 Task: Create a surreal self-portrait: Transform a self-portrait into a surreal and dreamlike image using Photoshops blending modes, filters, and creative effects.
Action: Mouse moved to (356, 229)
Screenshot: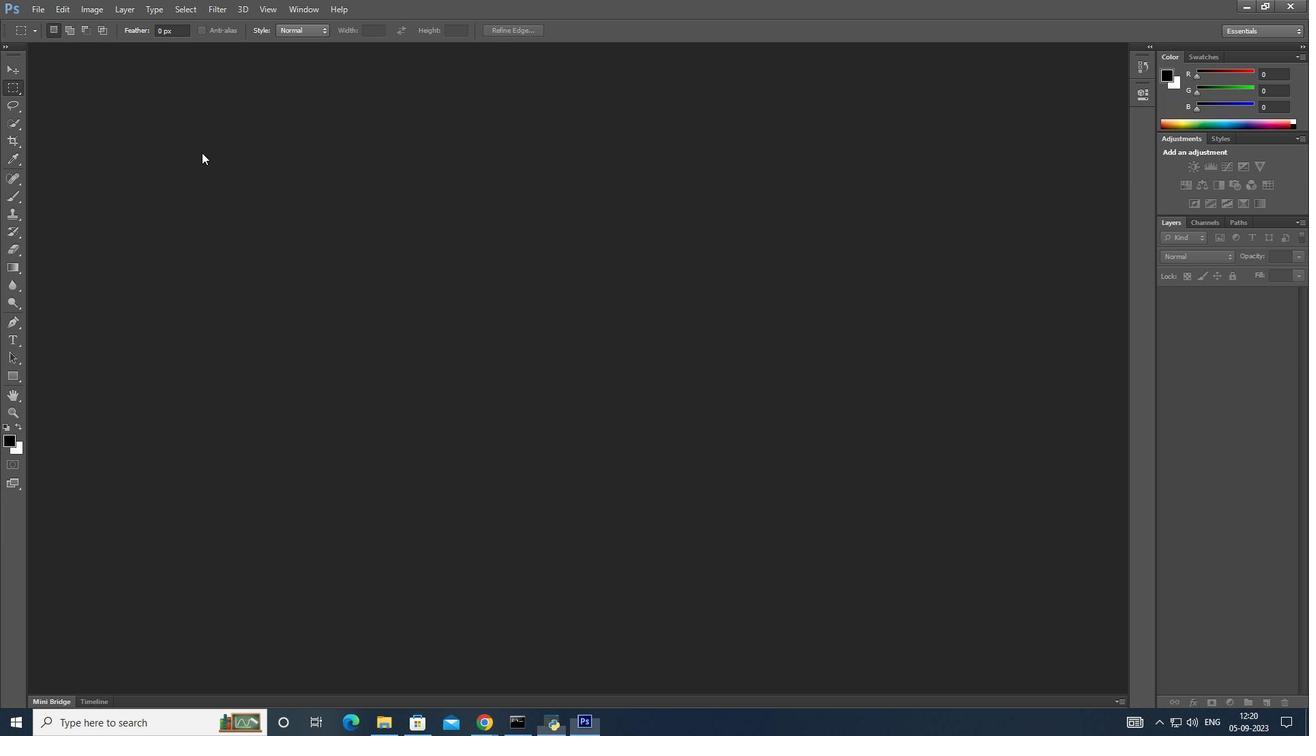 
Action: Mouse pressed left at (356, 229)
Screenshot: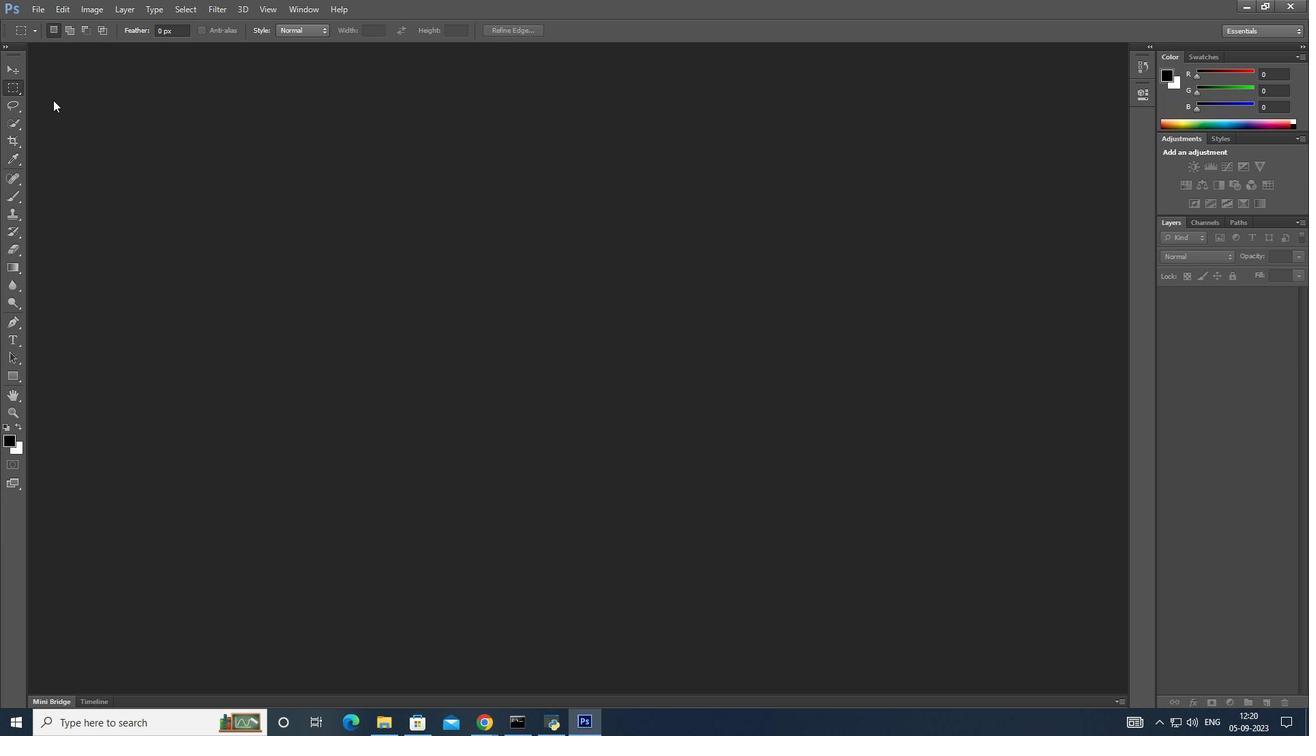 
Action: Mouse moved to (28, 10)
Screenshot: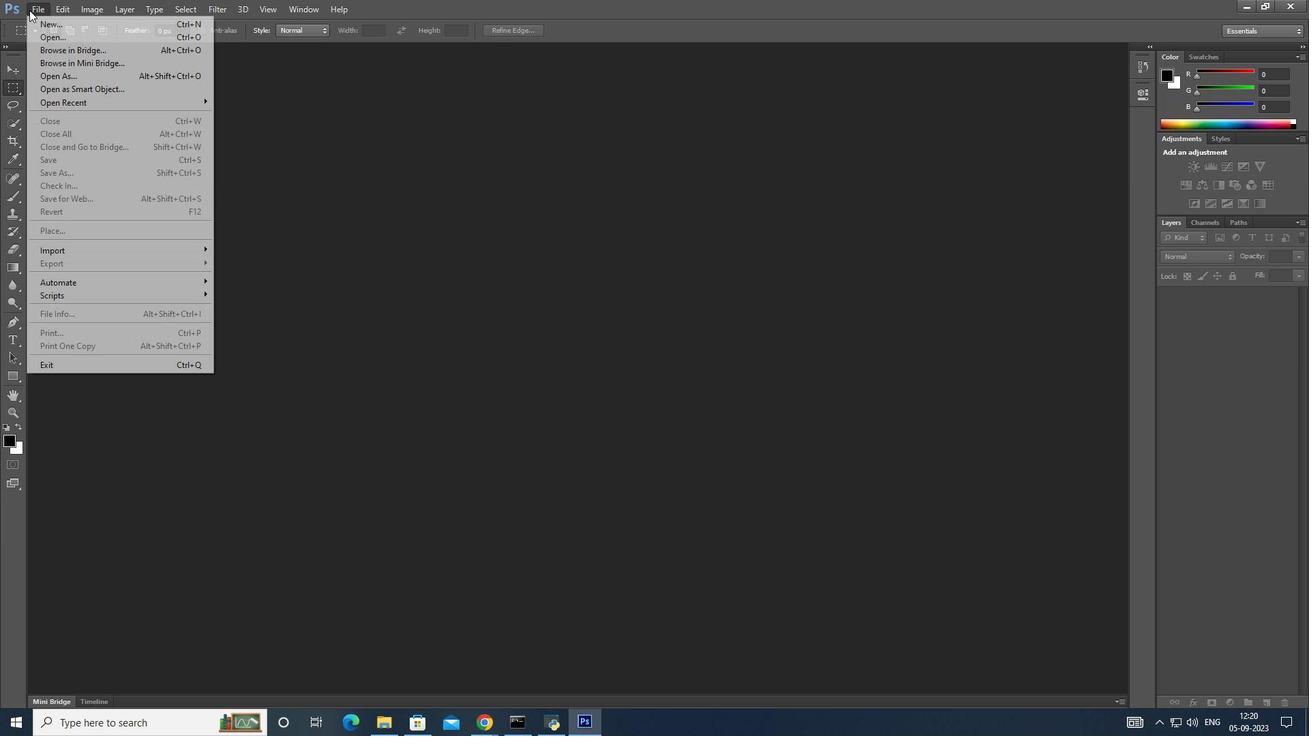 
Action: Mouse pressed left at (28, 10)
Screenshot: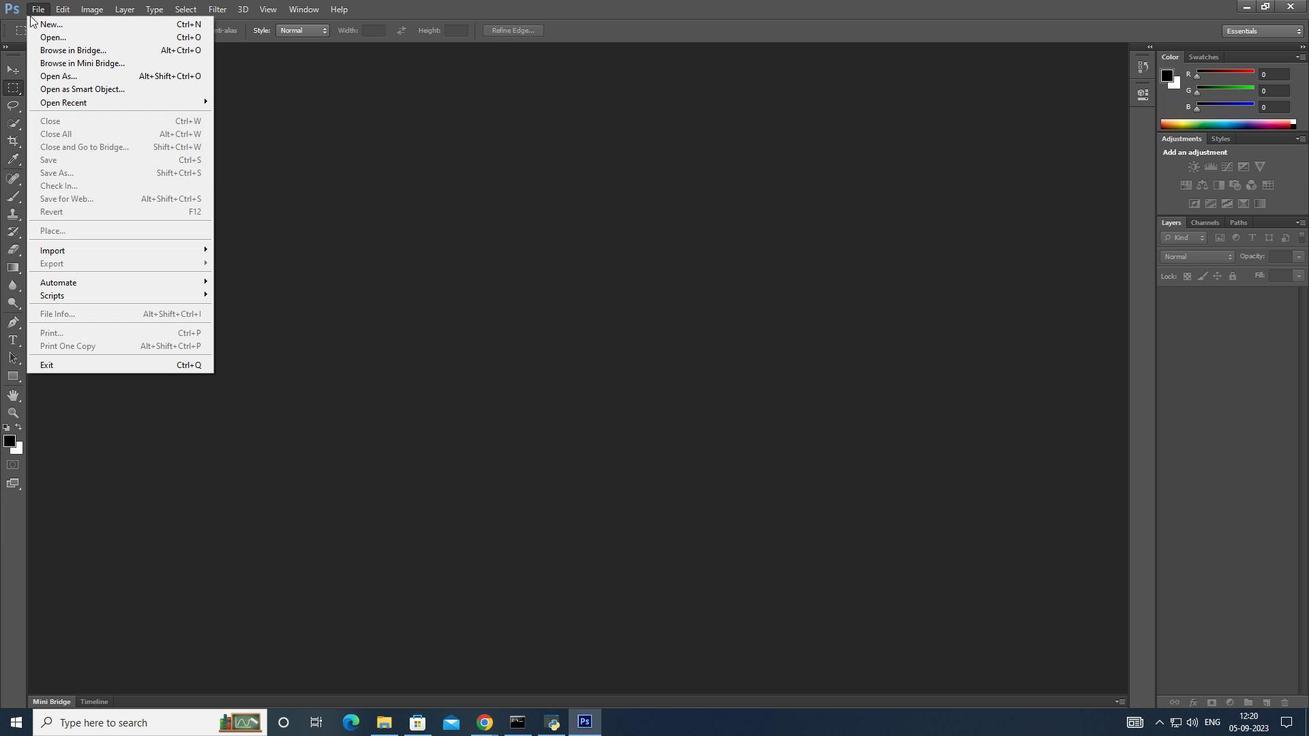 
Action: Mouse moved to (36, 25)
Screenshot: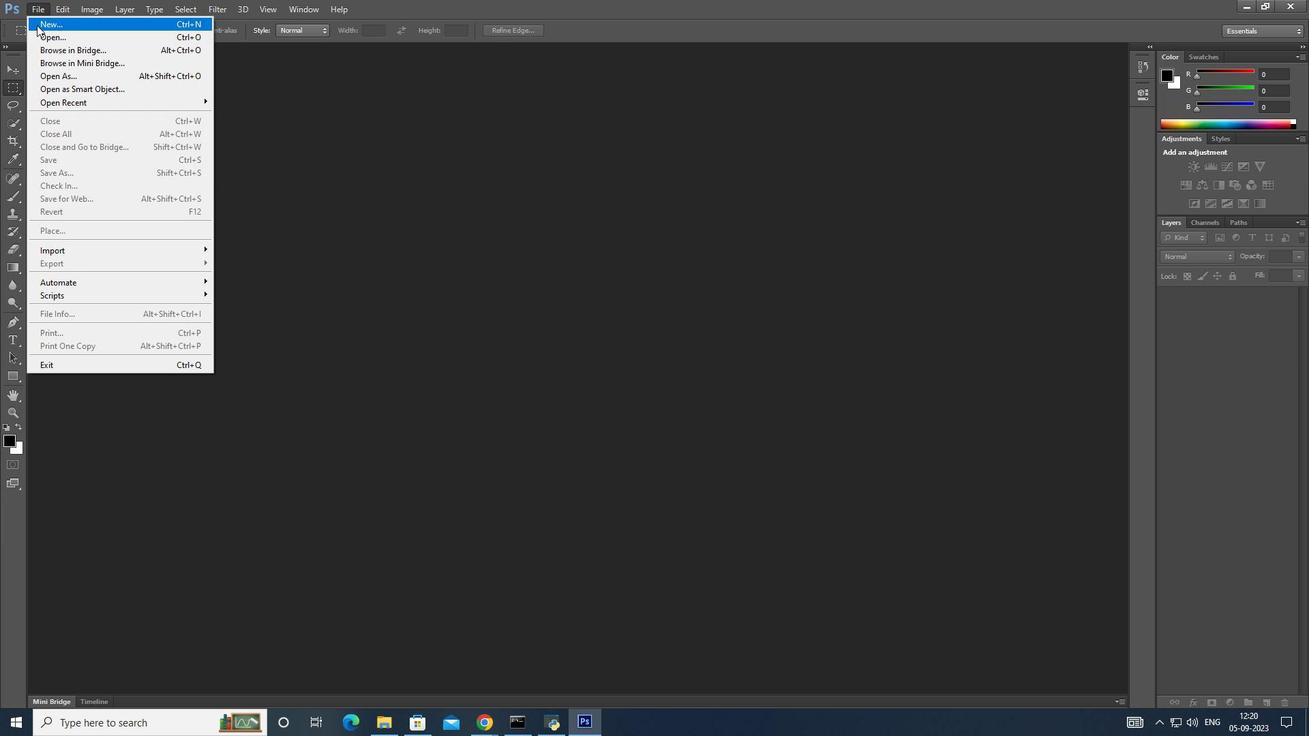 
Action: Mouse pressed left at (36, 25)
Screenshot: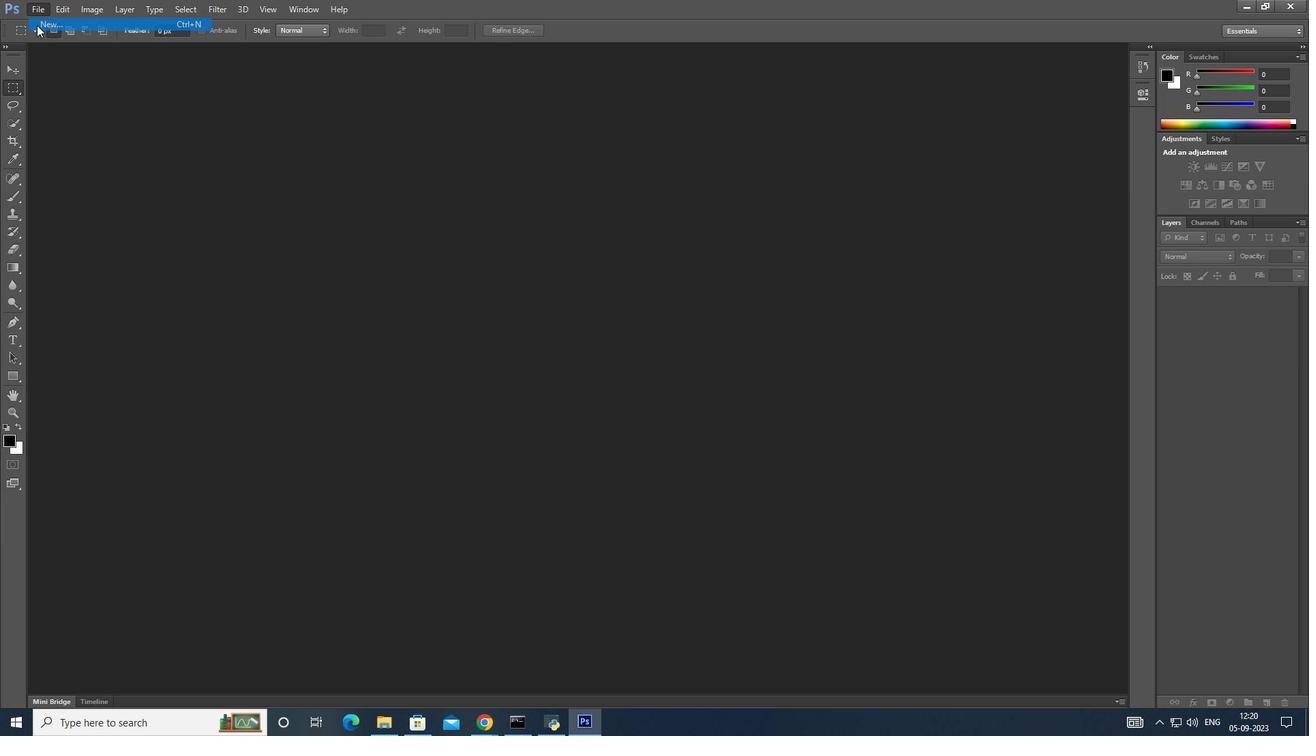 
Action: Mouse moved to (801, 193)
Screenshot: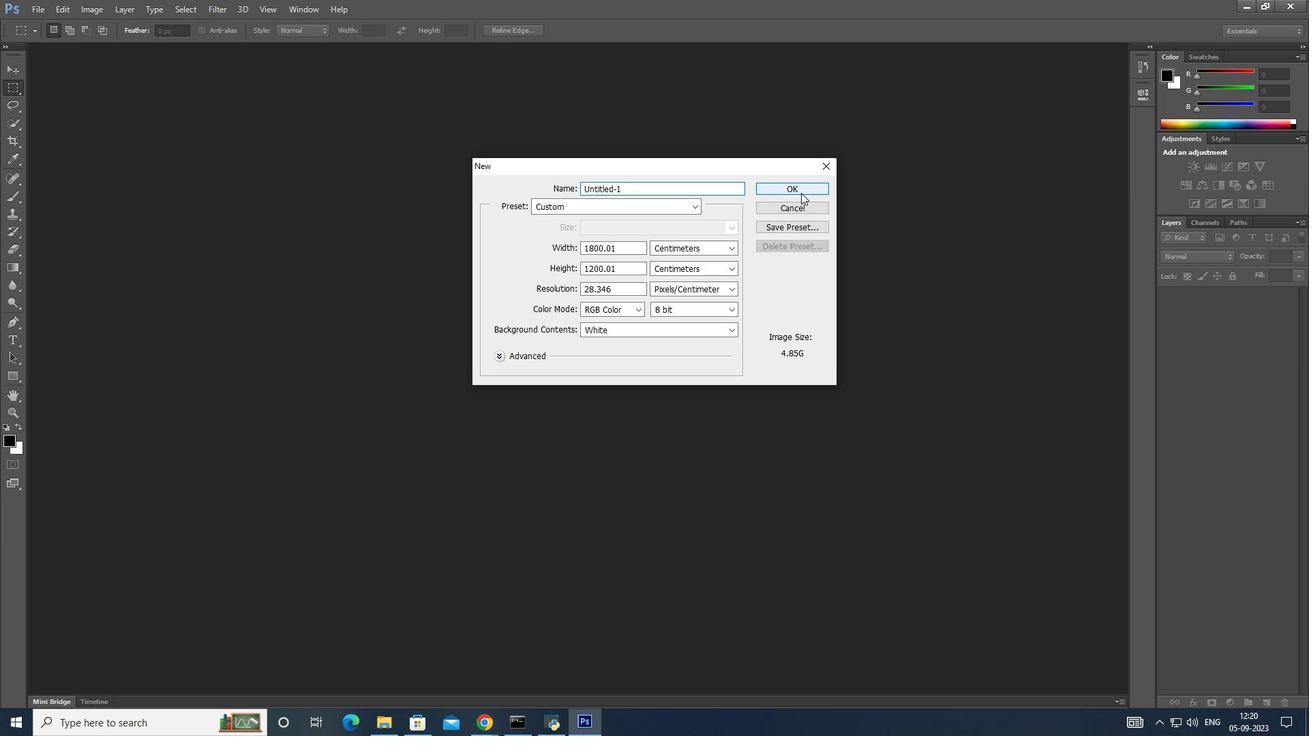 
Action: Mouse pressed left at (801, 193)
Screenshot: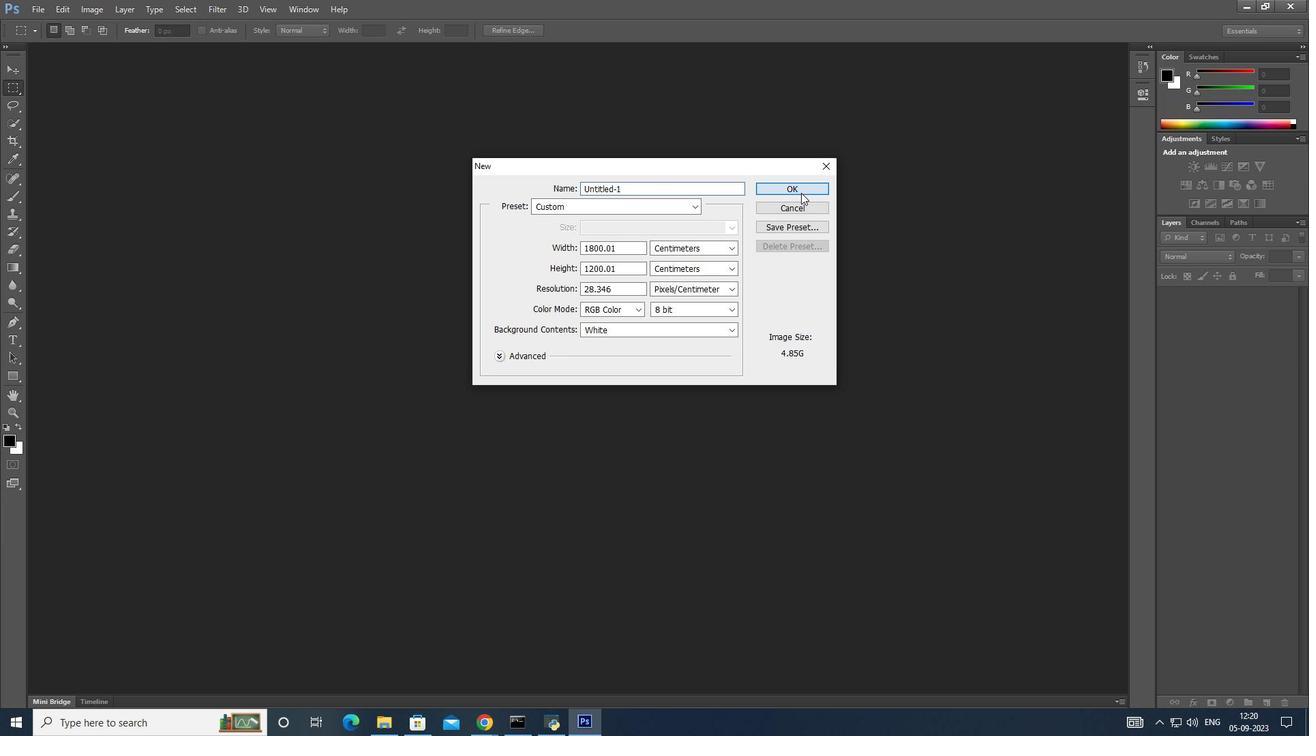 
Action: Mouse moved to (613, 271)
Screenshot: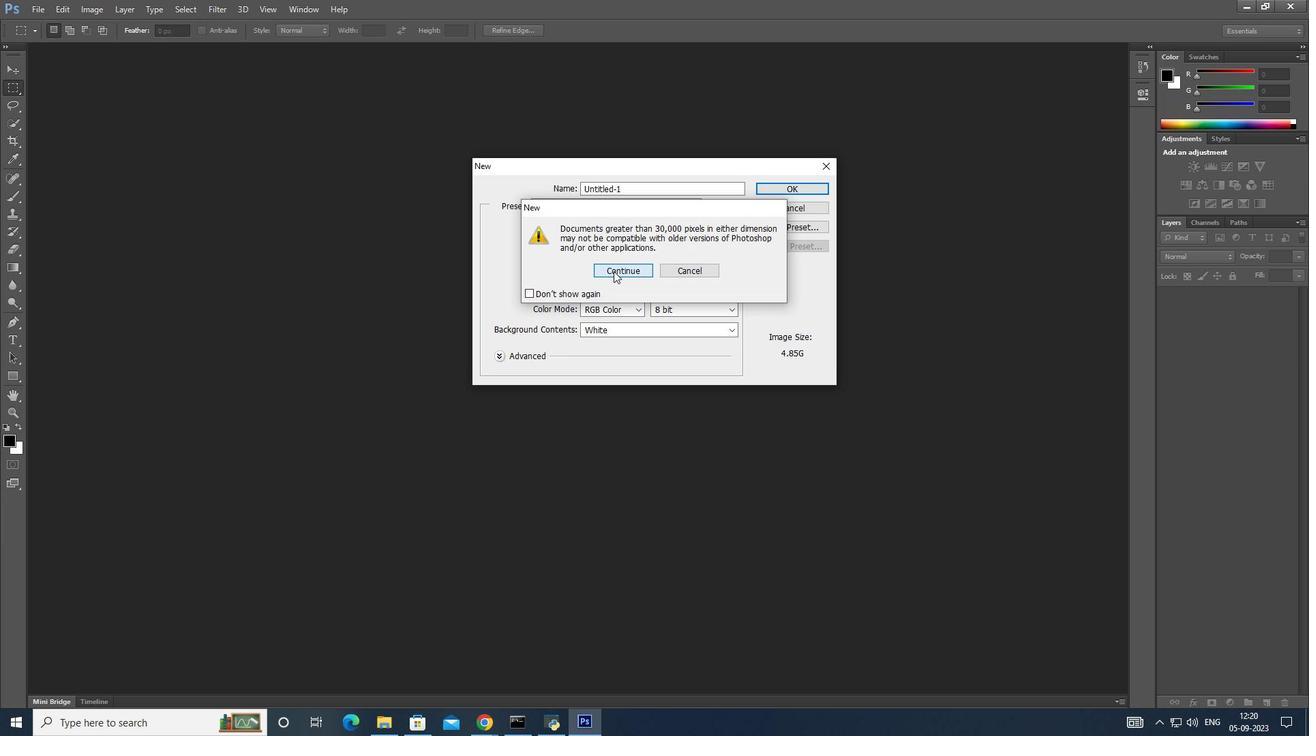 
Action: Mouse pressed left at (613, 271)
Screenshot: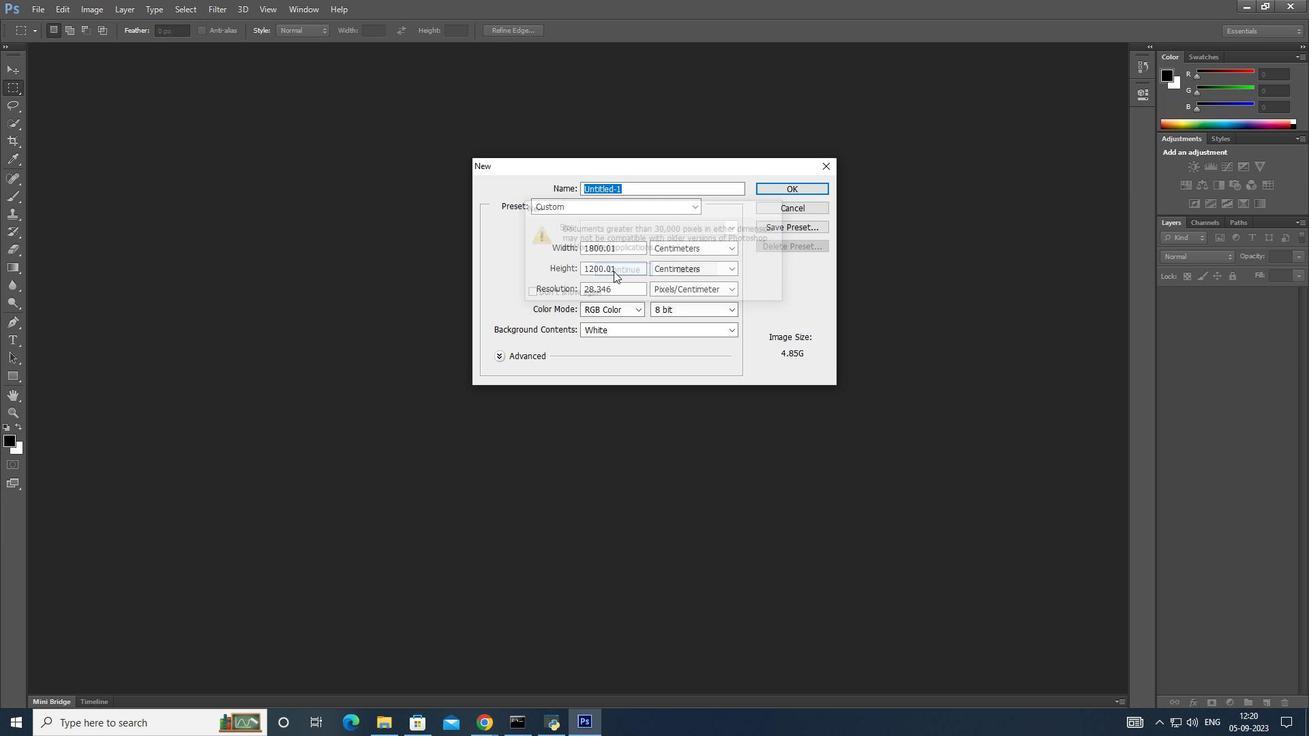 
Action: Mouse moved to (37, 8)
Screenshot: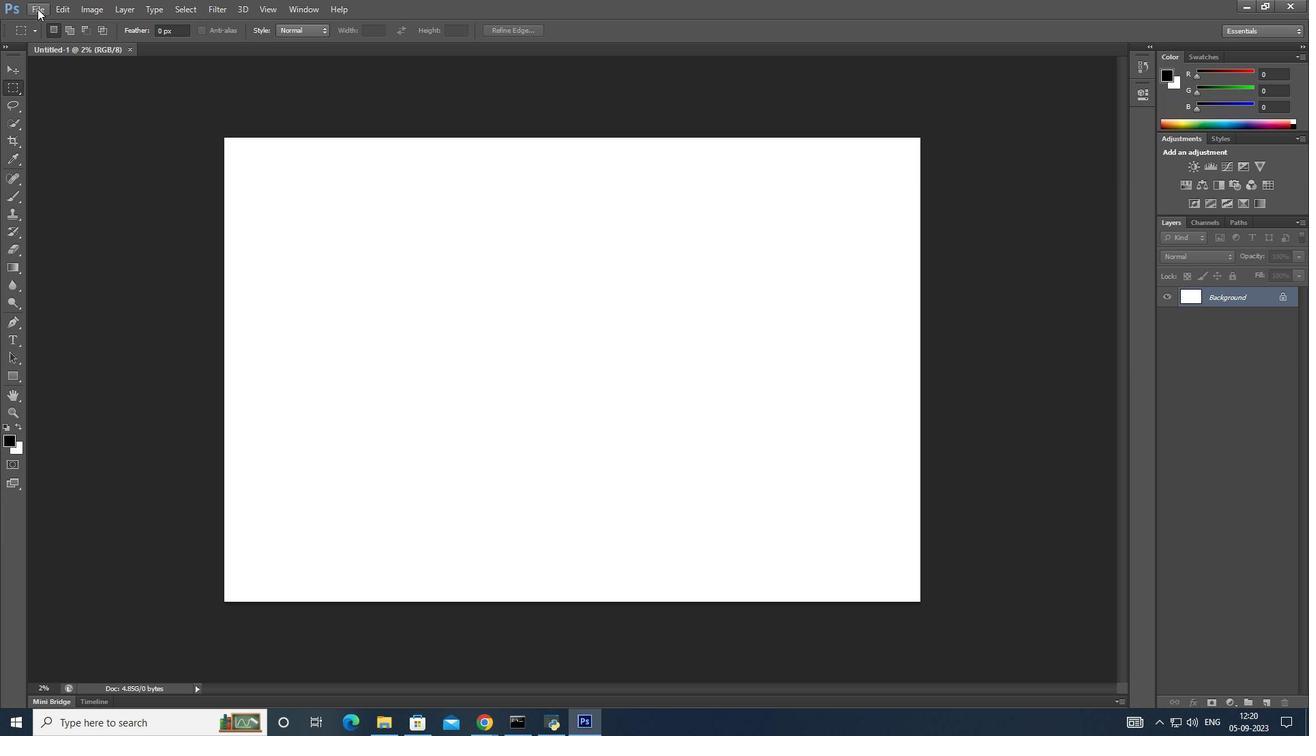 
Action: Mouse pressed left at (37, 8)
Screenshot: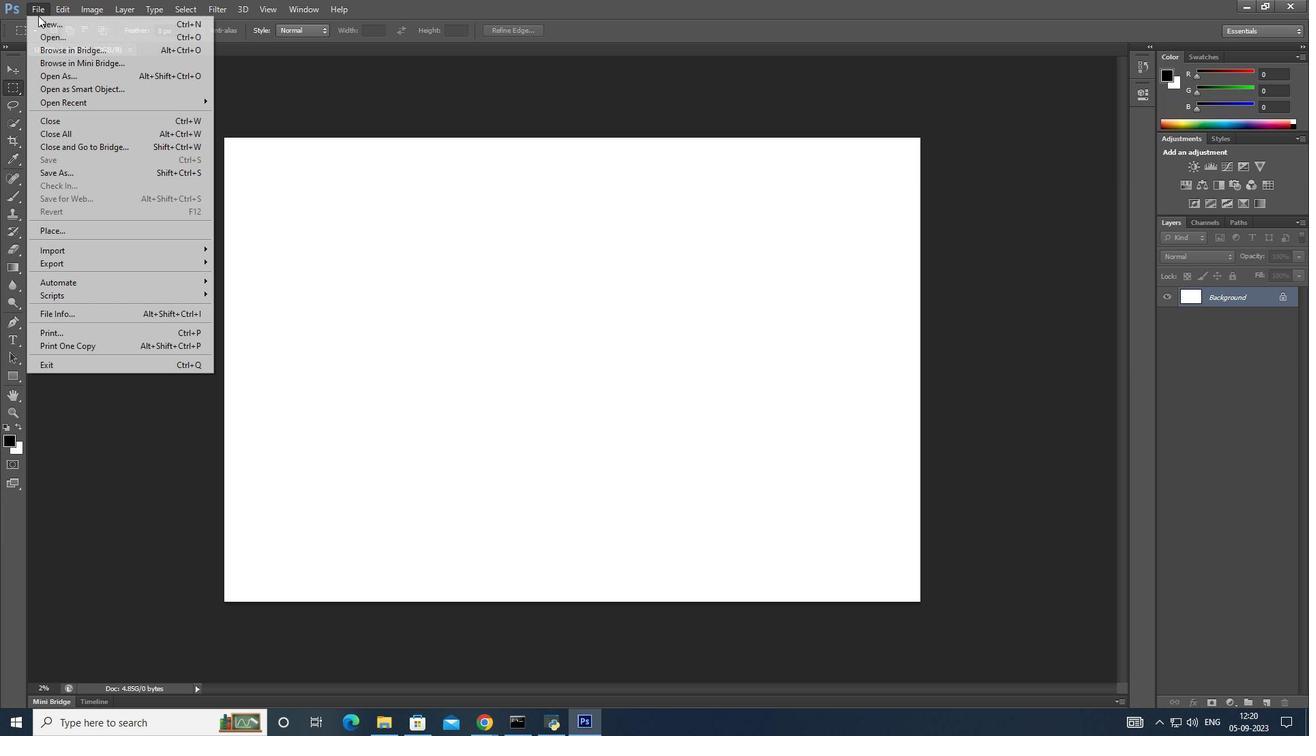 
Action: Mouse moved to (100, 231)
Screenshot: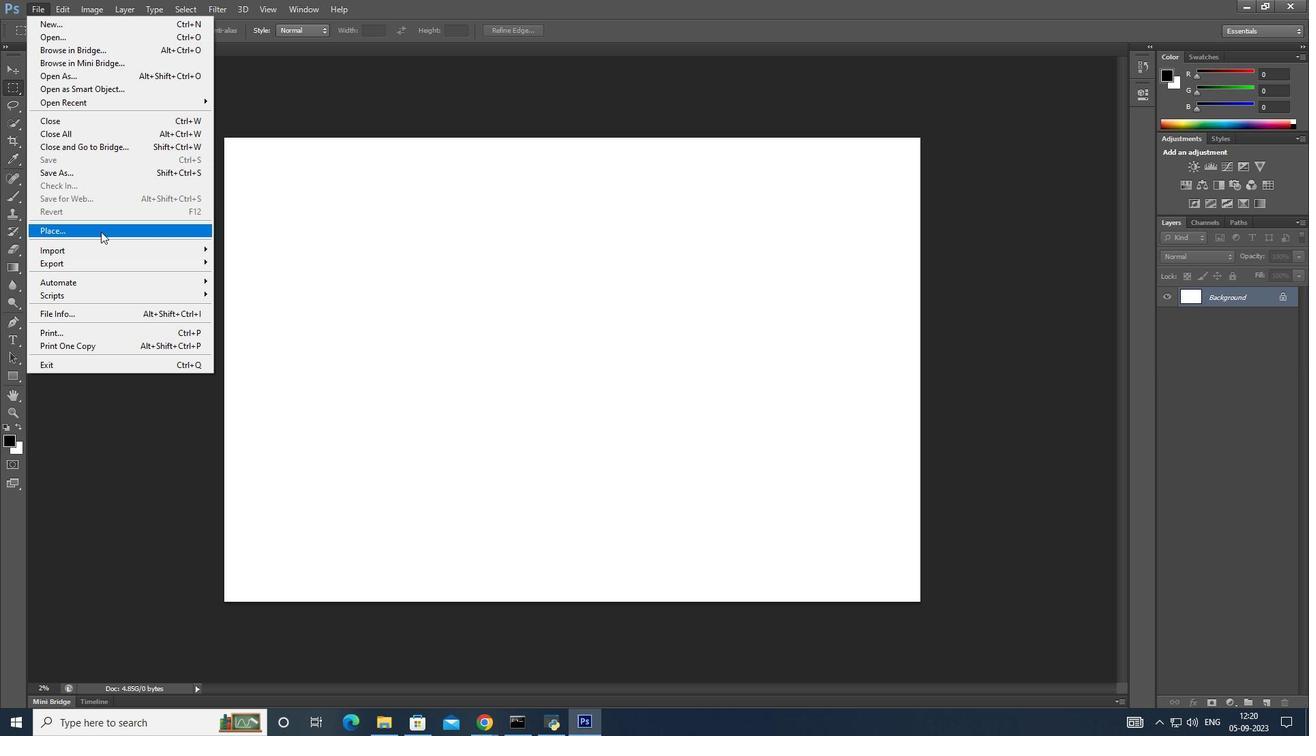 
Action: Mouse pressed left at (100, 231)
Screenshot: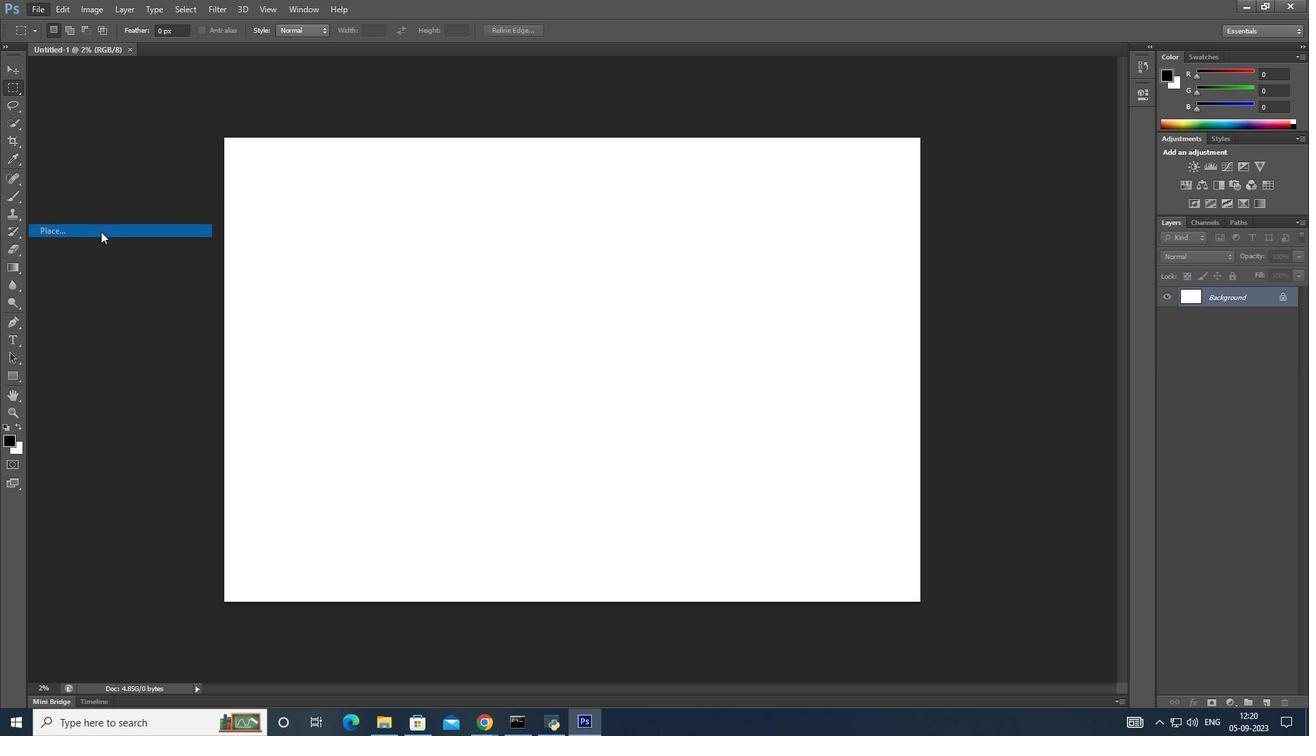 
Action: Mouse moved to (558, 208)
Screenshot: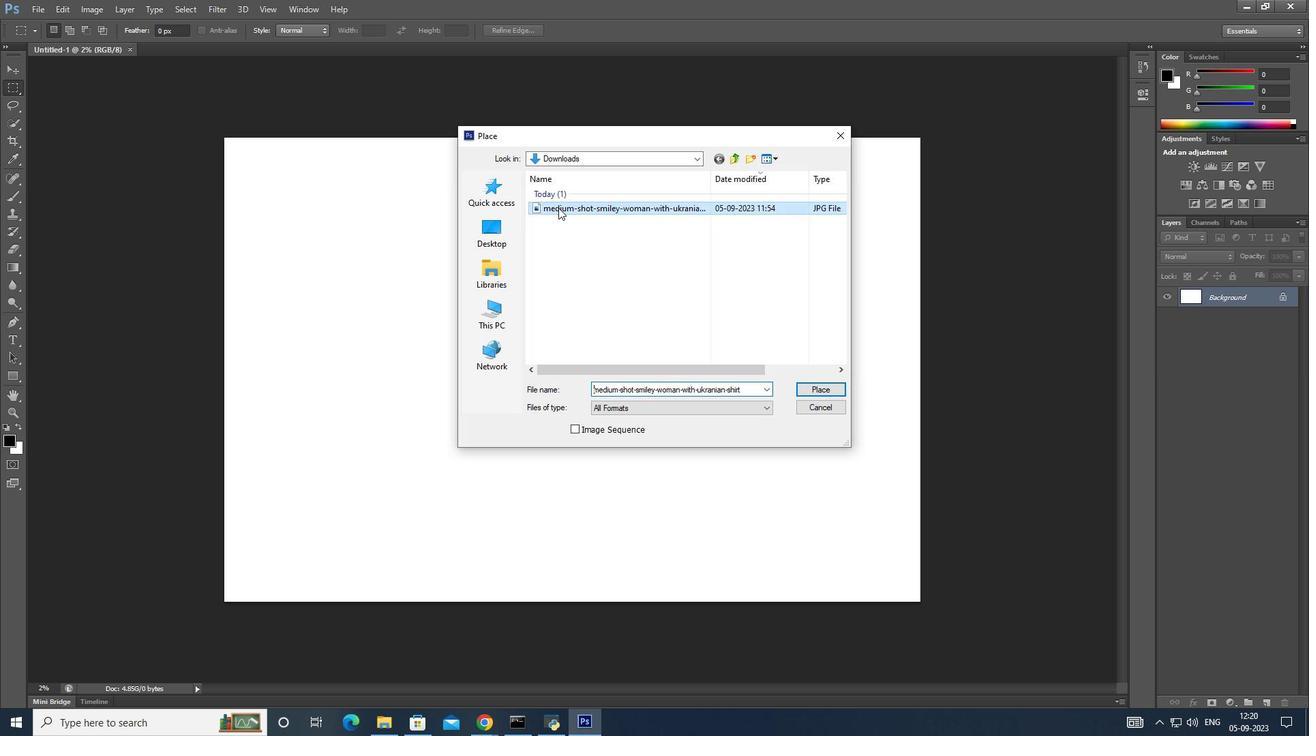 
Action: Mouse pressed left at (558, 208)
Screenshot: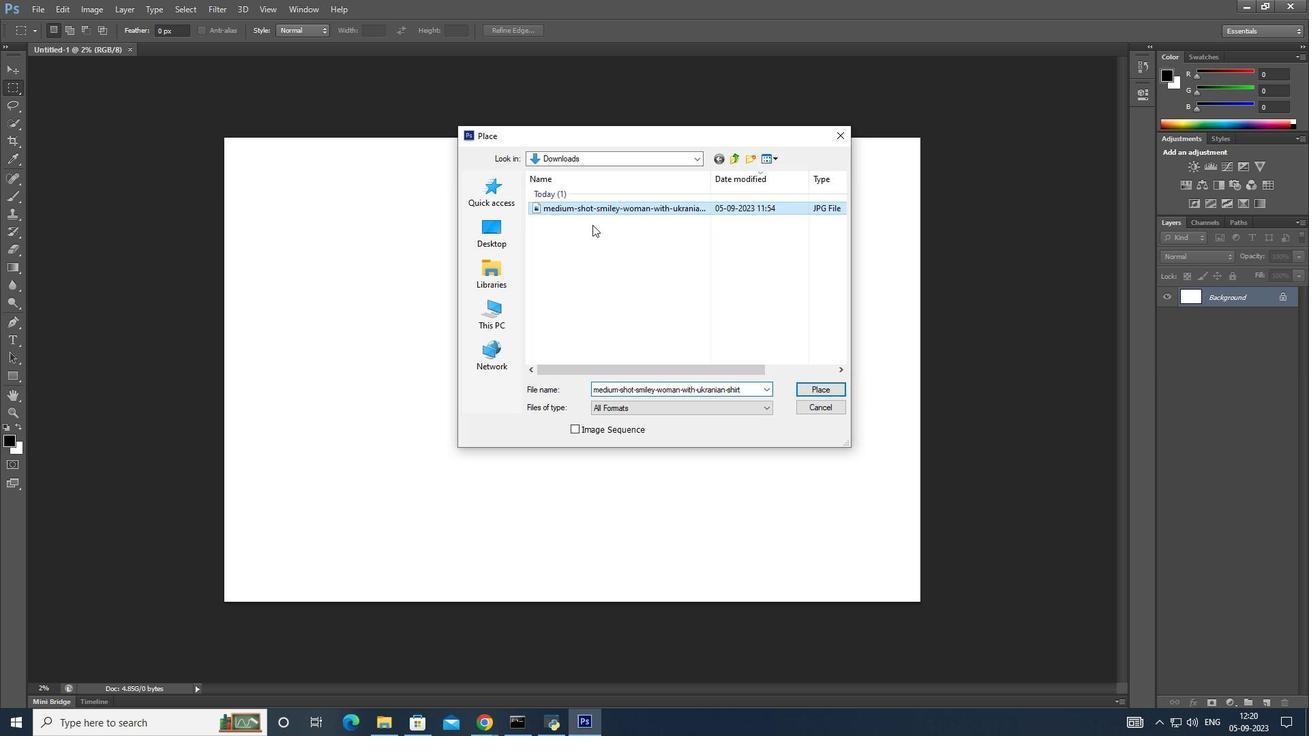 
Action: Mouse moved to (824, 388)
Screenshot: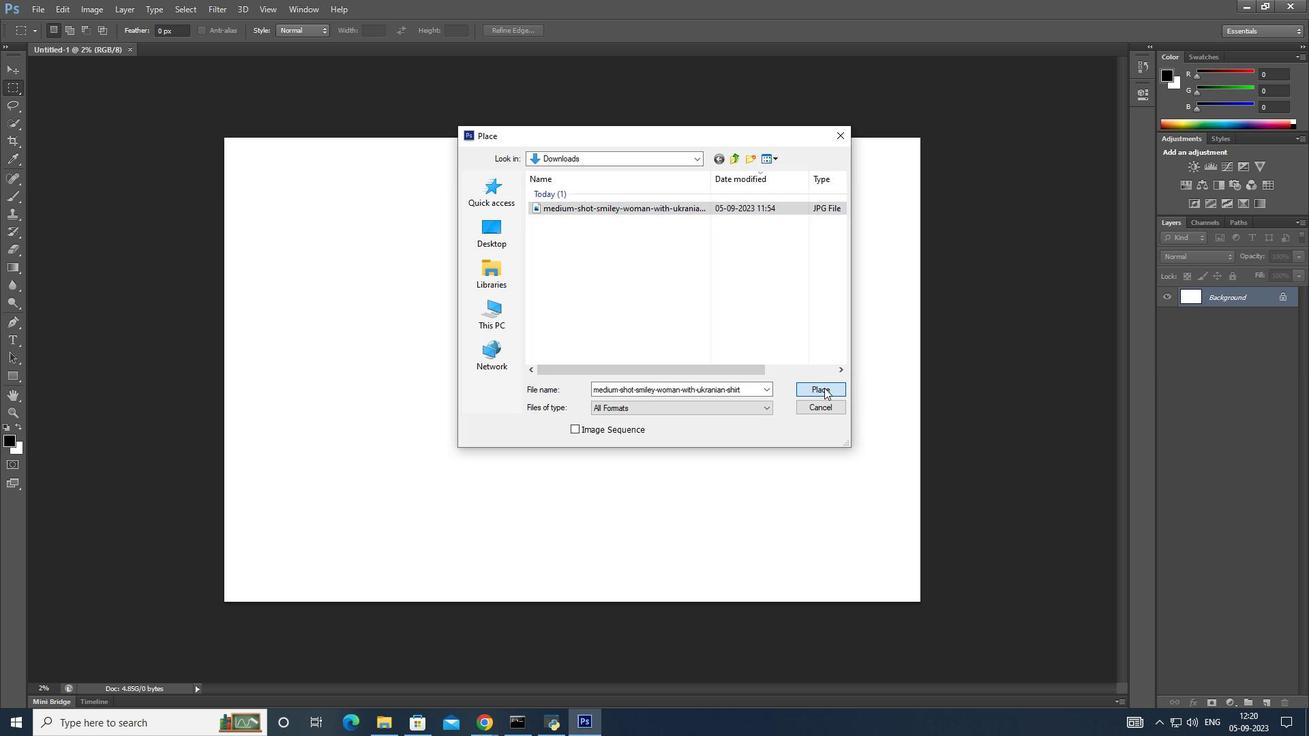 
Action: Mouse pressed left at (824, 388)
Screenshot: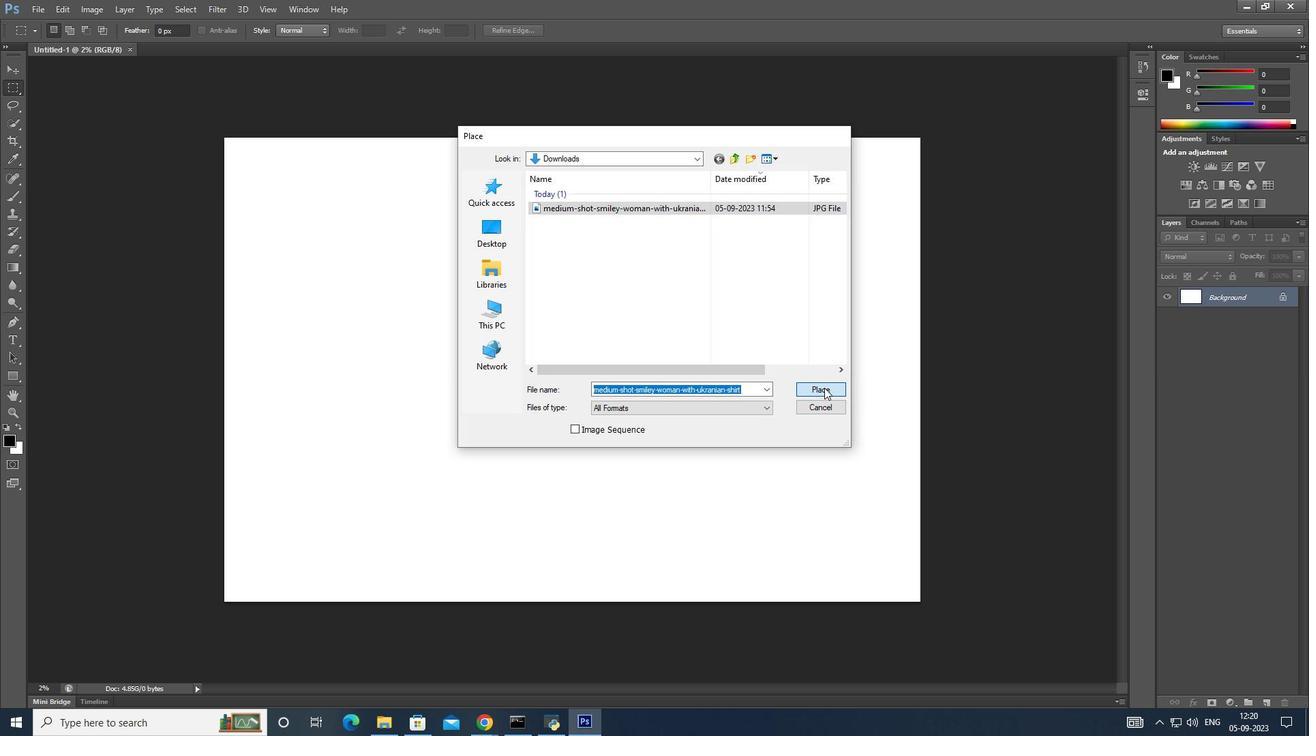 
Action: Mouse moved to (579, 377)
Screenshot: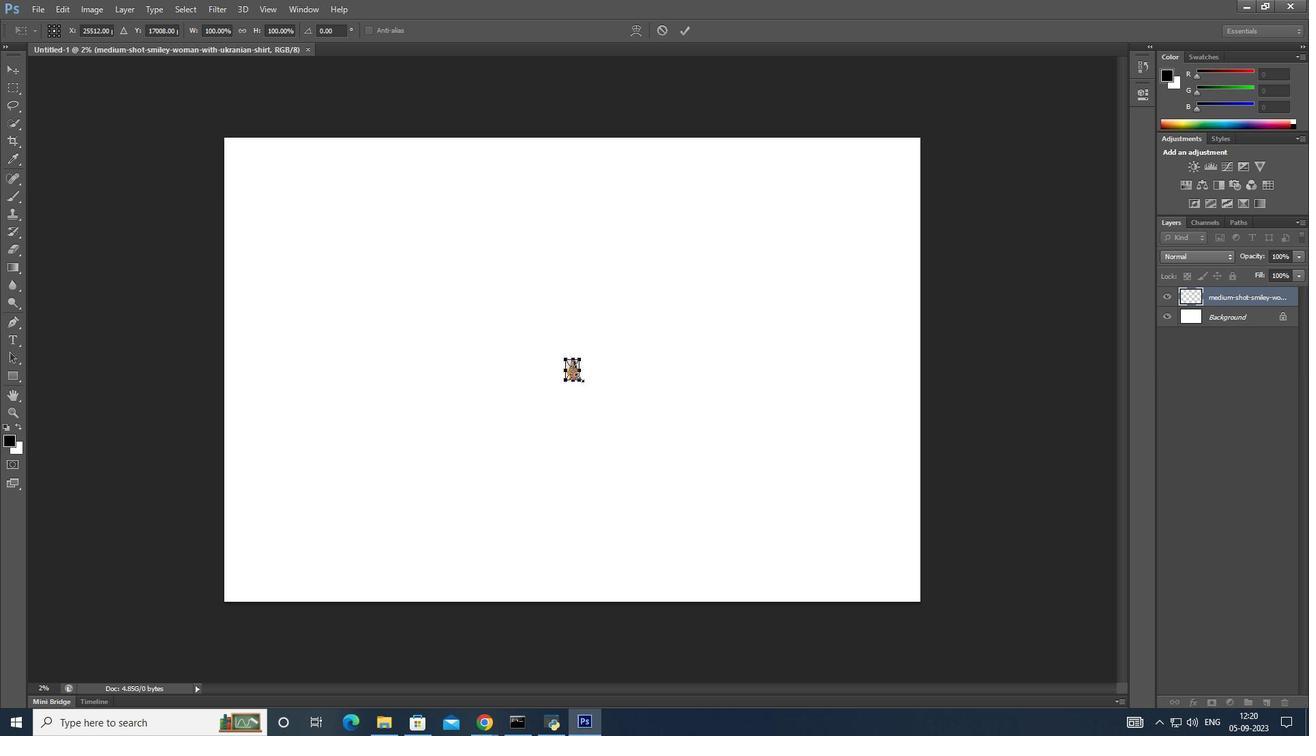 
Action: Mouse pressed left at (579, 377)
Screenshot: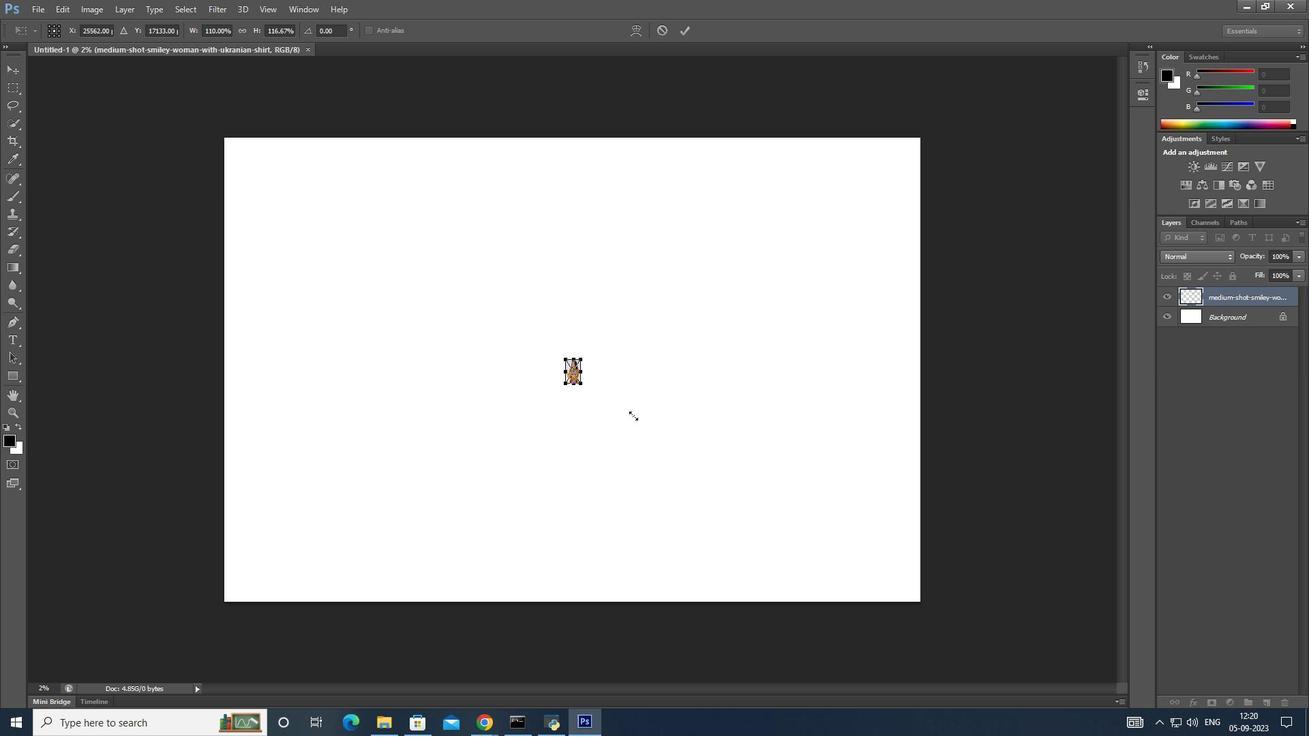 
Action: Mouse moved to (697, 502)
Screenshot: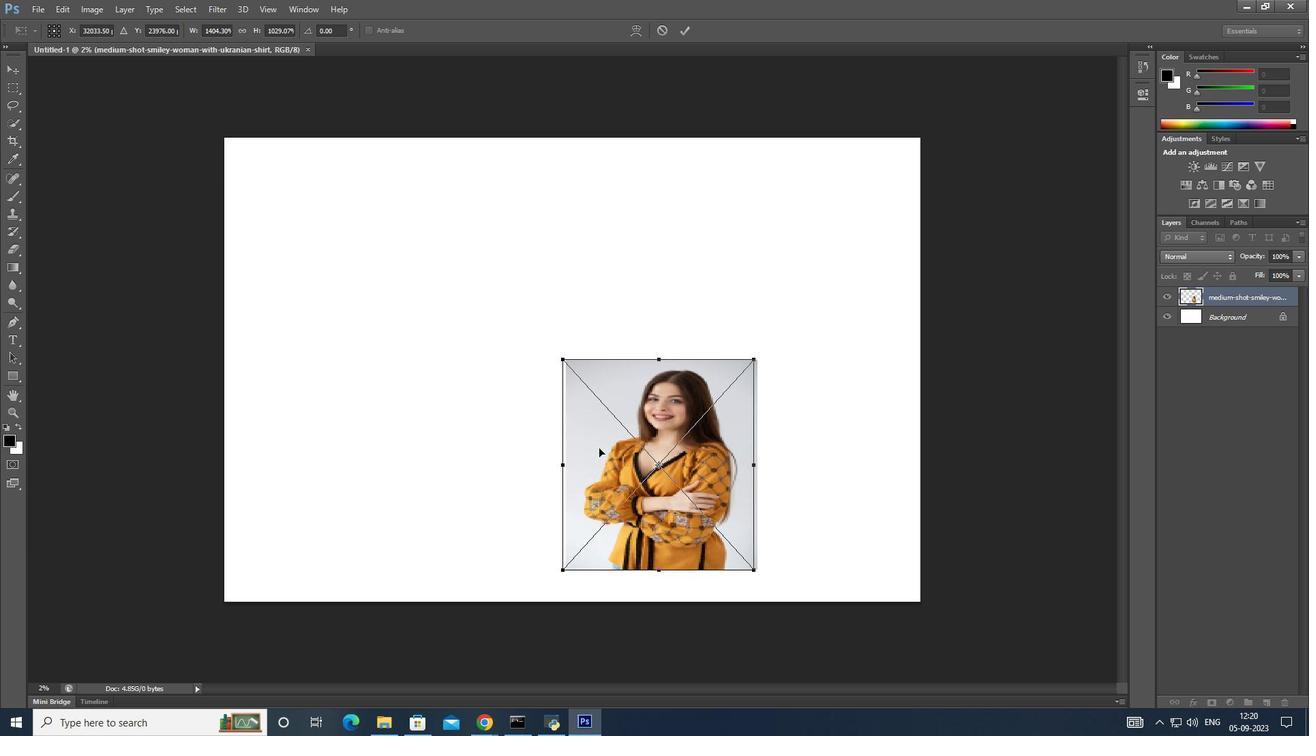 
Action: Mouse pressed left at (697, 502)
Screenshot: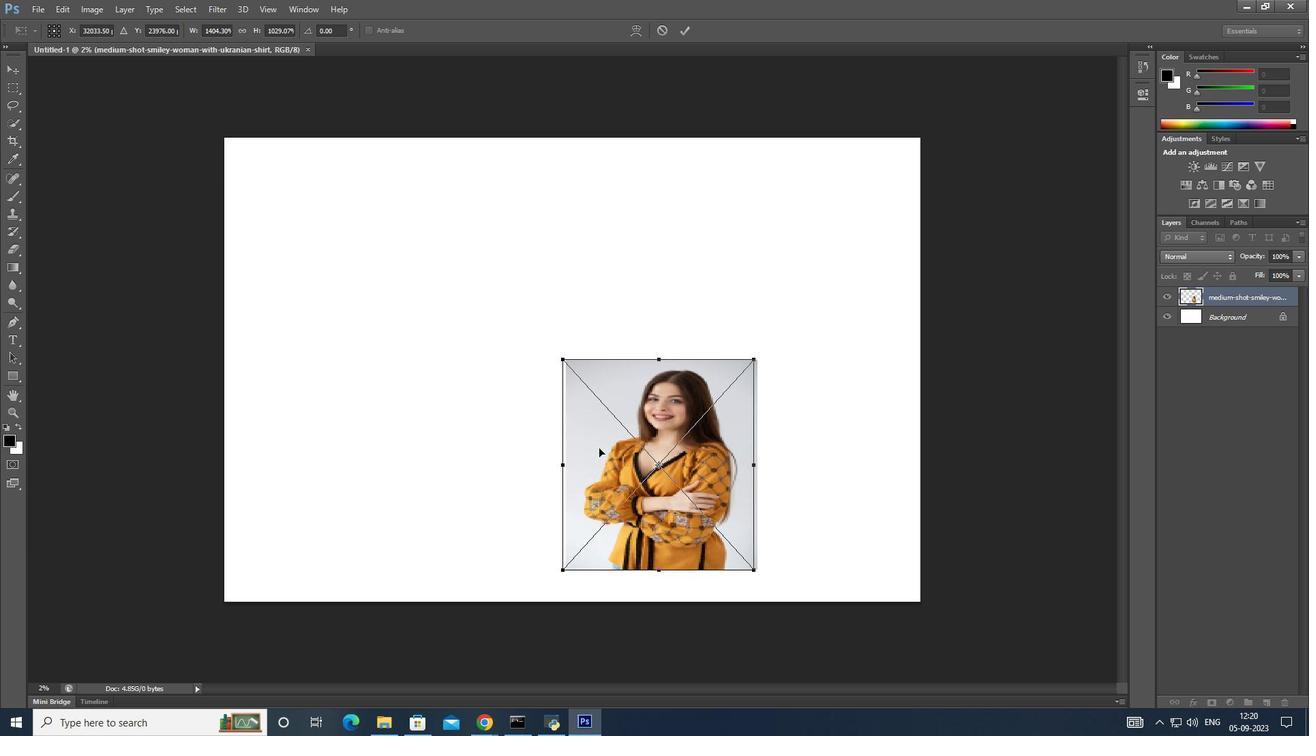
Action: Mouse moved to (452, 373)
Screenshot: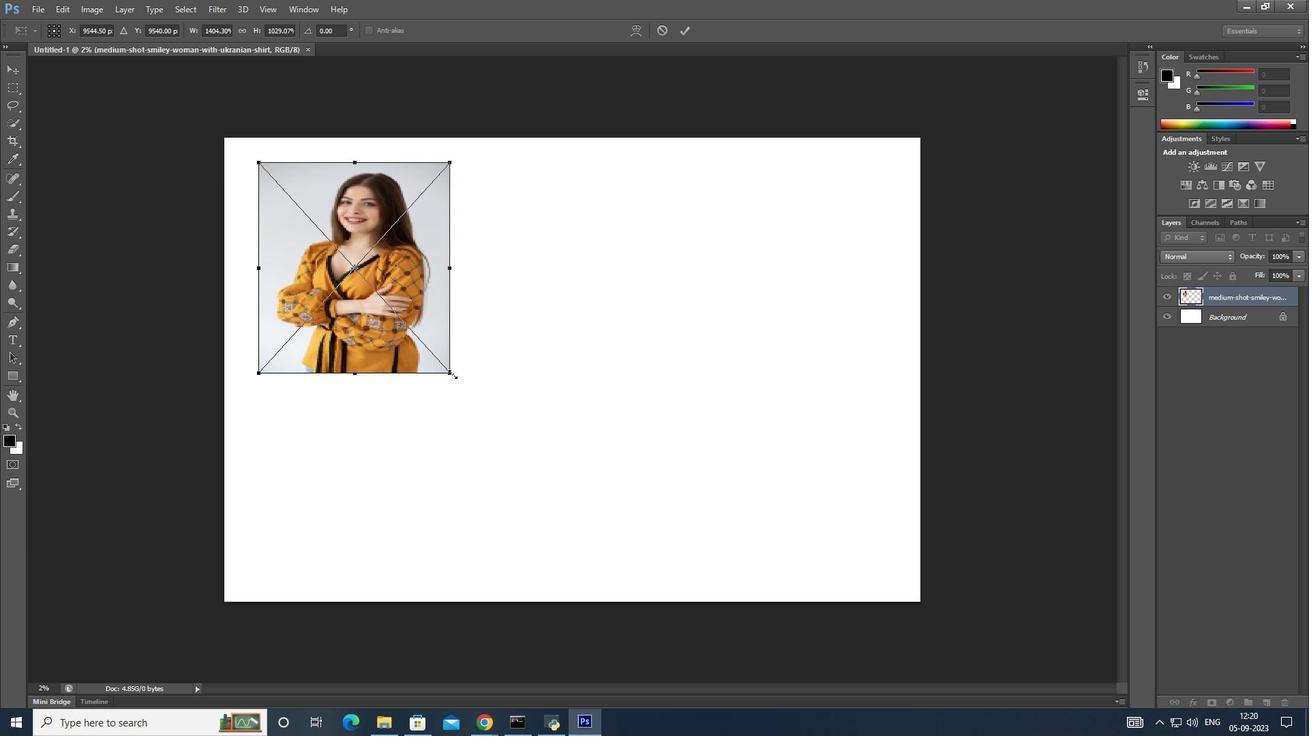 
Action: Mouse pressed left at (452, 373)
Screenshot: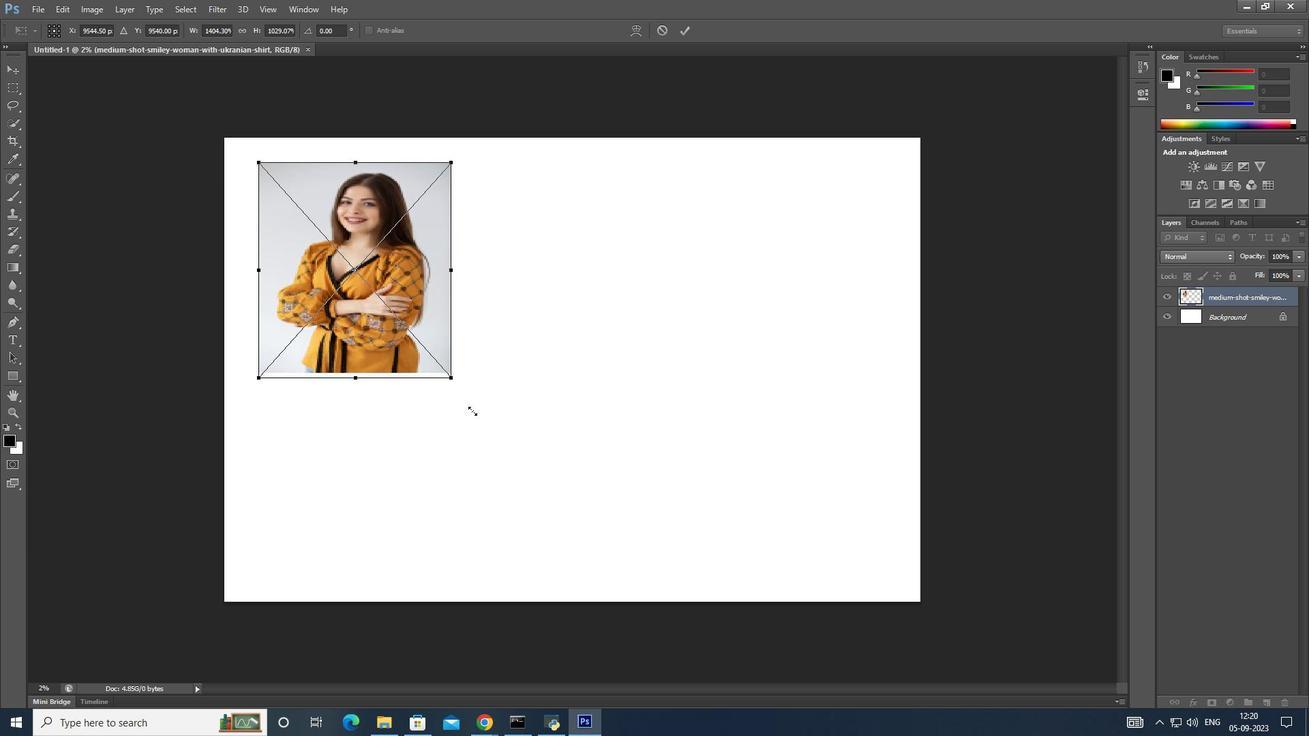 
Action: Mouse moved to (598, 406)
Screenshot: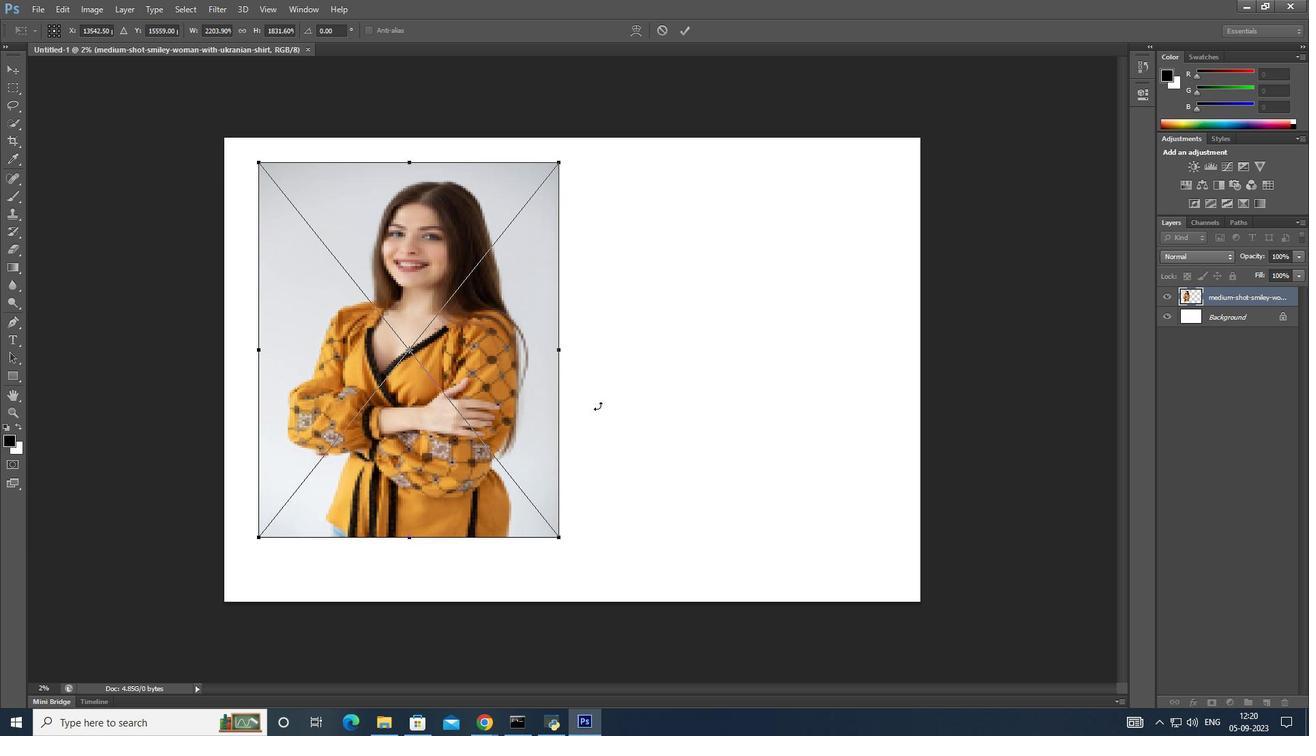 
Action: Mouse pressed left at (598, 406)
Screenshot: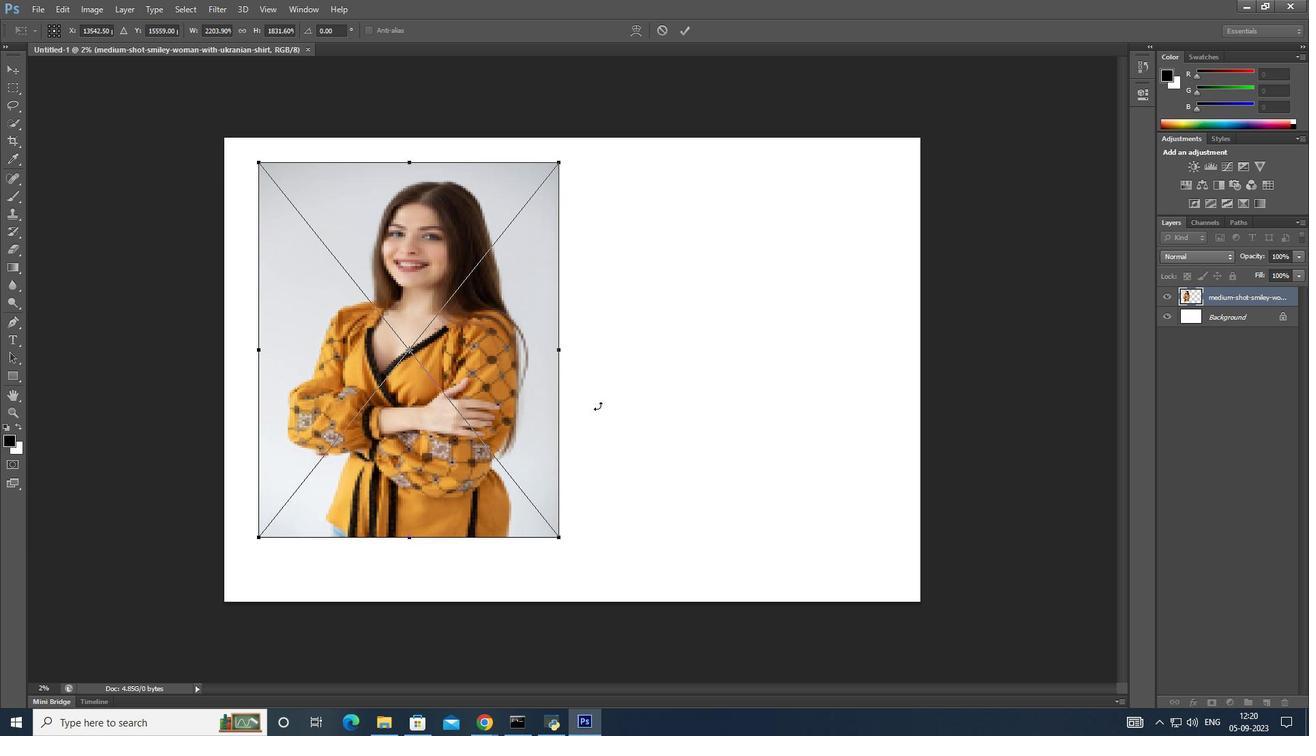 
Action: Mouse moved to (600, 404)
Screenshot: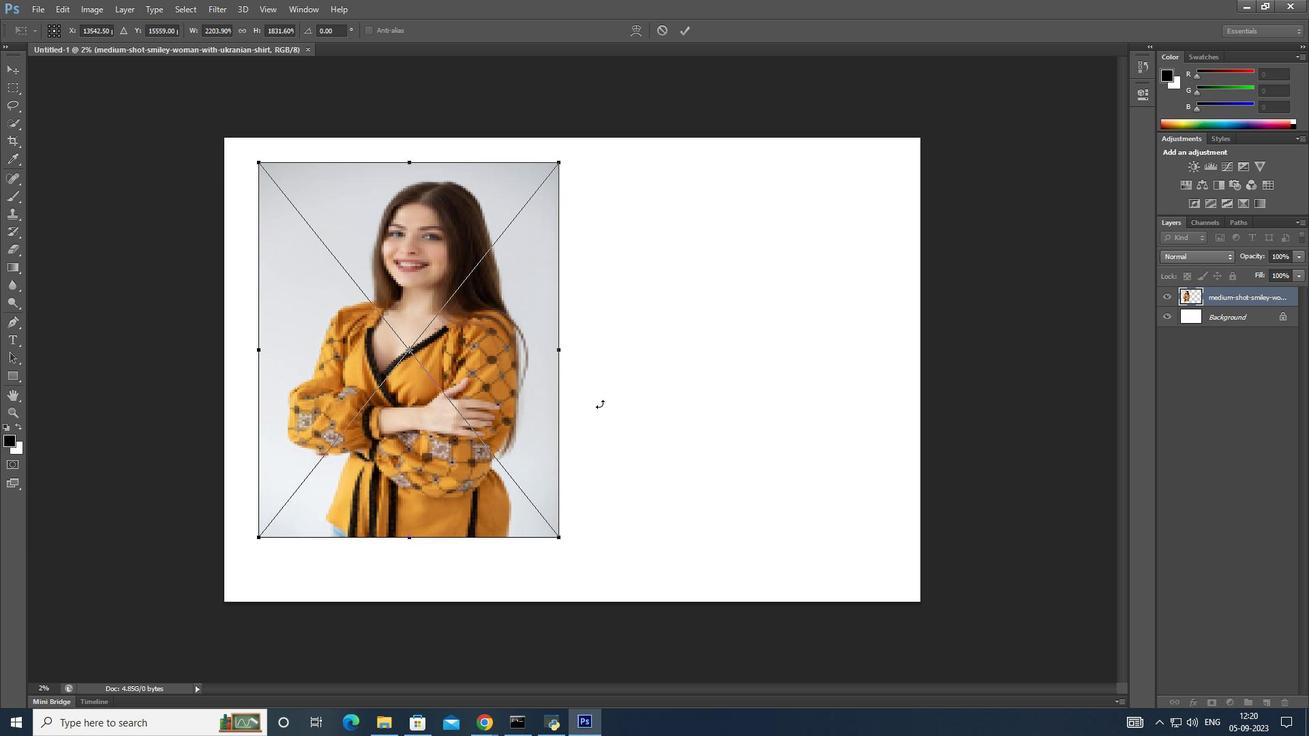 
Action: Key pressed <Key.enter>
Screenshot: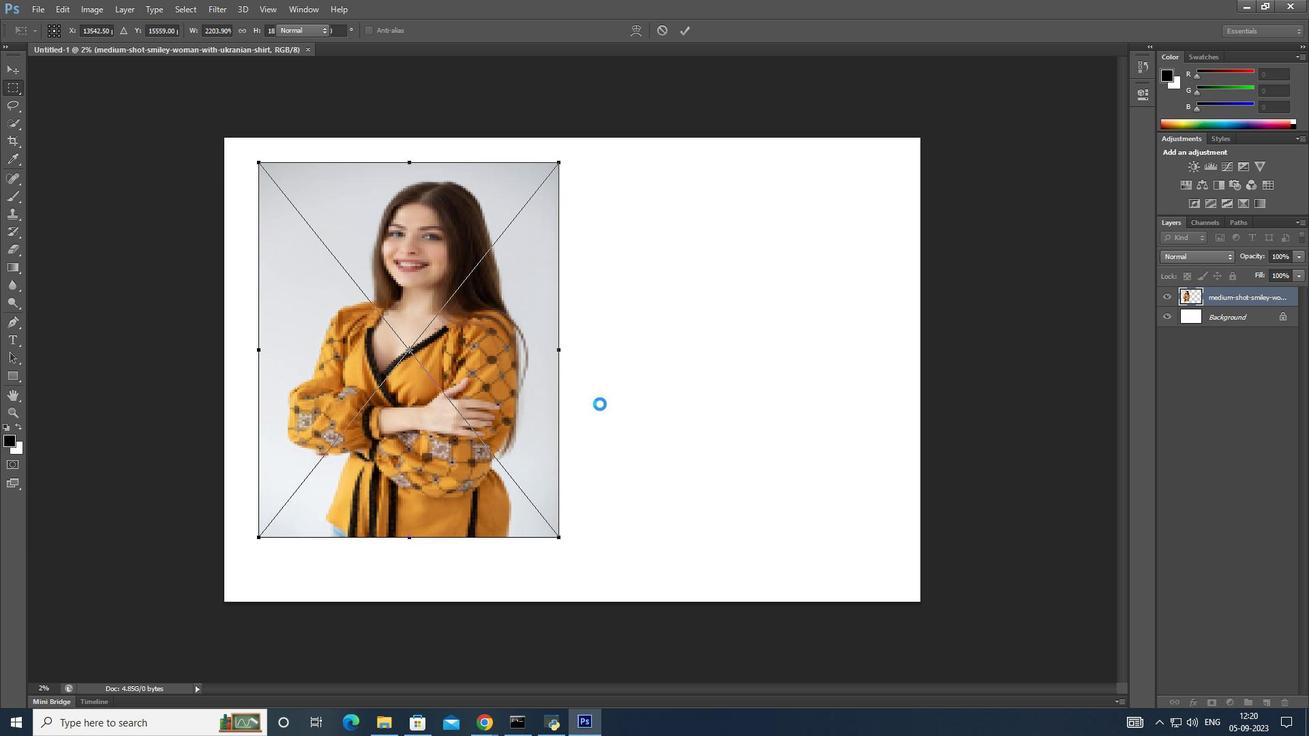 
Action: Mouse moved to (576, 409)
Screenshot: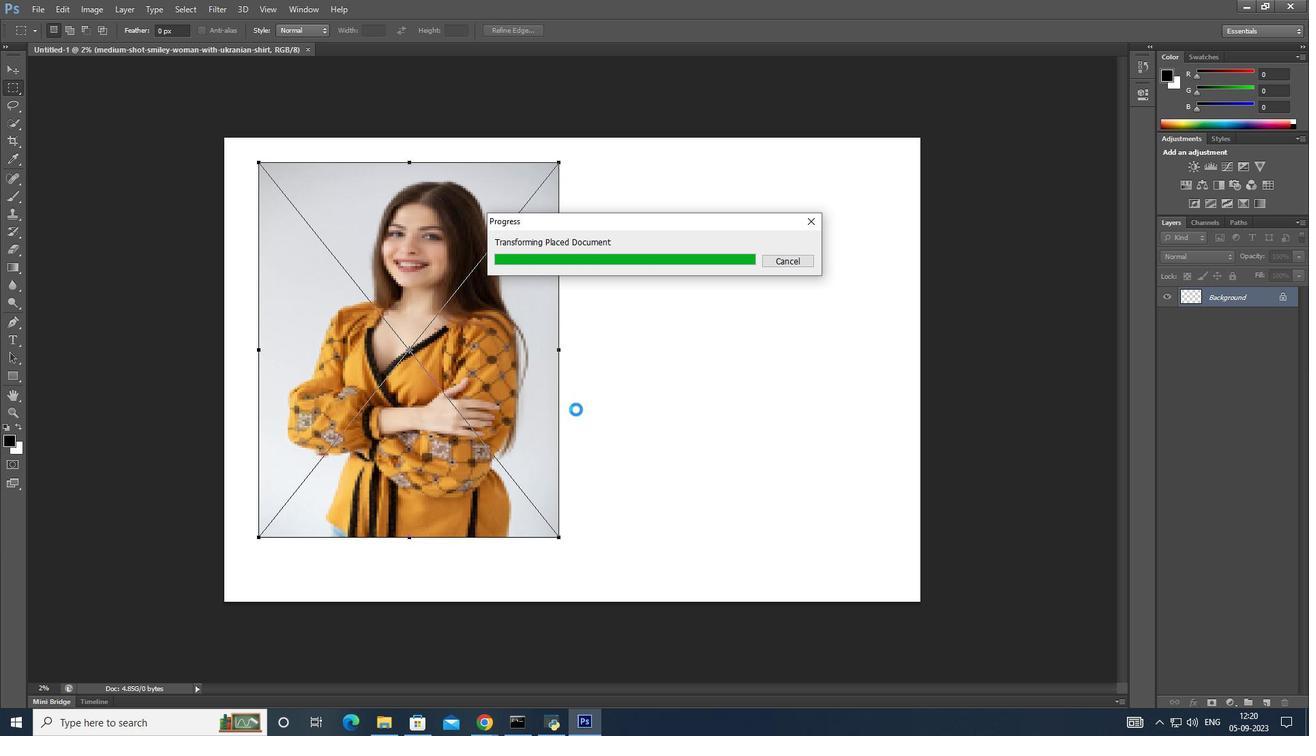 
Action: Mouse pressed left at (576, 409)
Screenshot: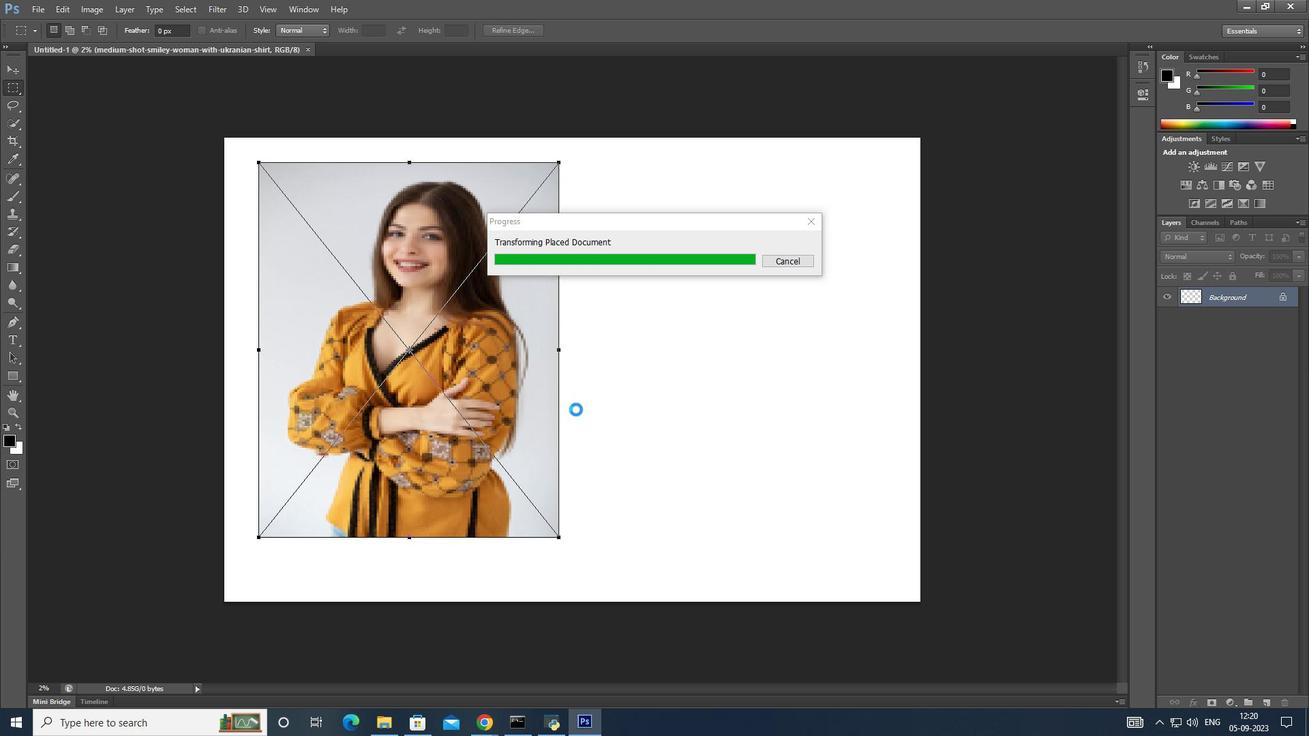 
Action: Mouse moved to (433, 398)
Screenshot: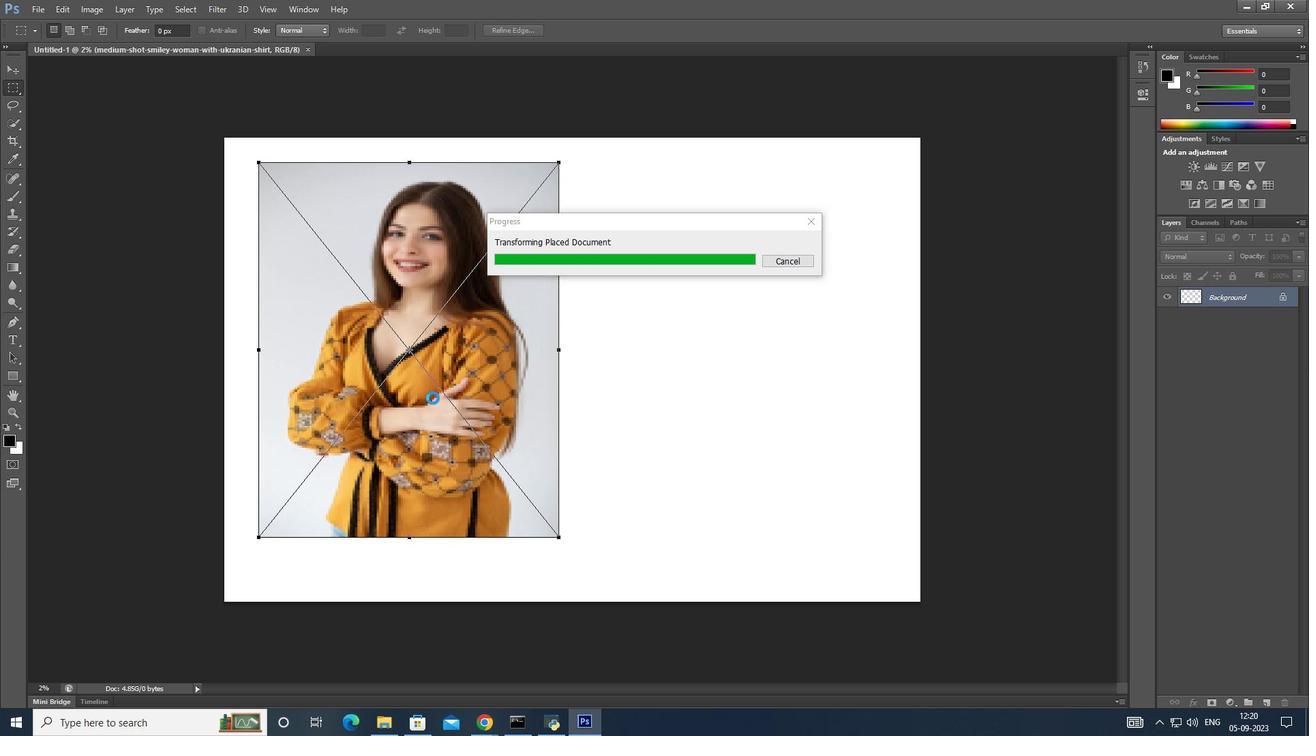 
Action: Mouse pressed left at (433, 398)
Screenshot: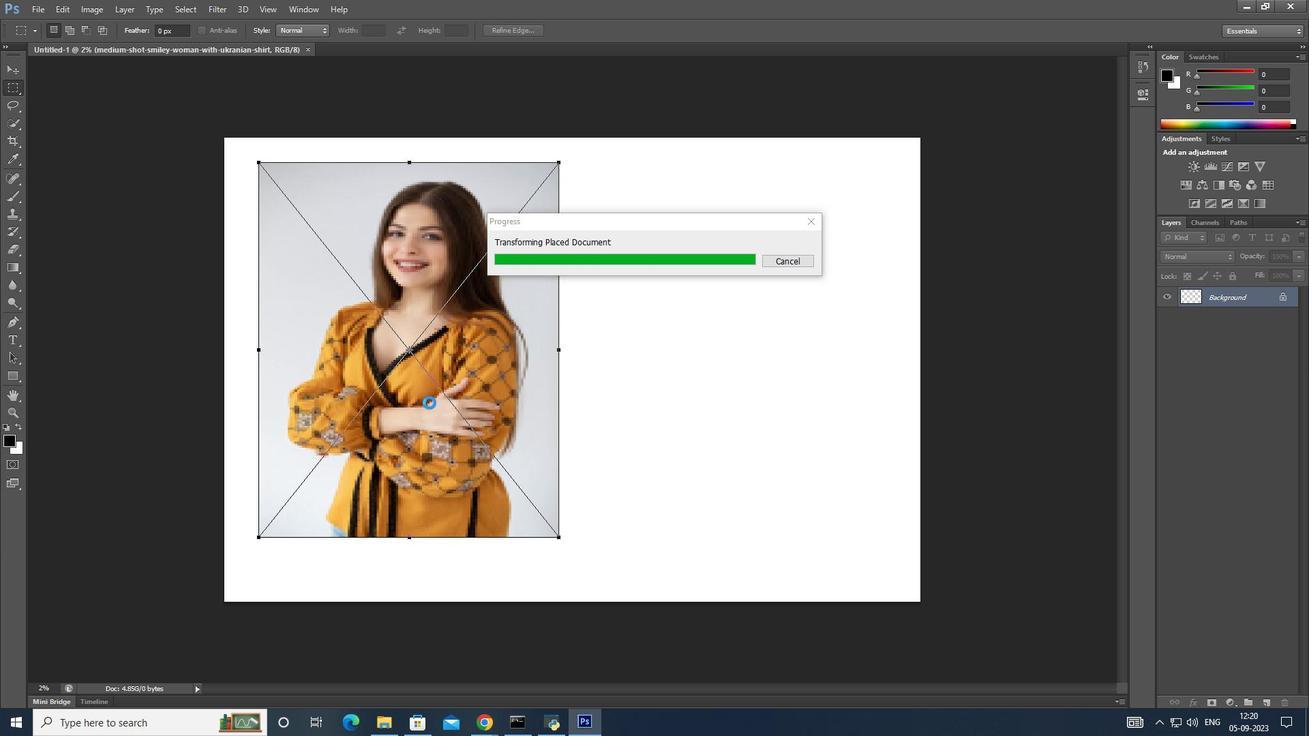 
Action: Mouse moved to (12, 72)
Screenshot: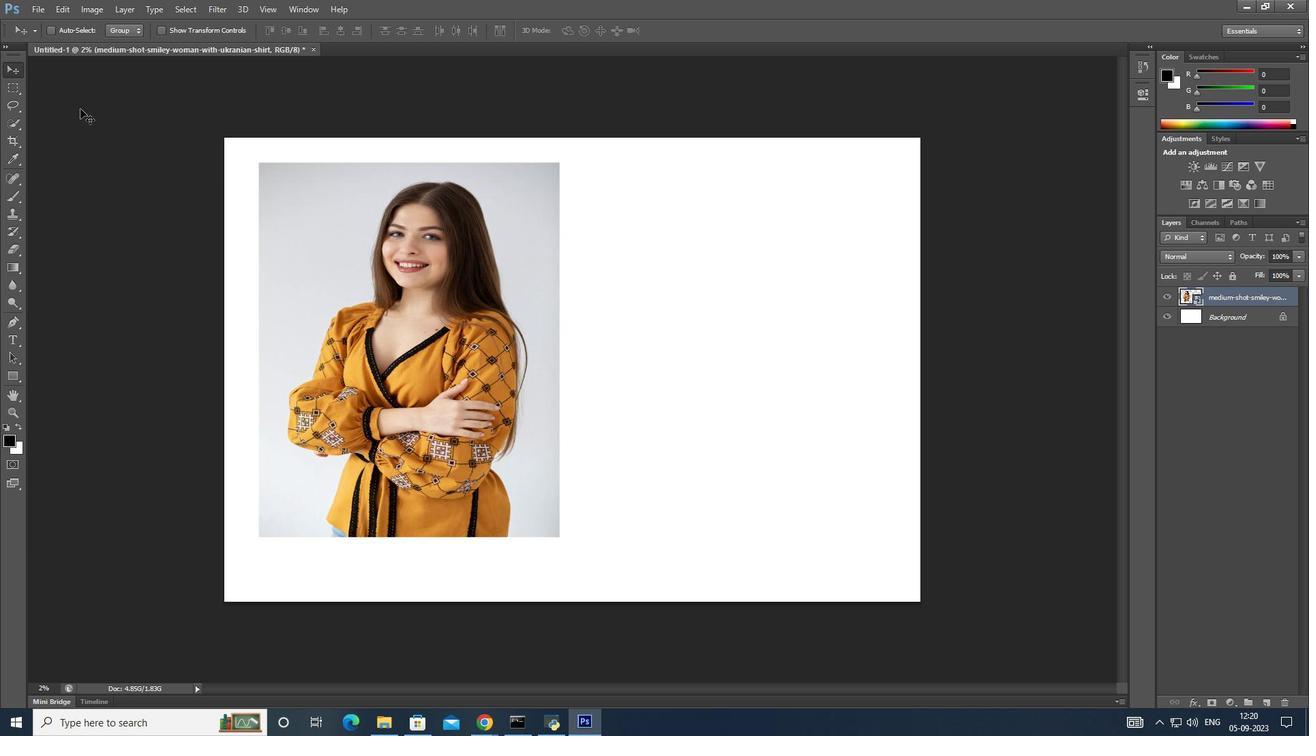 
Action: Mouse pressed left at (12, 72)
Screenshot: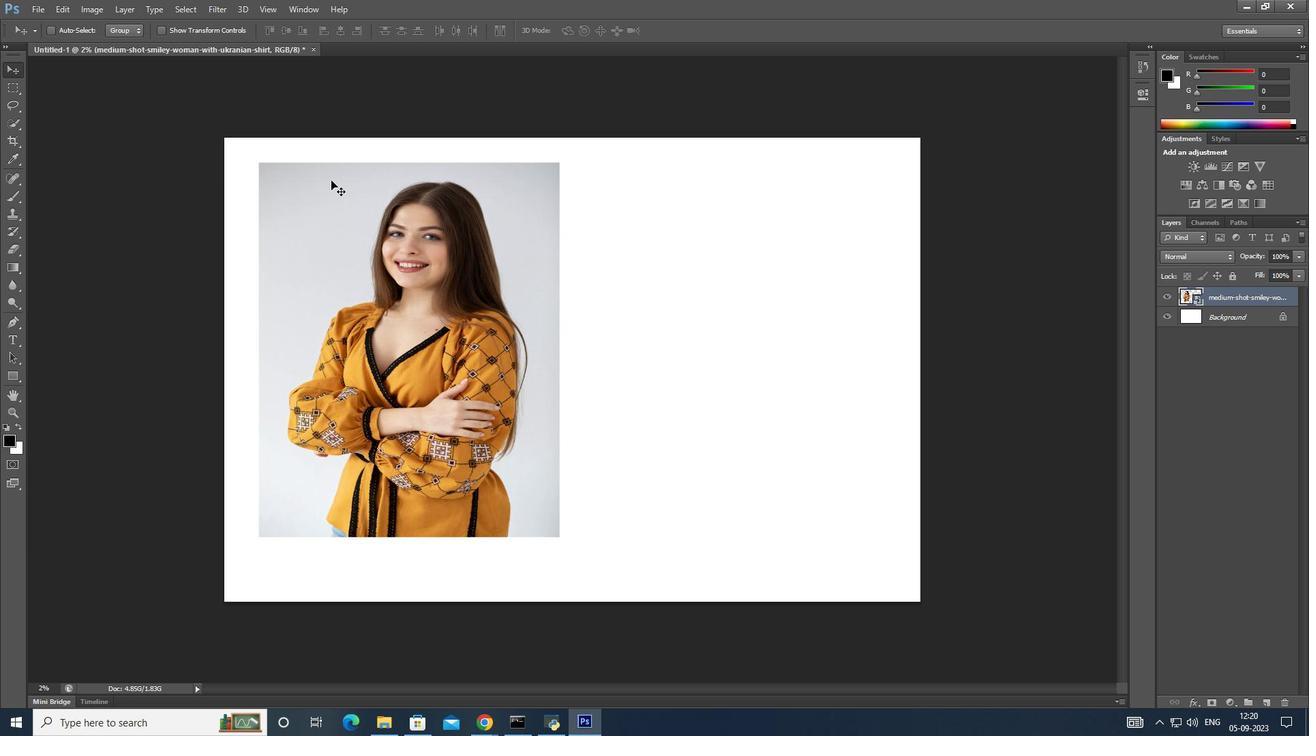 
Action: Mouse moved to (465, 257)
Screenshot: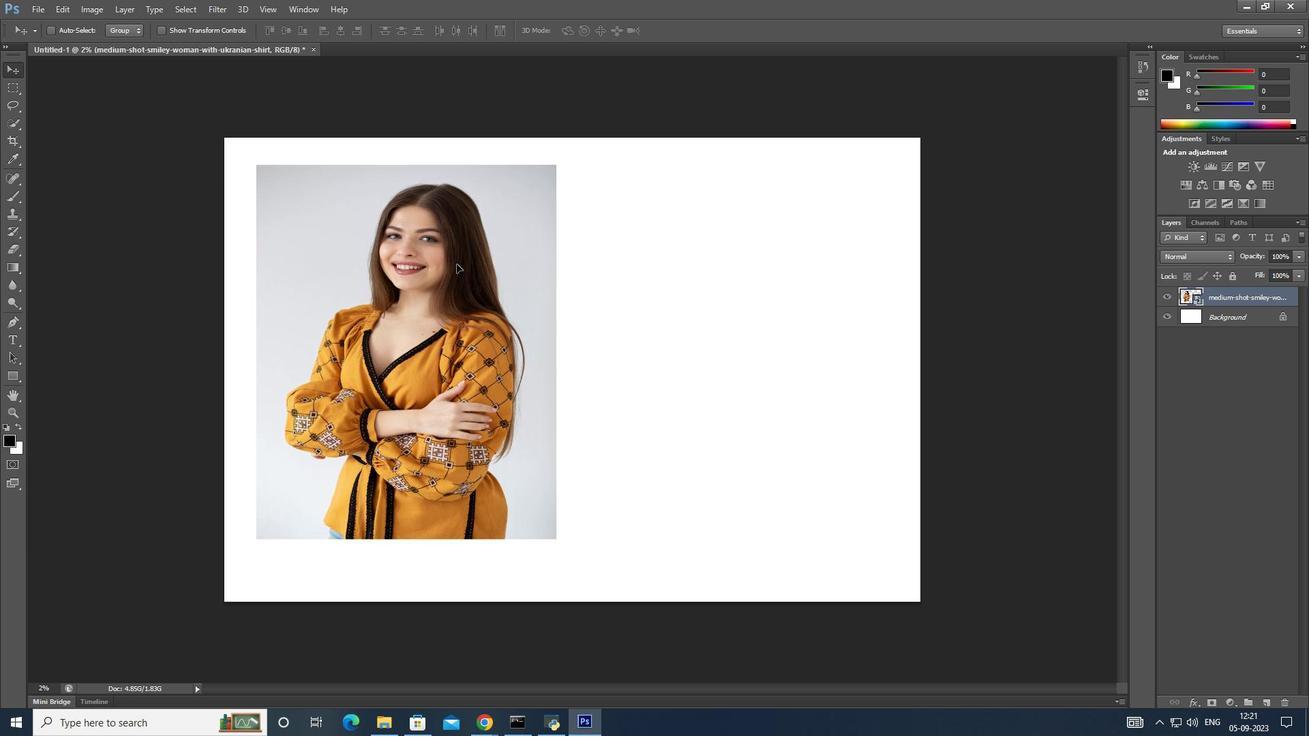 
Action: Mouse pressed left at (465, 257)
Screenshot: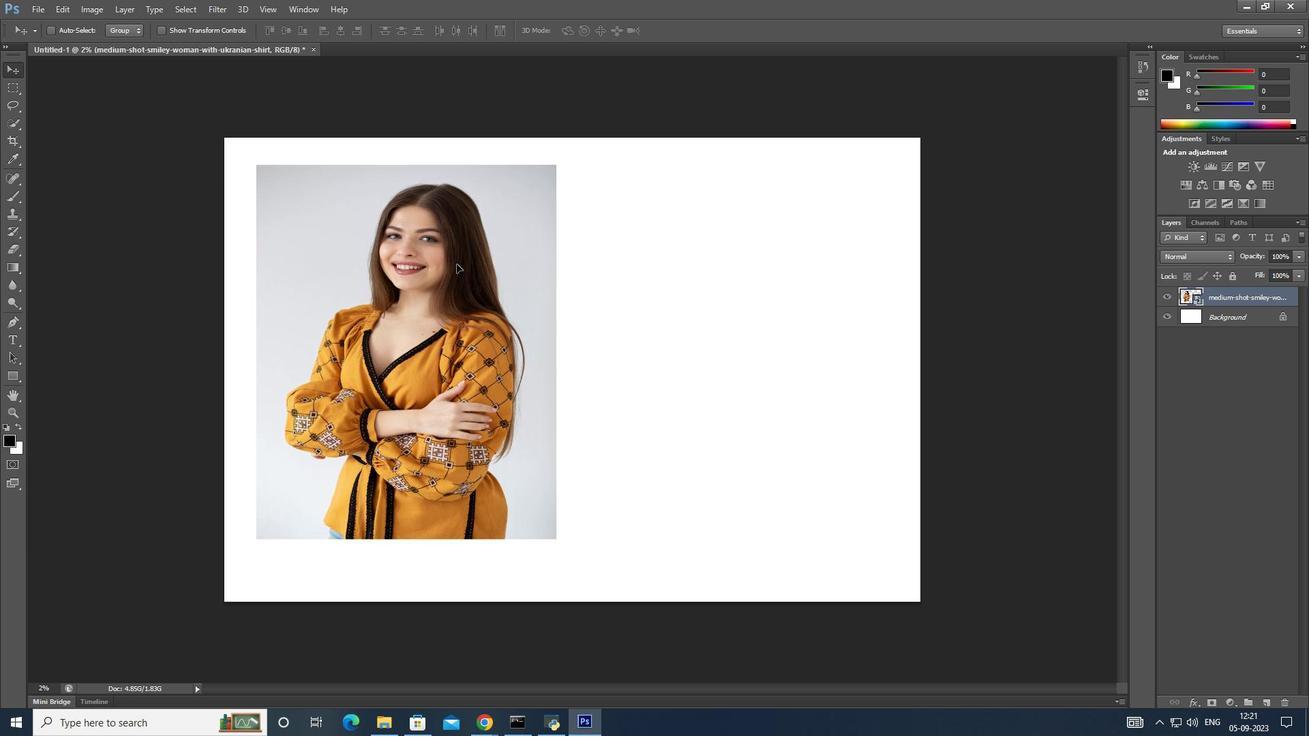 
Action: Mouse moved to (660, 287)
Screenshot: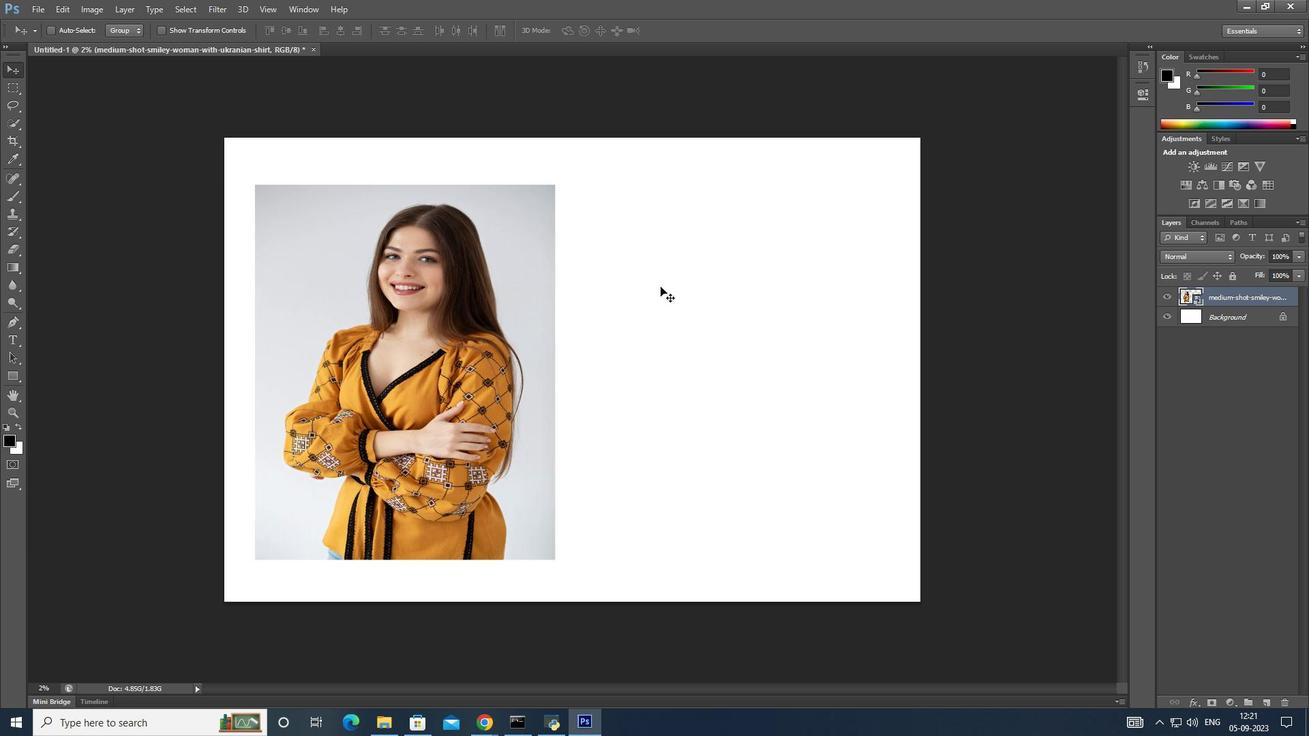 
Action: Mouse pressed left at (660, 287)
Screenshot: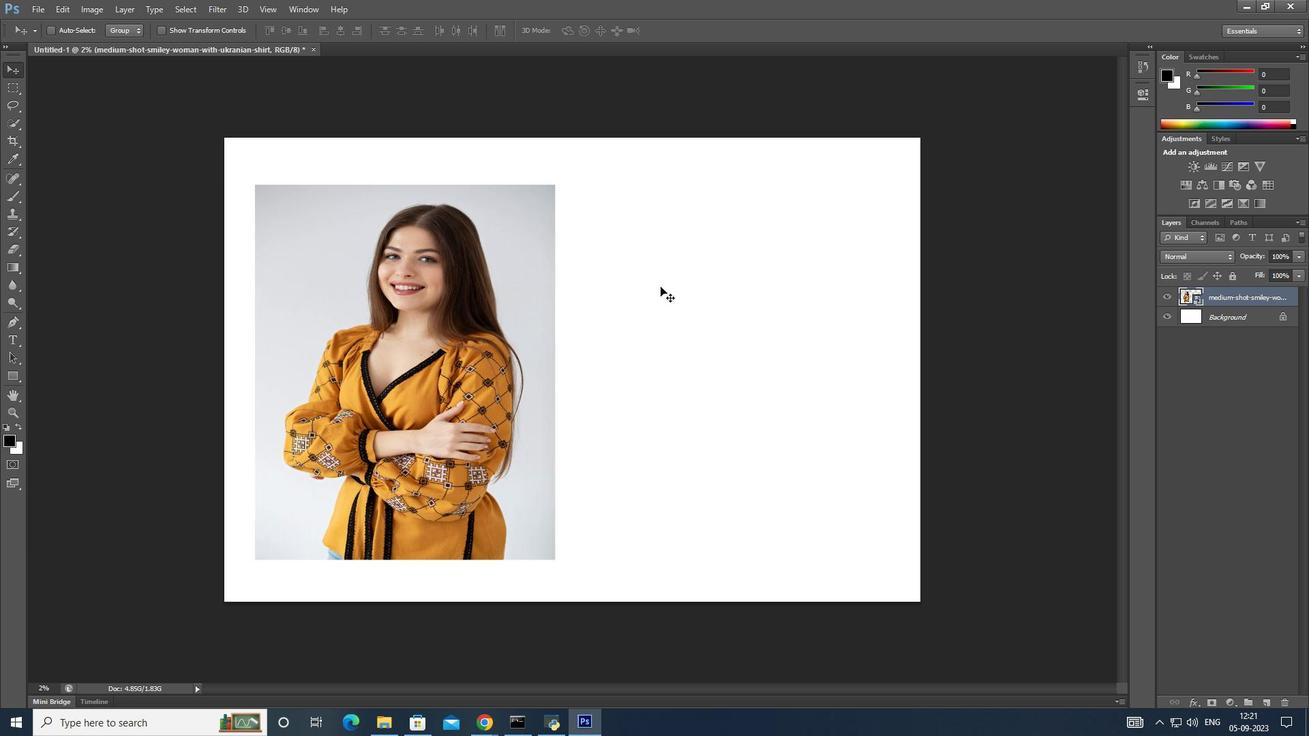 
Action: Mouse moved to (342, 127)
Screenshot: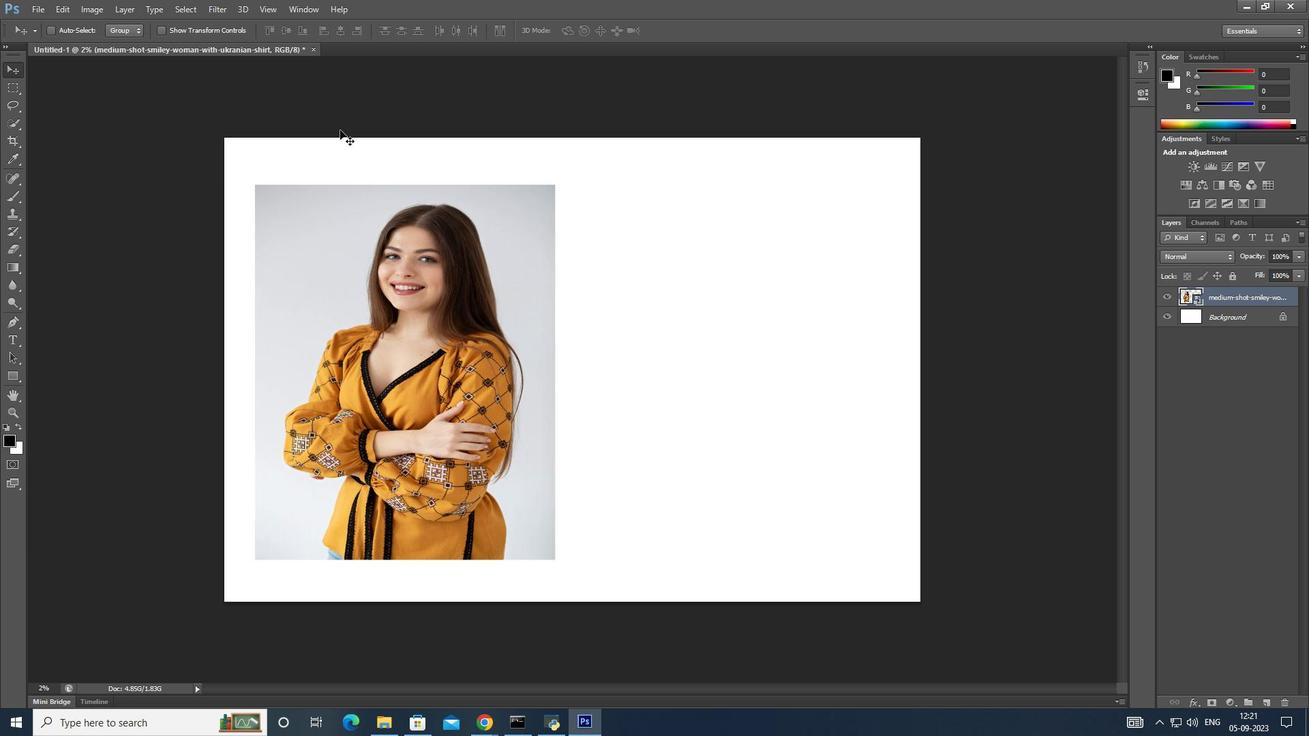 
Action: Mouse pressed left at (342, 127)
Screenshot: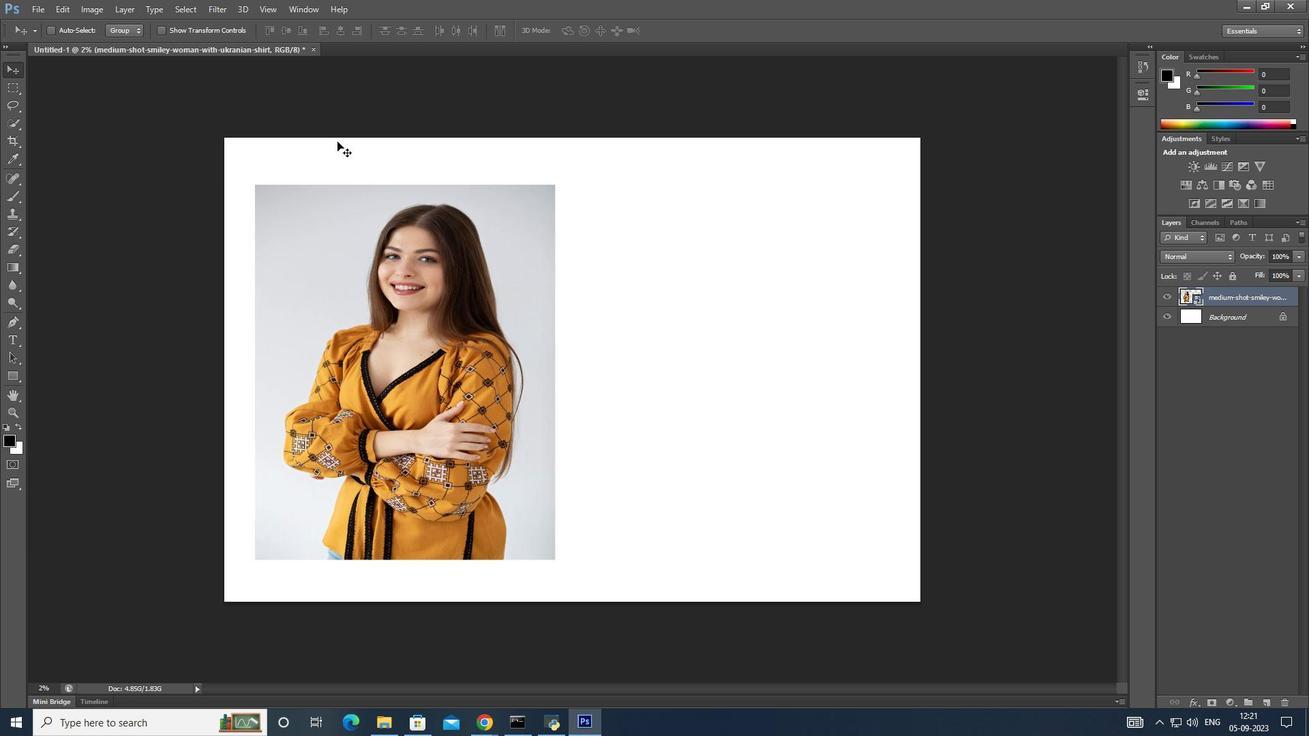 
Action: Mouse moved to (335, 145)
Screenshot: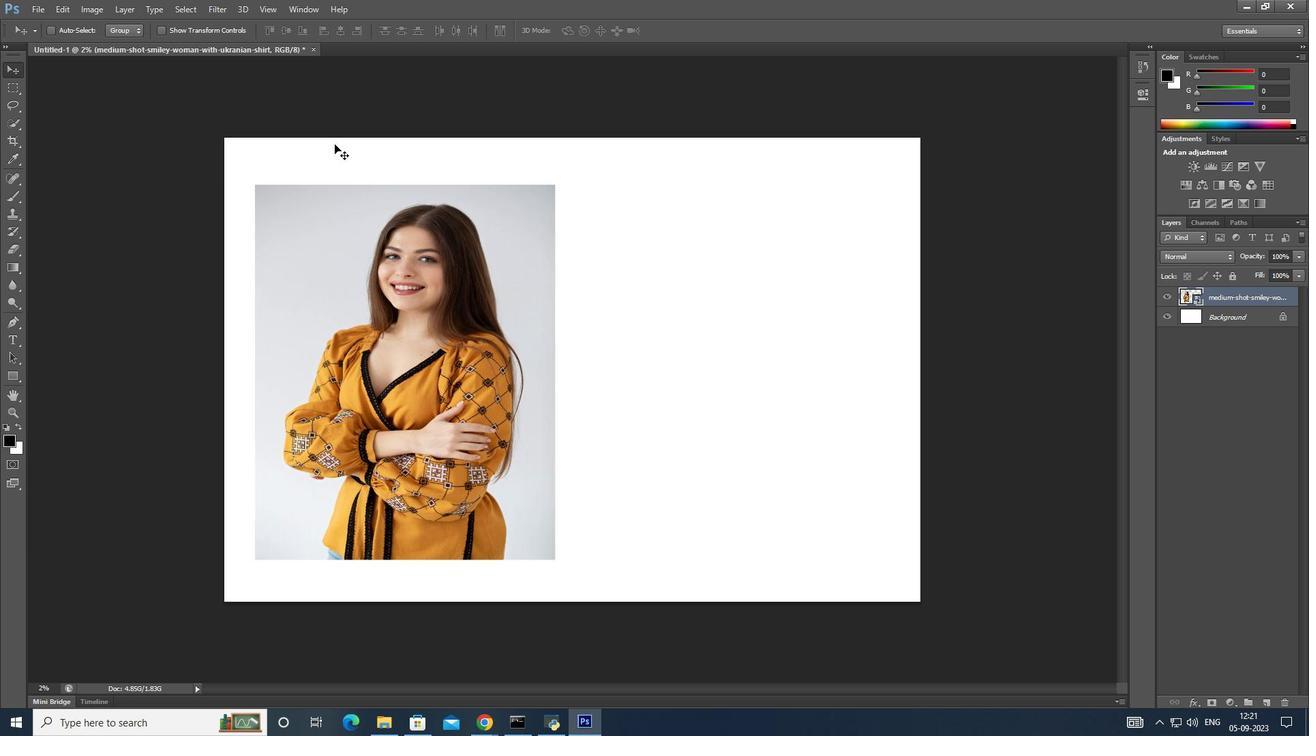 
Action: Mouse pressed left at (335, 145)
Screenshot: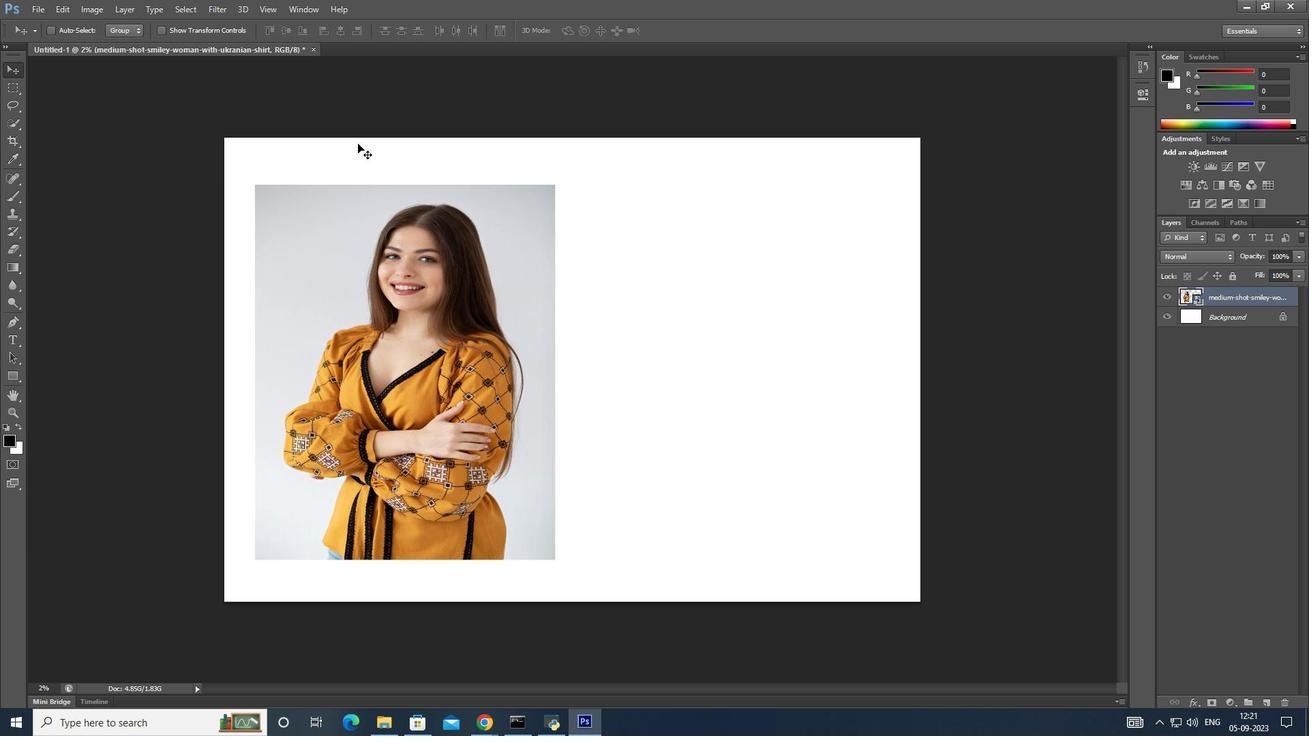 
Action: Mouse moved to (1199, 320)
Screenshot: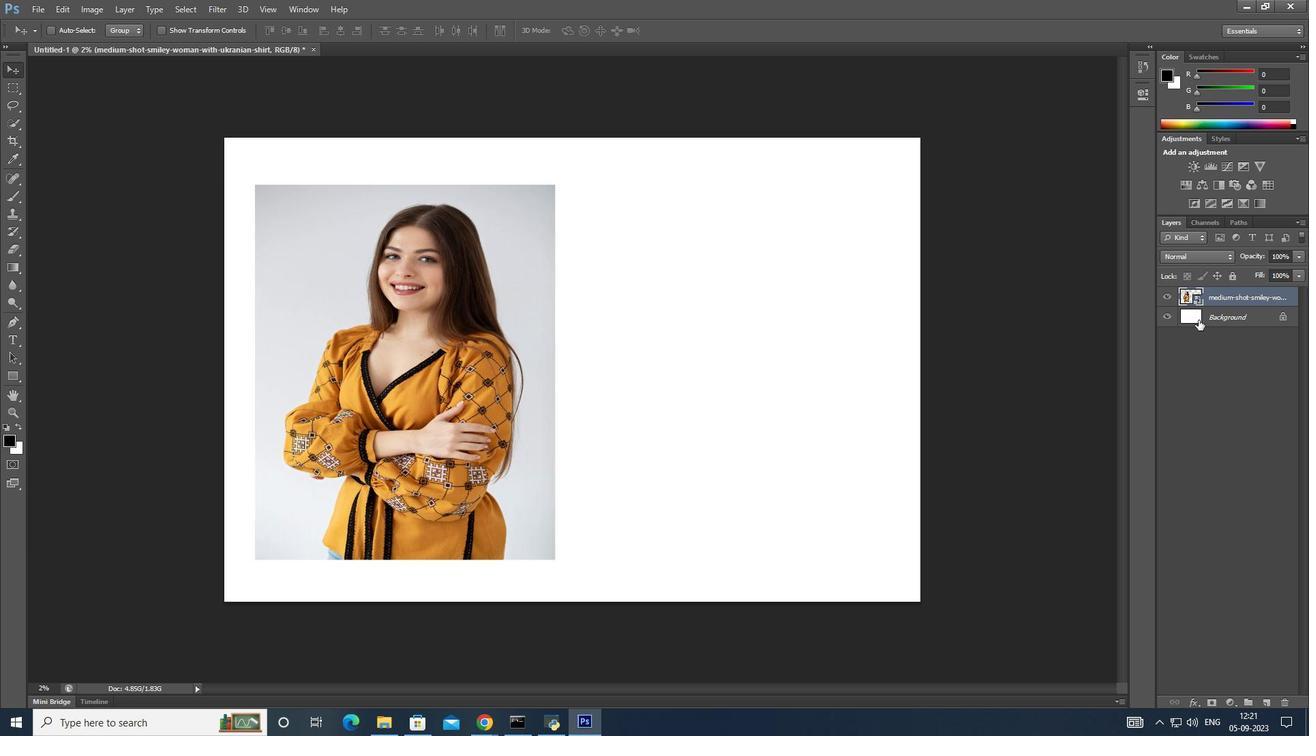 
Action: Mouse pressed left at (1199, 320)
Screenshot: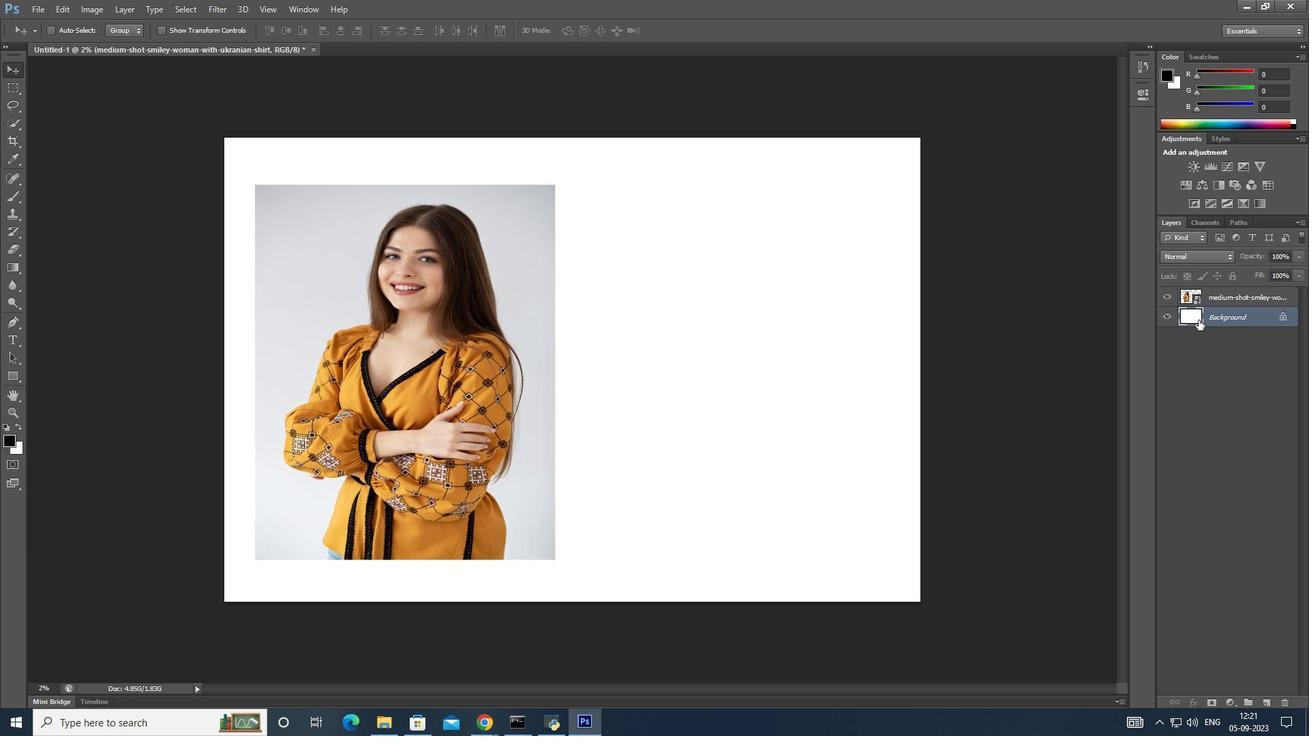 
Action: Mouse moved to (1196, 320)
Screenshot: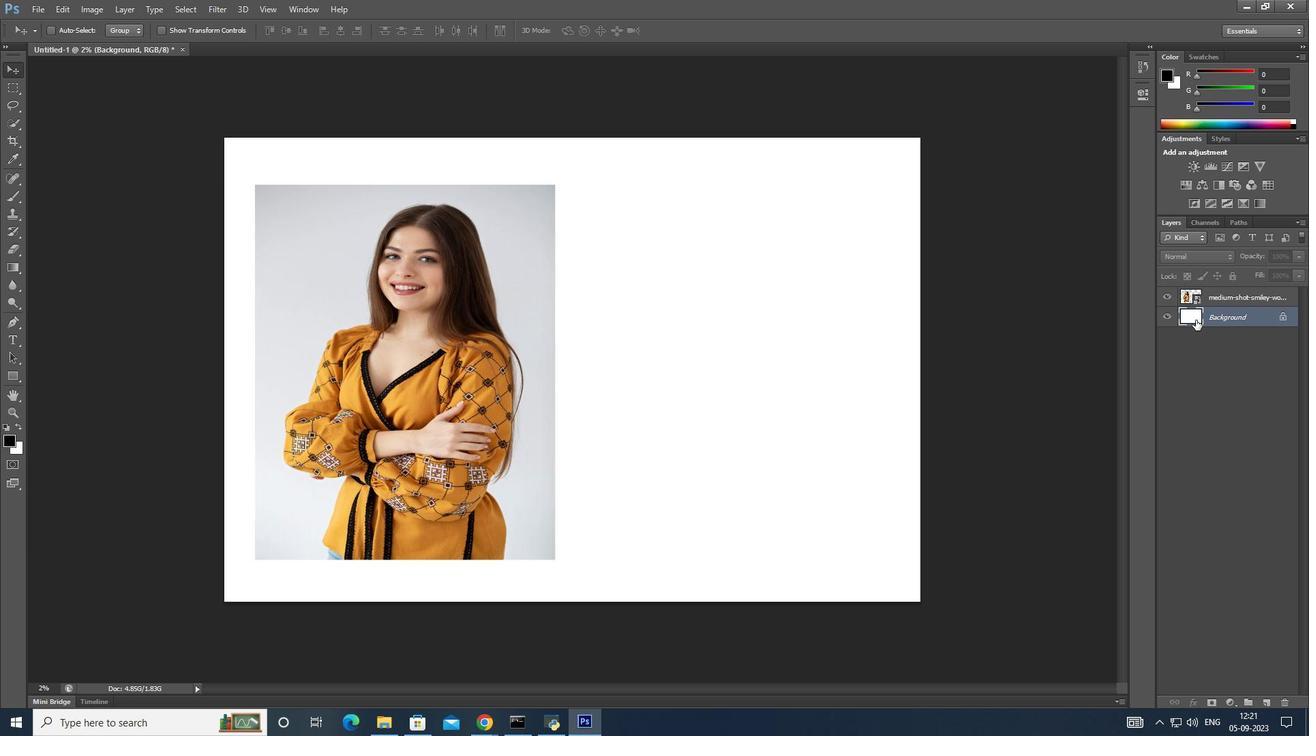 
Action: Mouse pressed left at (1196, 320)
Screenshot: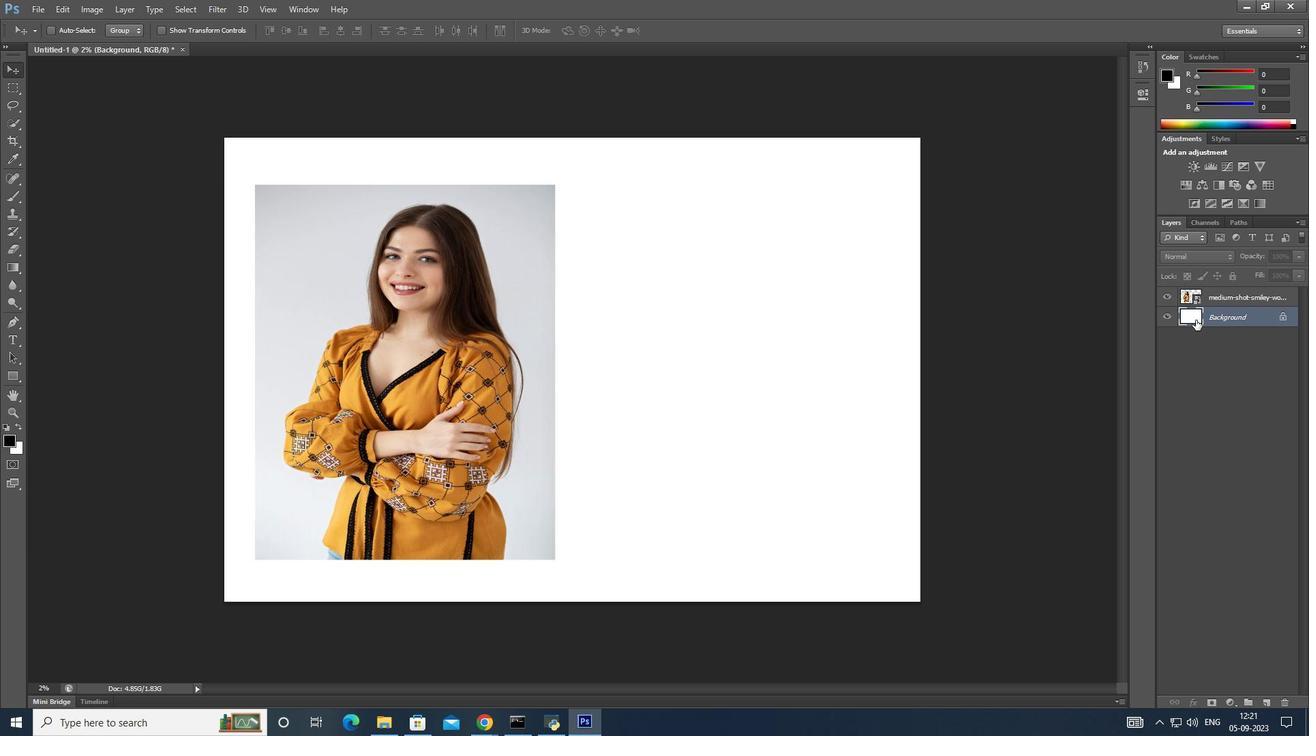 
Action: Mouse pressed left at (1196, 320)
Screenshot: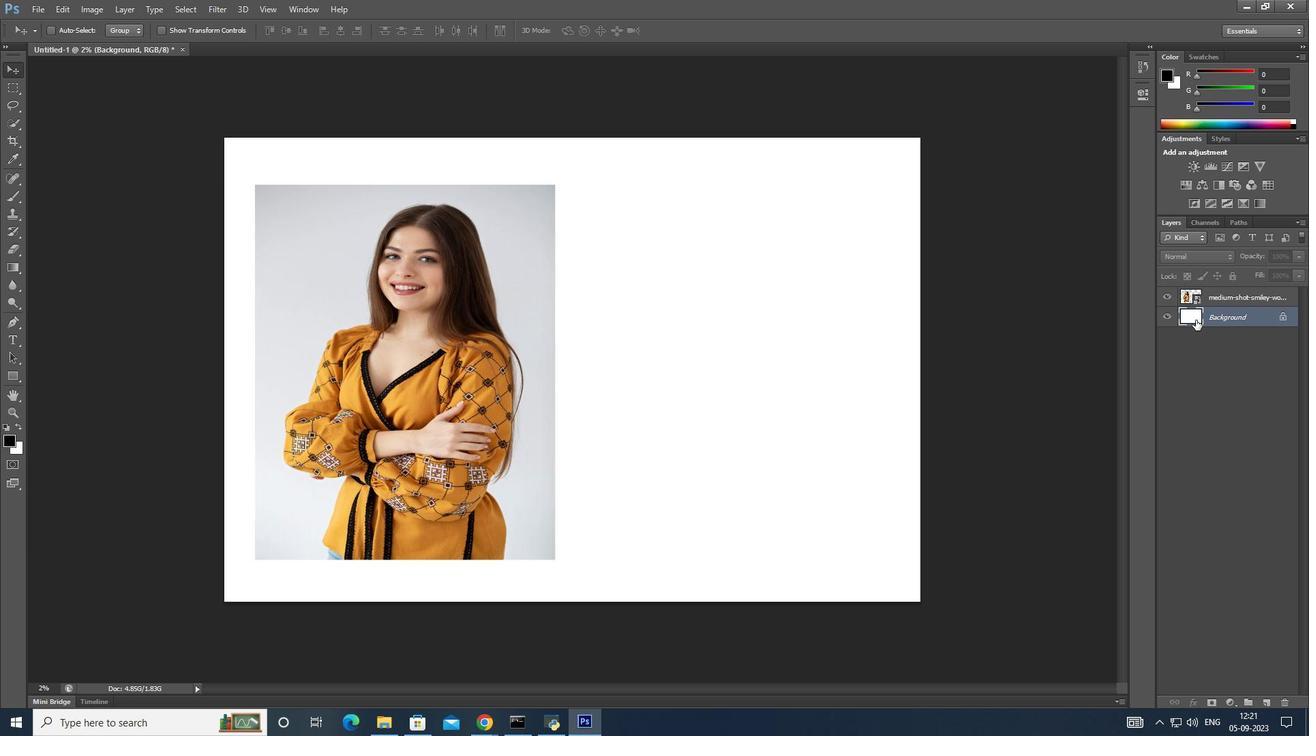 
Action: Mouse moved to (791, 210)
Screenshot: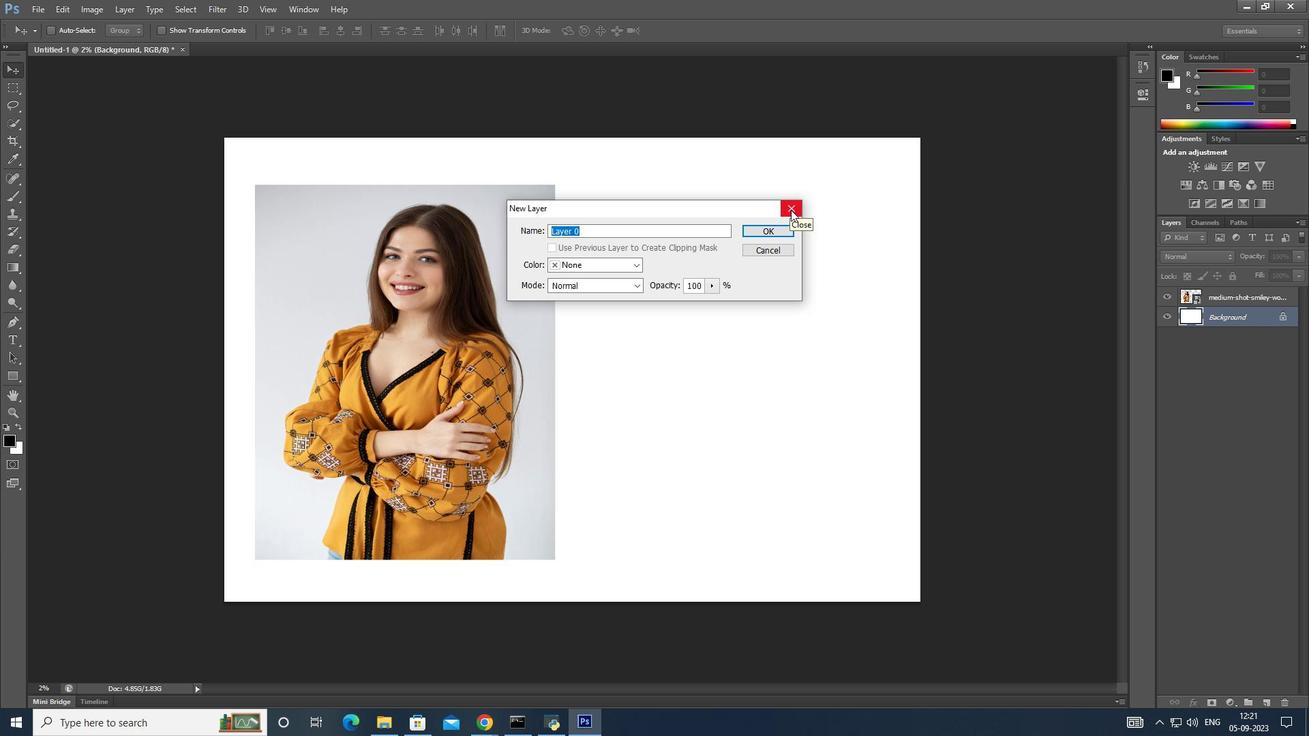 
Action: Mouse pressed left at (791, 210)
Screenshot: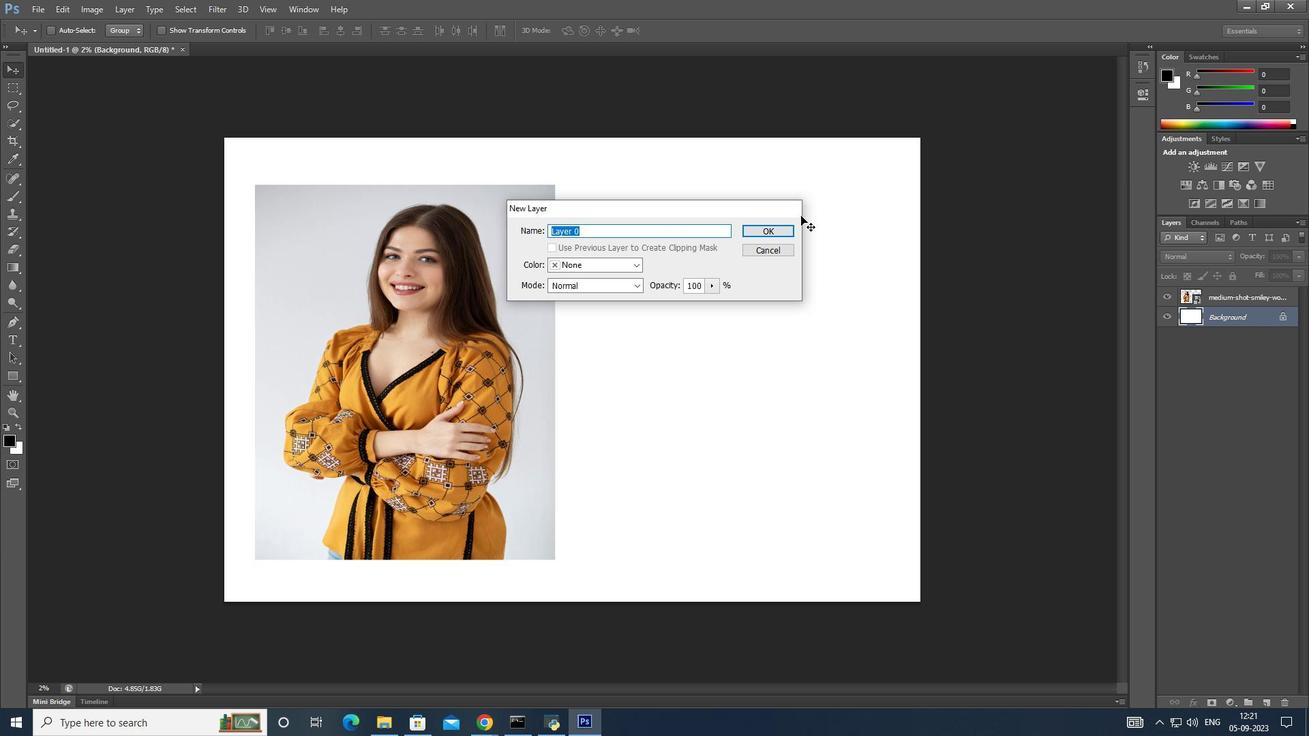 
Action: Mouse moved to (1221, 320)
Screenshot: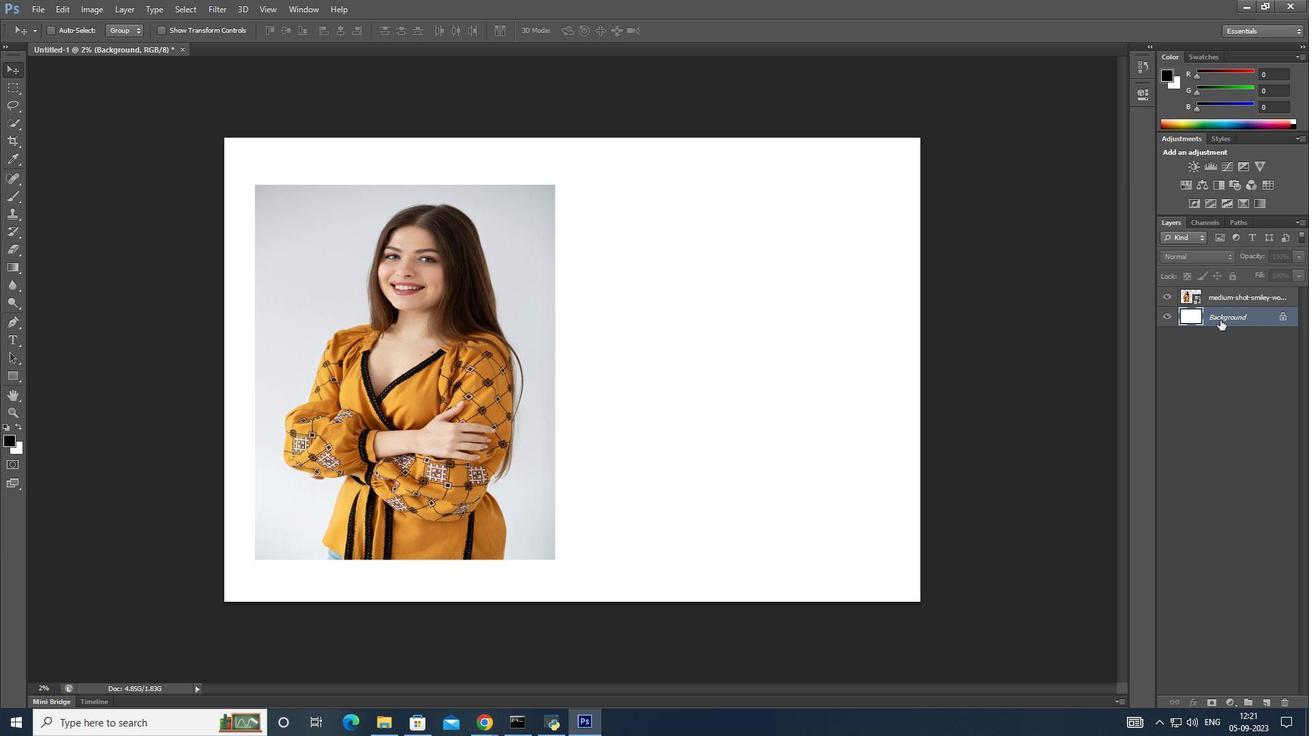 
Action: Mouse pressed left at (1221, 320)
Screenshot: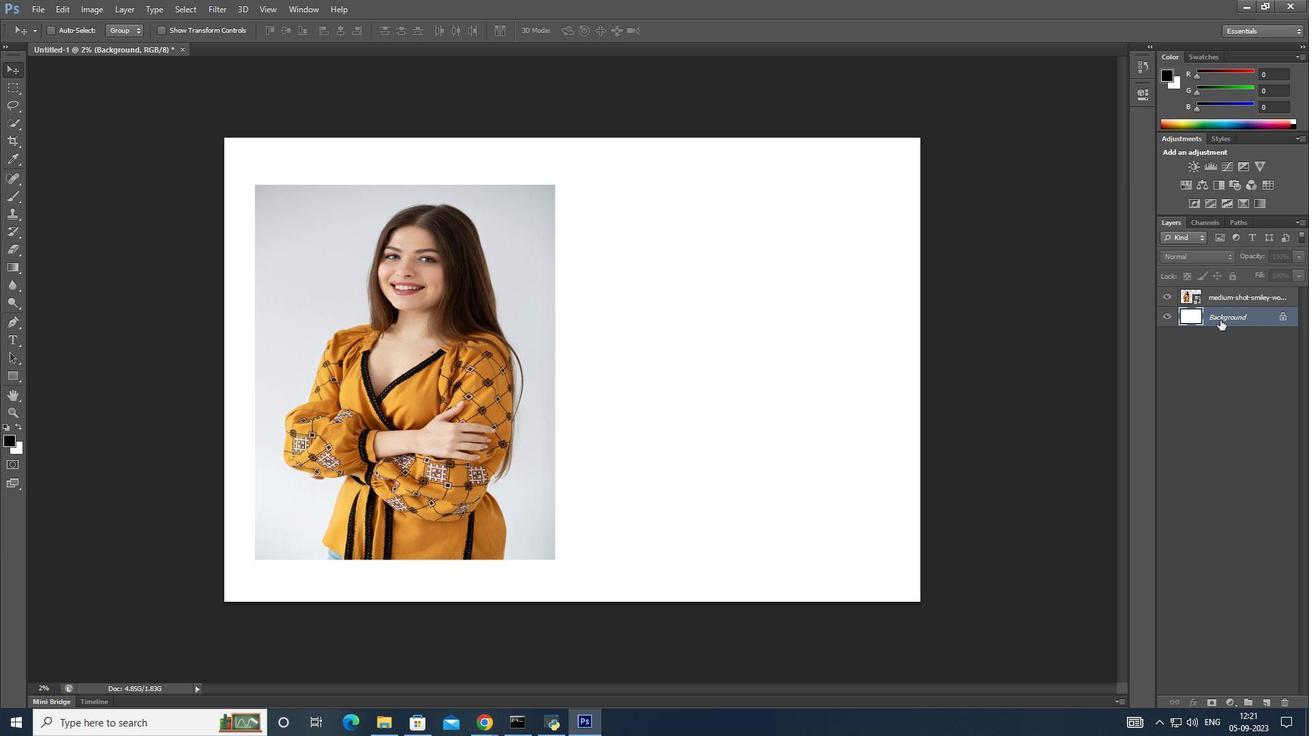 
Action: Mouse moved to (1221, 320)
Screenshot: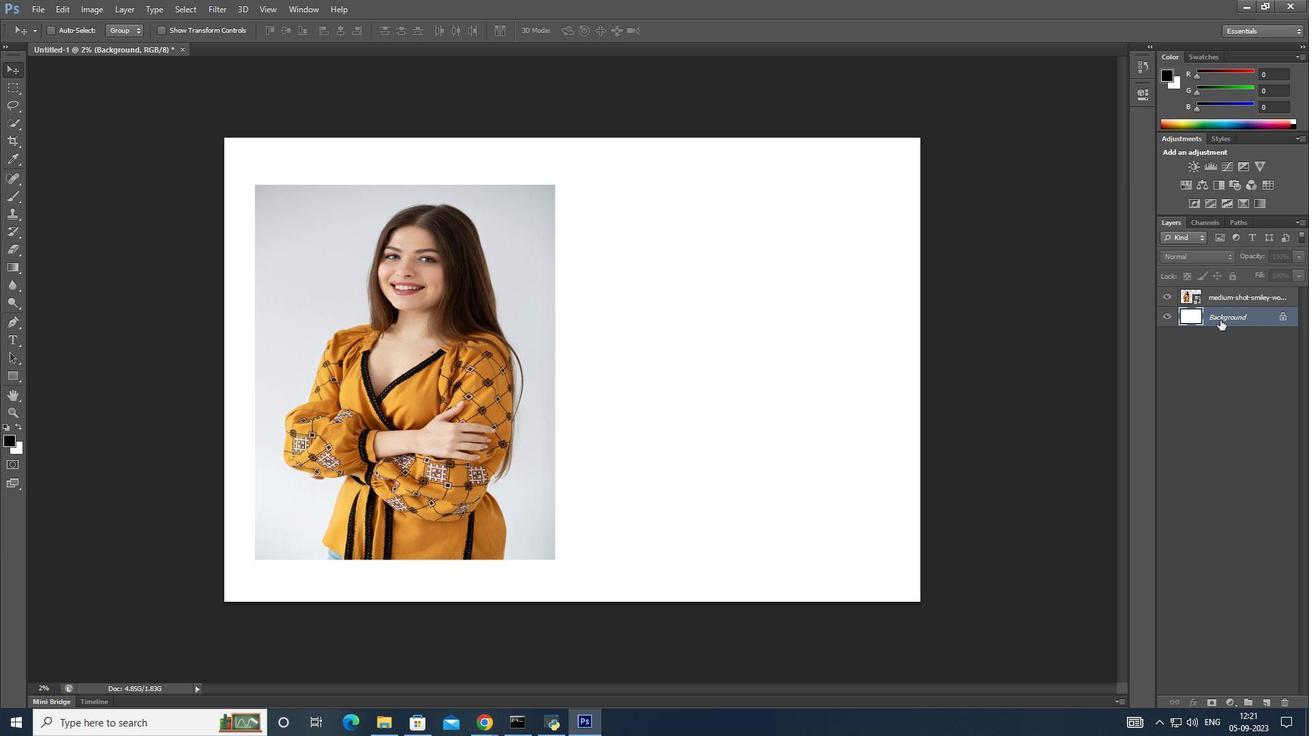 
Action: Mouse pressed left at (1221, 320)
Screenshot: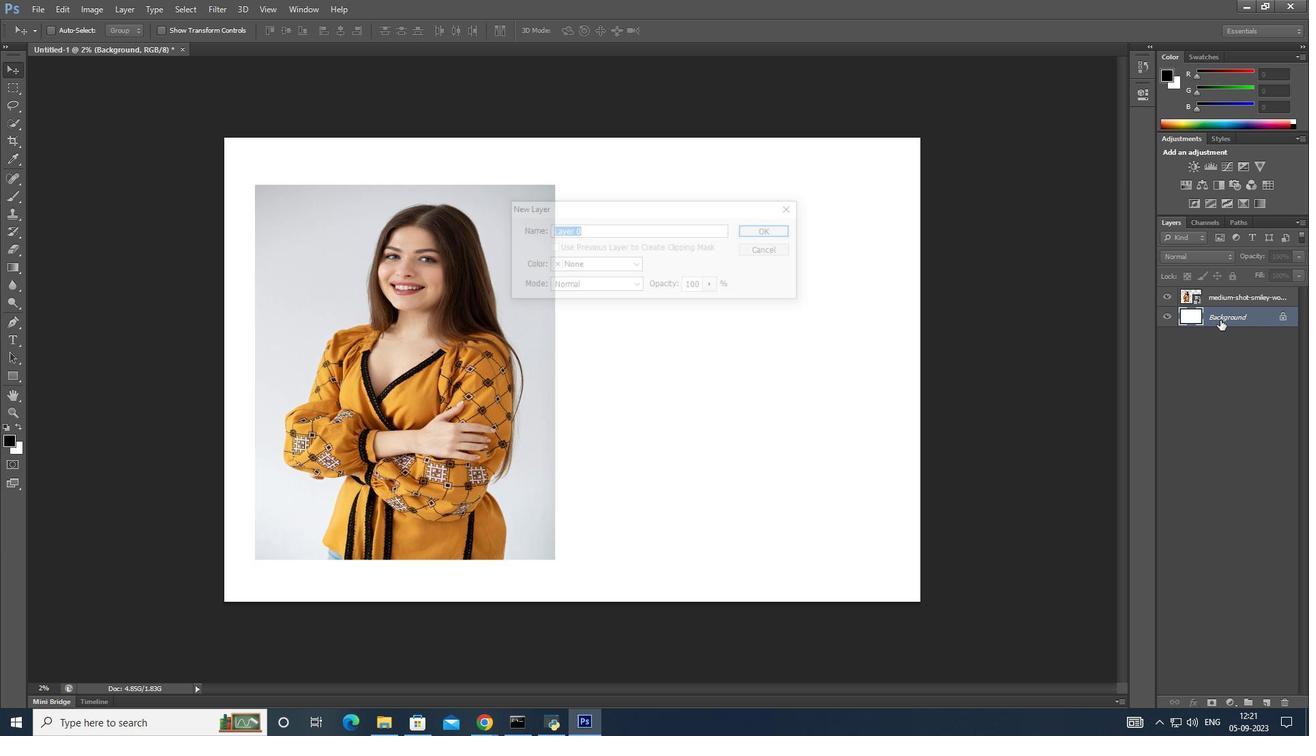
Action: Mouse moved to (1225, 321)
Screenshot: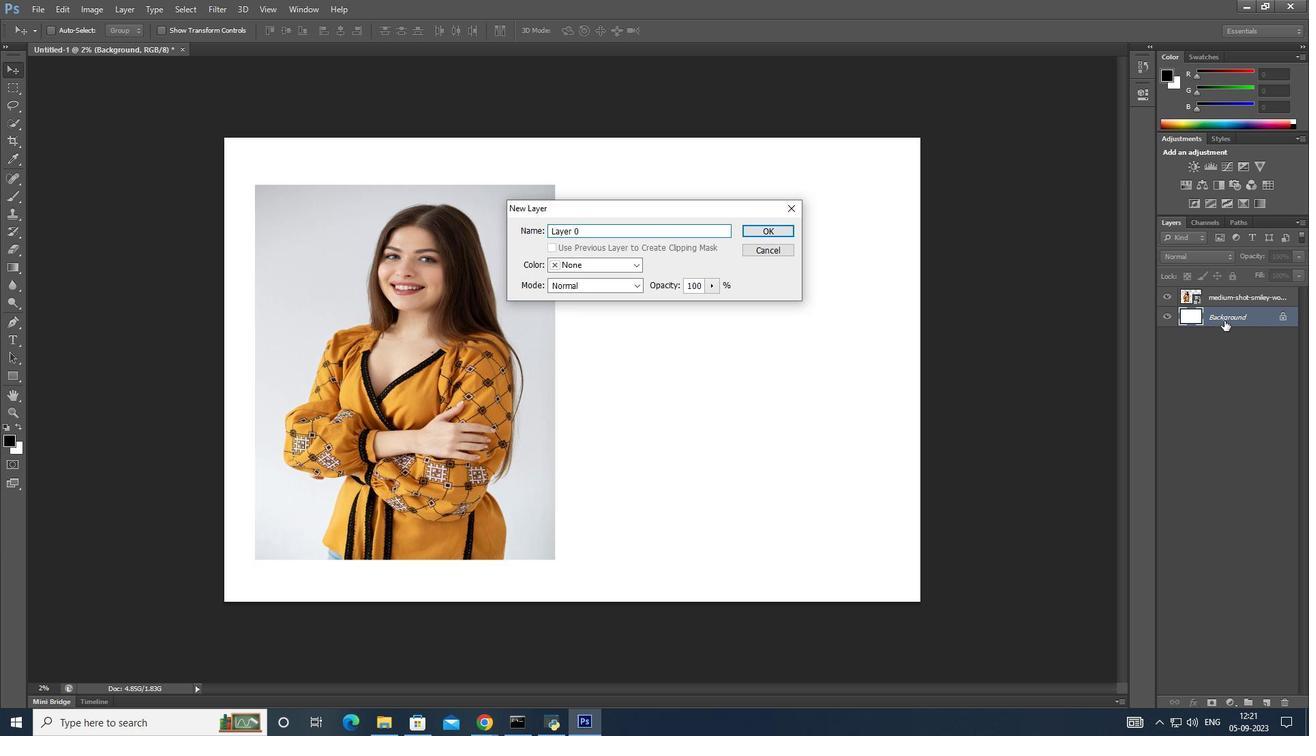 
Action: Mouse pressed left at (1225, 321)
Screenshot: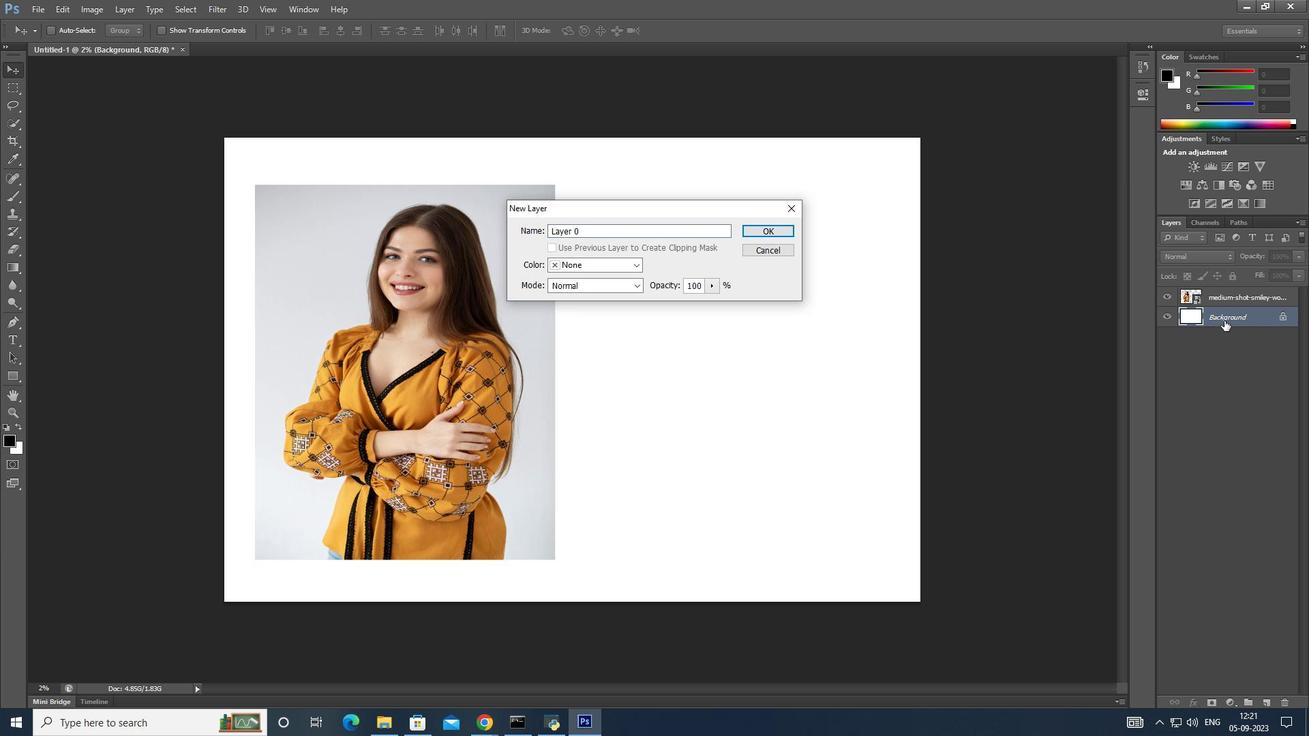 
Action: Mouse pressed right at (1225, 321)
Screenshot: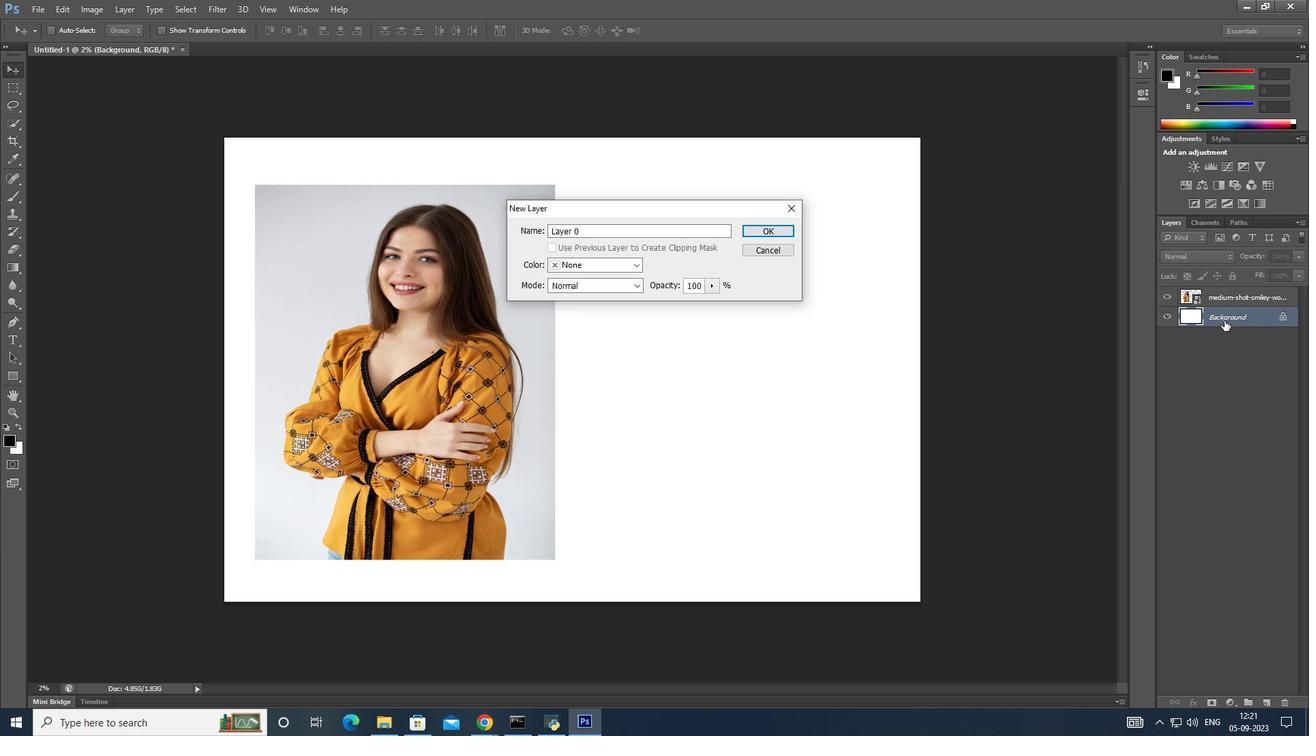 
Action: Mouse moved to (792, 206)
Screenshot: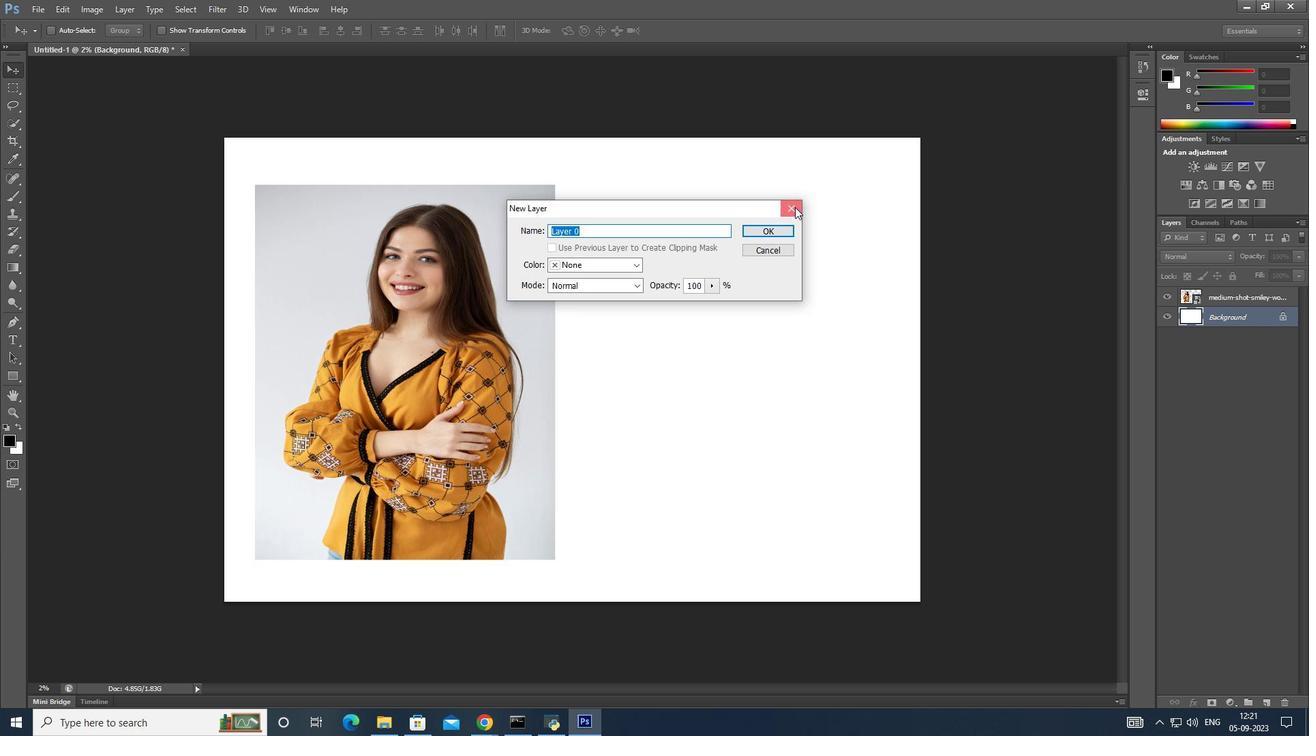 
Action: Mouse pressed left at (792, 206)
Screenshot: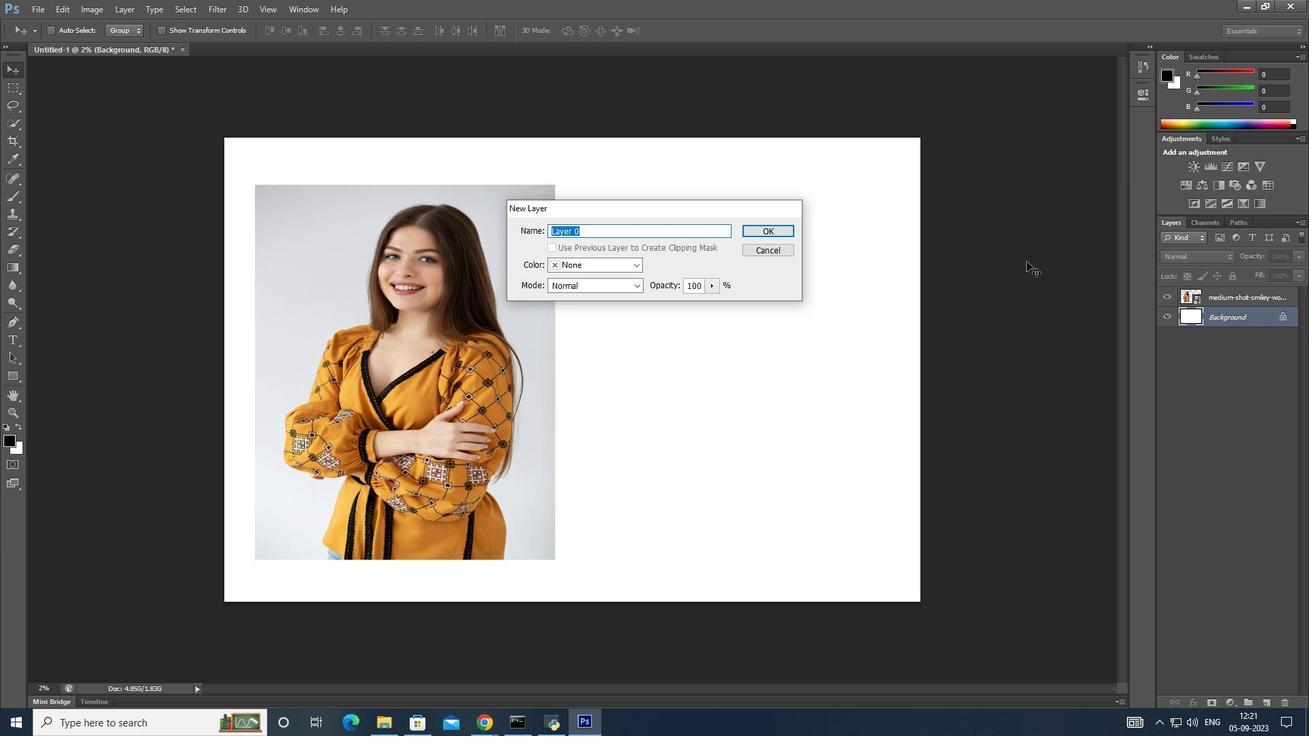 
Action: Mouse moved to (1236, 313)
Screenshot: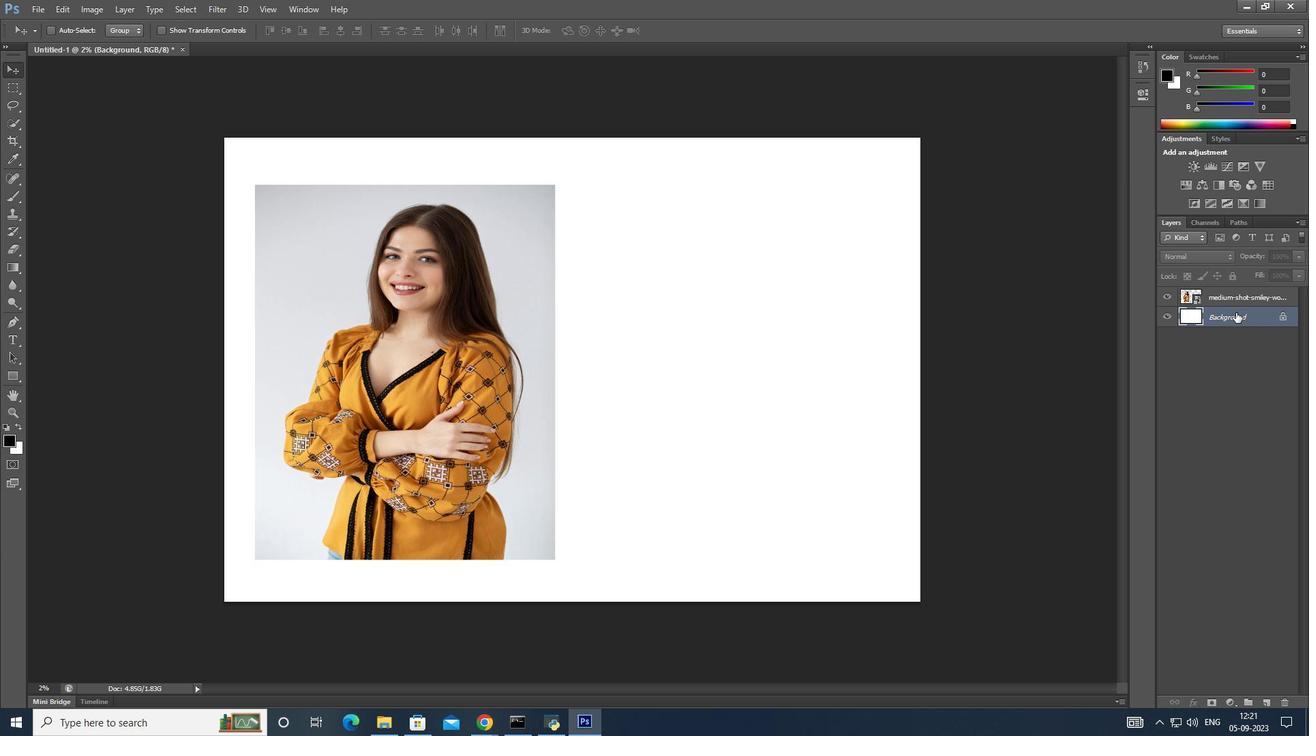 
Action: Mouse pressed right at (1236, 313)
Screenshot: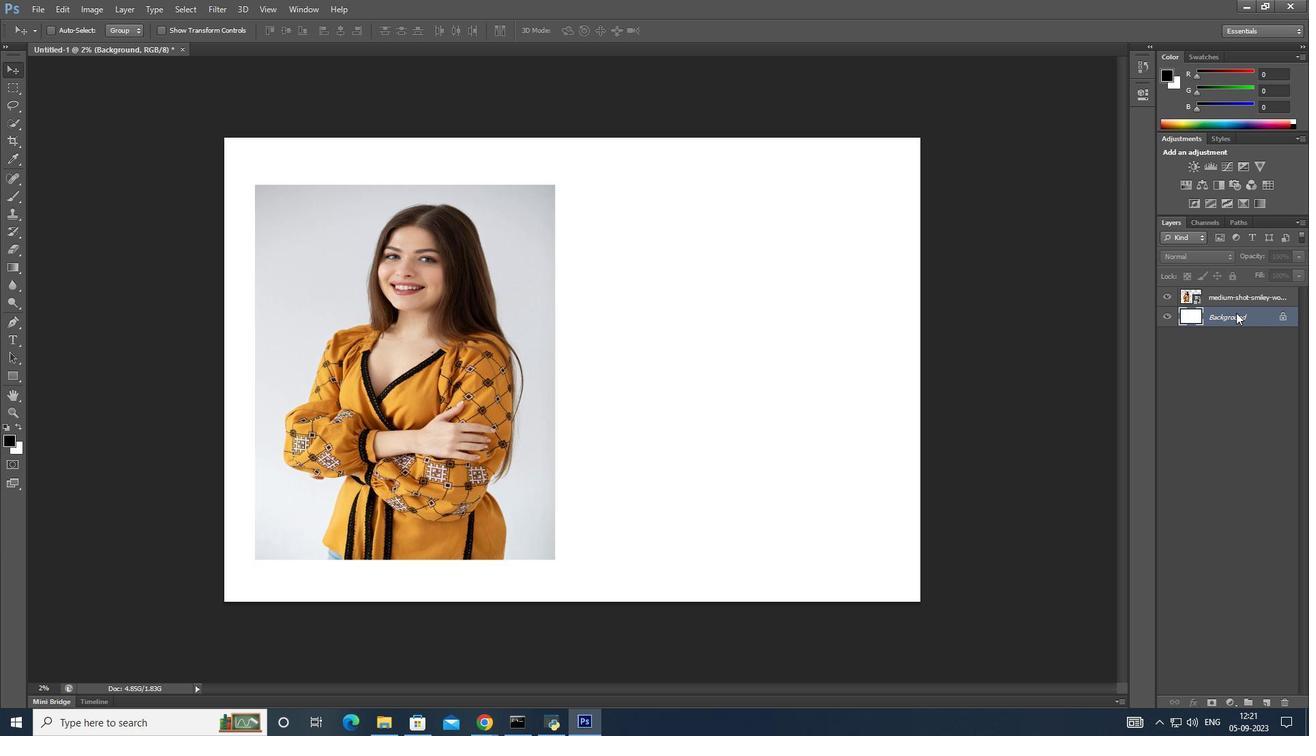 
Action: Mouse moved to (1246, 512)
Screenshot: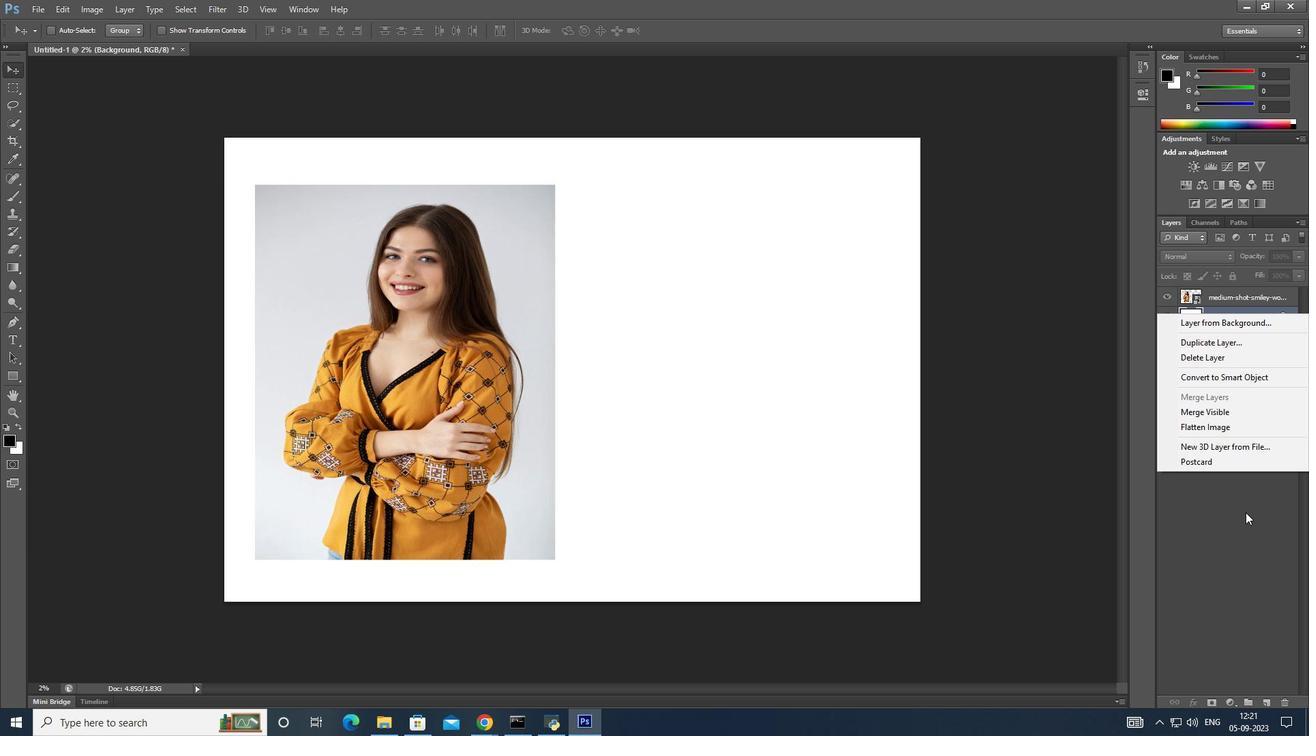 
Action: Mouse pressed left at (1246, 512)
Screenshot: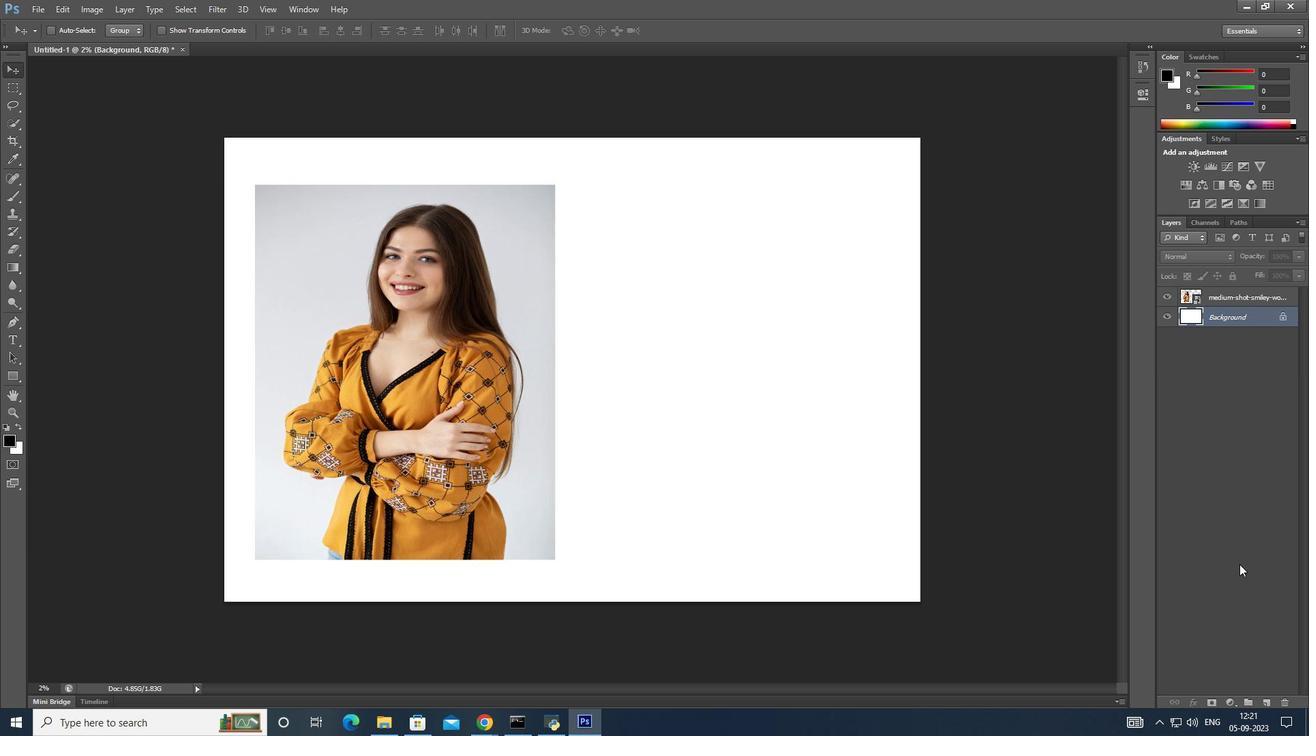 
Action: Mouse moved to (1232, 700)
Screenshot: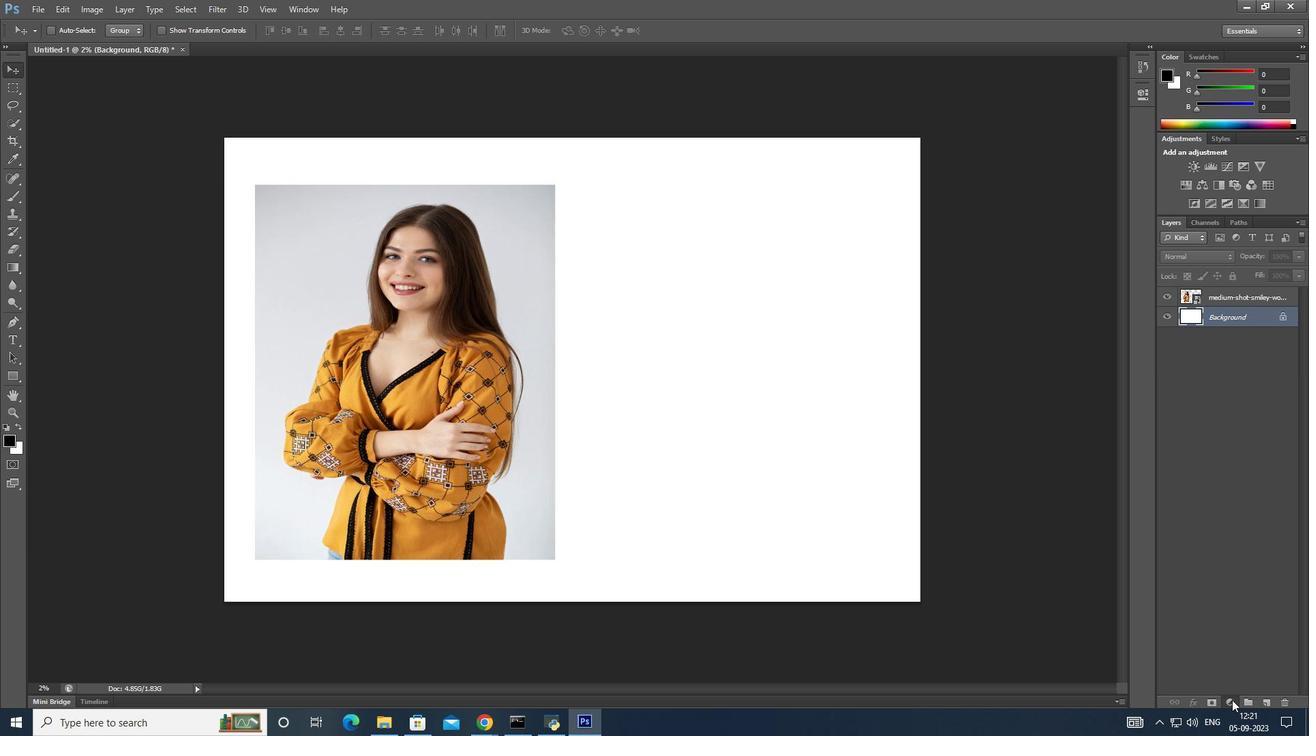 
Action: Mouse pressed left at (1232, 700)
Screenshot: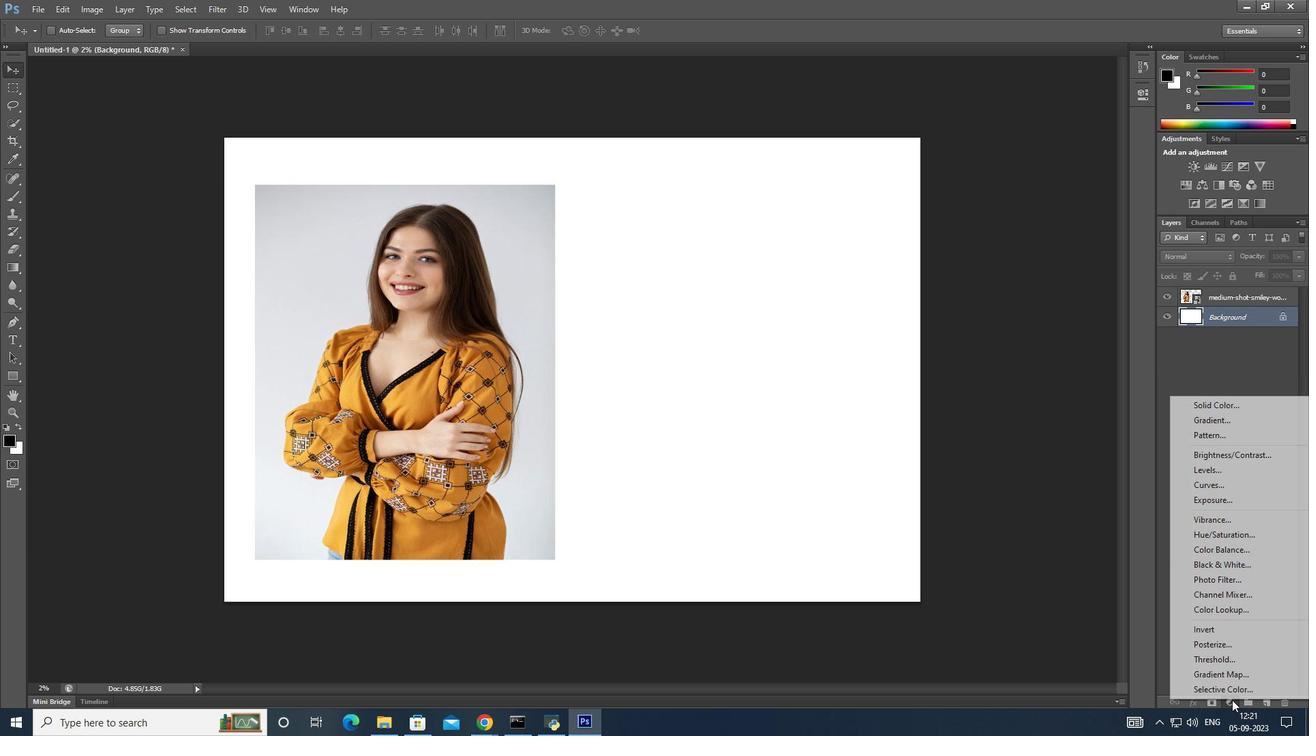 
Action: Mouse moved to (1236, 611)
Screenshot: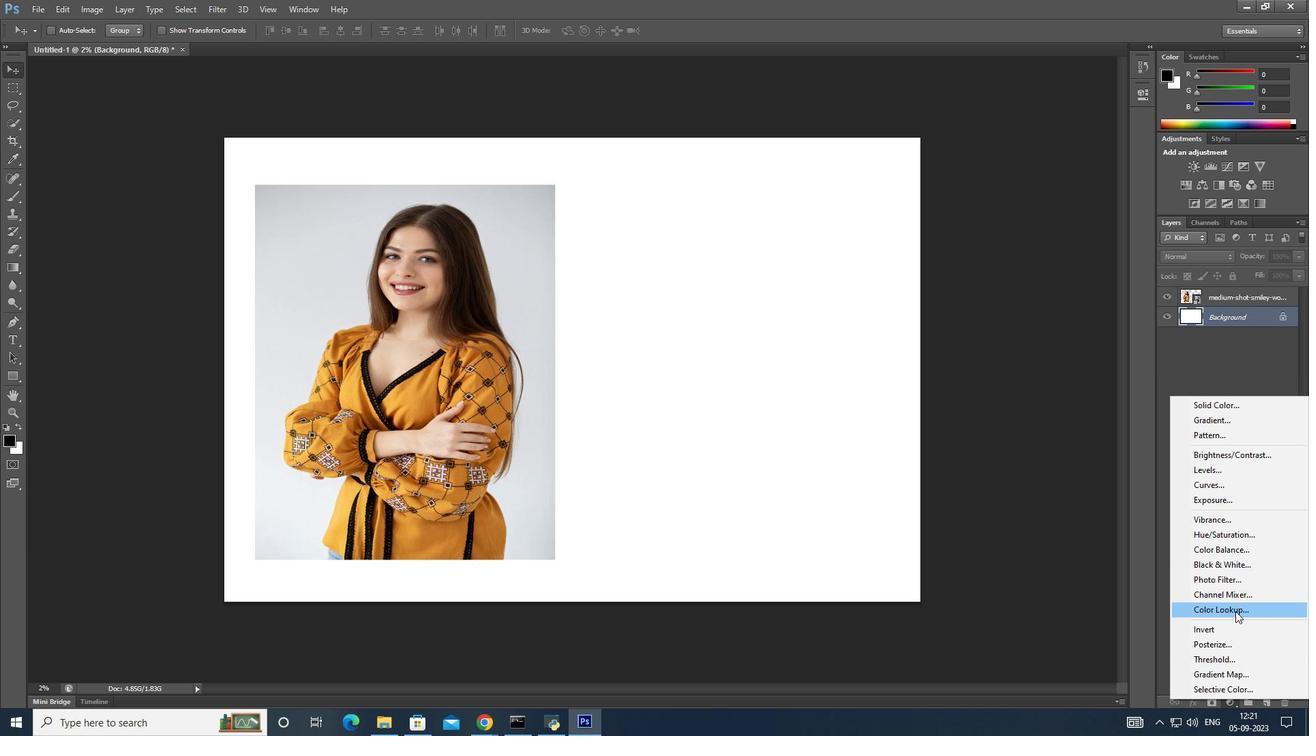 
Action: Mouse pressed left at (1236, 611)
Screenshot: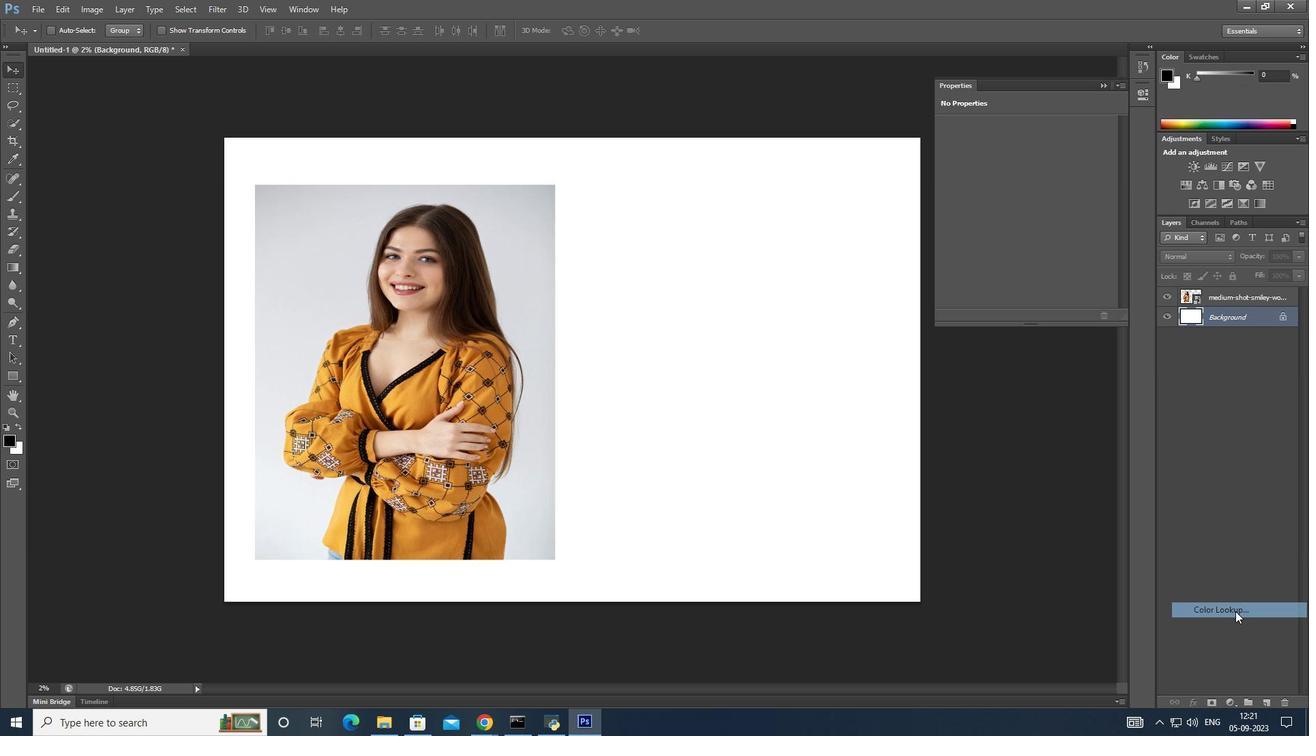
Action: Mouse moved to (1103, 83)
Screenshot: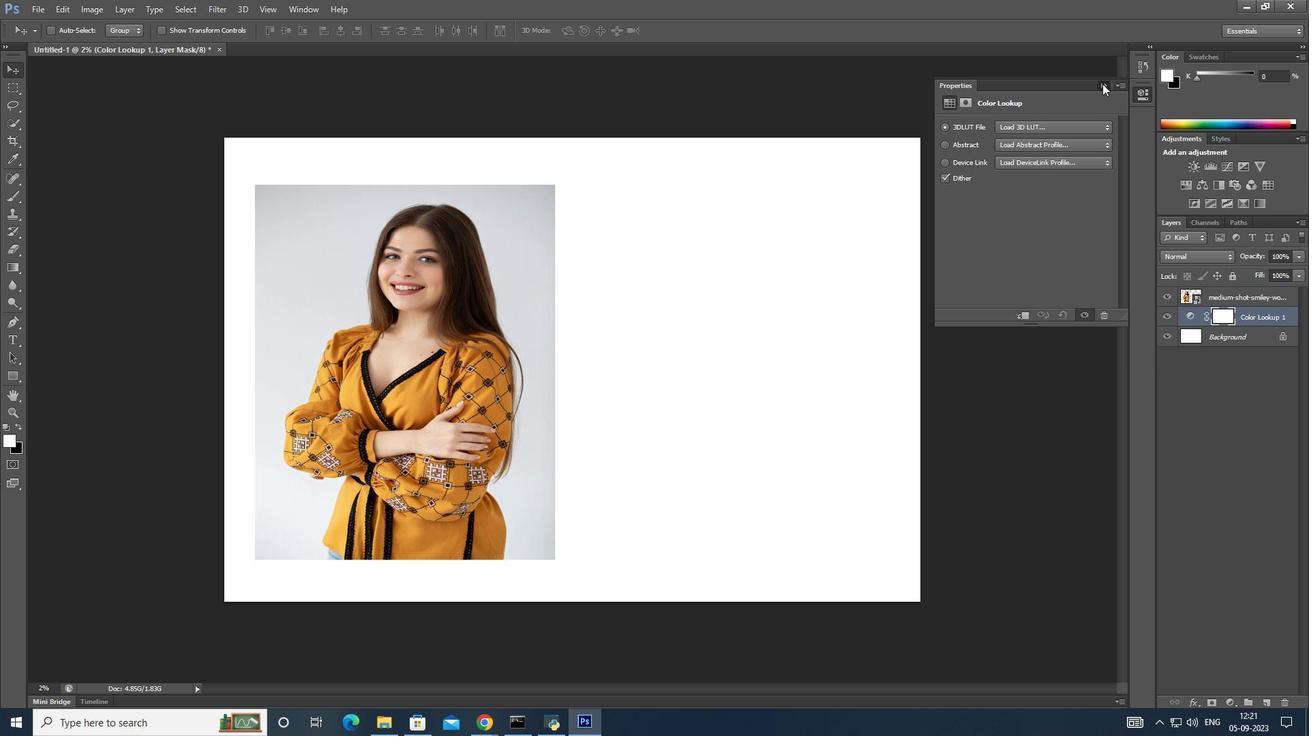 
Action: Mouse pressed left at (1103, 83)
Screenshot: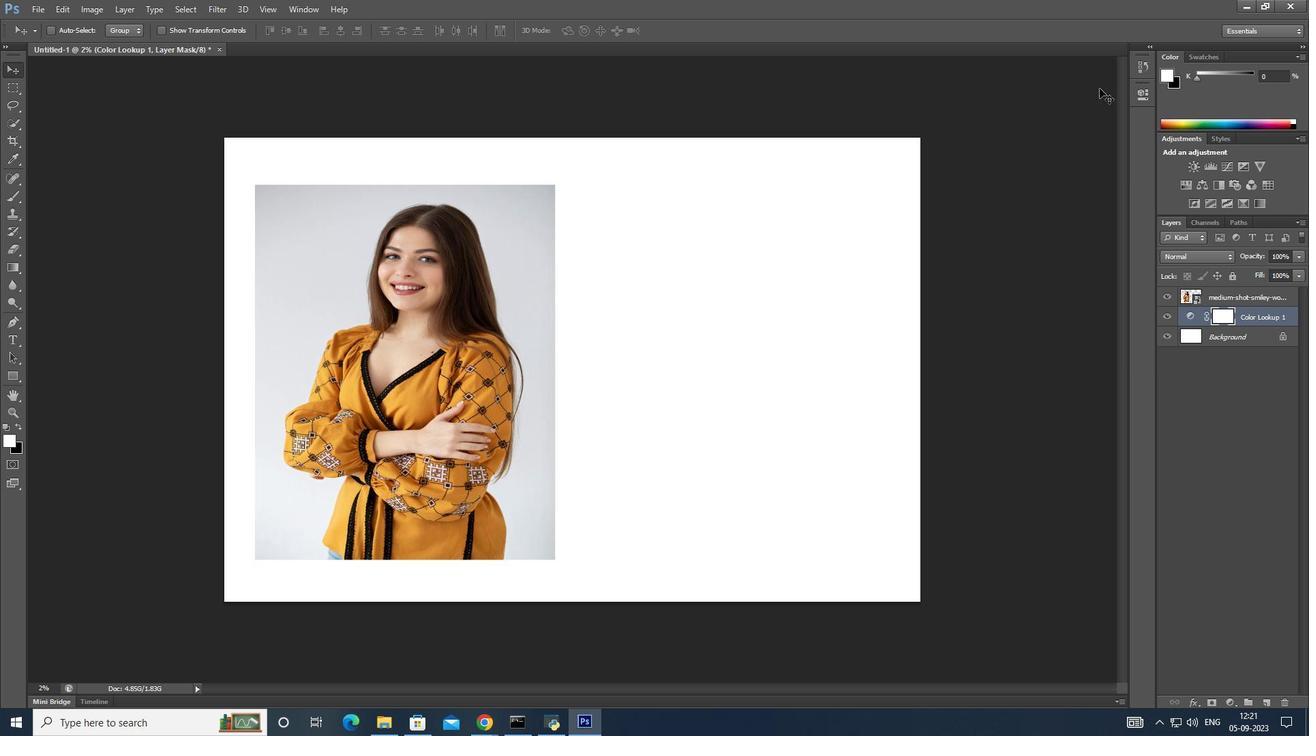 
Action: Mouse moved to (1232, 699)
Screenshot: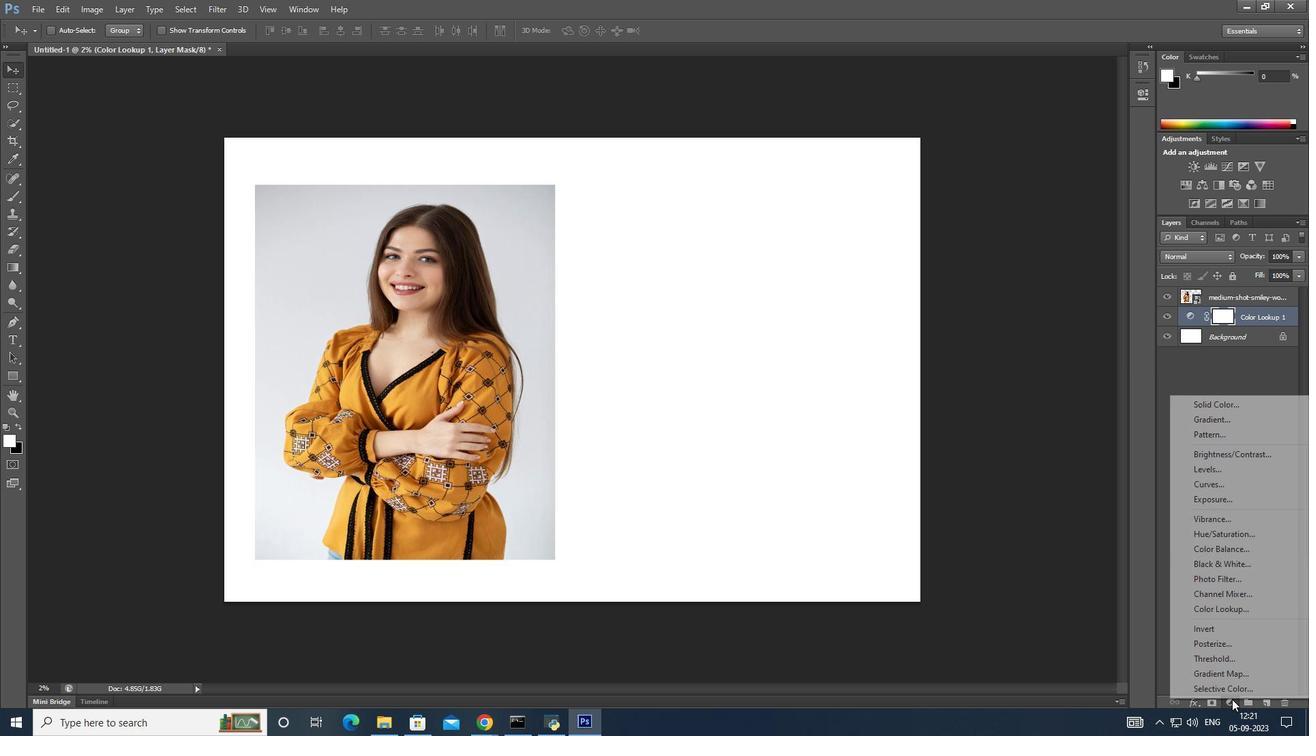 
Action: Mouse pressed left at (1232, 699)
Screenshot: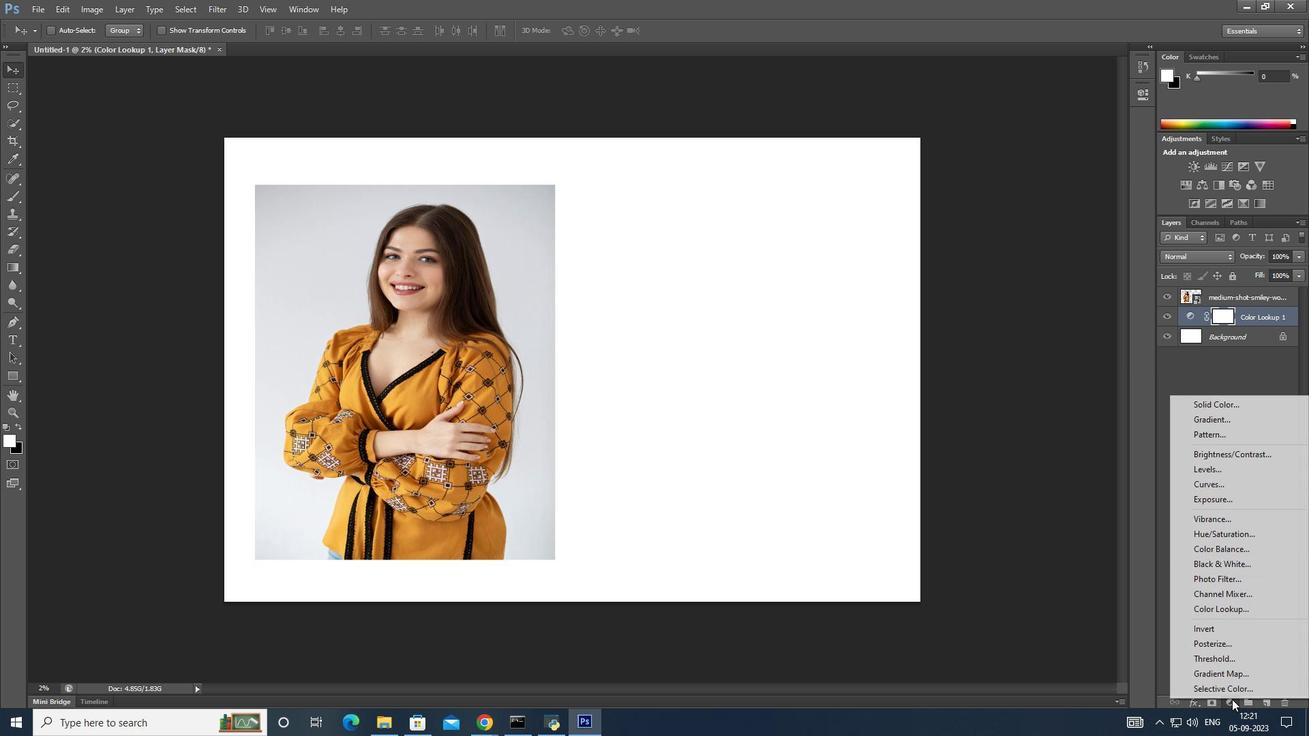 
Action: Mouse moved to (1242, 548)
Screenshot: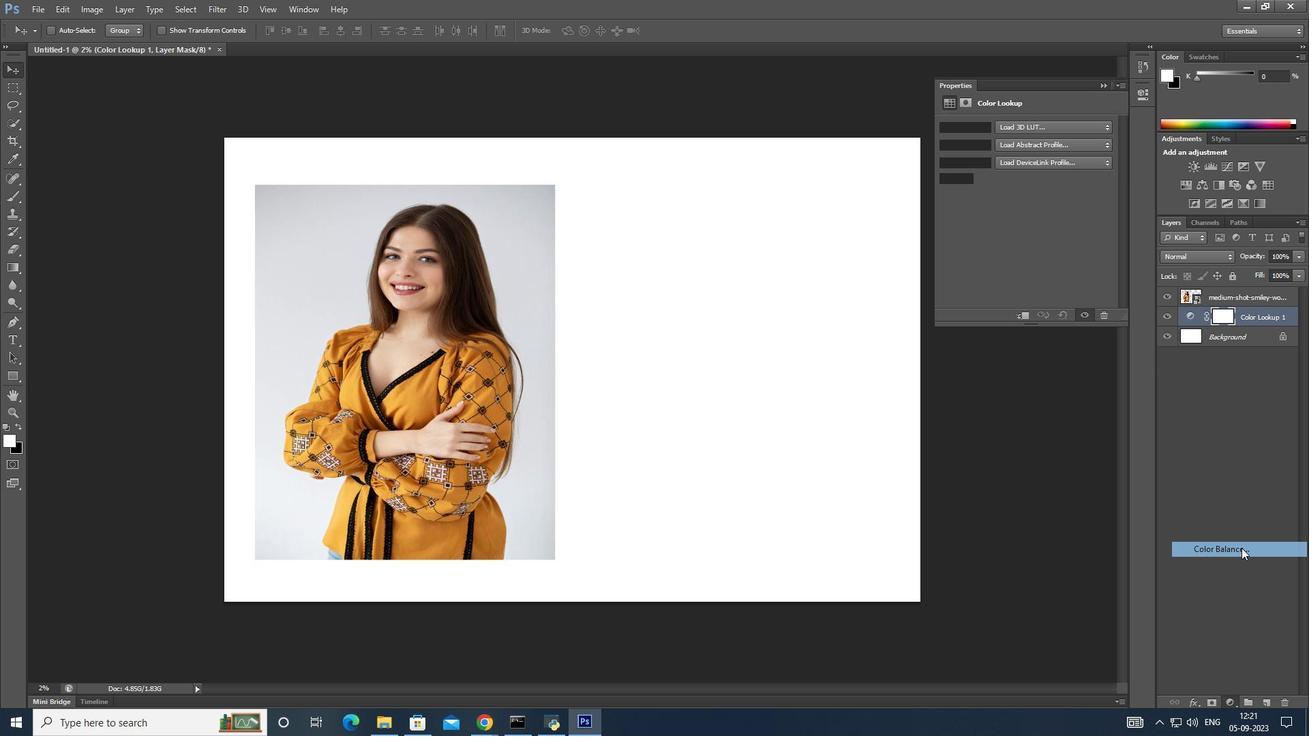 
Action: Mouse pressed left at (1242, 548)
Screenshot: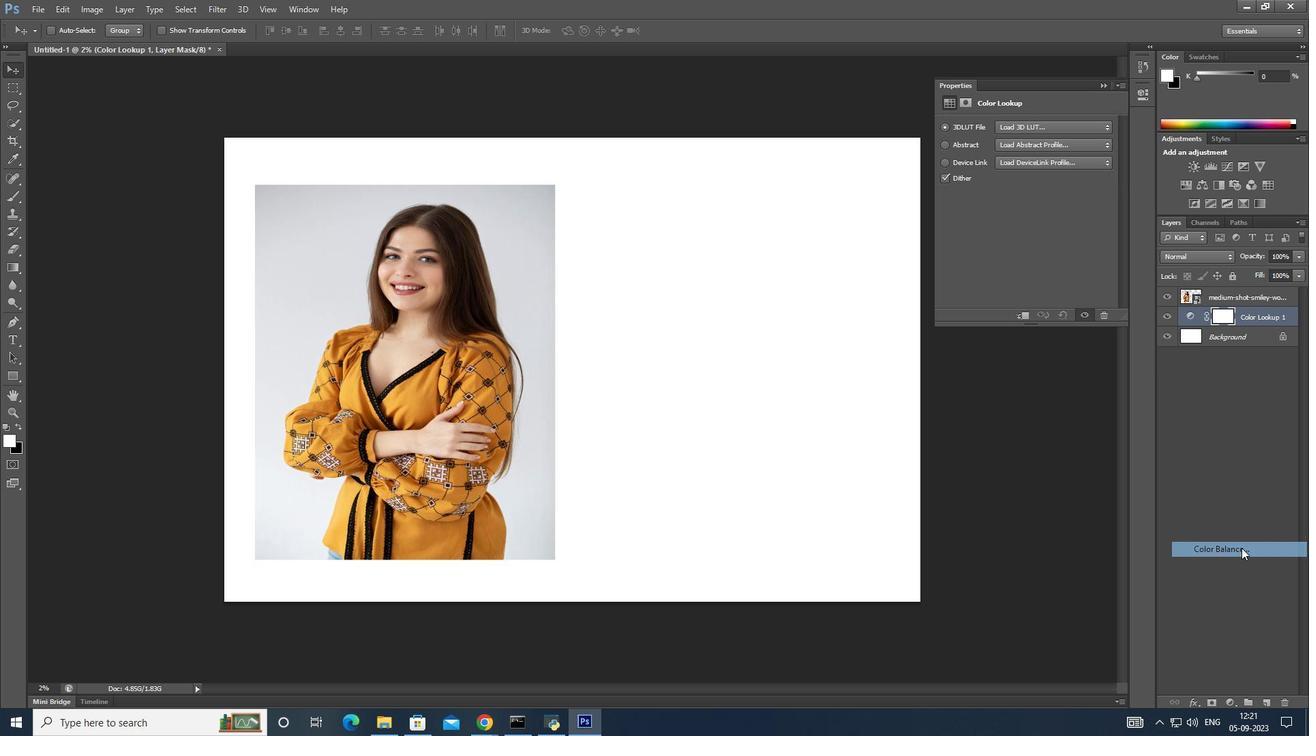 
Action: Mouse moved to (1005, 208)
Screenshot: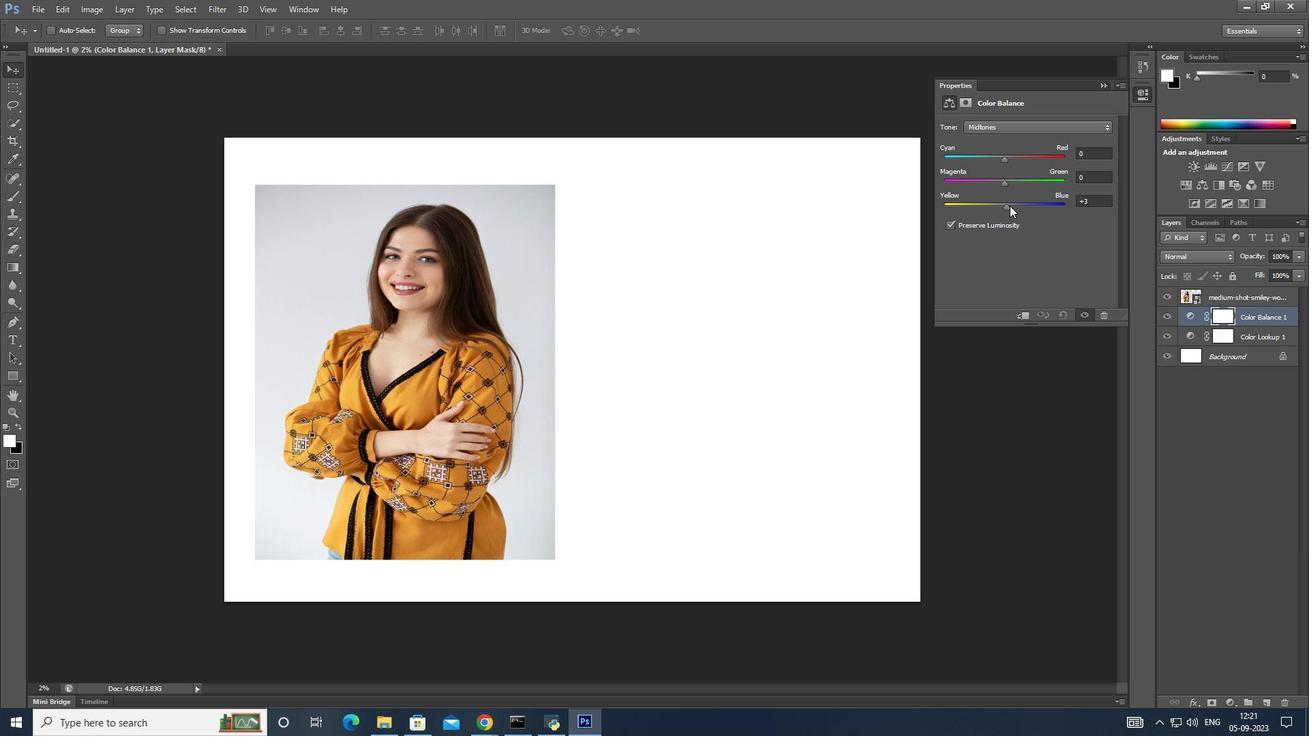 
Action: Mouse pressed left at (1005, 208)
Screenshot: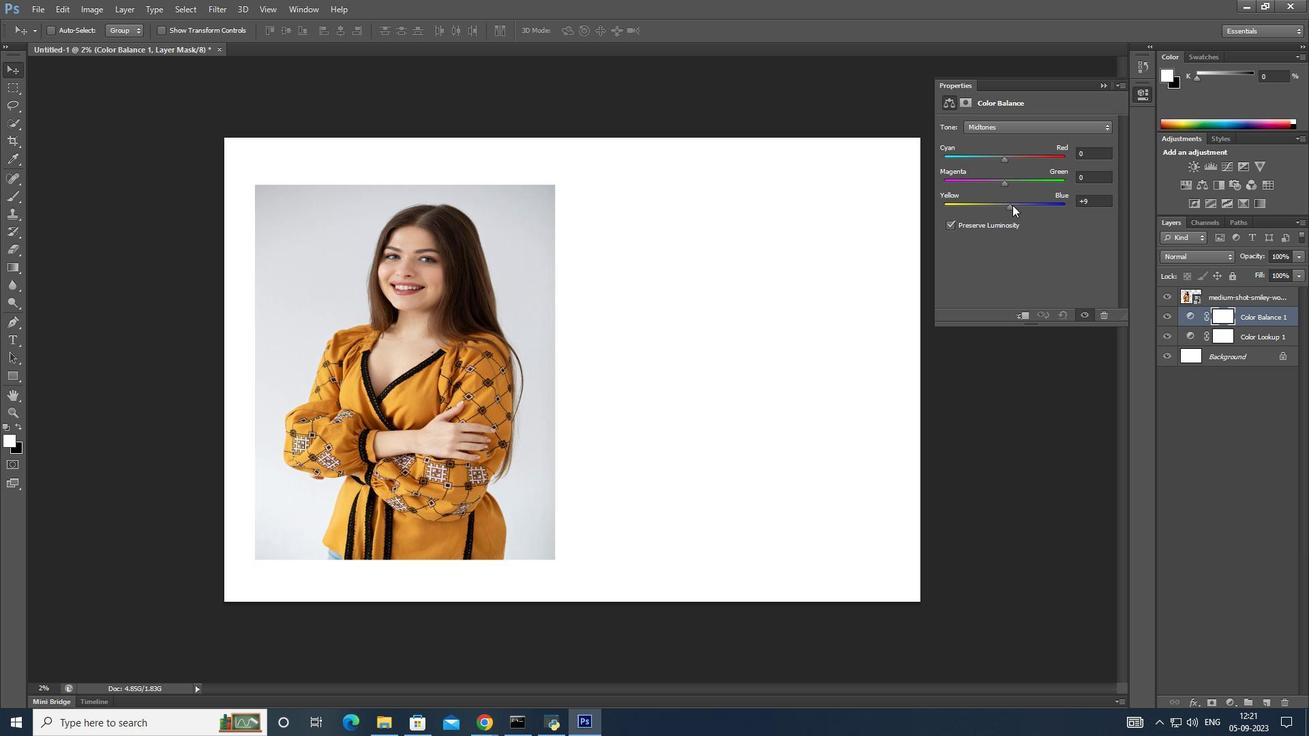 
Action: Mouse moved to (1004, 183)
Screenshot: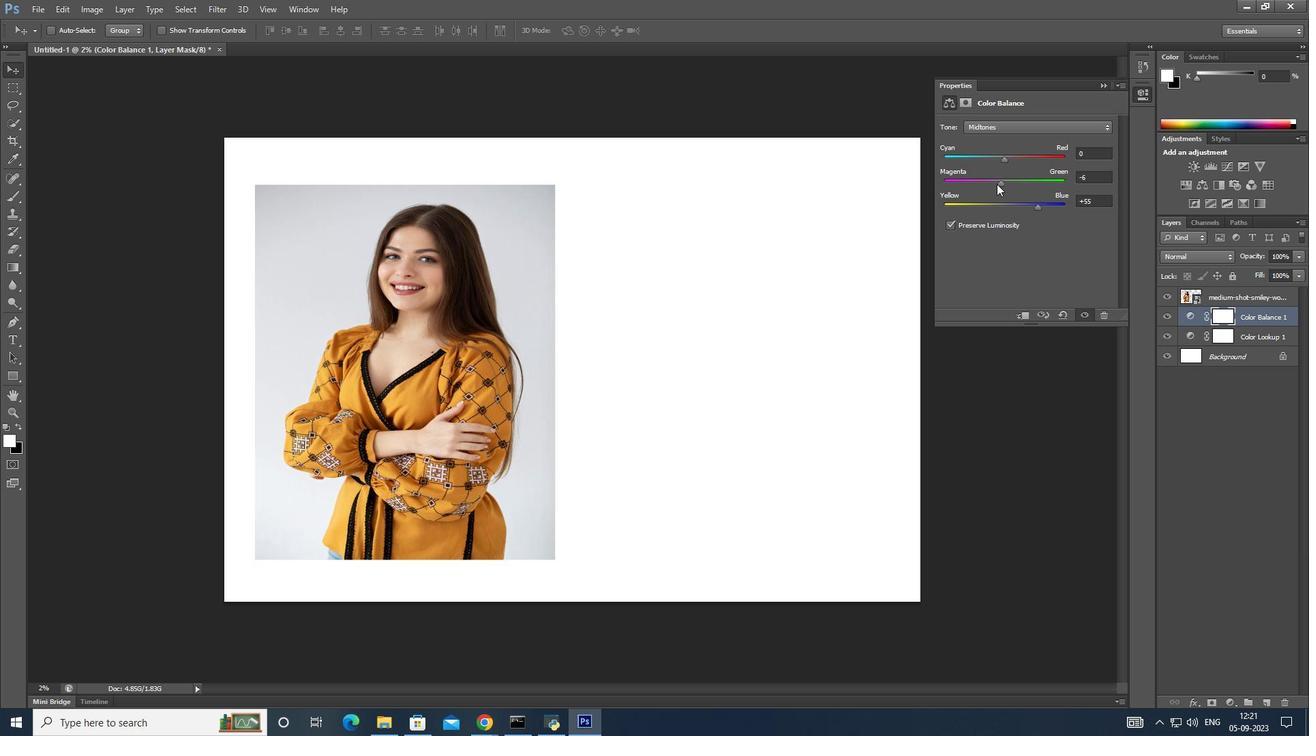 
Action: Mouse pressed left at (1004, 183)
Screenshot: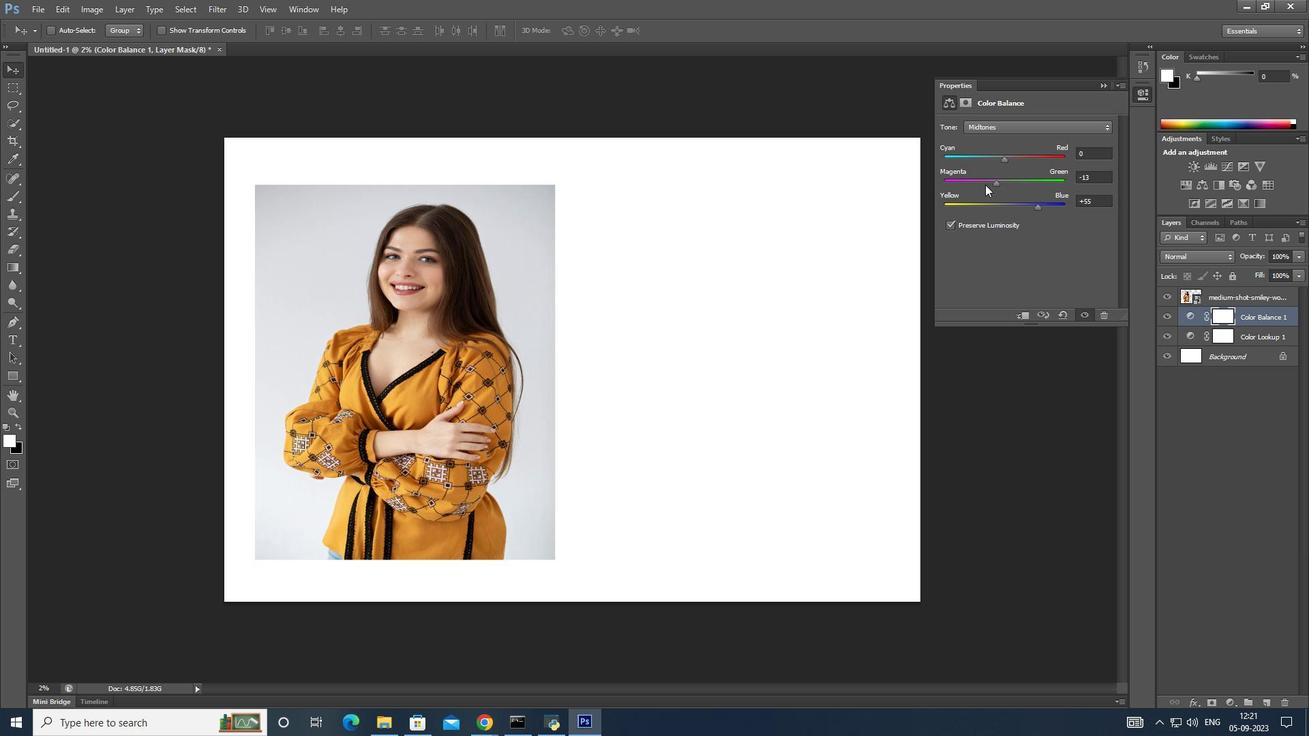 
Action: Mouse moved to (1004, 158)
Screenshot: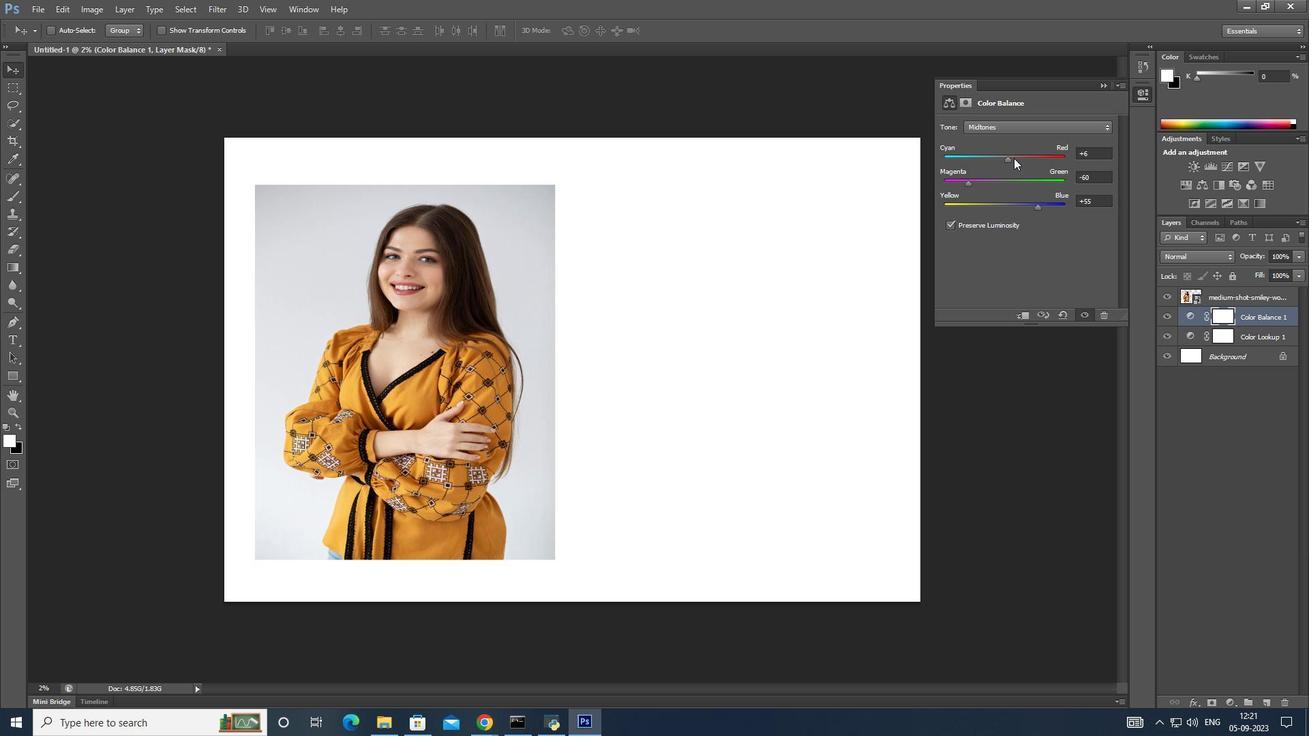 
Action: Mouse pressed left at (1004, 158)
Screenshot: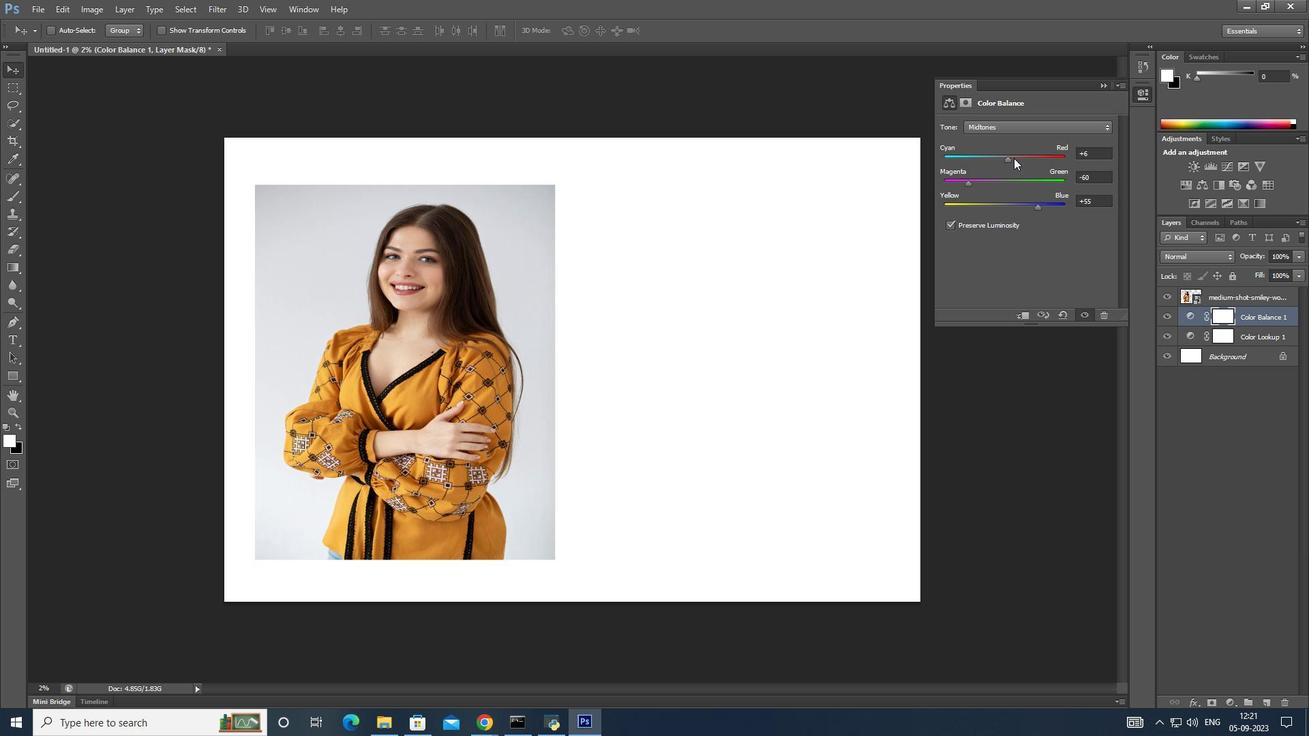 
Action: Mouse moved to (1100, 84)
Screenshot: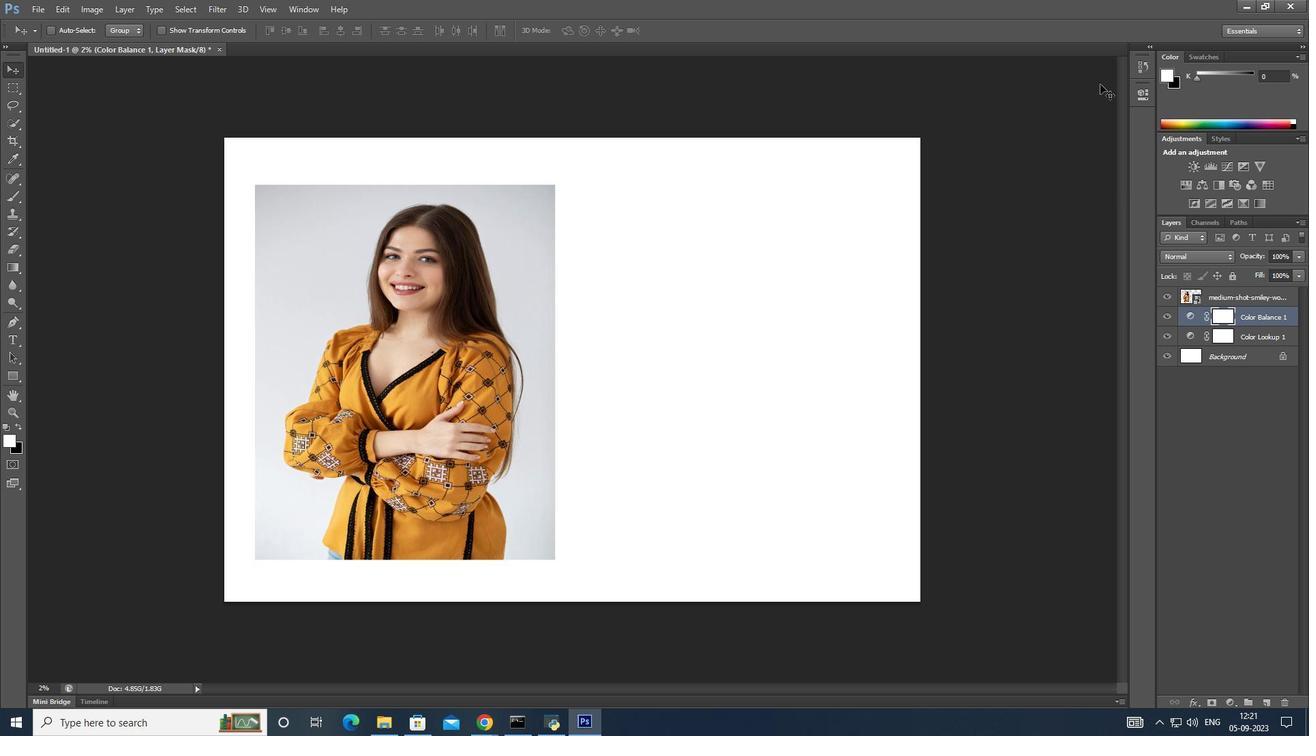 
Action: Mouse pressed left at (1100, 84)
Screenshot: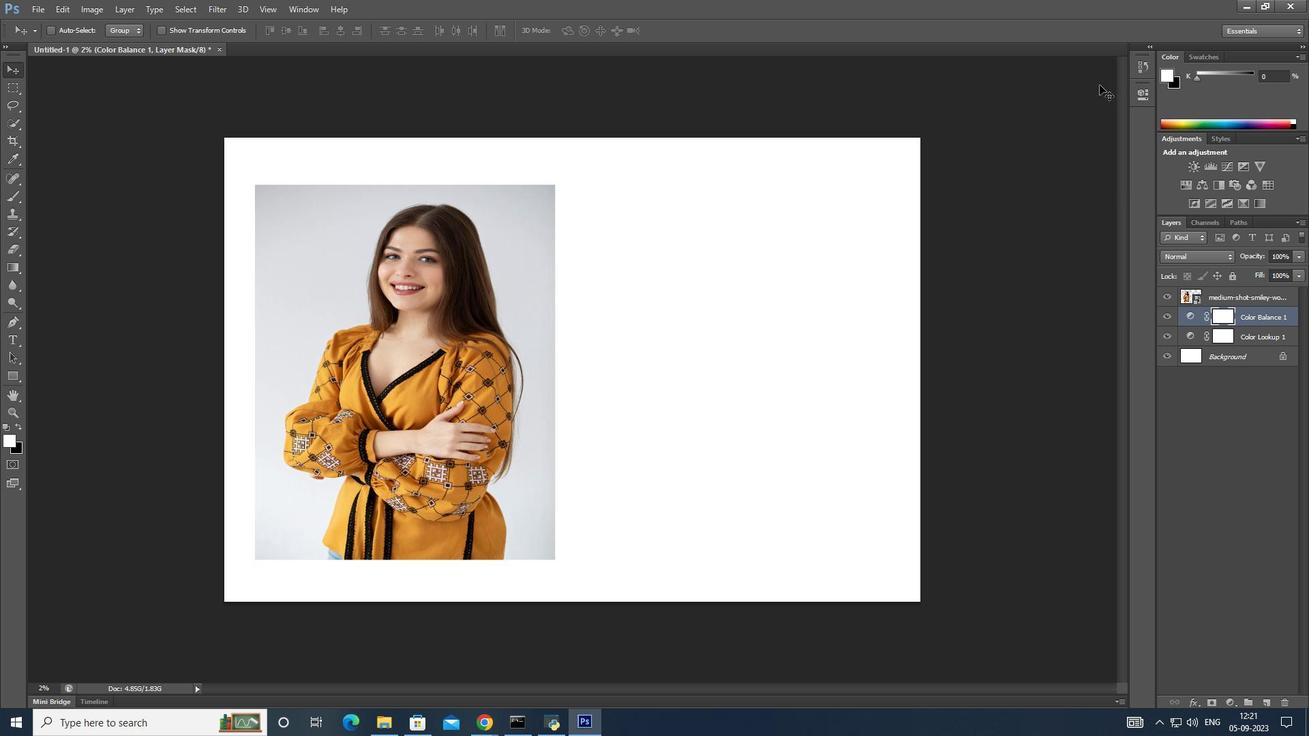 
Action: Mouse moved to (1268, 318)
Screenshot: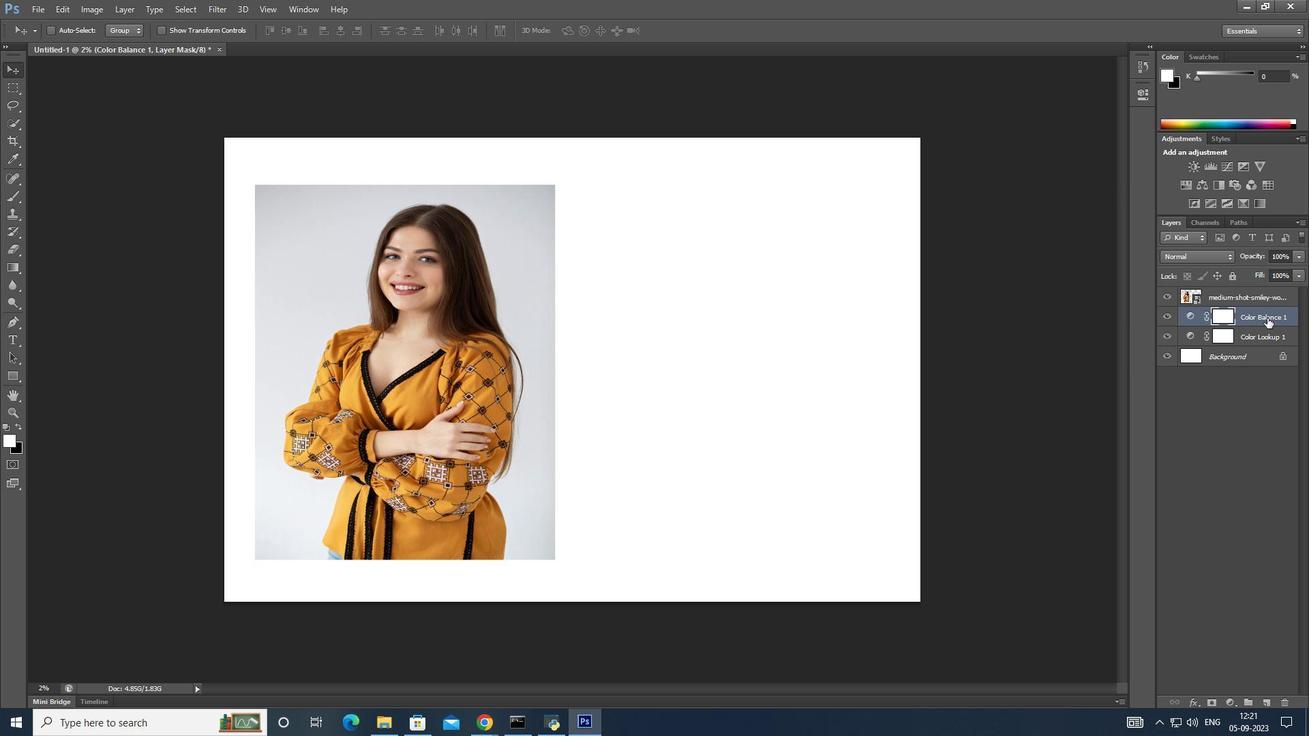 
Action: Mouse pressed left at (1268, 318)
Screenshot: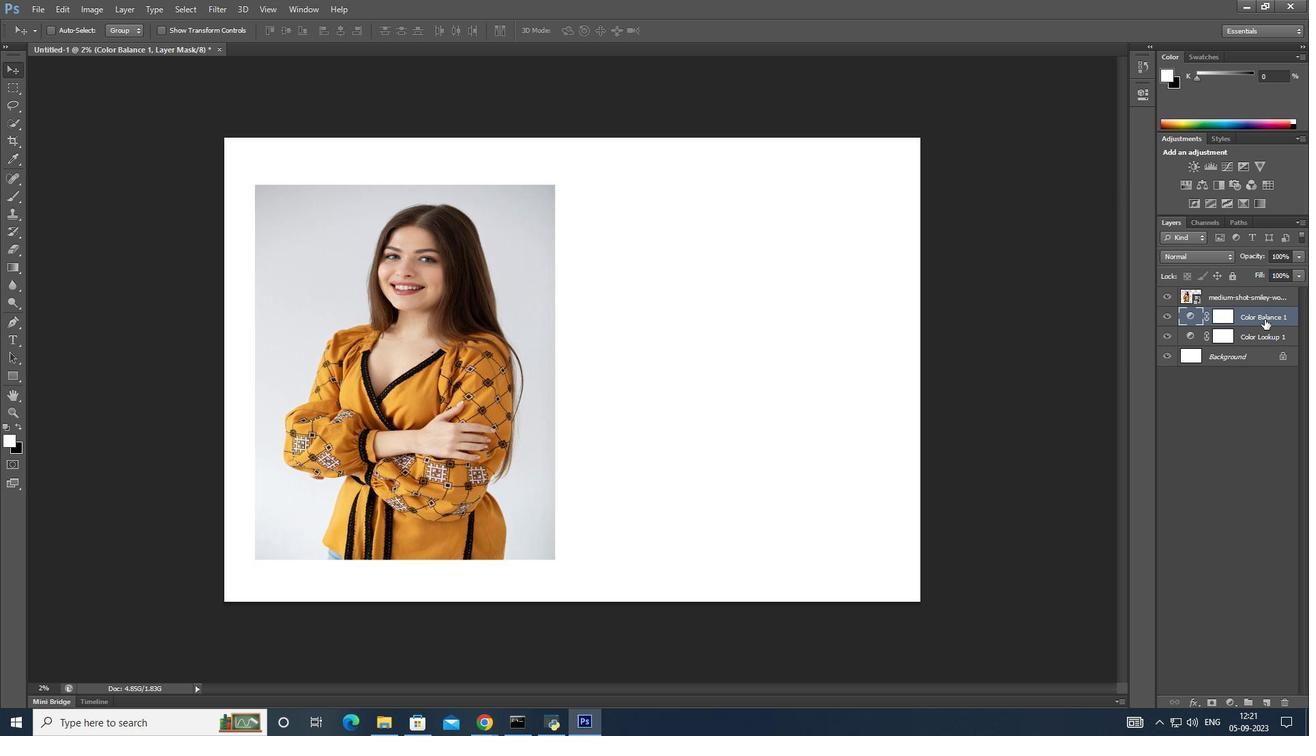 
Action: Mouse moved to (1164, 317)
Screenshot: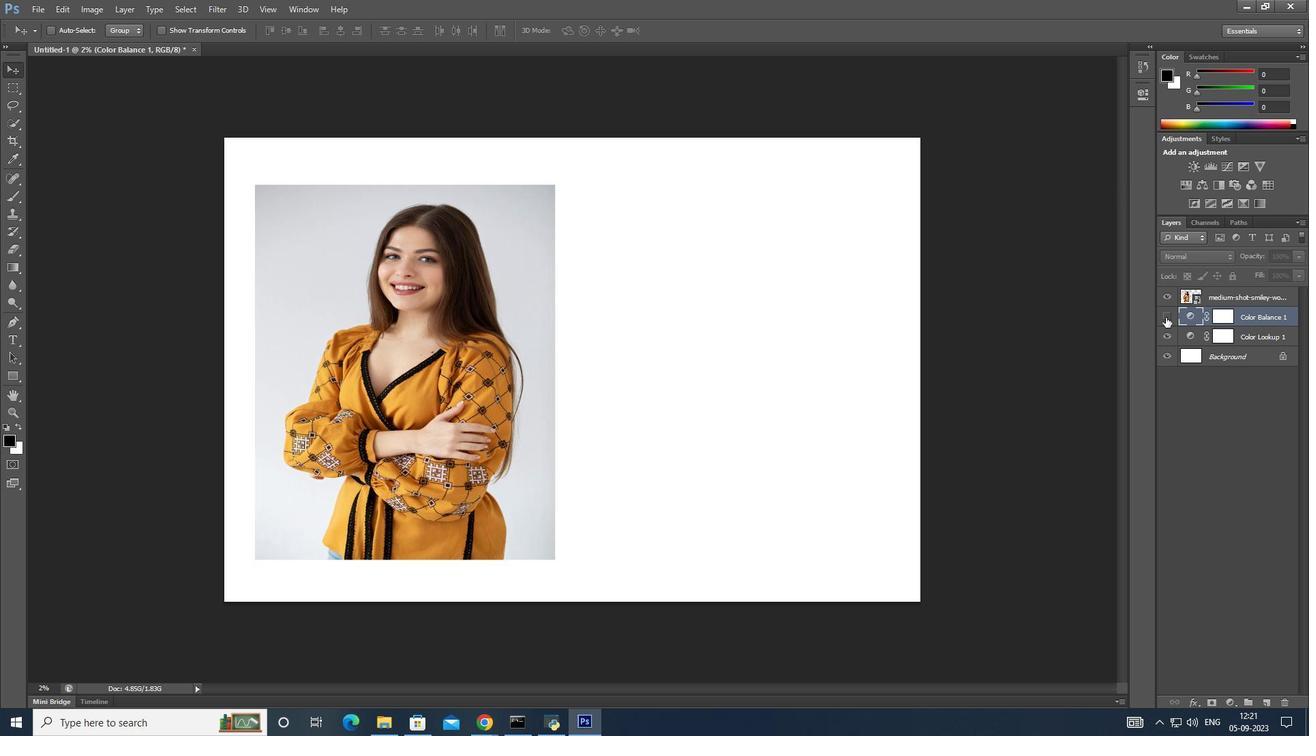 
Action: Mouse pressed left at (1164, 317)
Screenshot: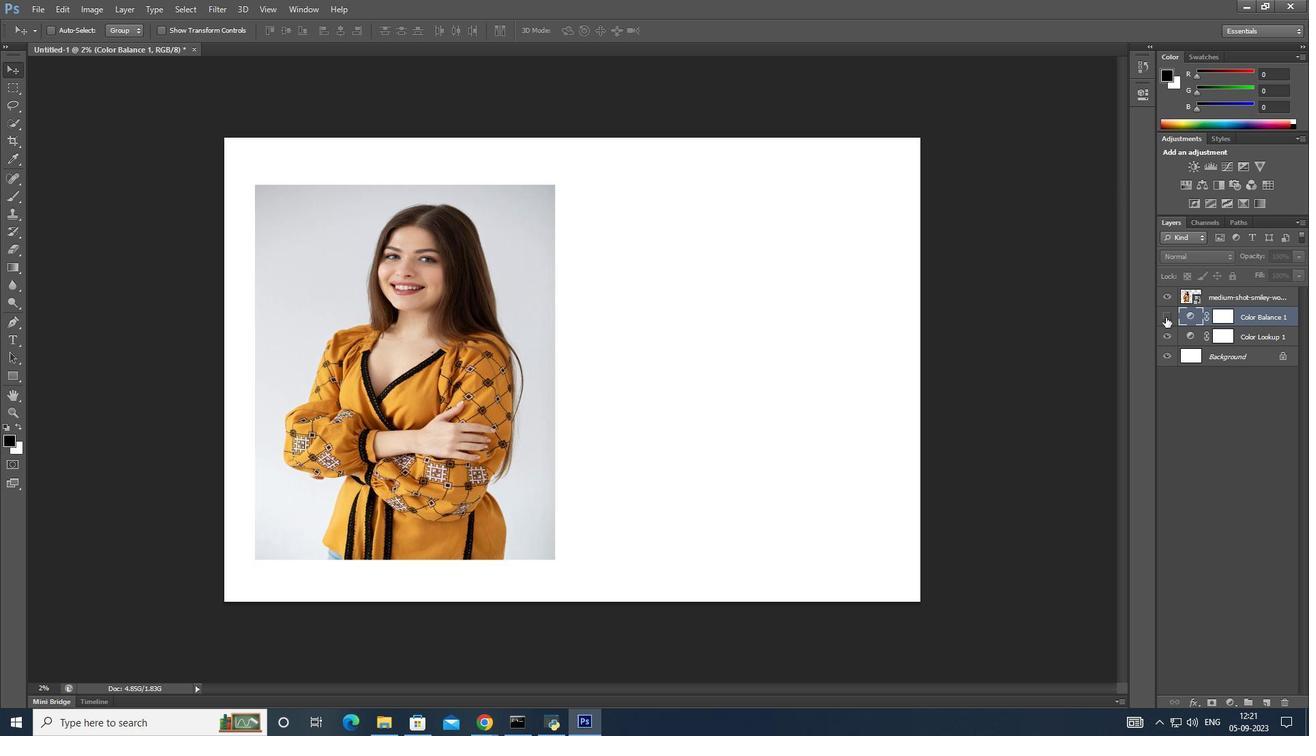 
Action: Mouse moved to (1169, 330)
Screenshot: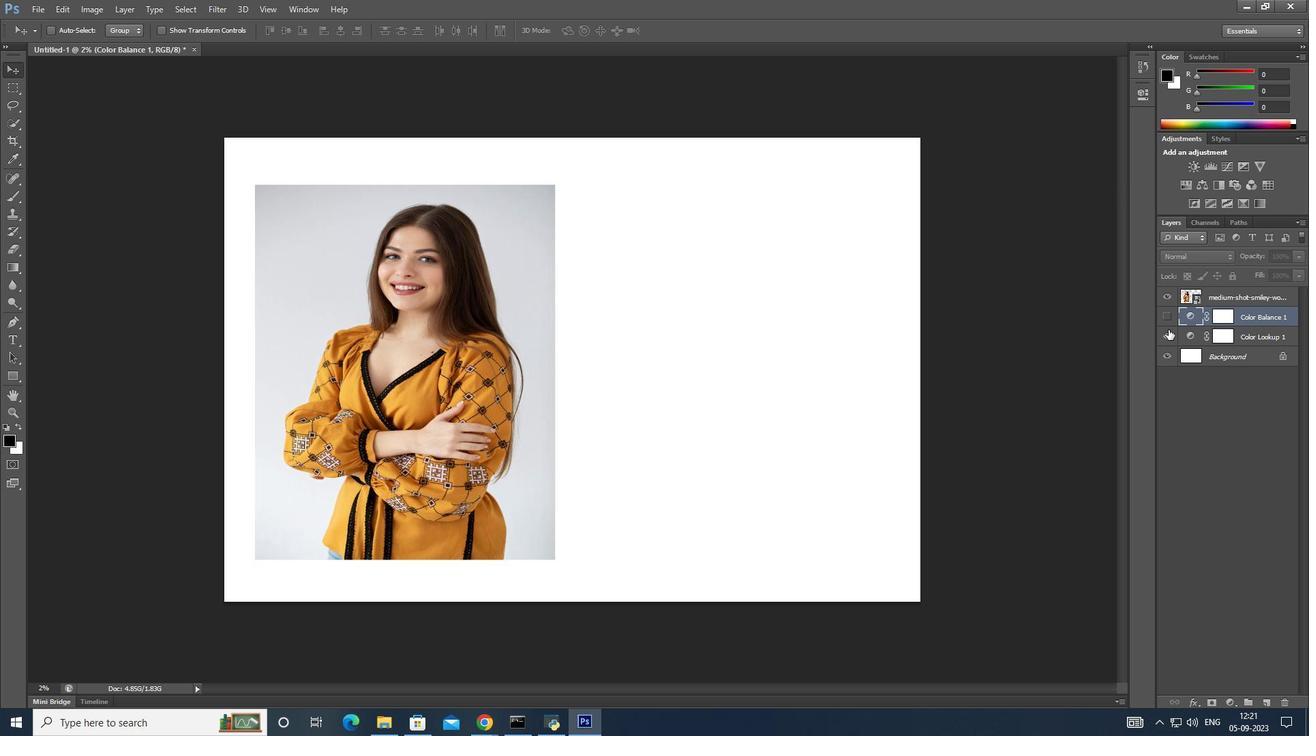 
Action: Mouse pressed left at (1169, 330)
Screenshot: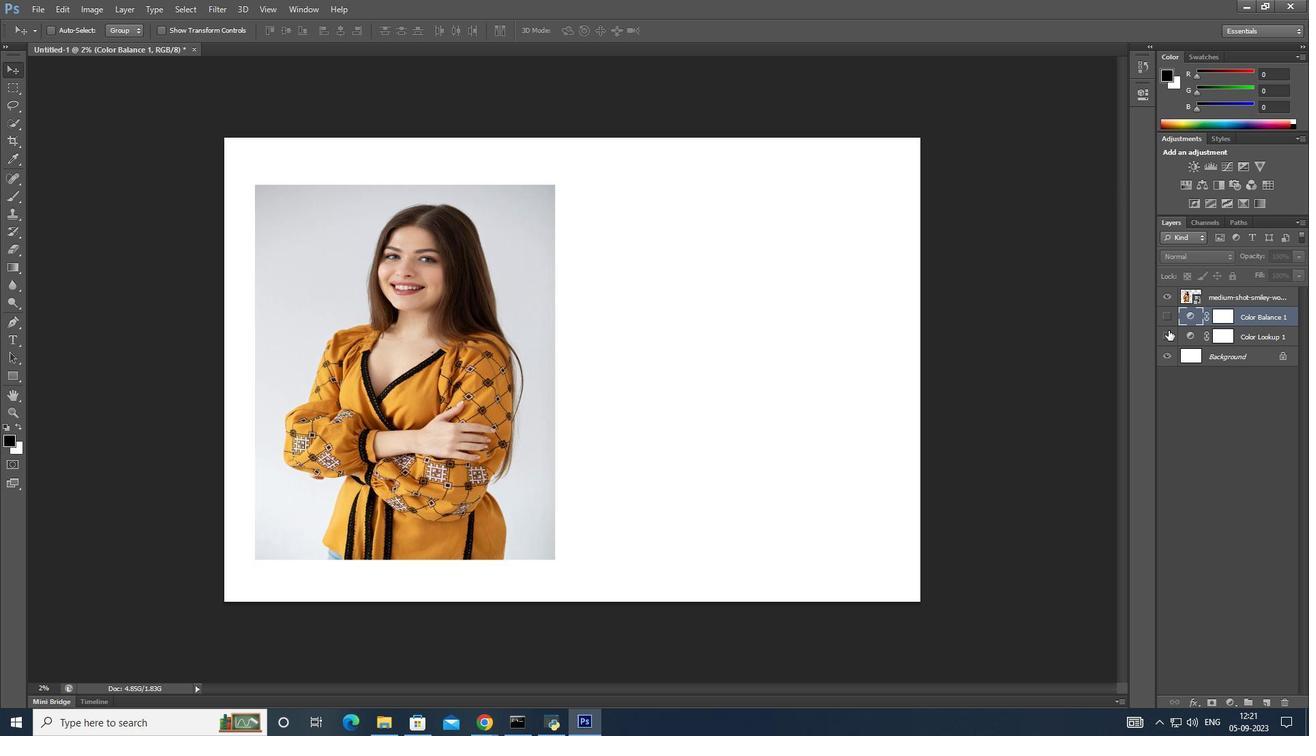 
Action: Mouse moved to (431, 304)
Screenshot: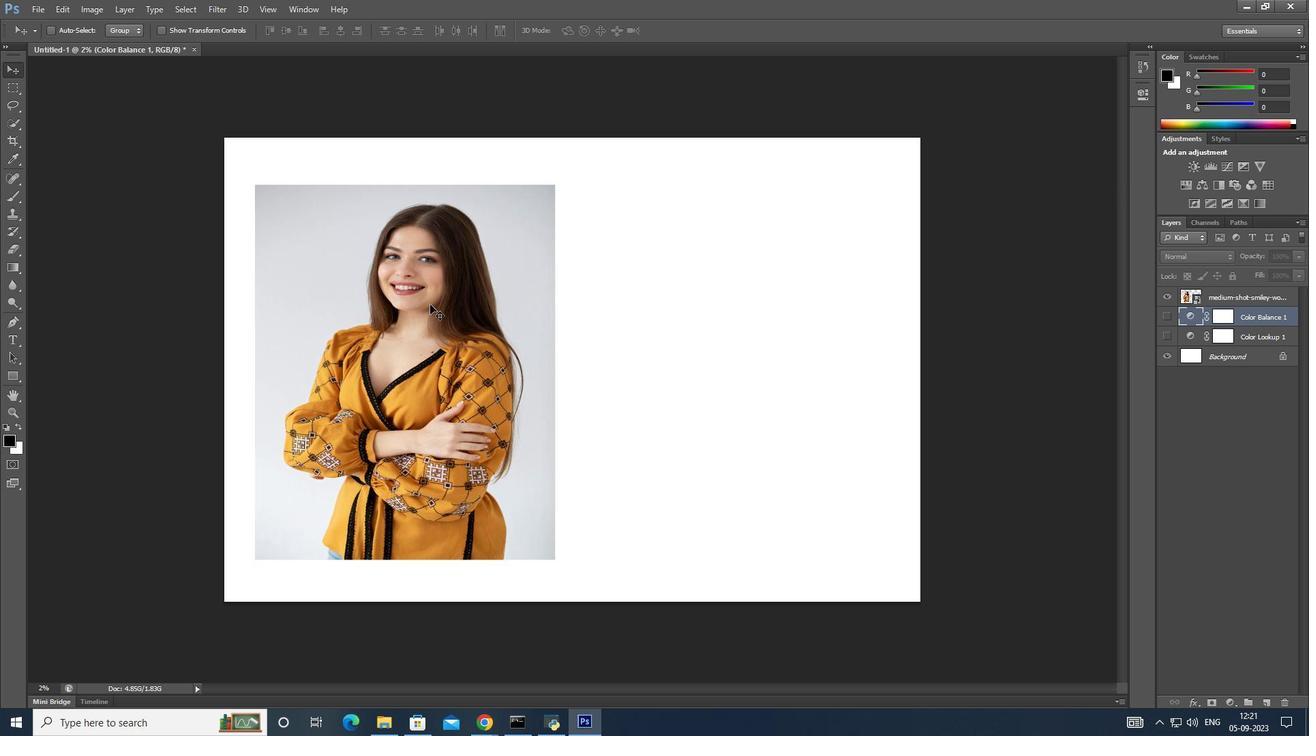 
Action: Mouse pressed left at (431, 304)
Screenshot: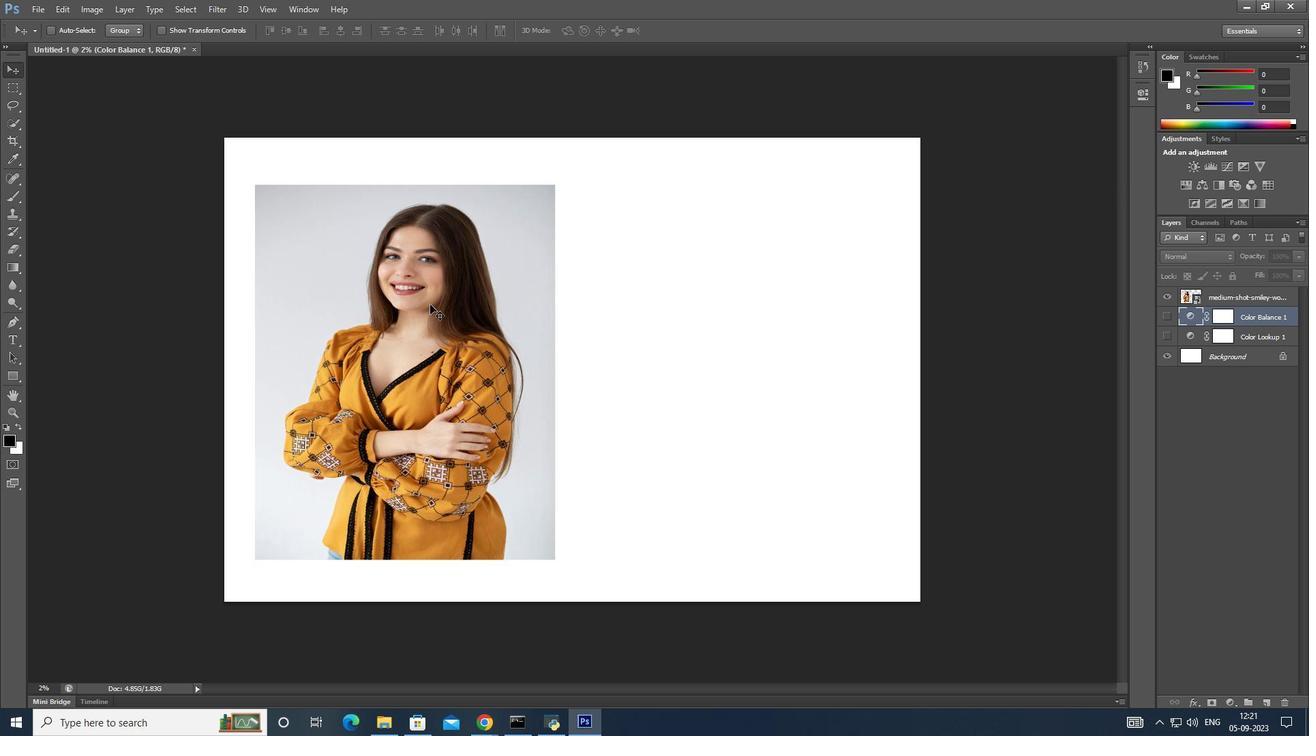 
Action: Mouse moved to (448, 323)
Screenshot: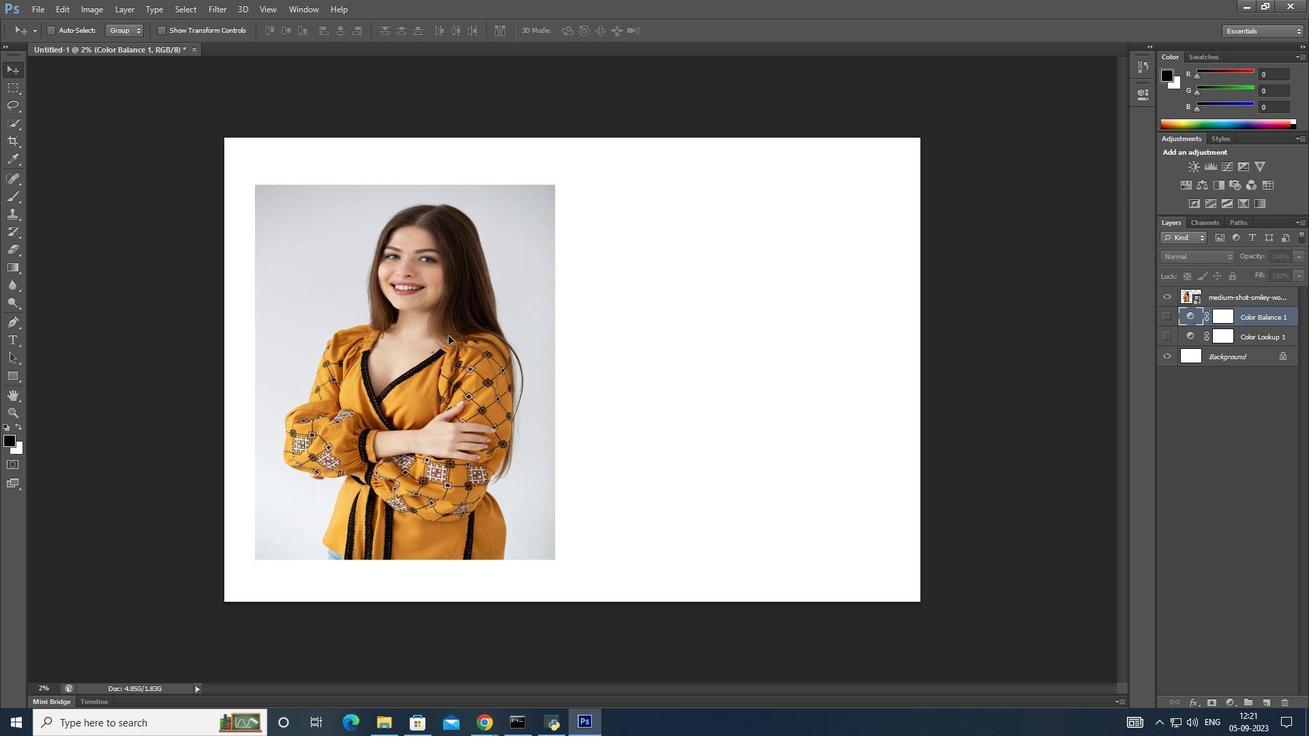 
Action: Mouse pressed left at (448, 323)
Screenshot: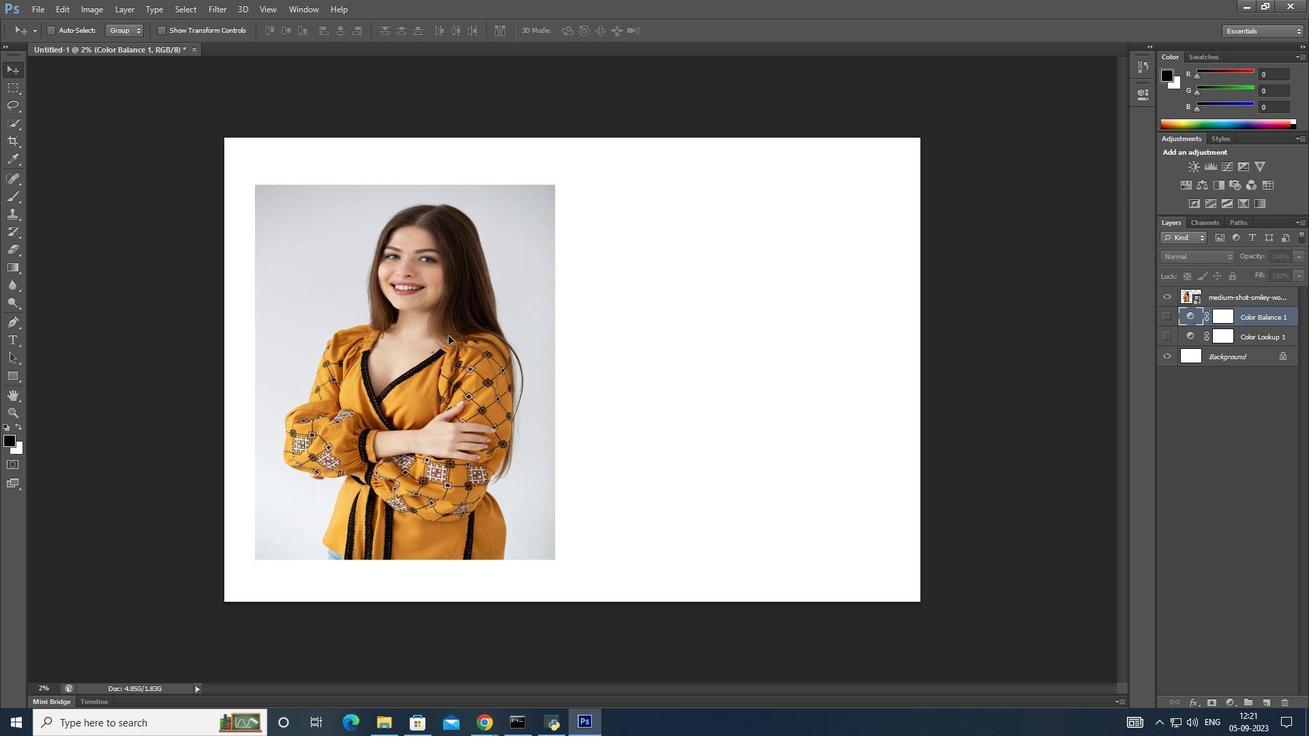 
Action: Mouse moved to (12, 68)
Screenshot: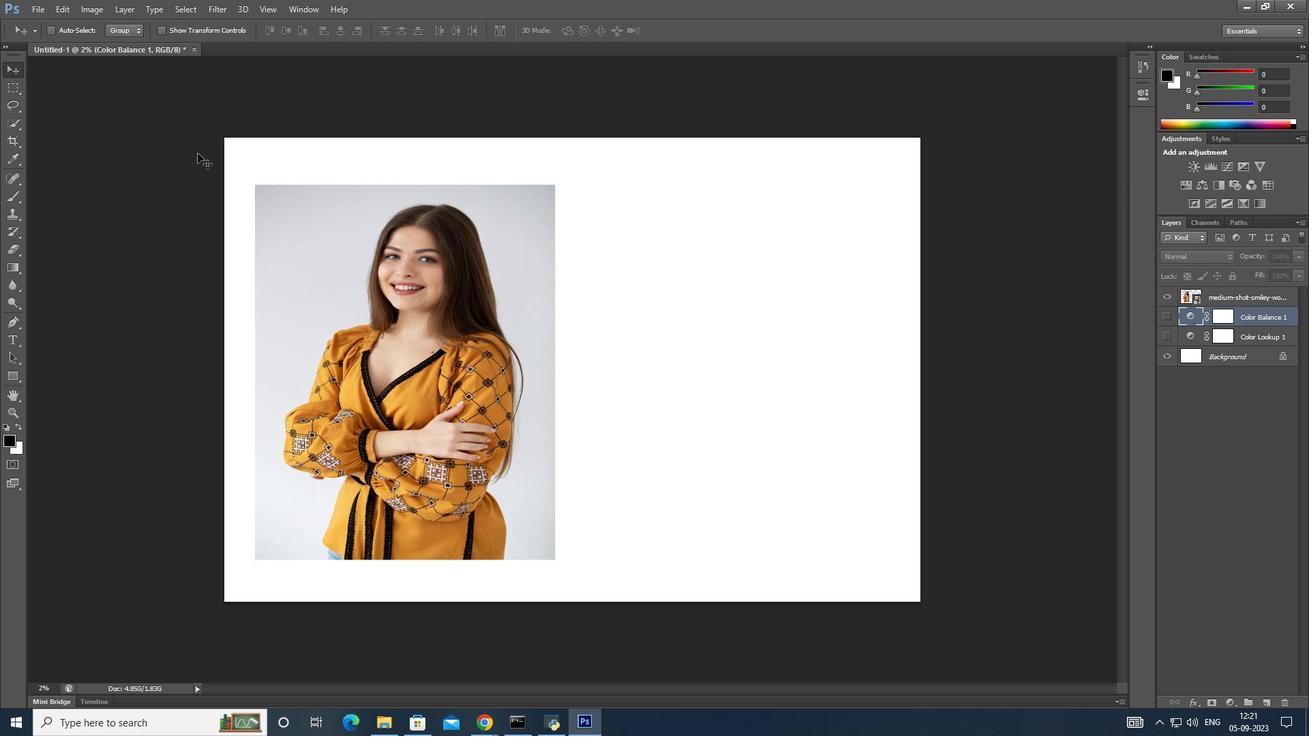 
Action: Mouse pressed left at (12, 68)
Screenshot: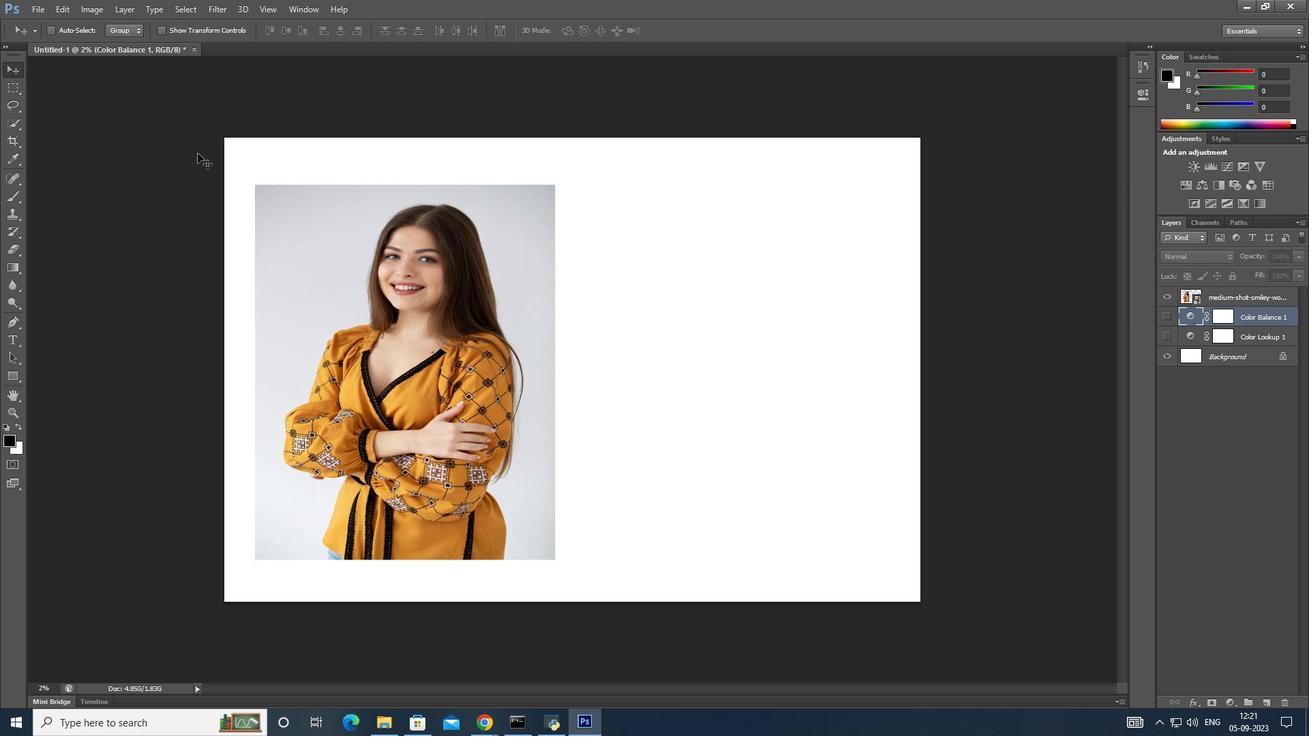 
Action: Mouse moved to (403, 219)
Screenshot: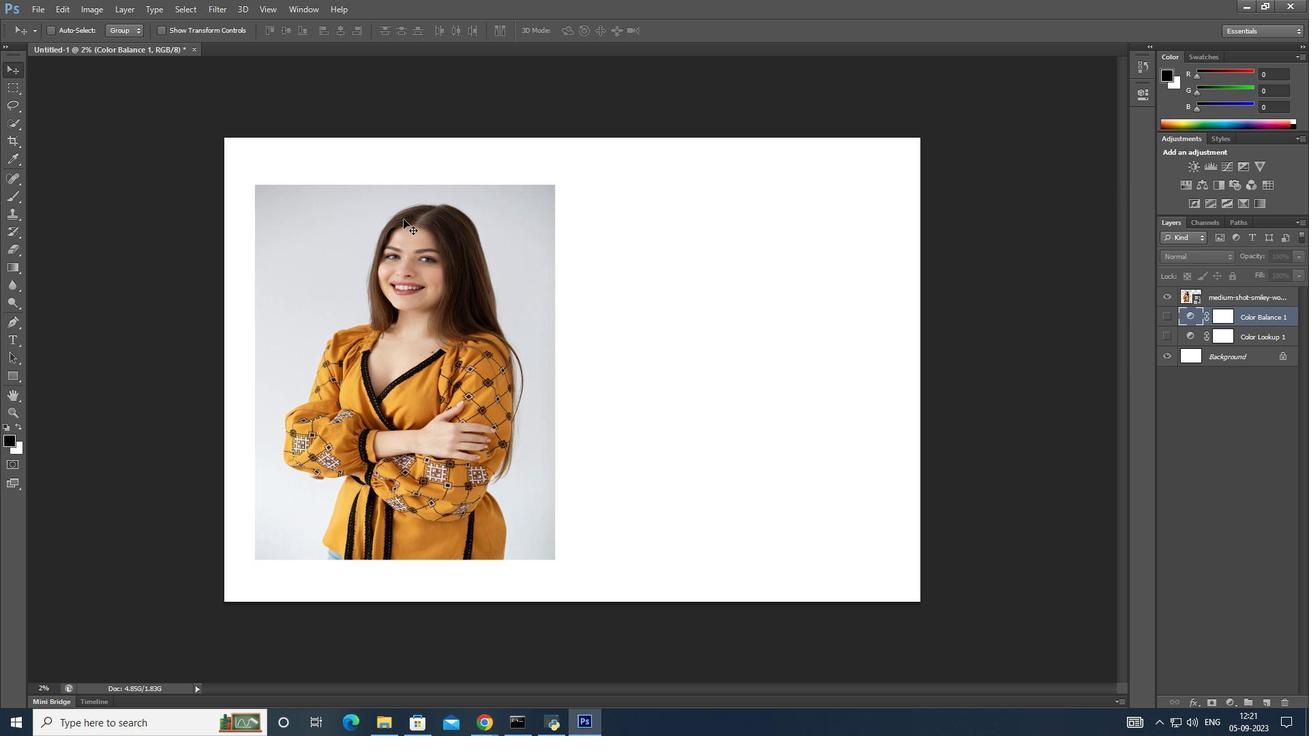 
Action: Mouse pressed left at (403, 219)
Screenshot: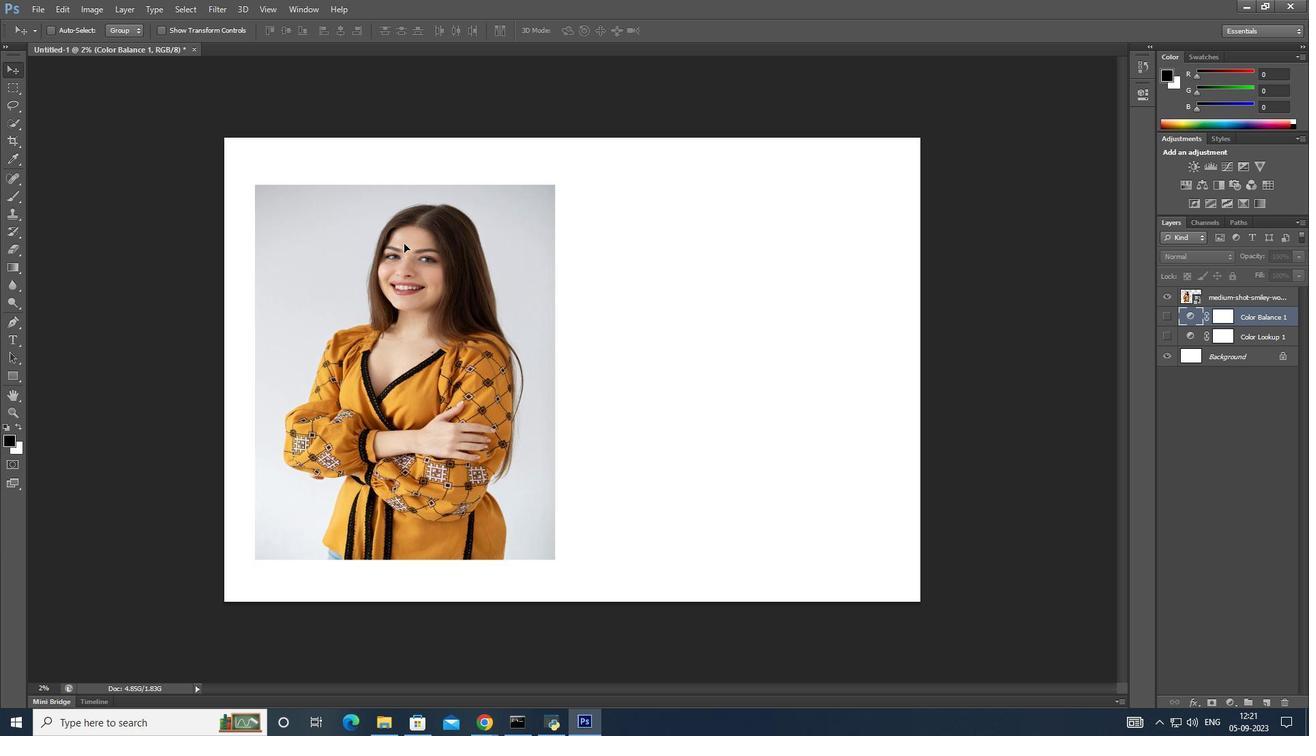 
Action: Mouse moved to (448, 297)
Screenshot: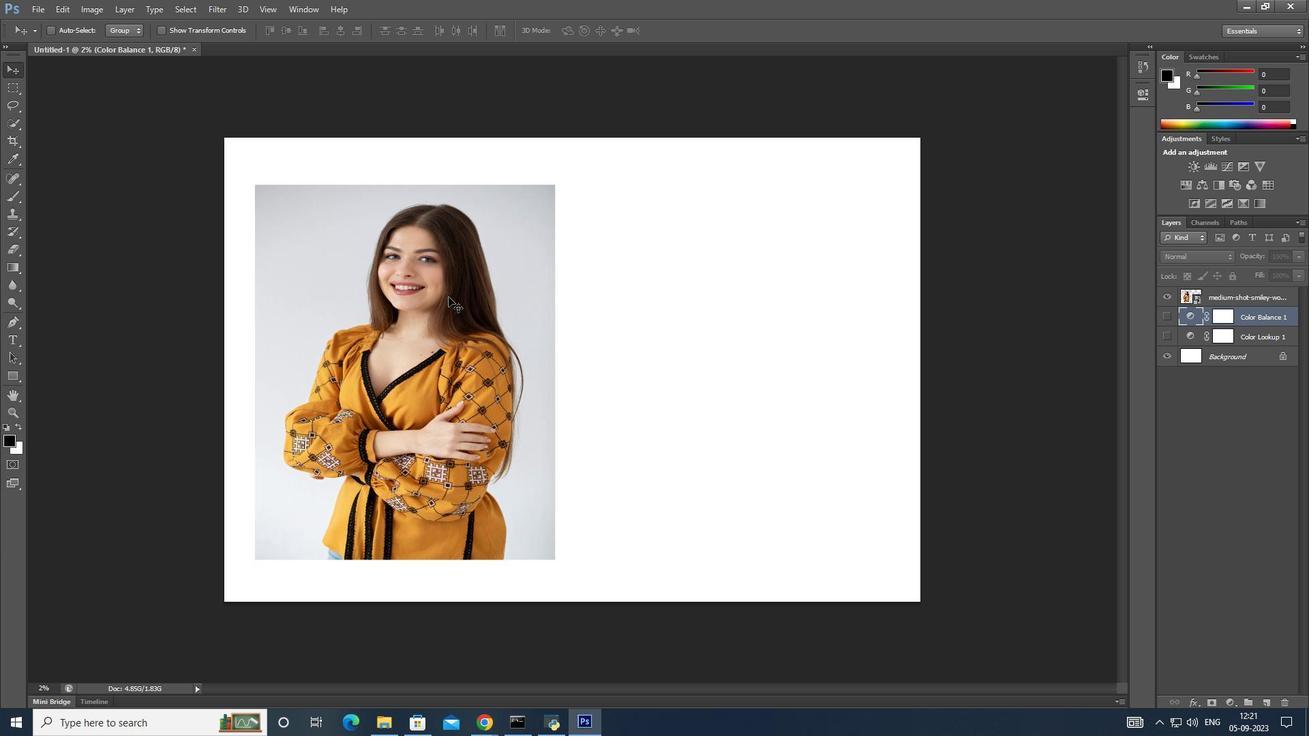 
Action: Mouse pressed left at (448, 297)
Screenshot: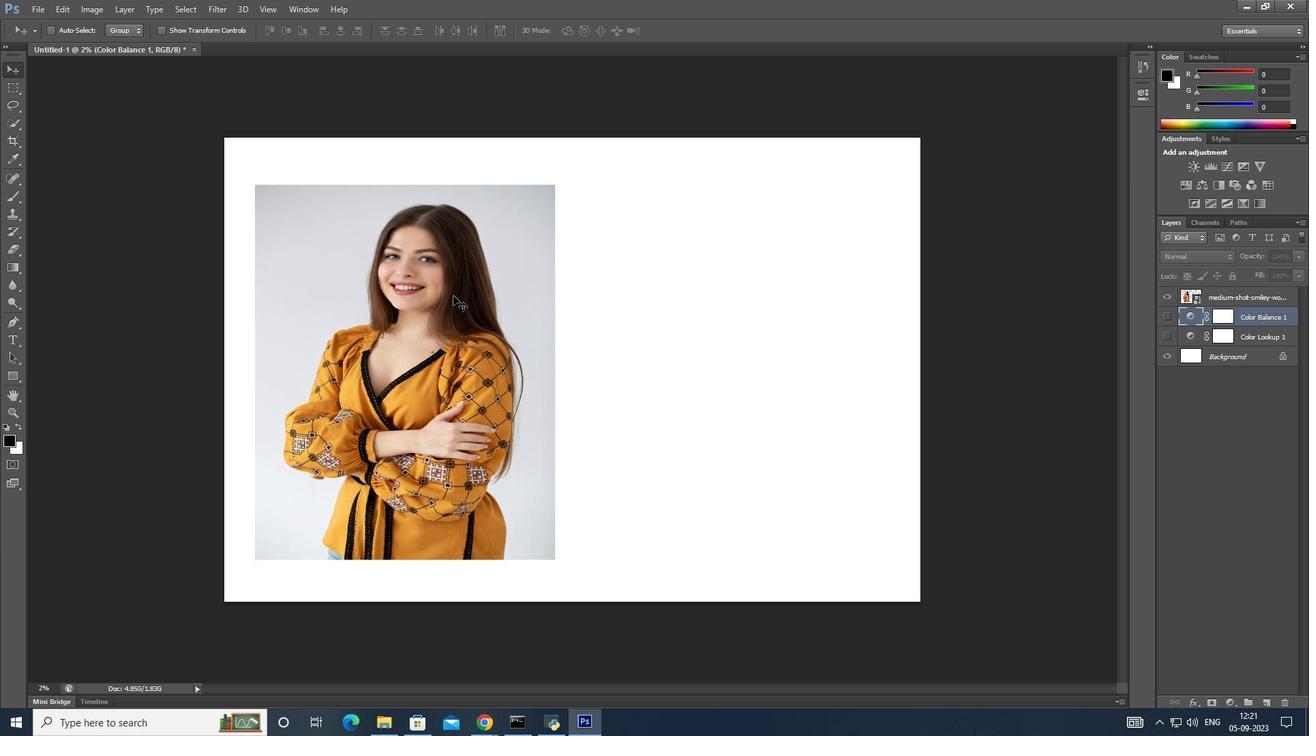 
Action: Mouse moved to (1261, 301)
Screenshot: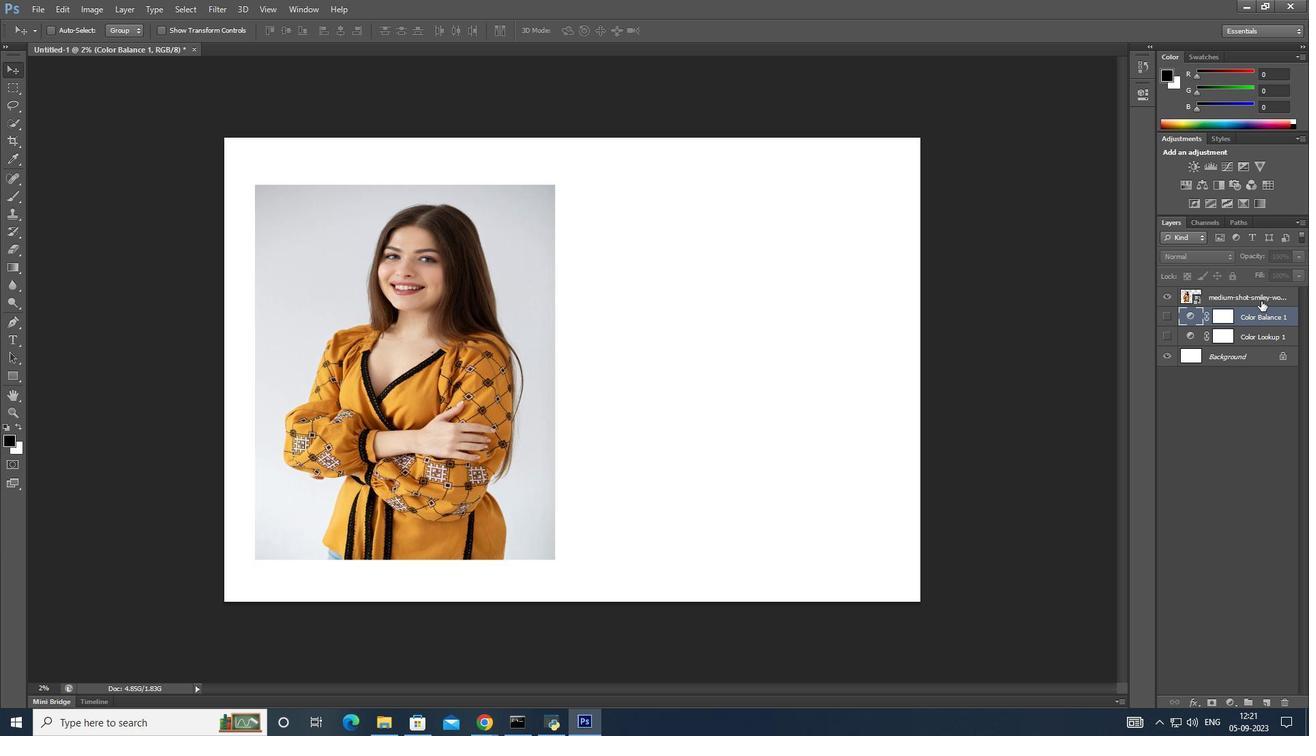 
Action: Mouse pressed left at (1261, 301)
Screenshot: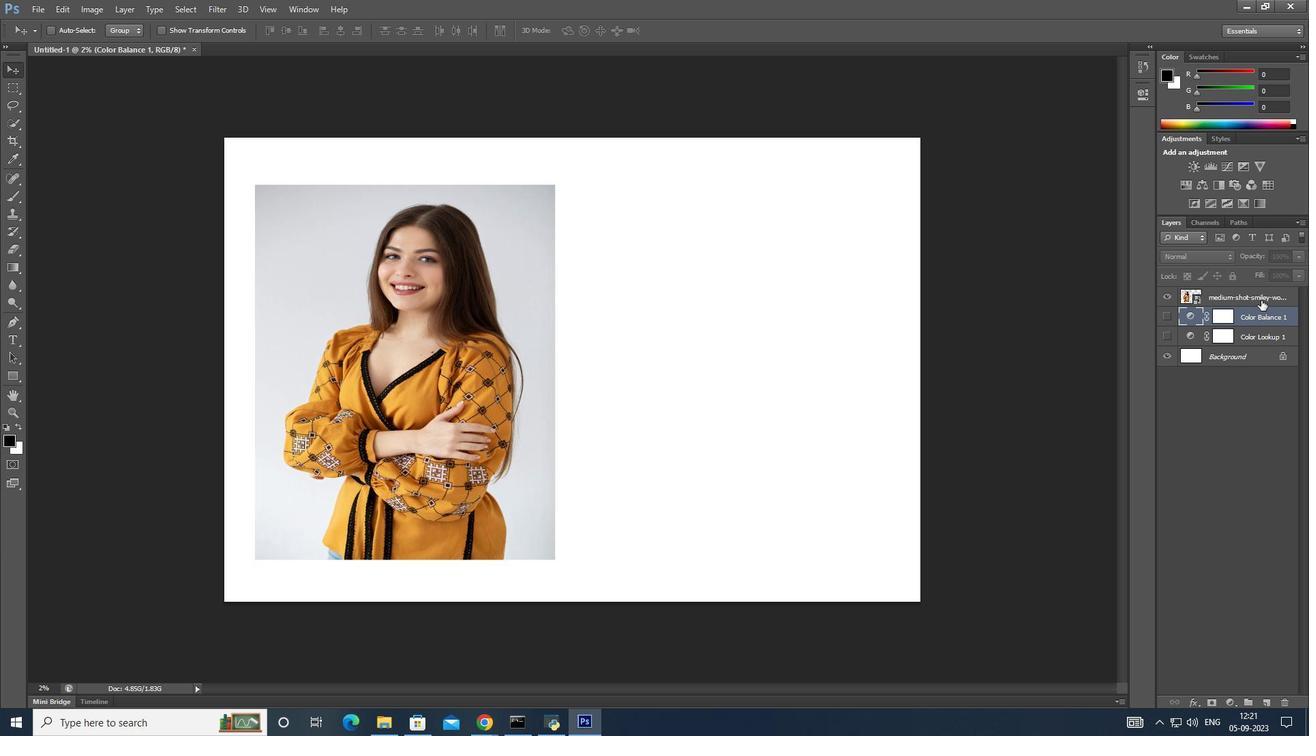 
Action: Mouse moved to (461, 290)
Screenshot: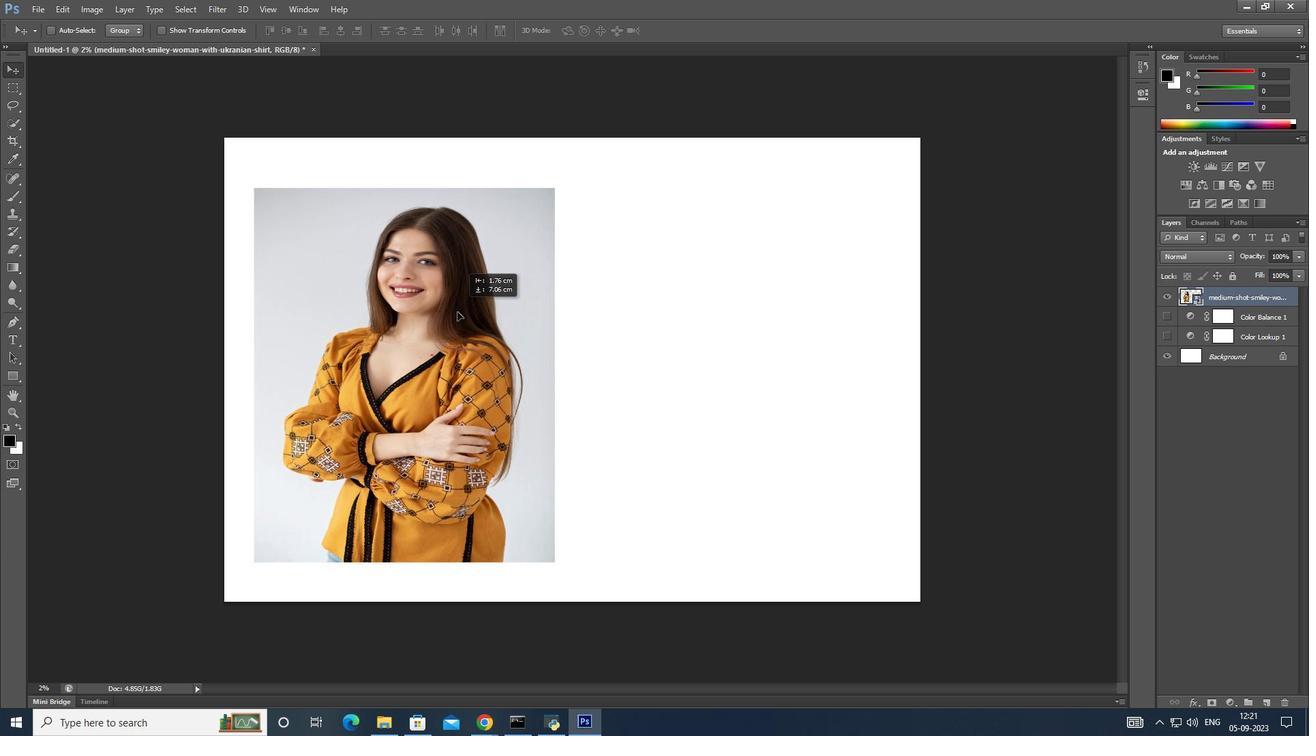 
Action: Mouse pressed left at (461, 290)
Screenshot: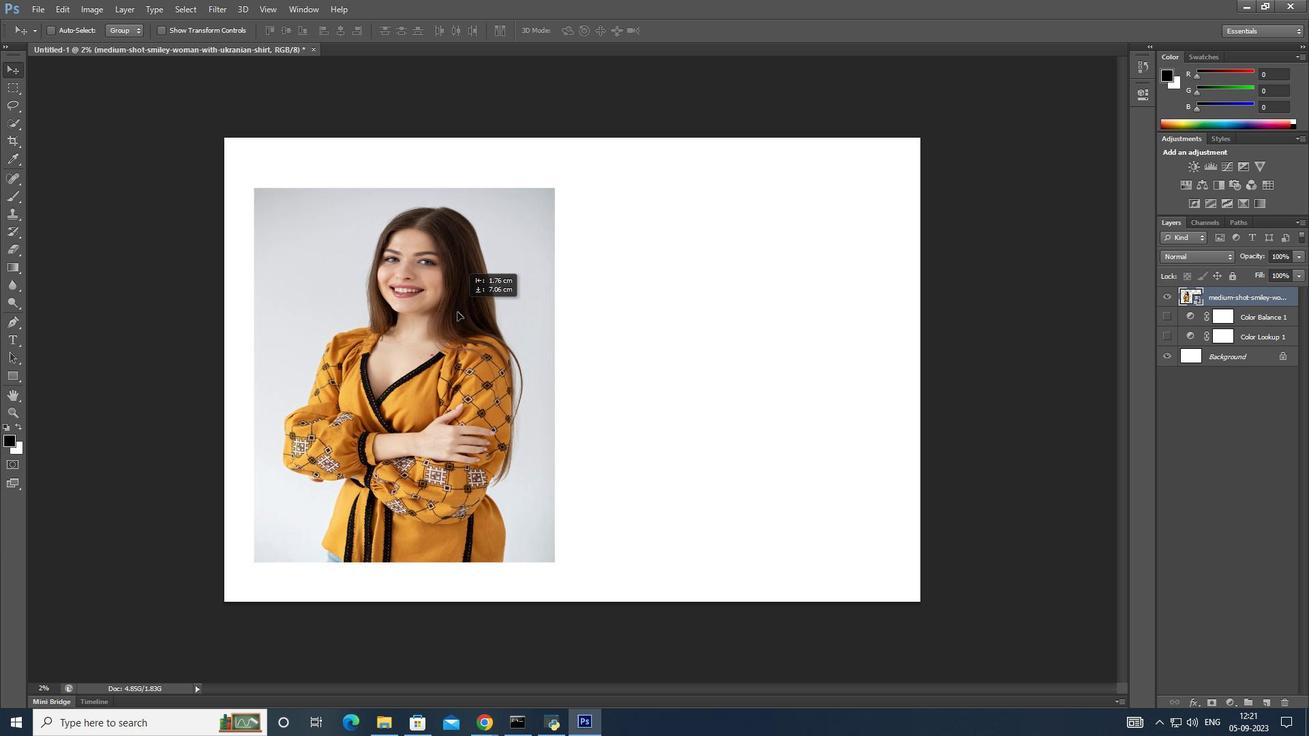 
Action: Mouse moved to (37, 2)
Screenshot: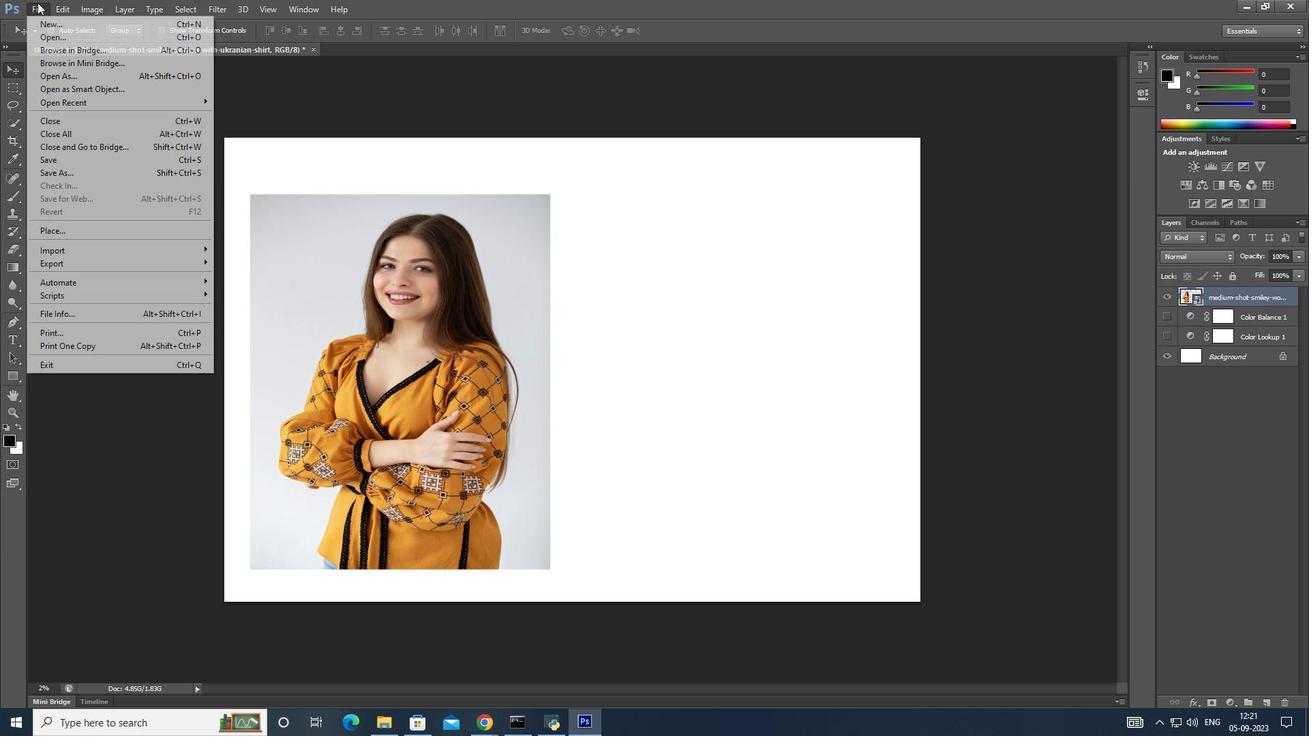 
Action: Mouse pressed left at (37, 2)
Screenshot: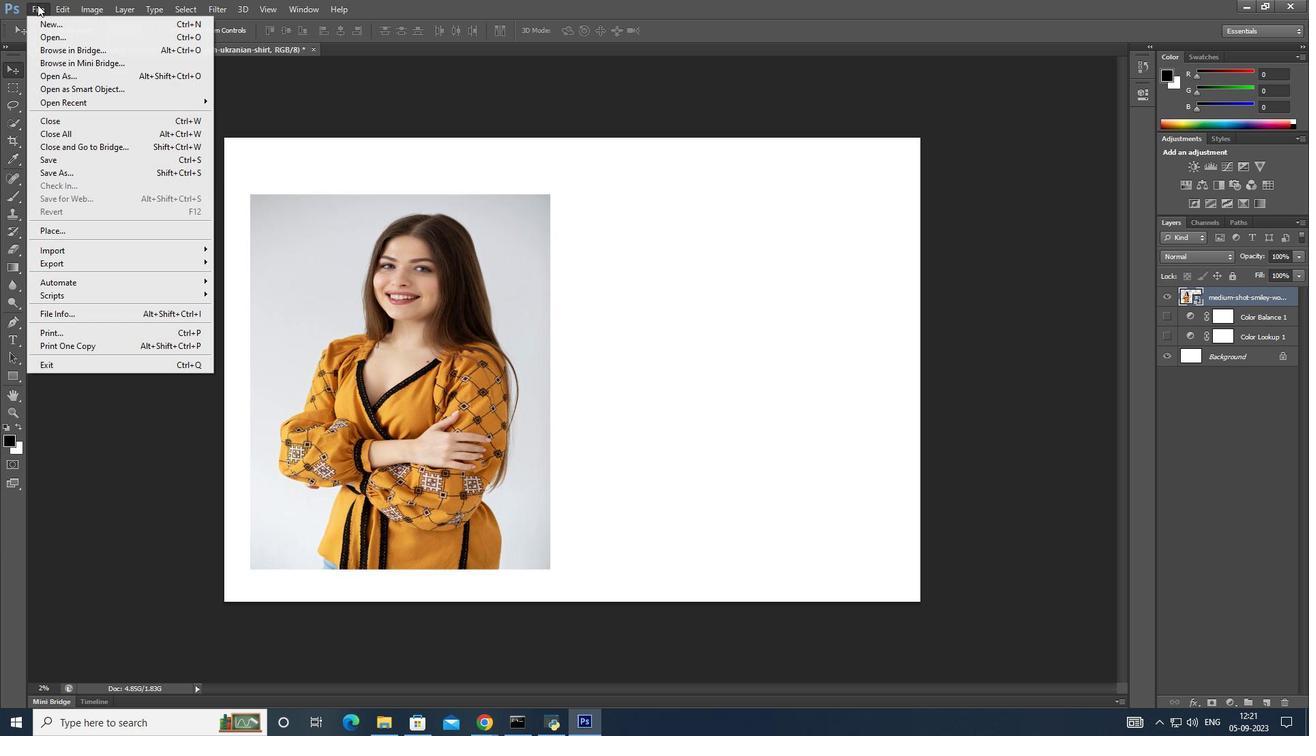 
Action: Mouse moved to (91, 229)
Screenshot: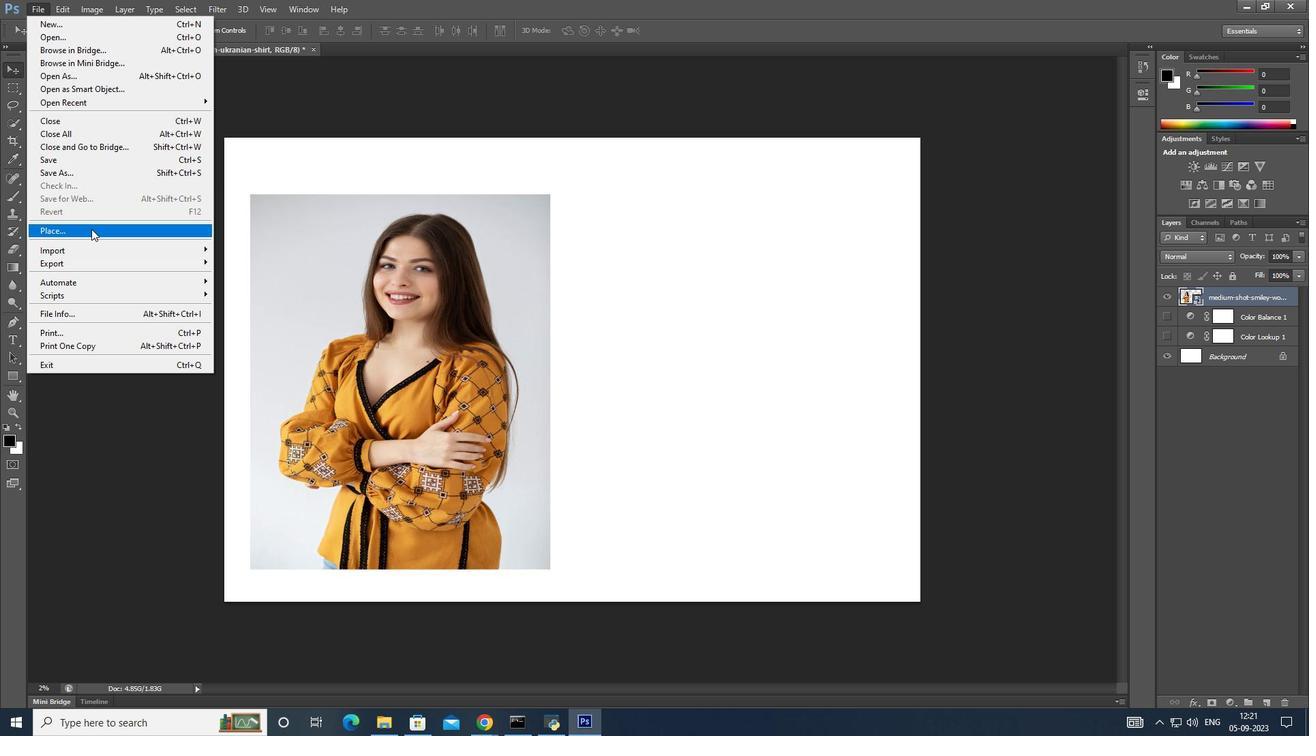
Action: Mouse pressed left at (91, 229)
Screenshot: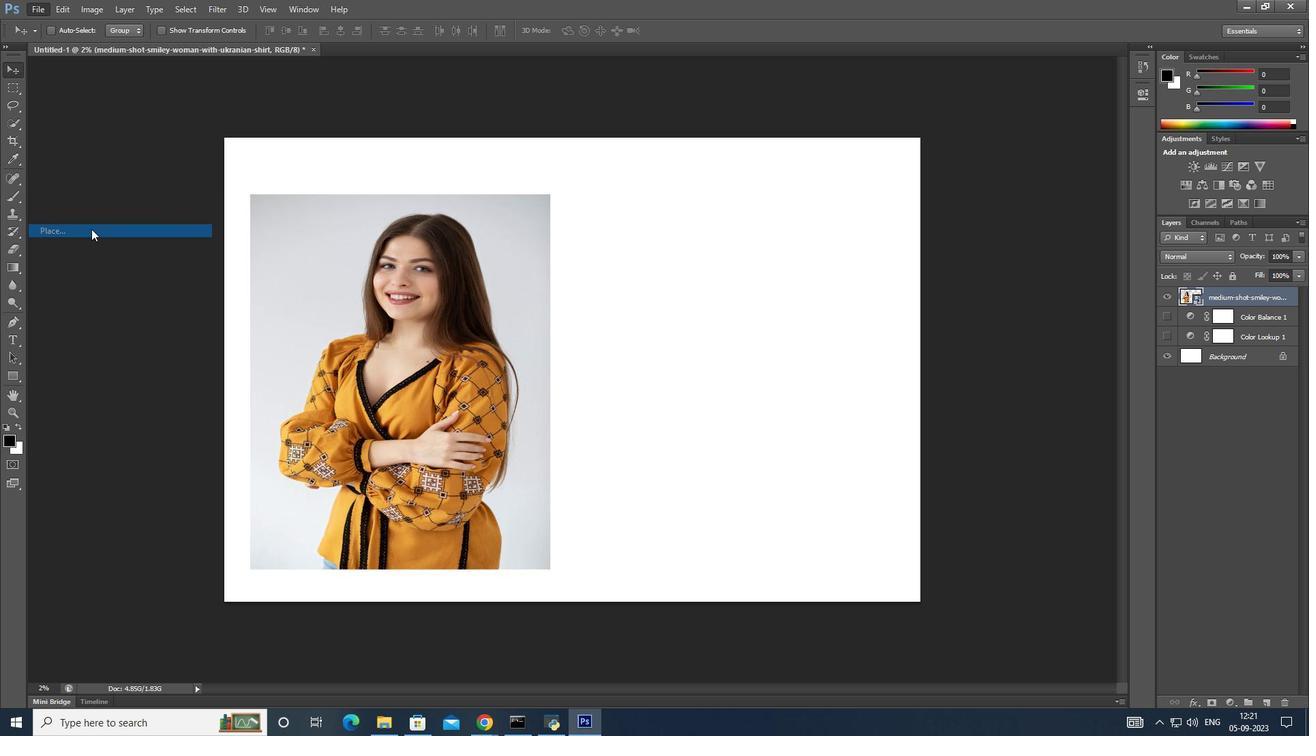 
Action: Mouse moved to (589, 205)
Screenshot: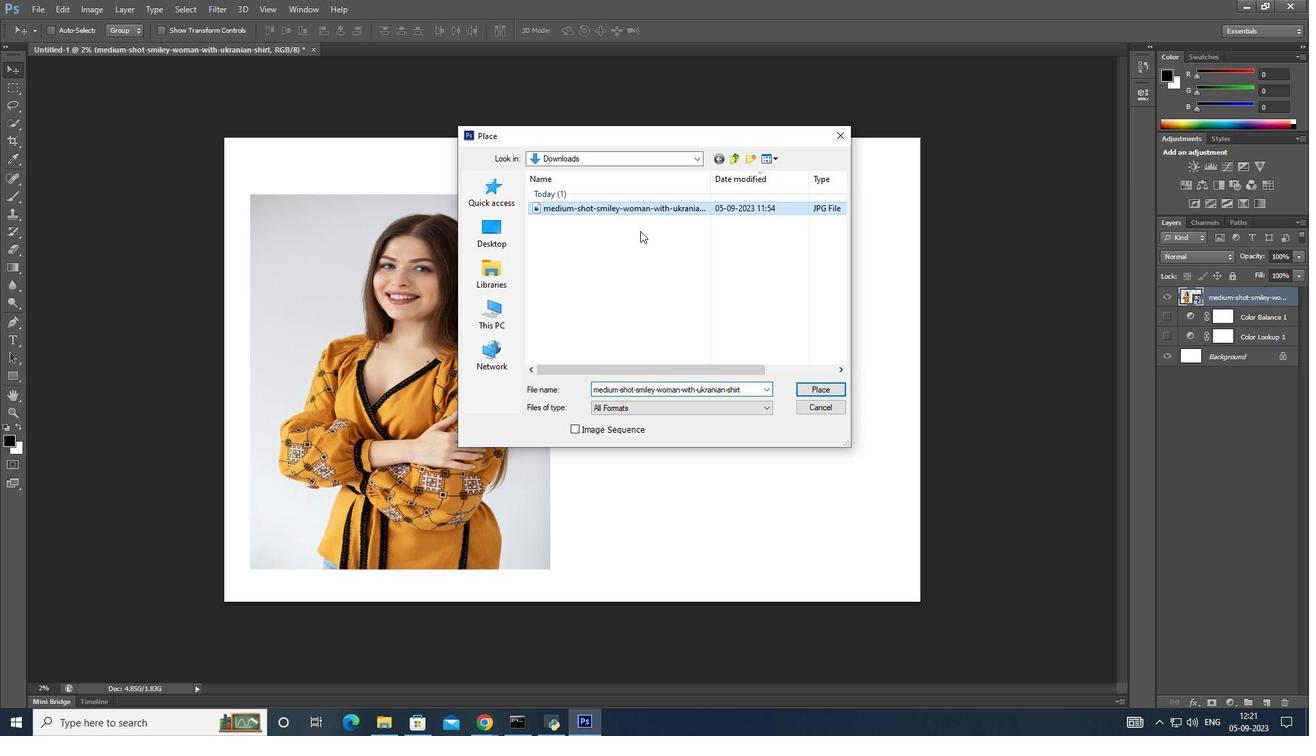 
Action: Mouse pressed left at (589, 205)
Screenshot: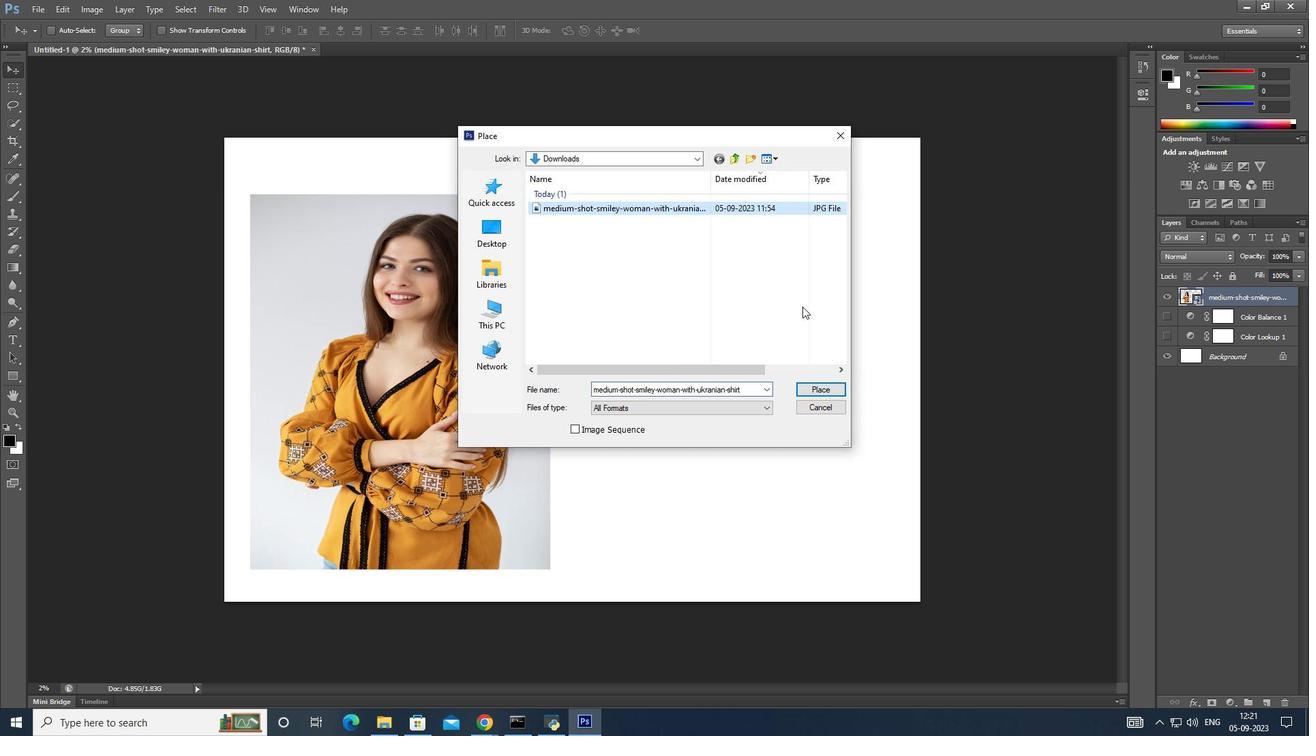 
Action: Mouse moved to (815, 393)
Screenshot: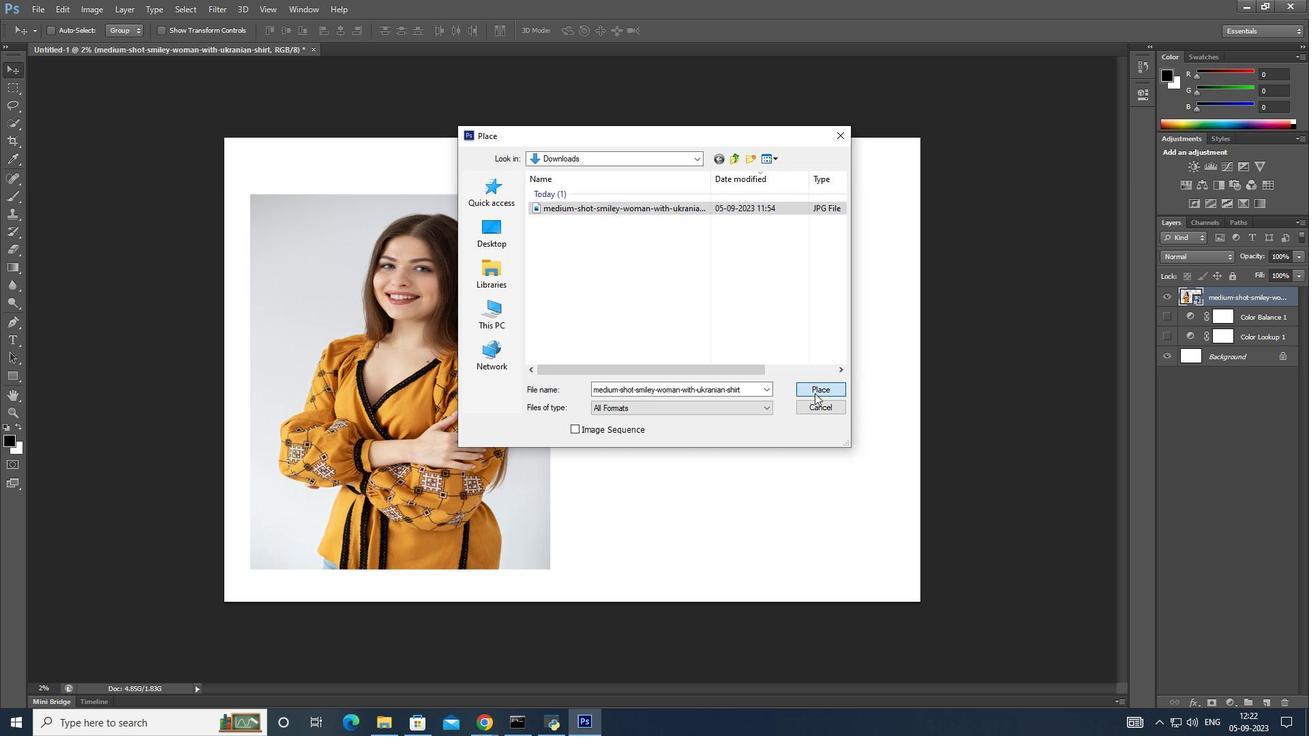 
Action: Mouse pressed left at (815, 393)
Screenshot: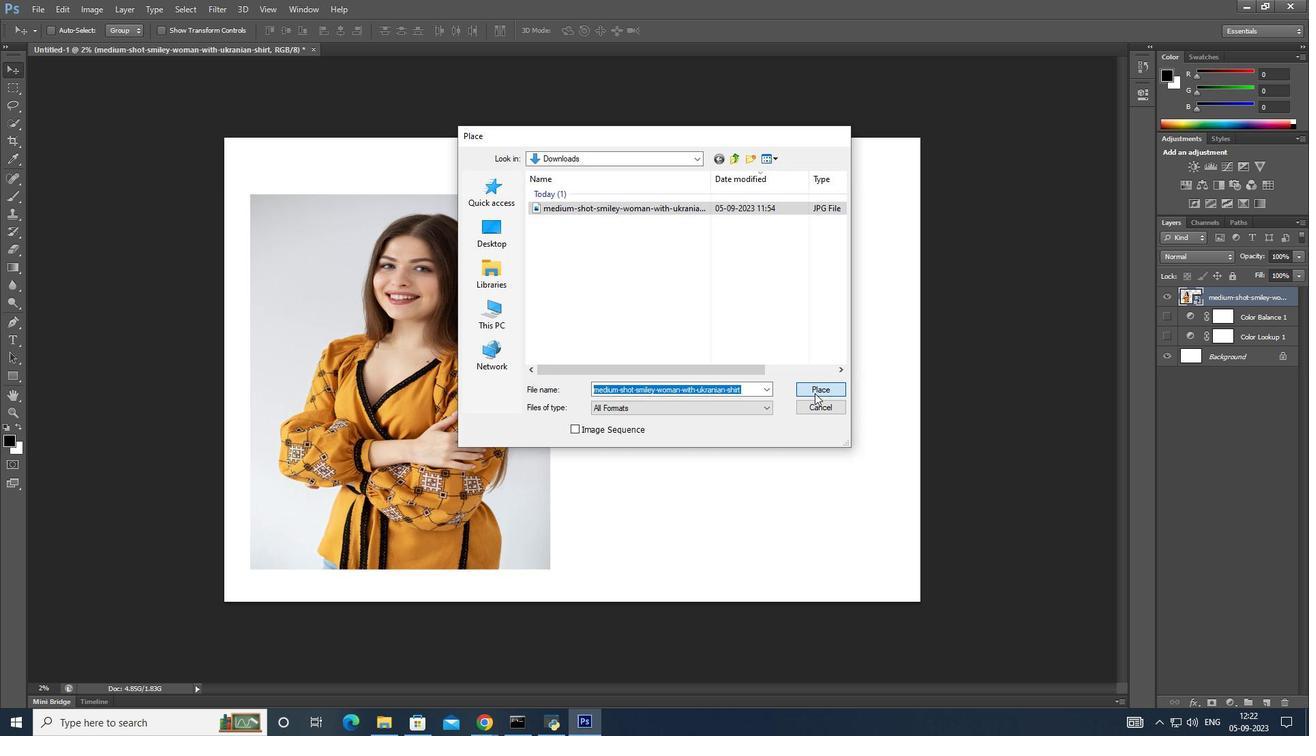 
Action: Mouse moved to (579, 381)
Screenshot: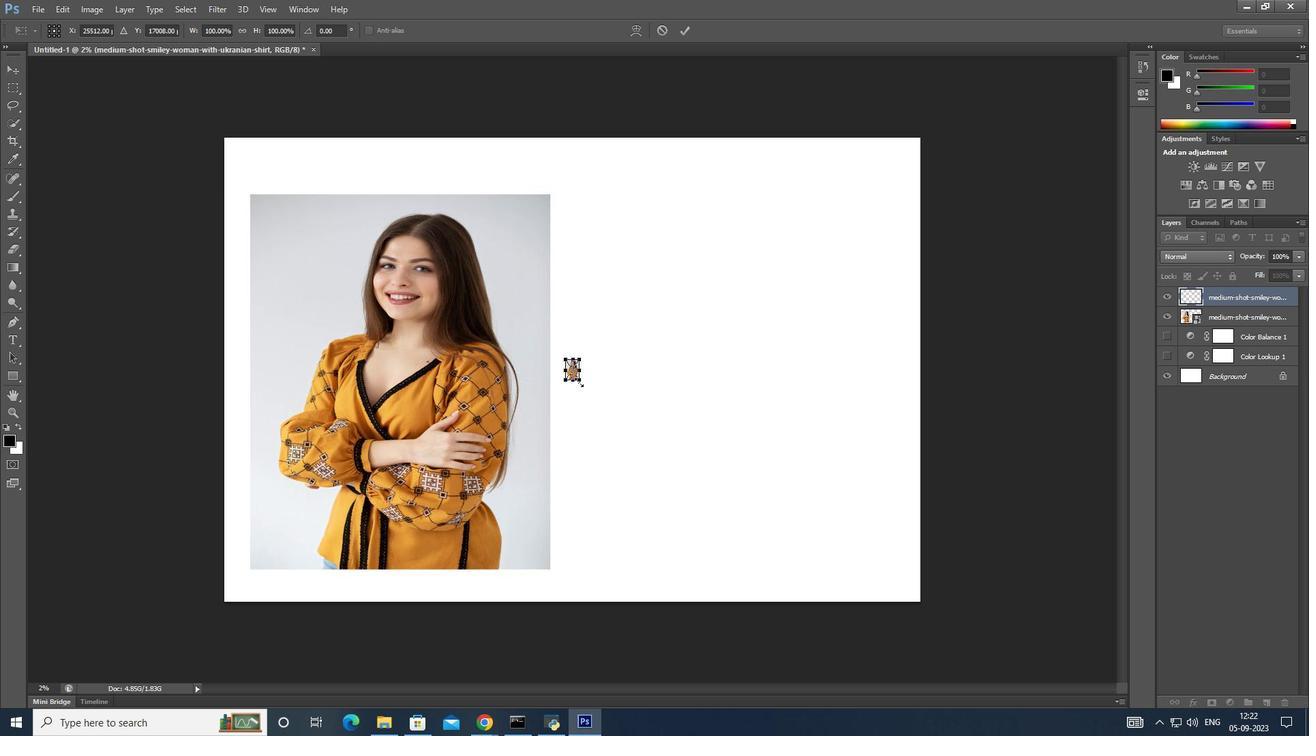 
Action: Mouse pressed left at (579, 381)
Screenshot: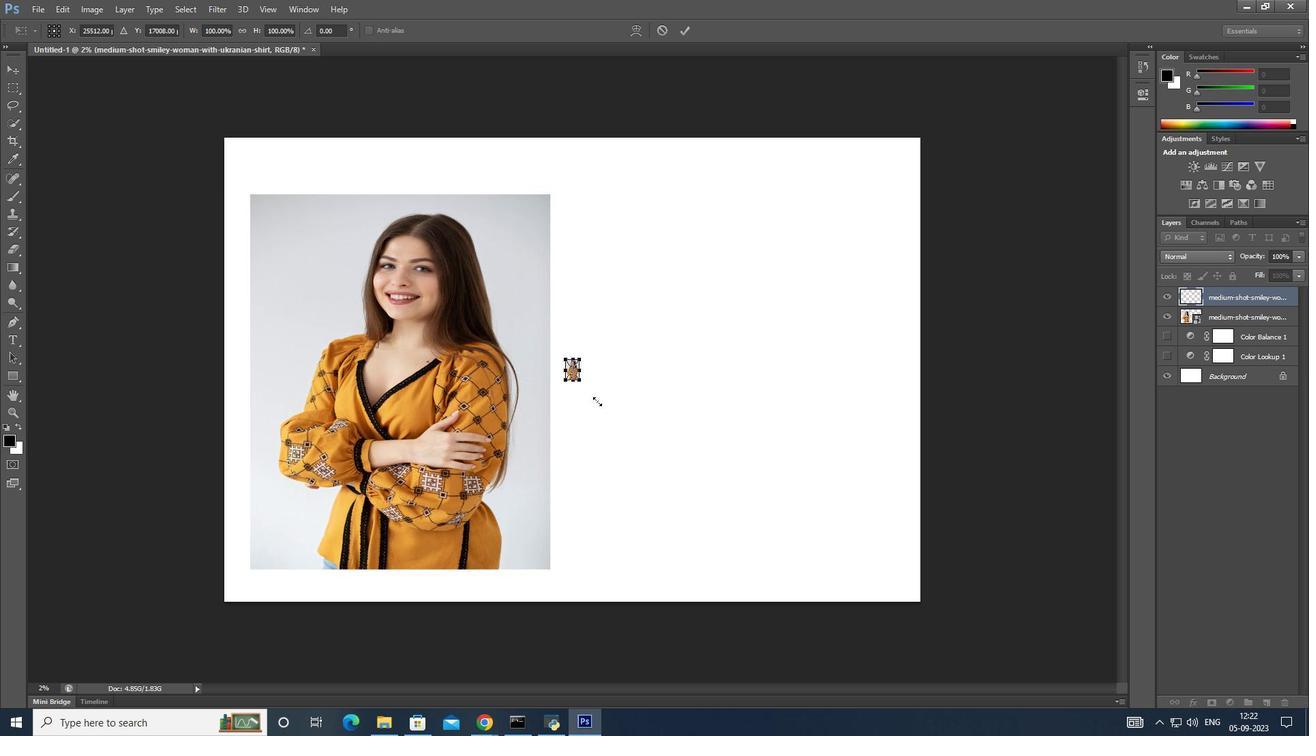 
Action: Mouse moved to (712, 493)
Screenshot: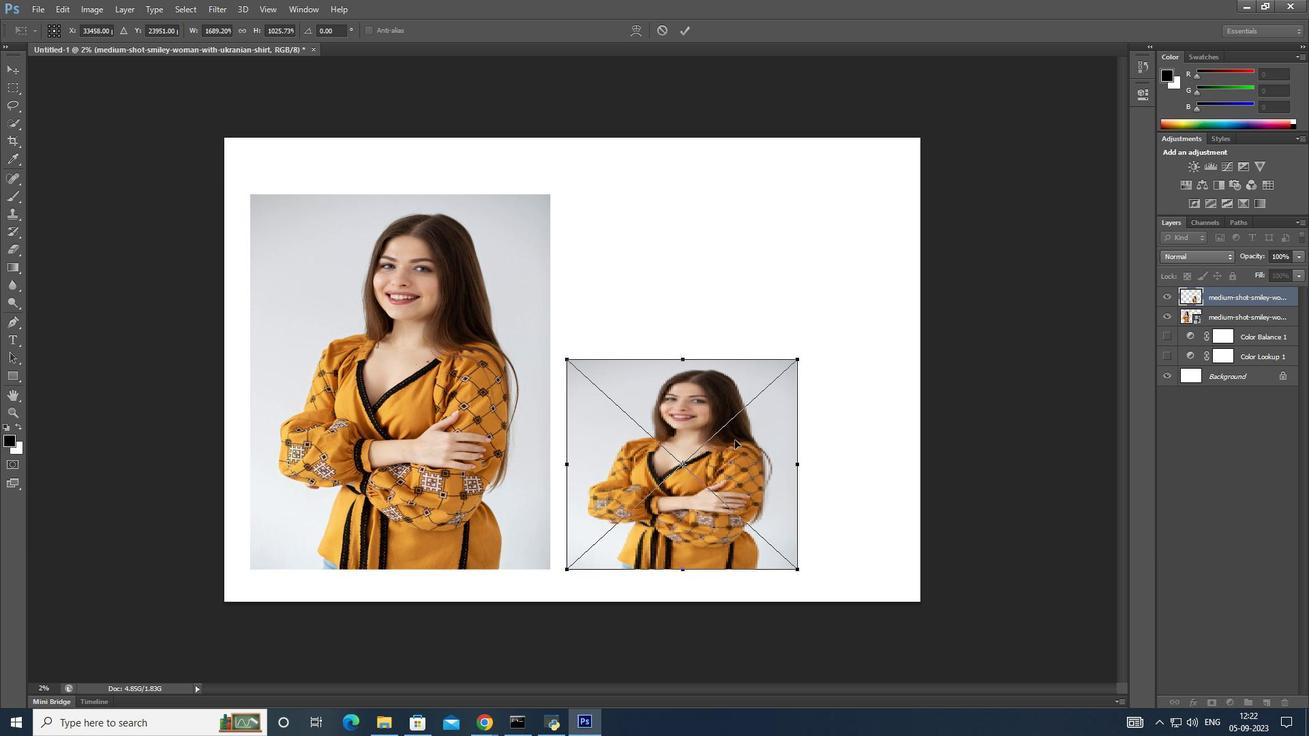 
Action: Mouse pressed left at (712, 493)
Screenshot: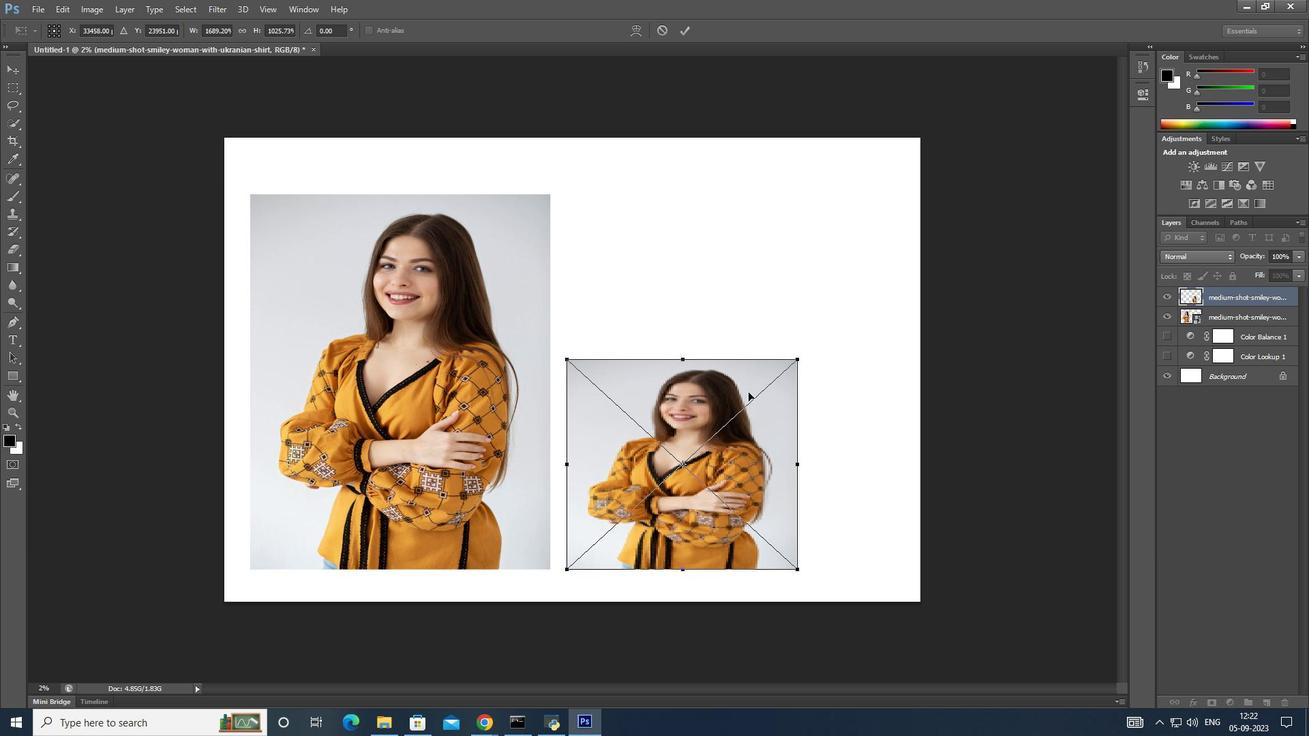 
Action: Mouse moved to (851, 405)
Screenshot: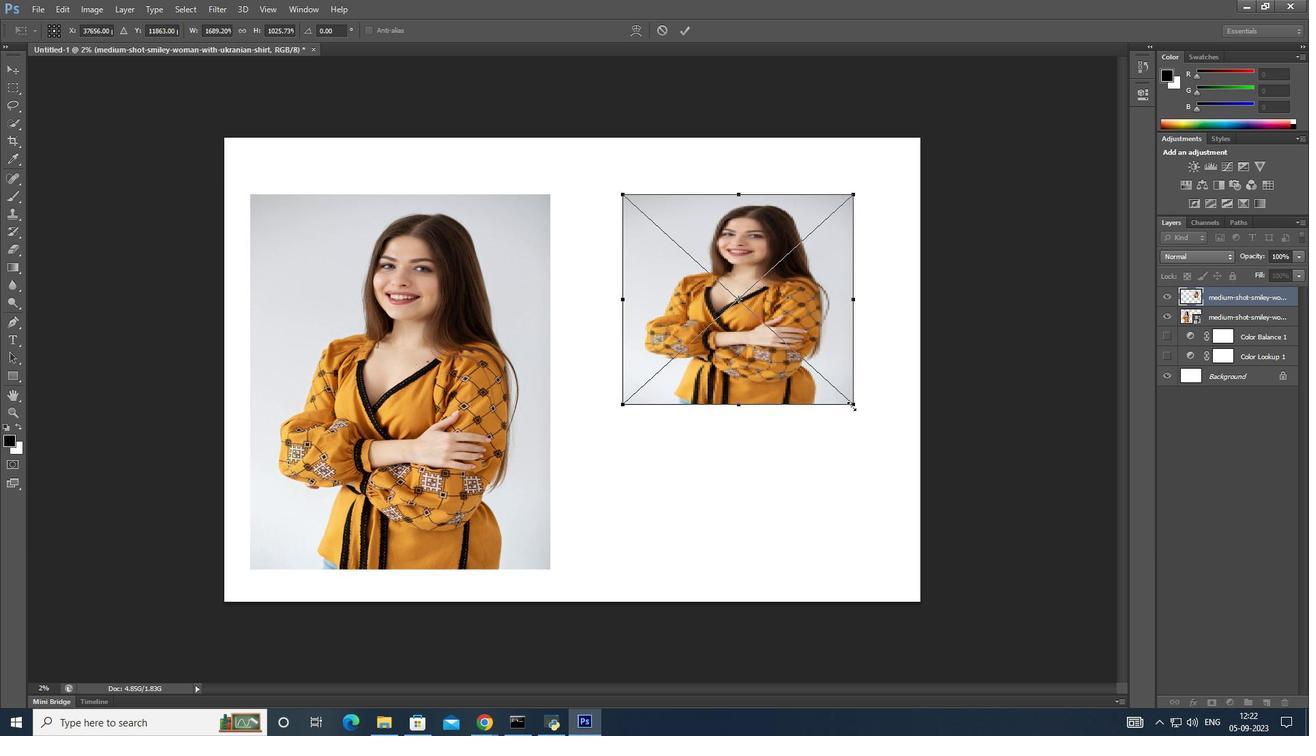 
Action: Mouse pressed left at (851, 405)
Screenshot: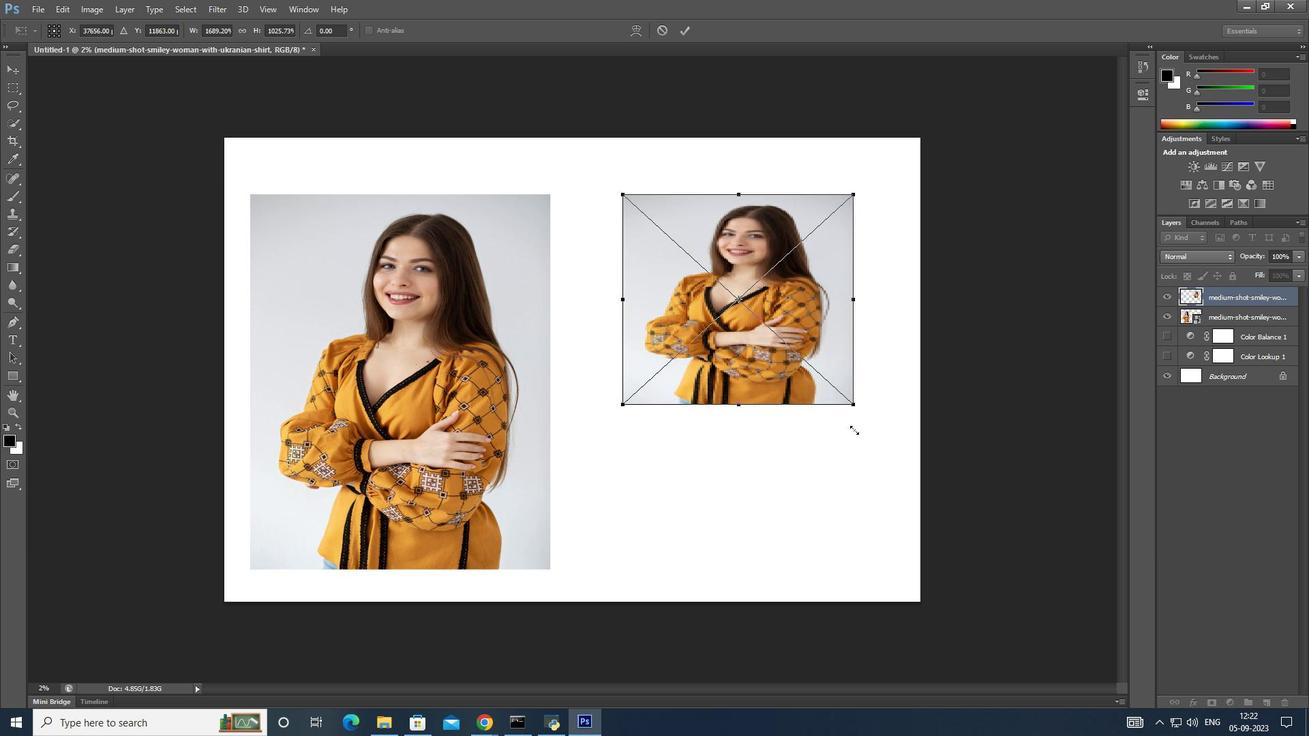 
Action: Mouse moved to (588, 287)
Screenshot: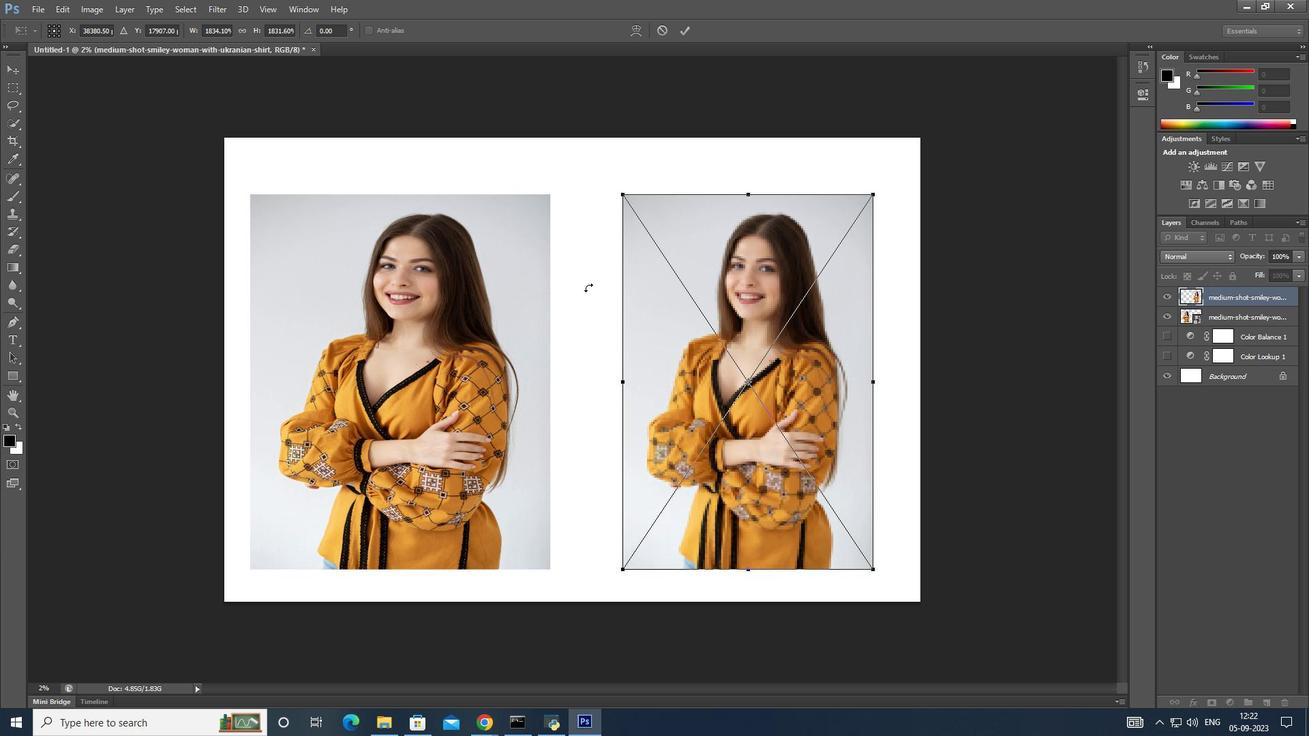 
Action: Key pressed <Key.enter>
Screenshot: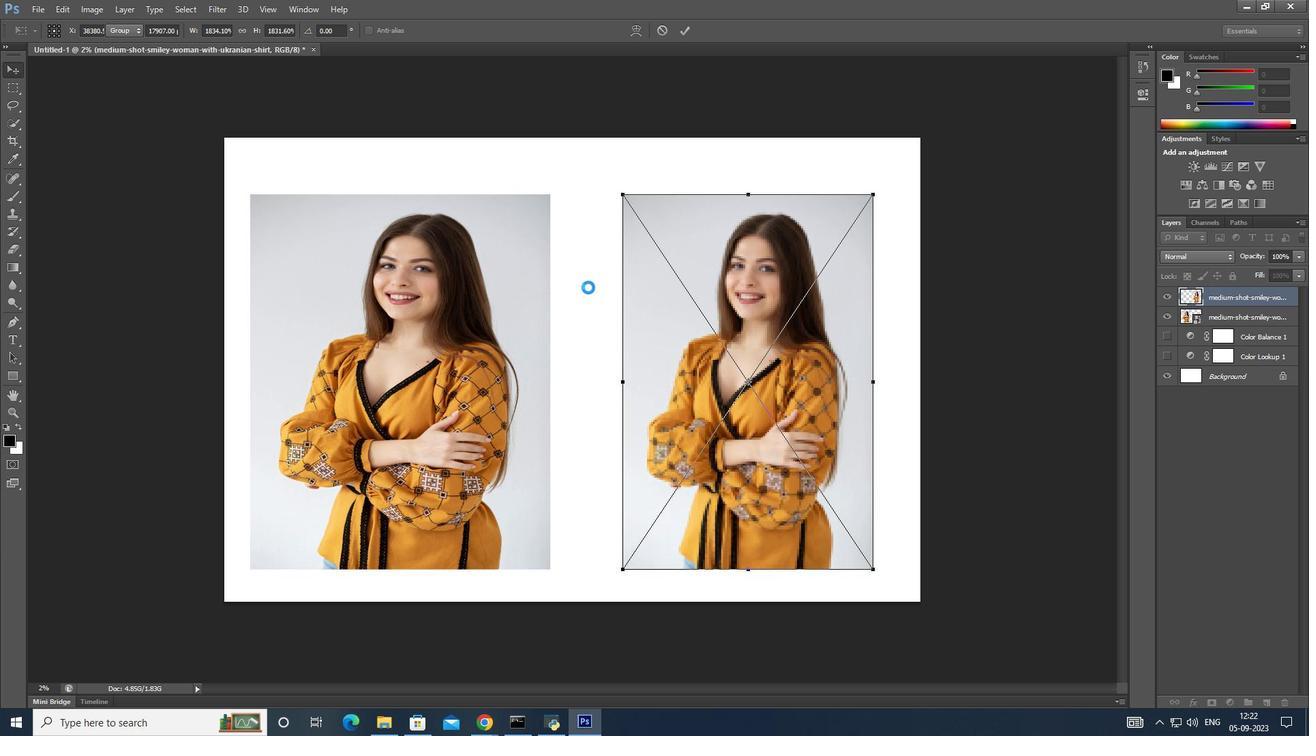 
Action: Mouse moved to (767, 279)
Screenshot: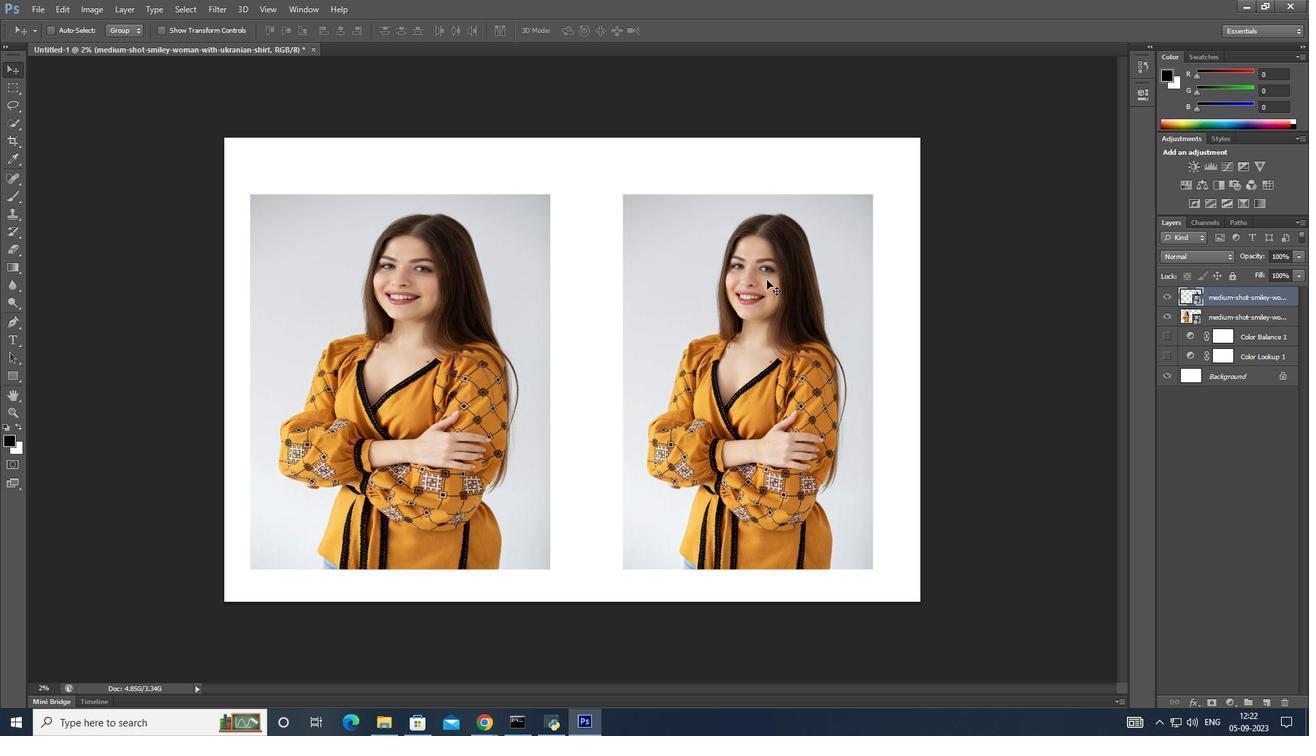 
Action: Mouse pressed left at (767, 279)
Screenshot: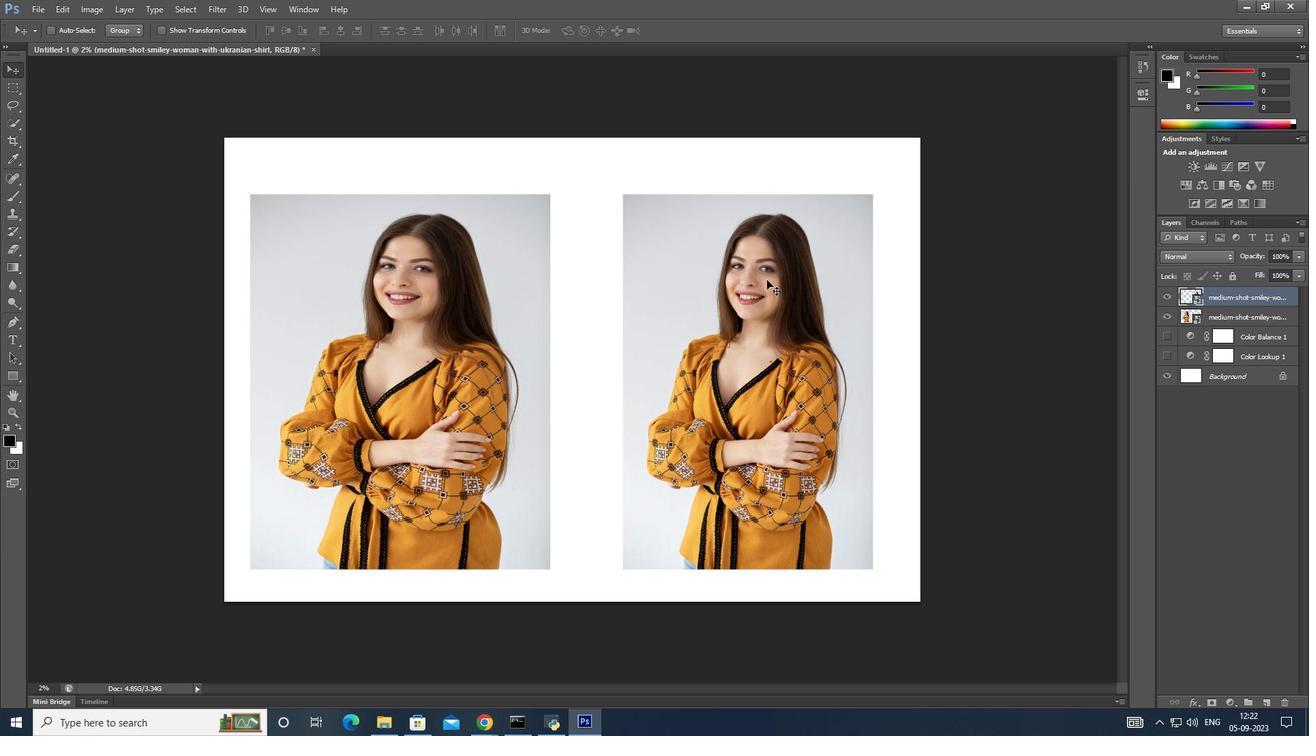 
Action: Mouse moved to (767, 280)
Screenshot: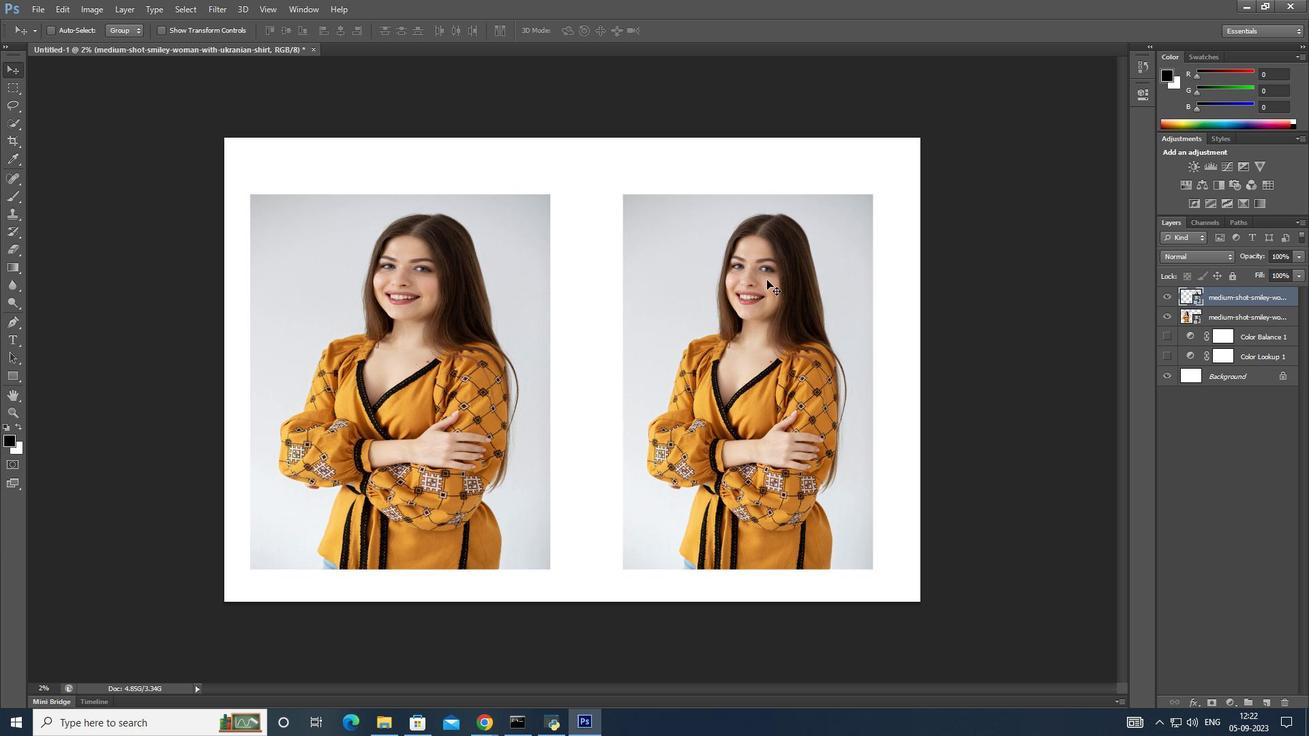 
Action: Mouse pressed left at (767, 280)
Screenshot: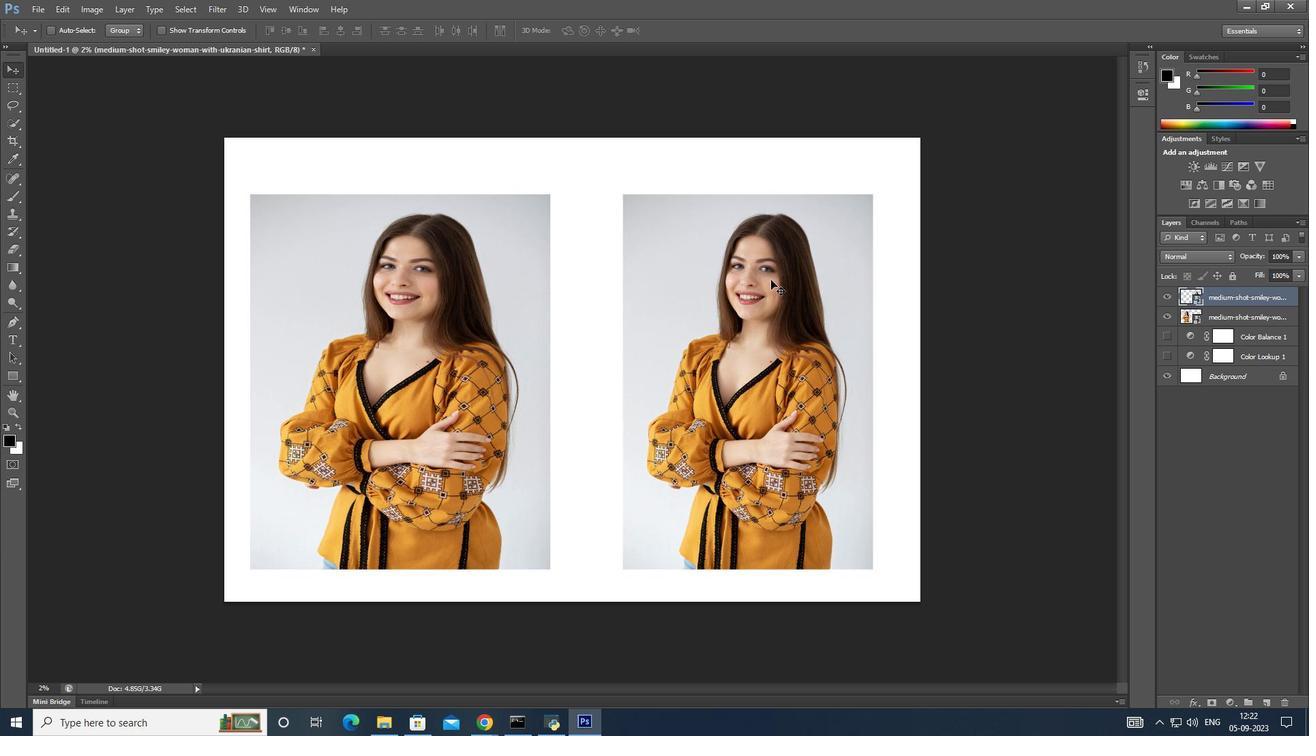 
Action: Mouse moved to (1235, 299)
Screenshot: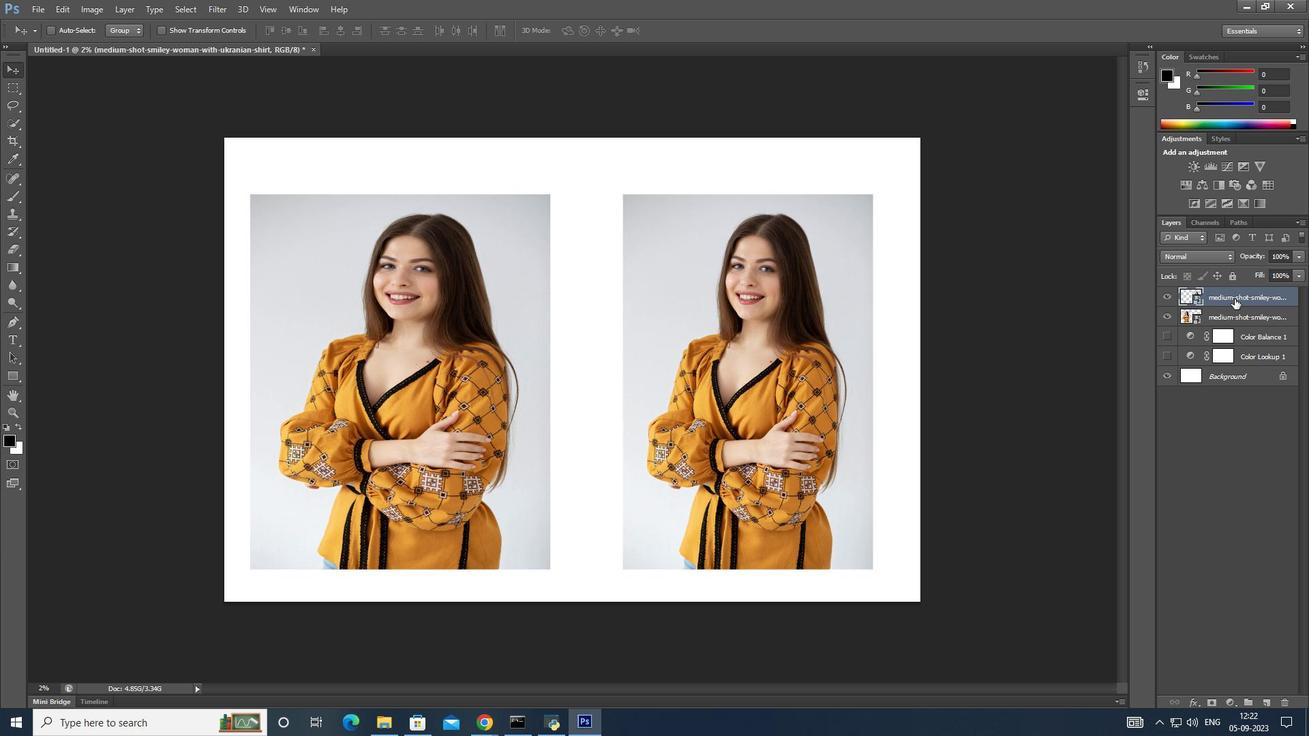 
Action: Mouse pressed left at (1235, 299)
Screenshot: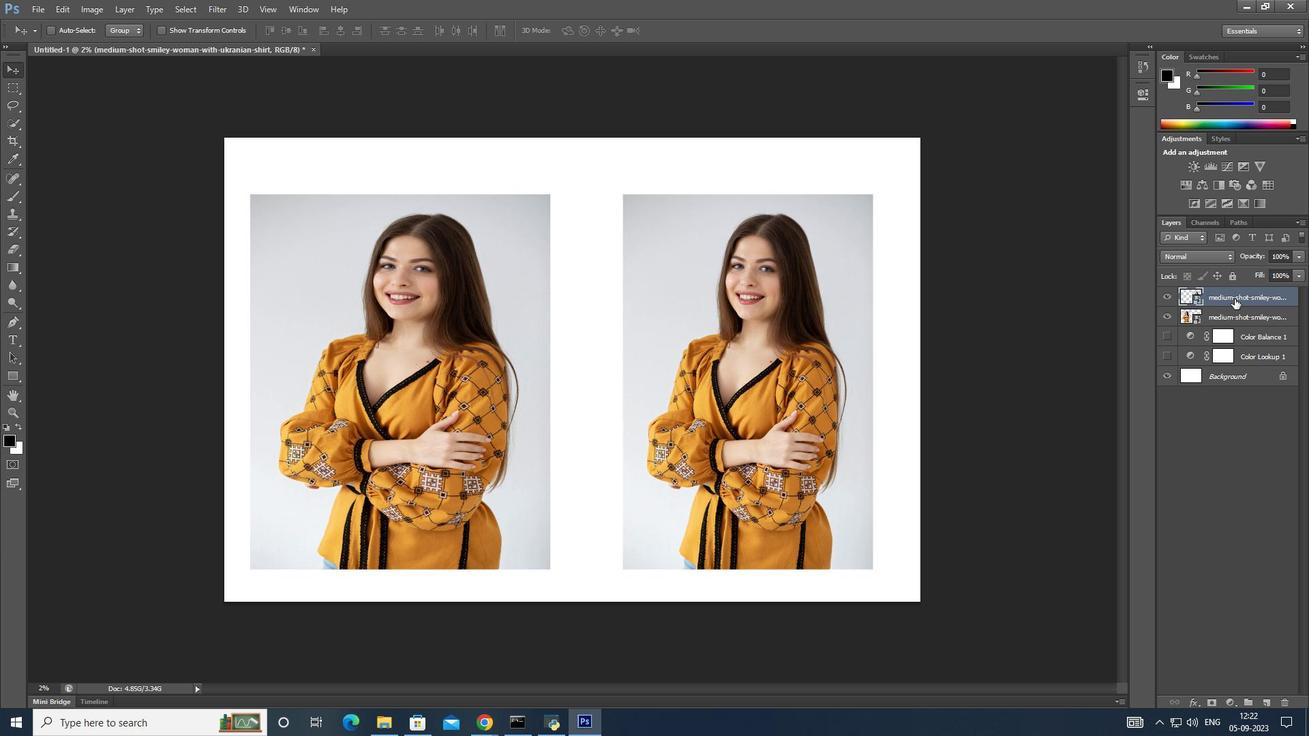 
Action: Mouse moved to (1248, 315)
Screenshot: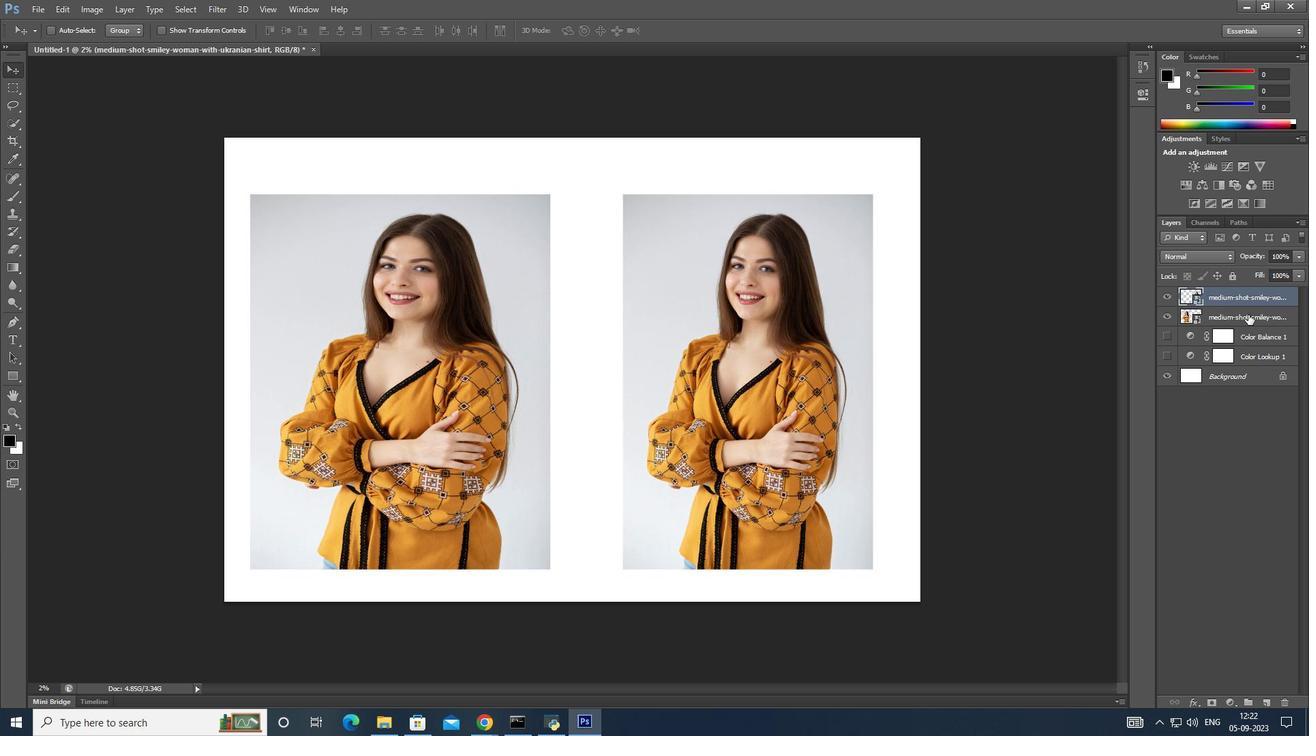
Action: Mouse pressed left at (1248, 315)
Screenshot: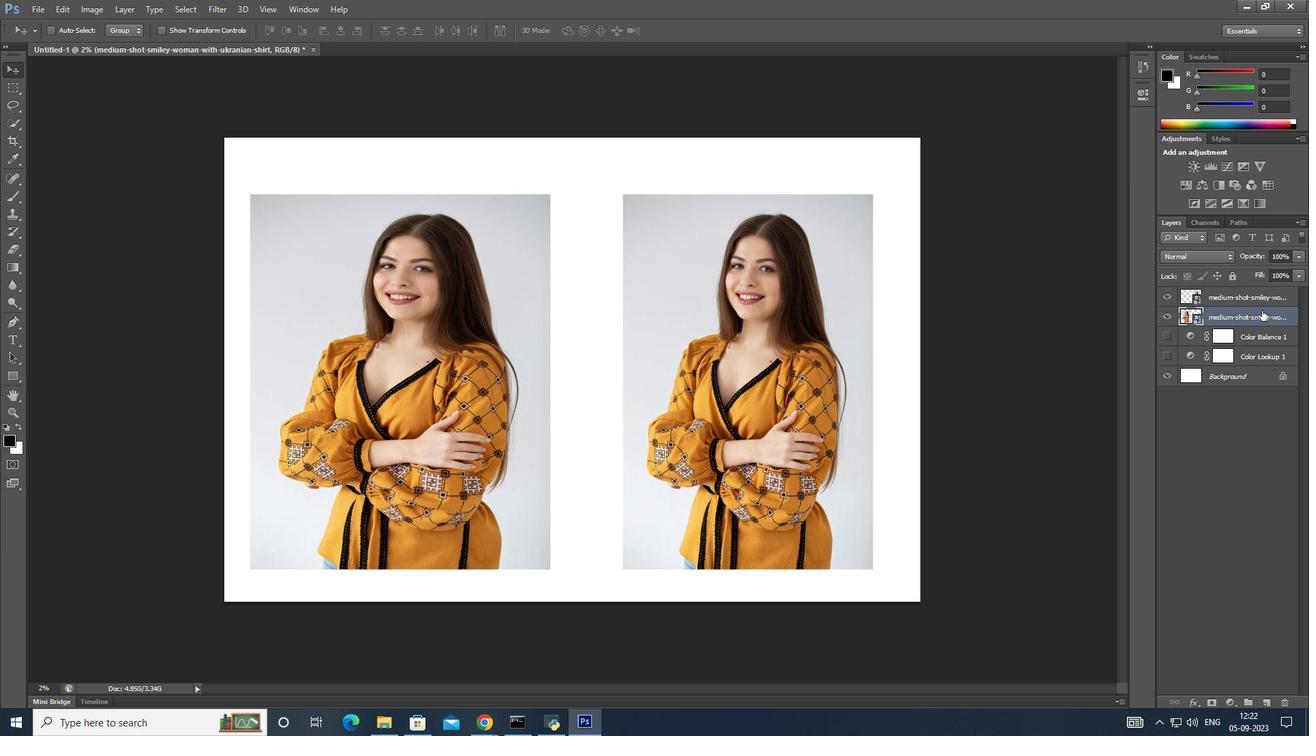 
Action: Mouse moved to (783, 467)
Screenshot: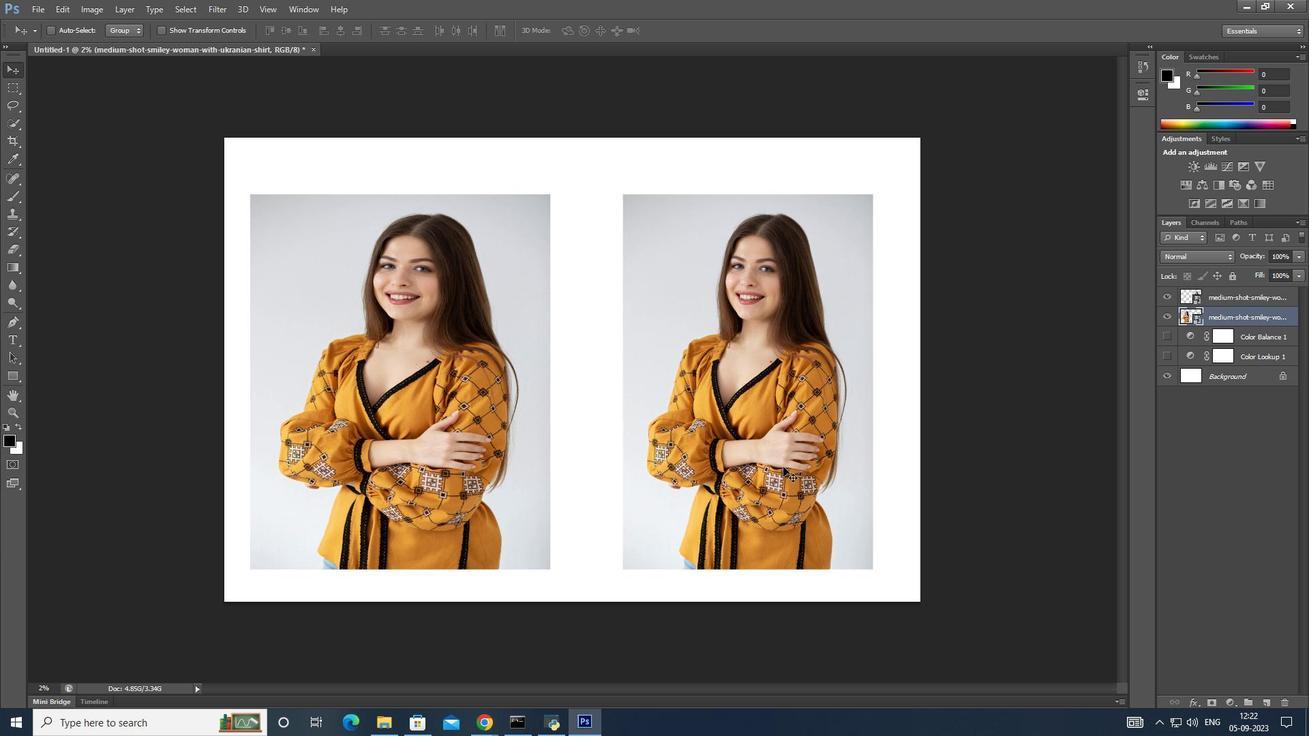 
Action: Mouse pressed left at (783, 467)
Screenshot: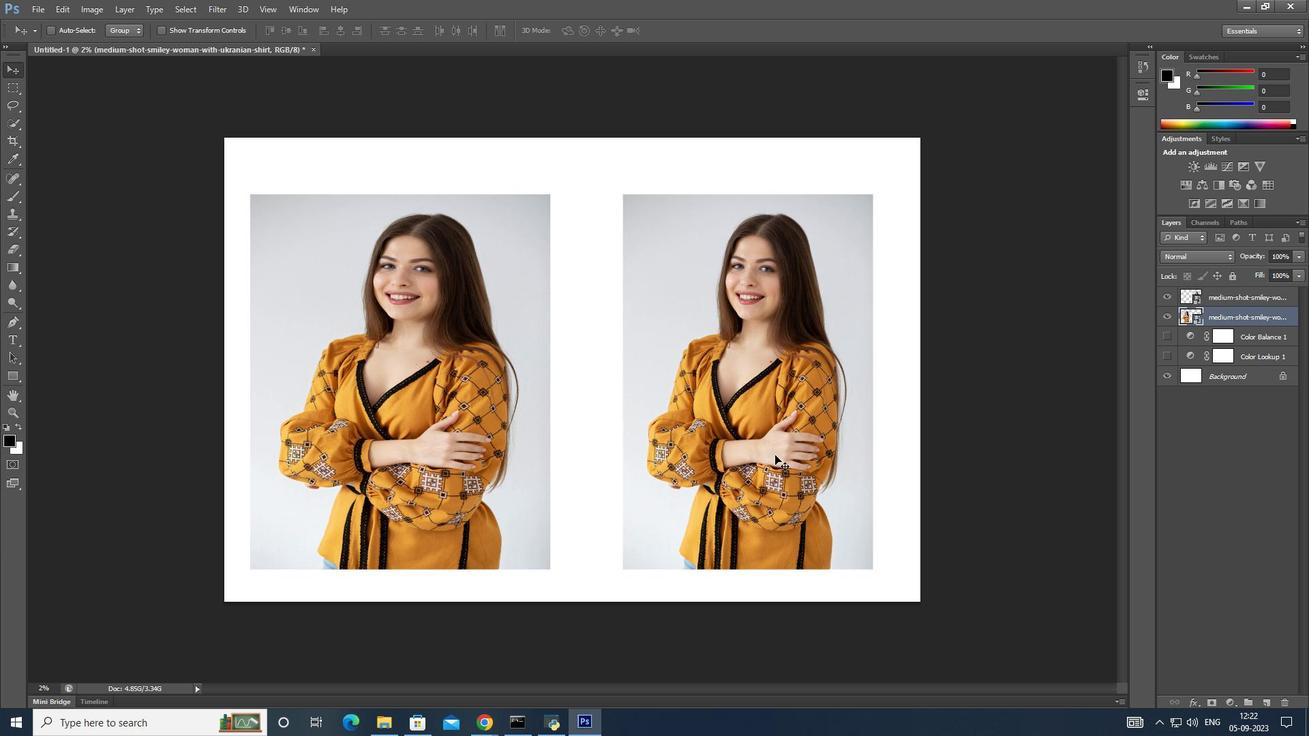 
Action: Mouse moved to (760, 431)
Screenshot: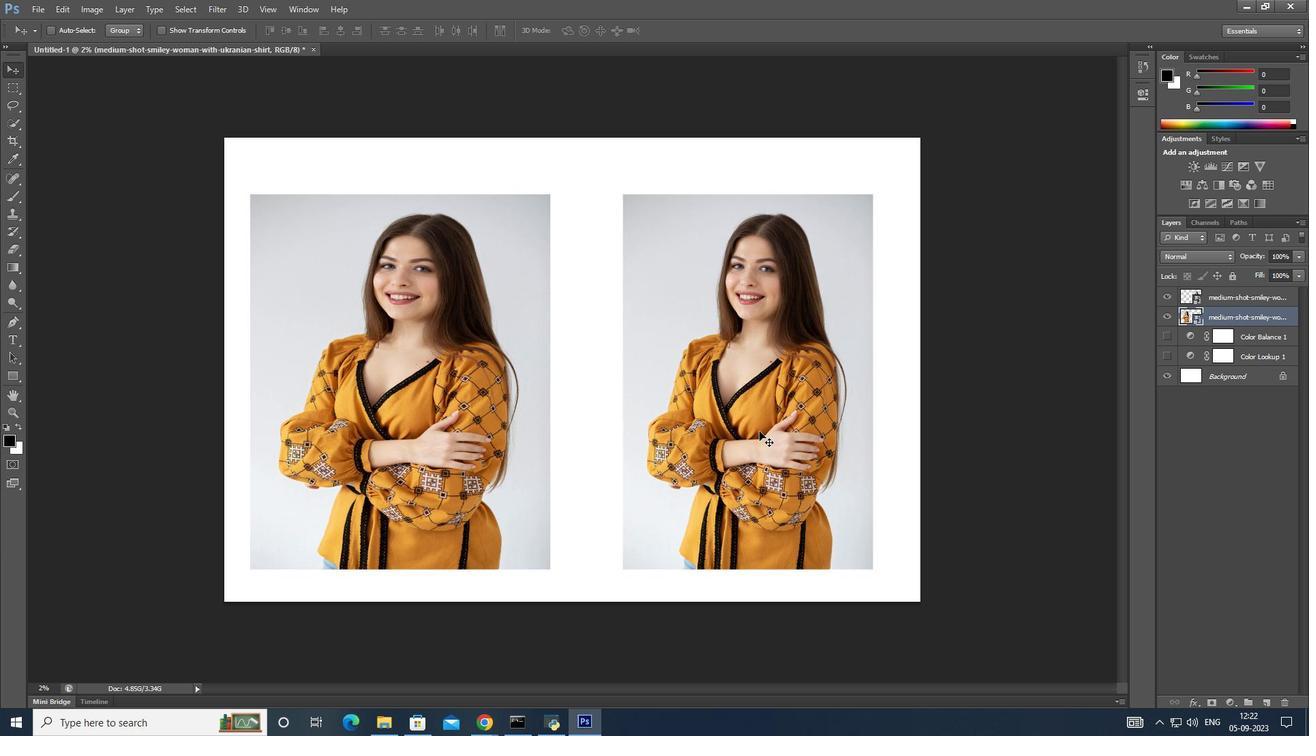 
Action: Mouse pressed left at (760, 431)
Screenshot: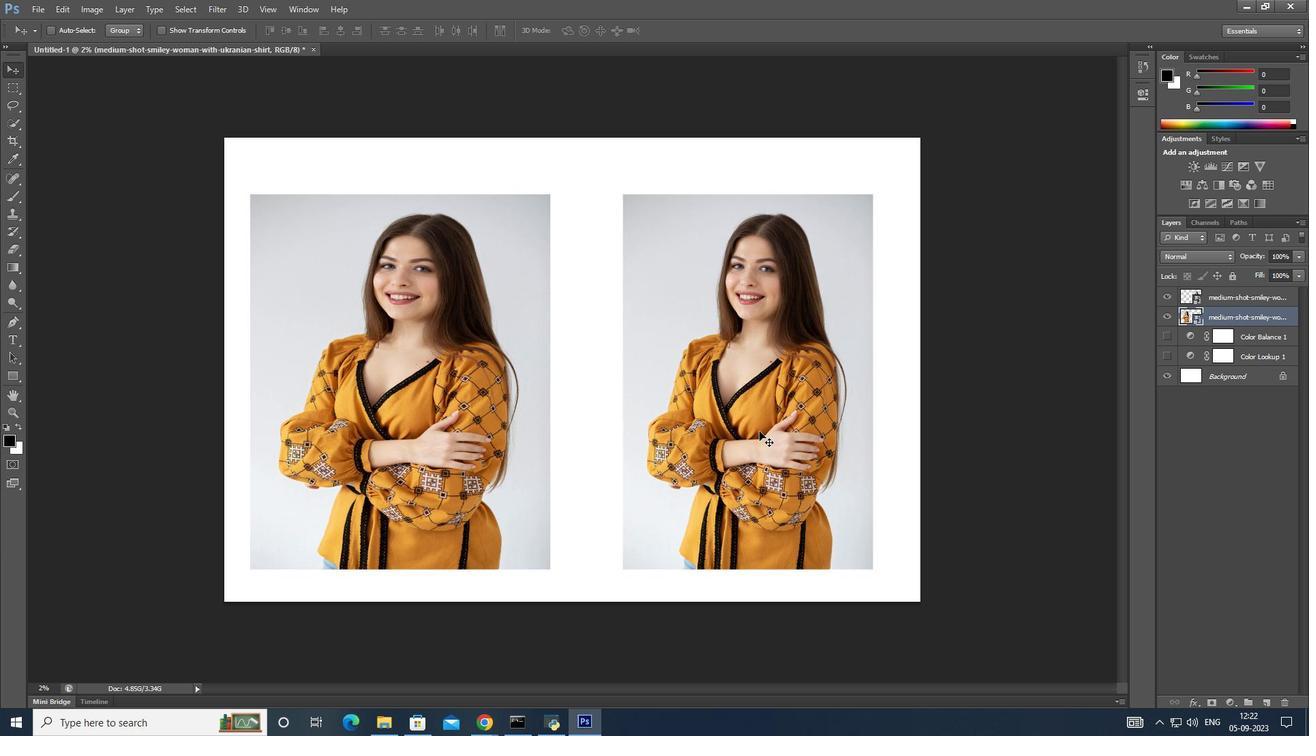 
Action: Mouse moved to (813, 415)
Screenshot: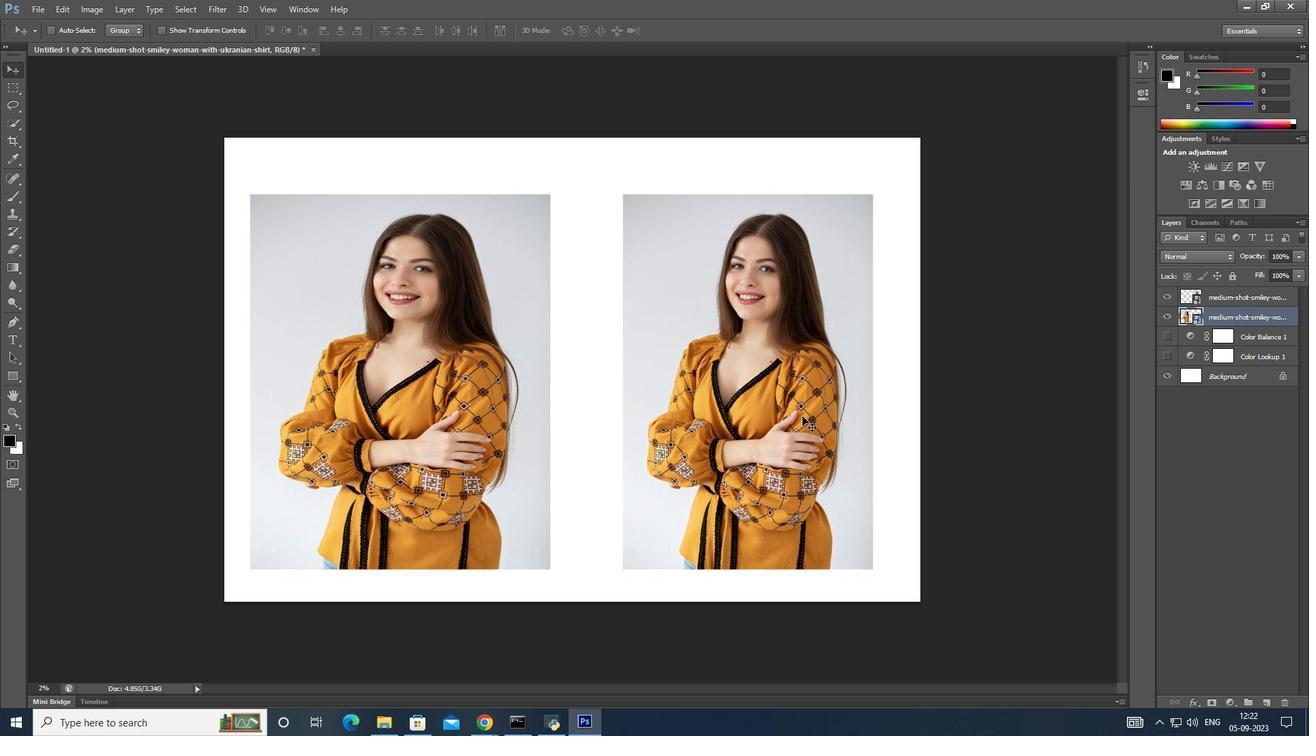
Action: Mouse pressed left at (813, 415)
Screenshot: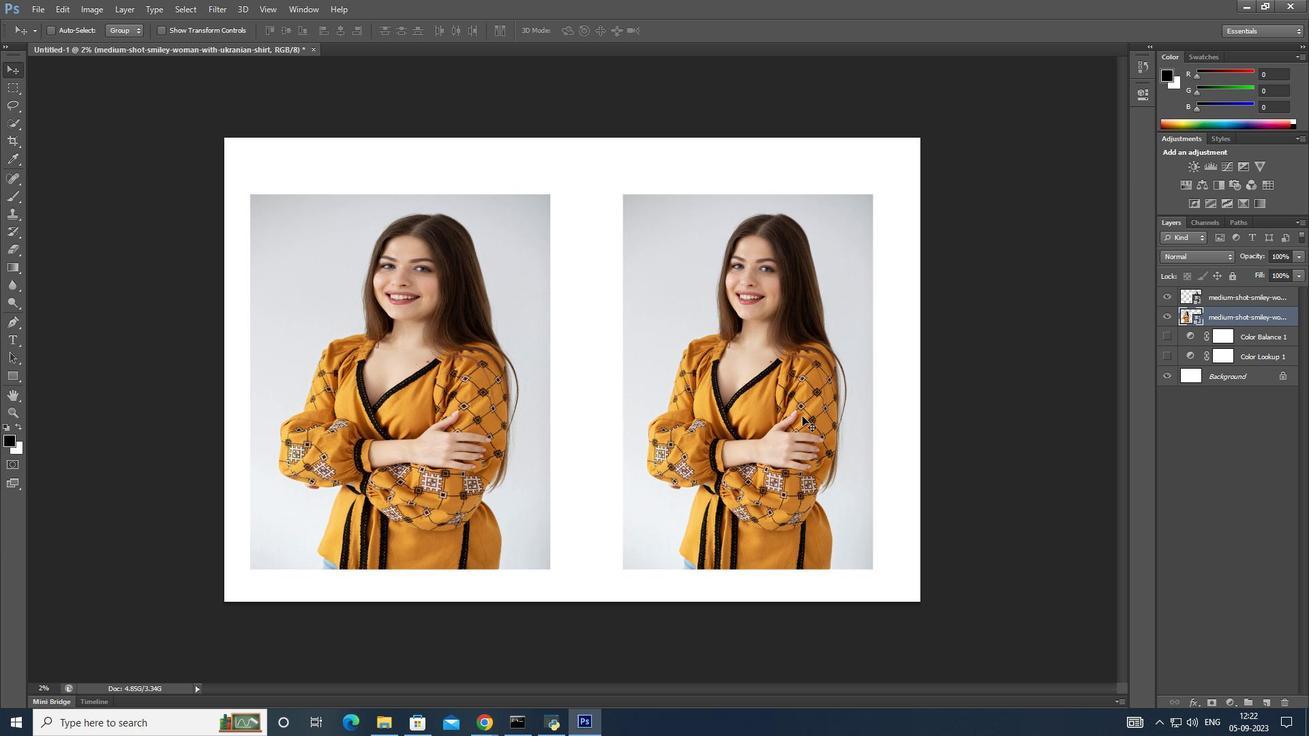 
Action: Mouse moved to (1242, 317)
Screenshot: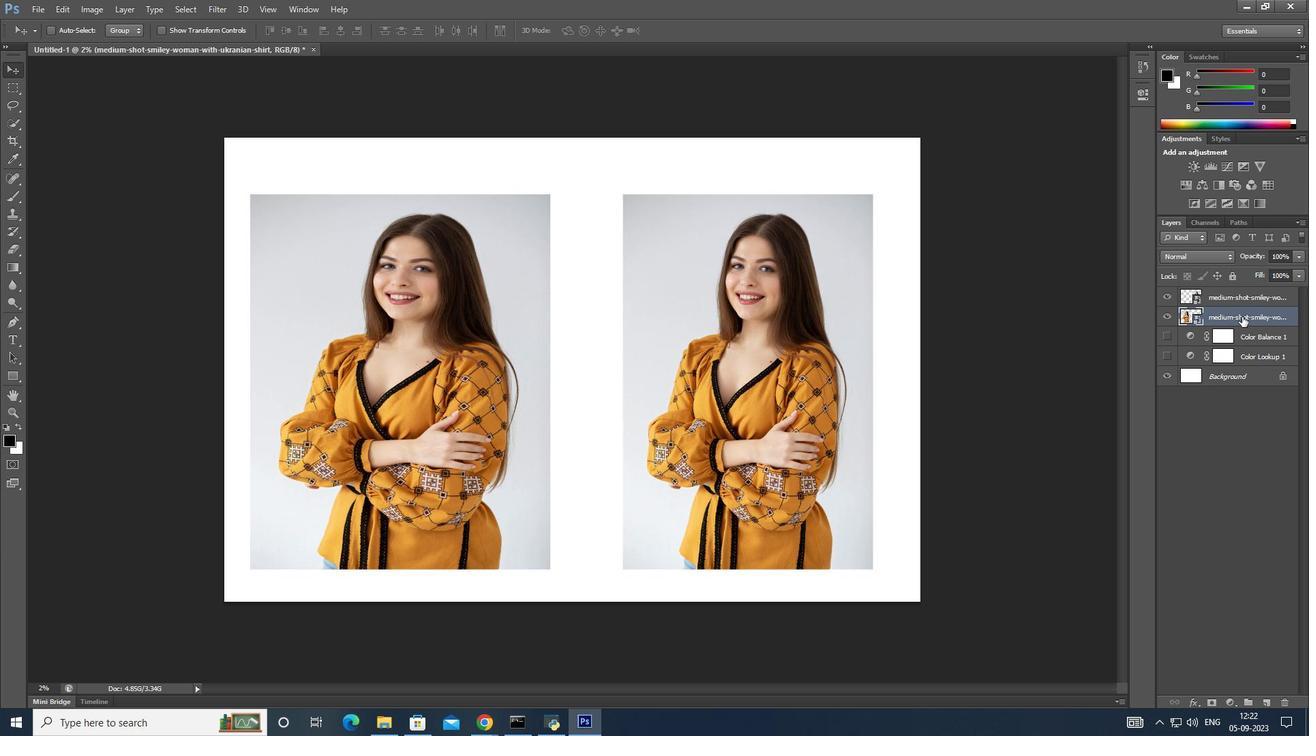 
Action: Mouse pressed left at (1242, 317)
Screenshot: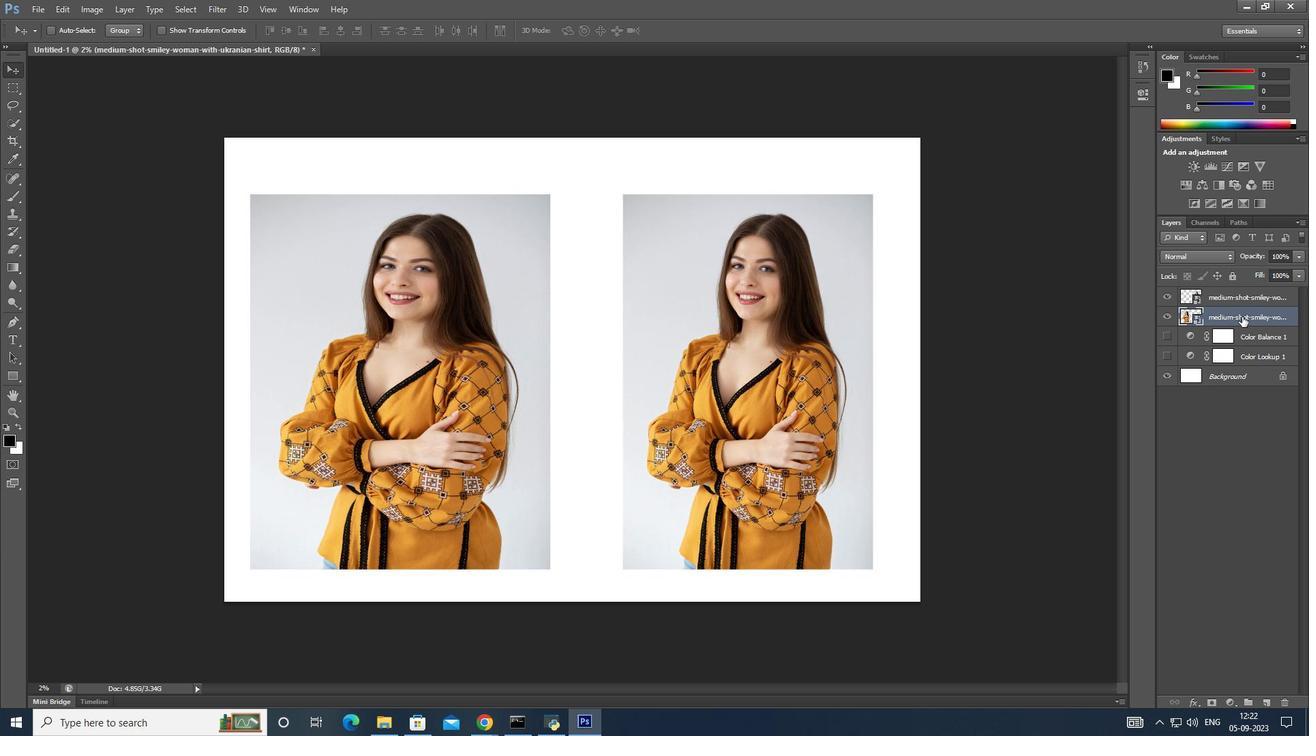 
Action: Mouse moved to (1223, 166)
Screenshot: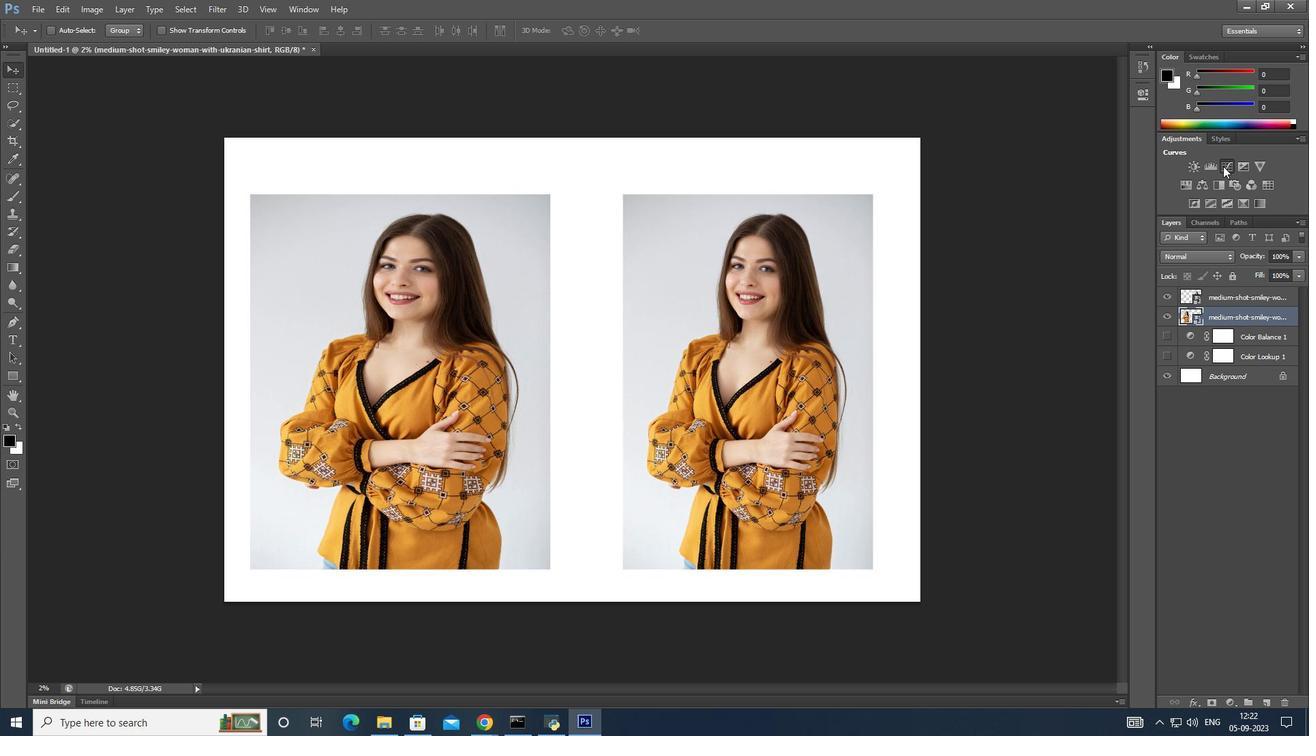 
Action: Mouse pressed left at (1223, 166)
Screenshot: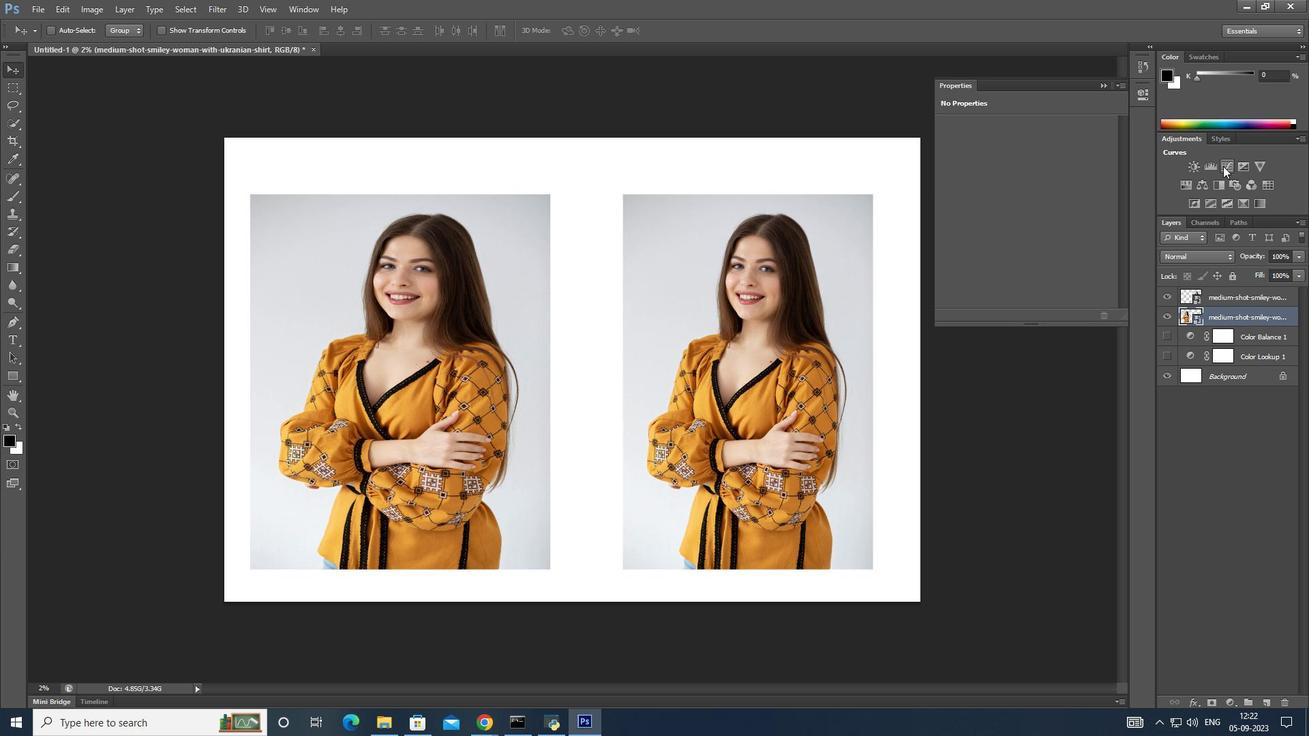 
Action: Mouse moved to (1017, 248)
Screenshot: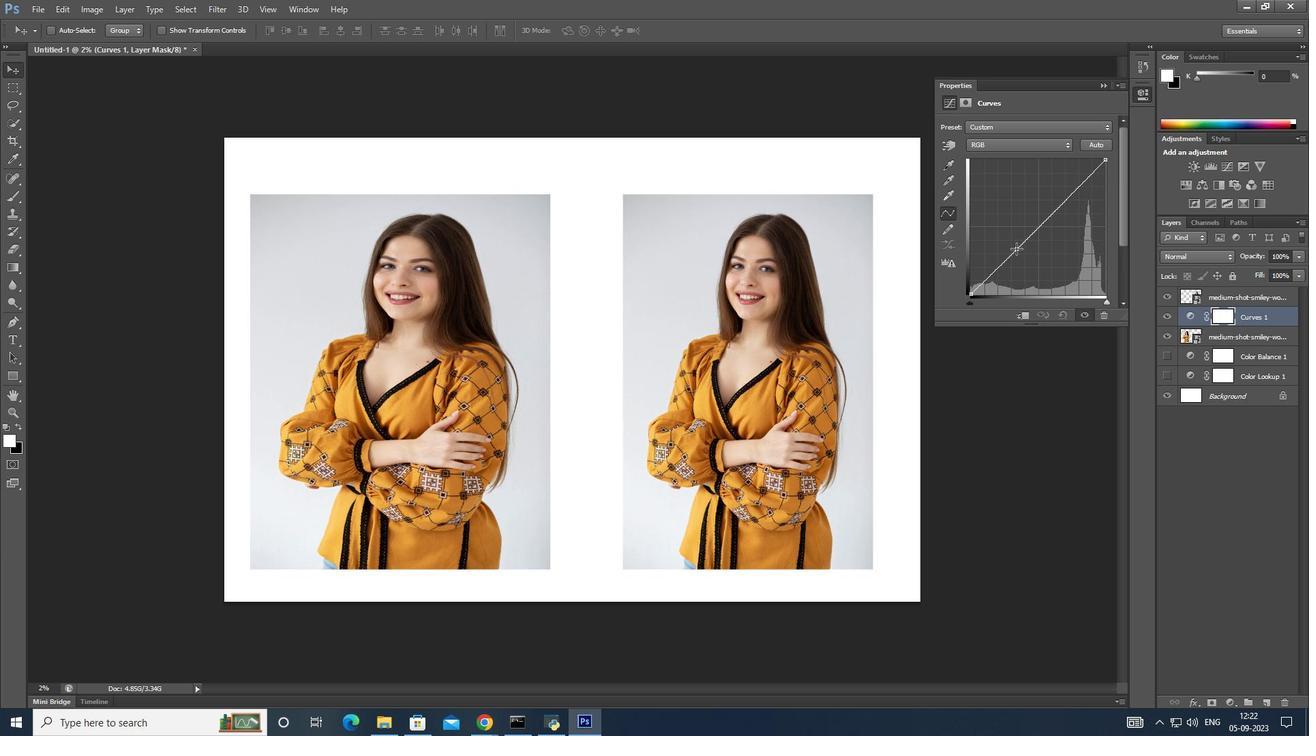 
Action: Mouse pressed left at (1017, 248)
Screenshot: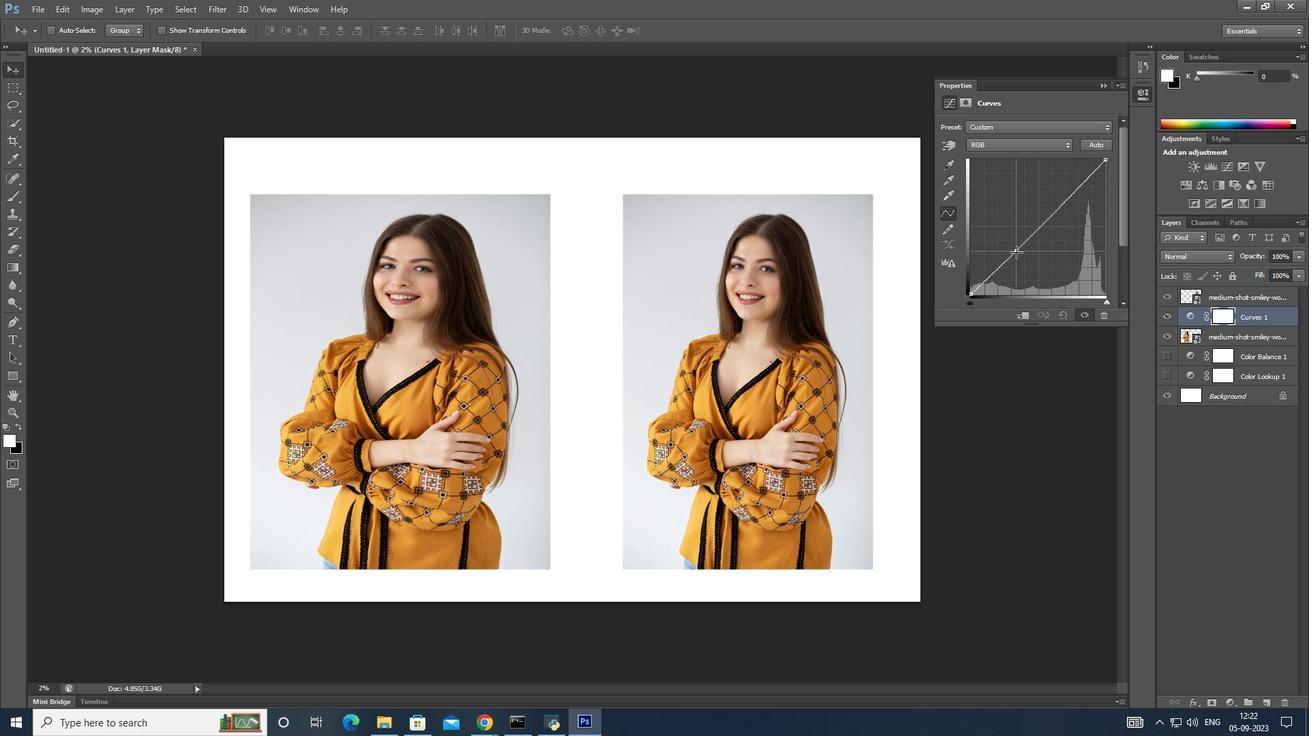 
Action: Mouse moved to (1106, 81)
Screenshot: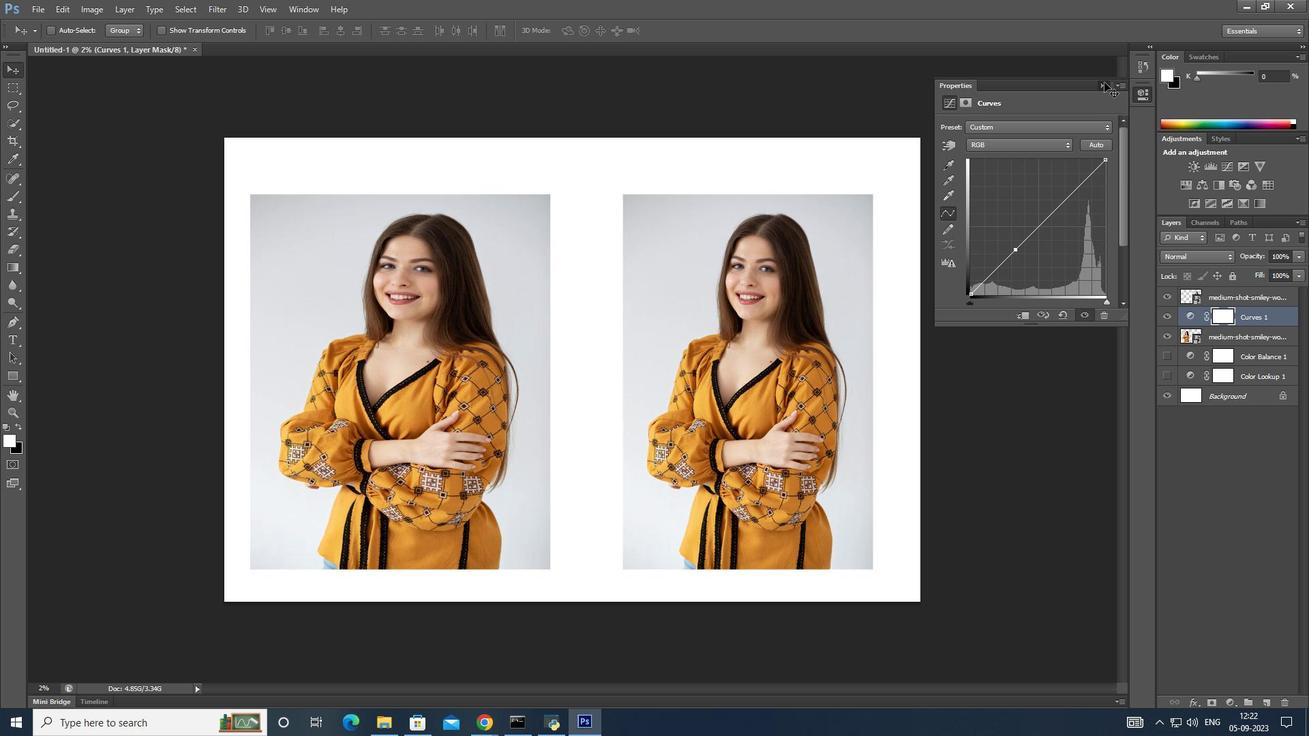 
Action: Mouse pressed left at (1106, 81)
Screenshot: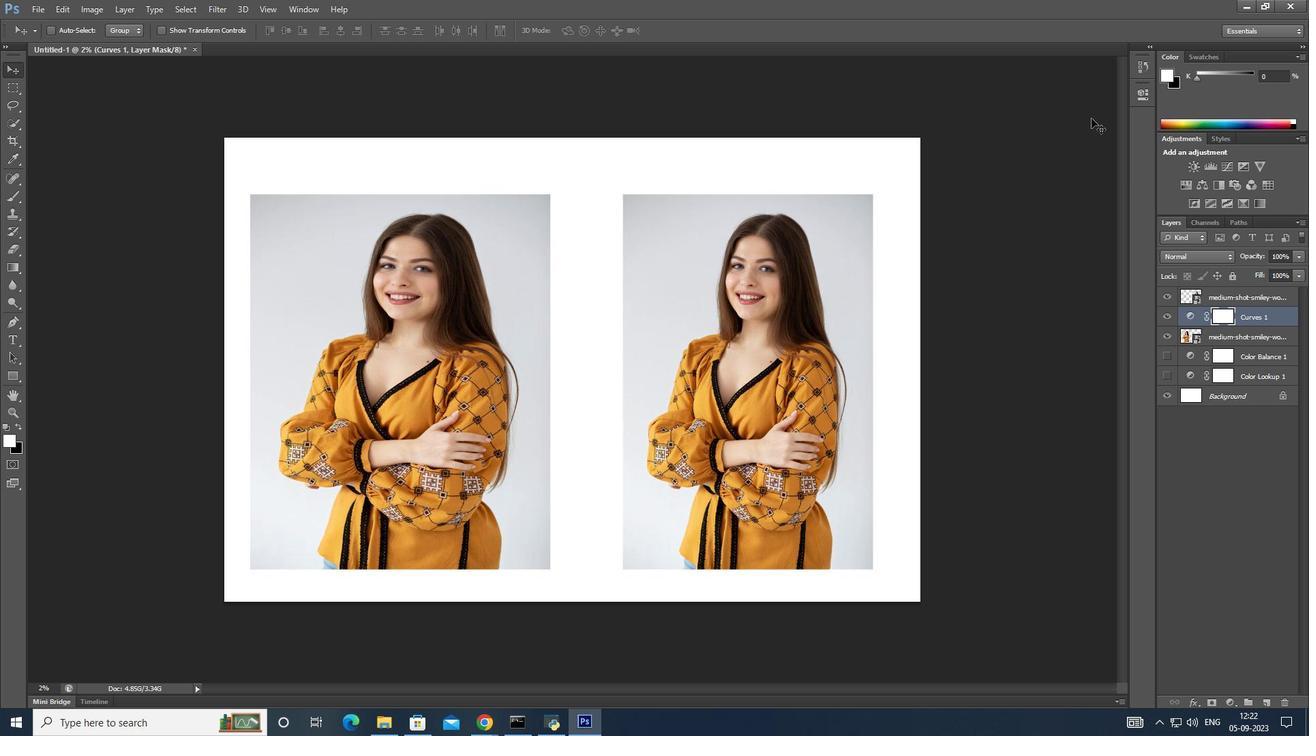 
Action: Mouse moved to (1218, 334)
Screenshot: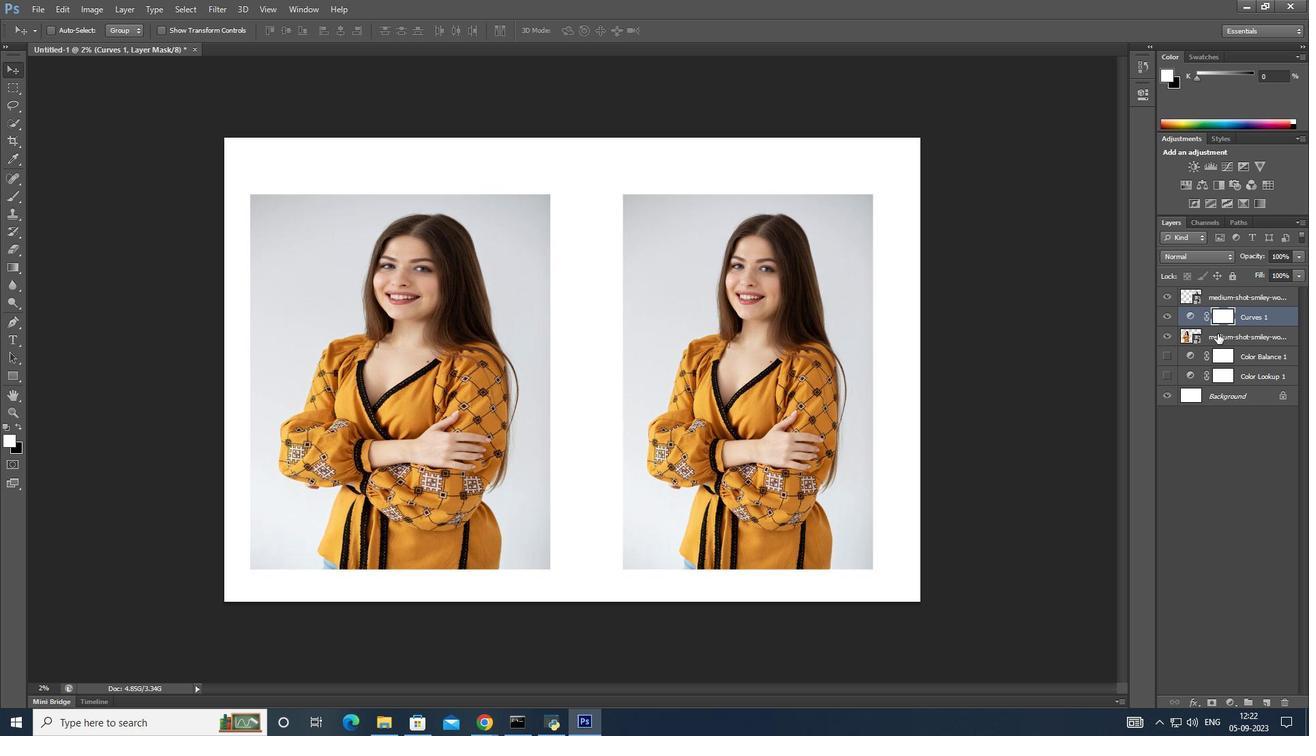 
Action: Mouse pressed left at (1218, 334)
Screenshot: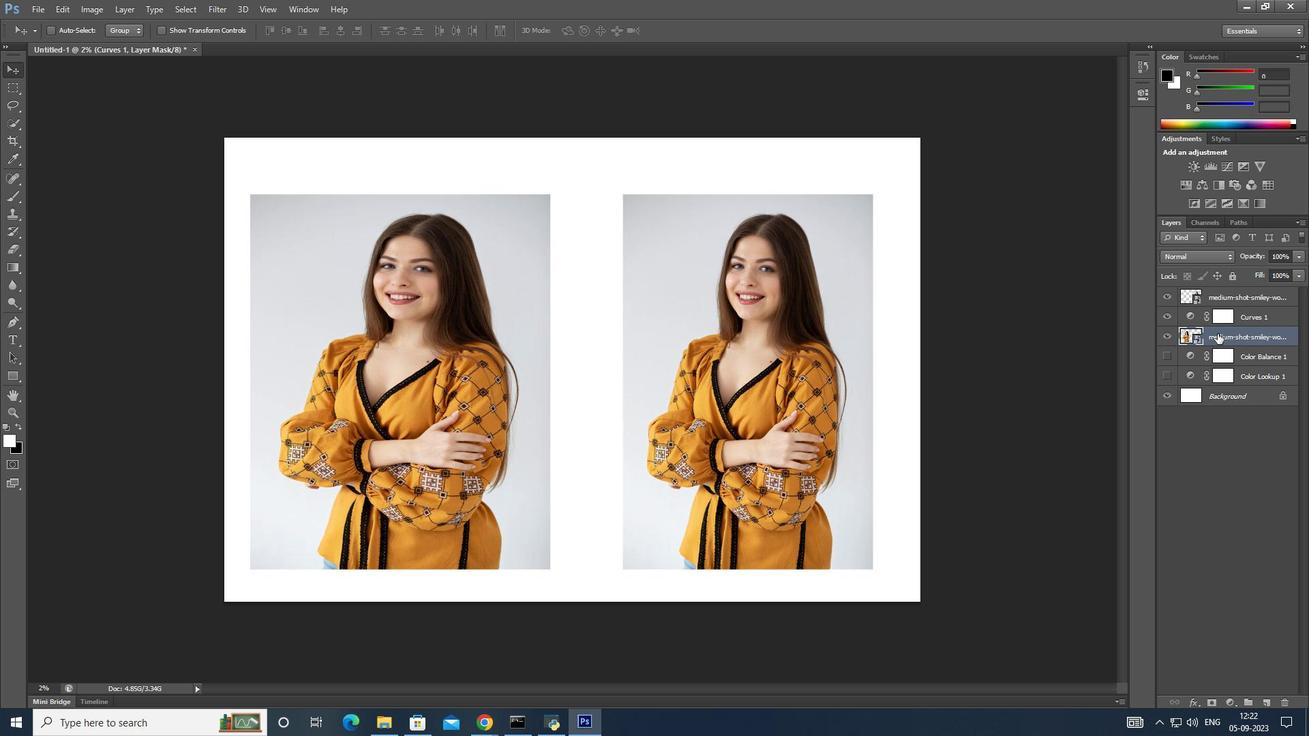 
Action: Mouse moved to (1168, 315)
Screenshot: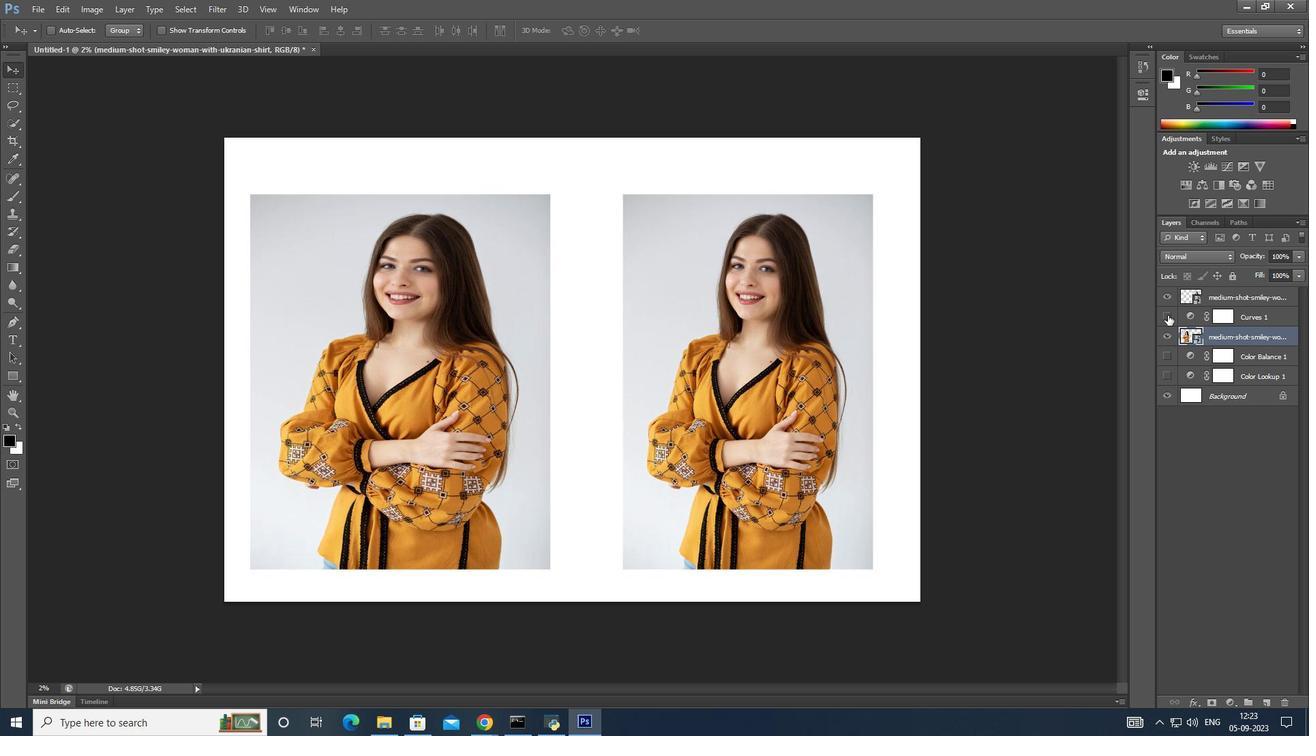 
Action: Mouse pressed left at (1168, 315)
Screenshot: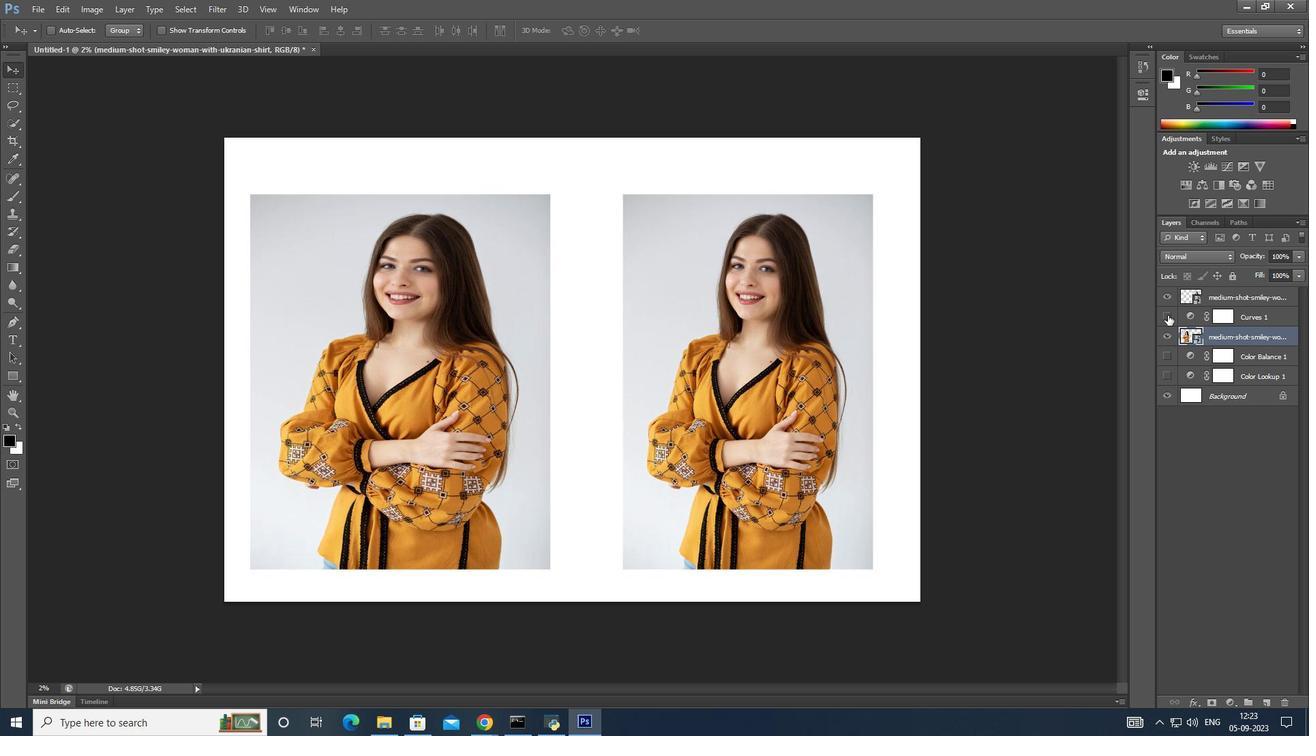 
Action: Mouse moved to (1225, 170)
Screenshot: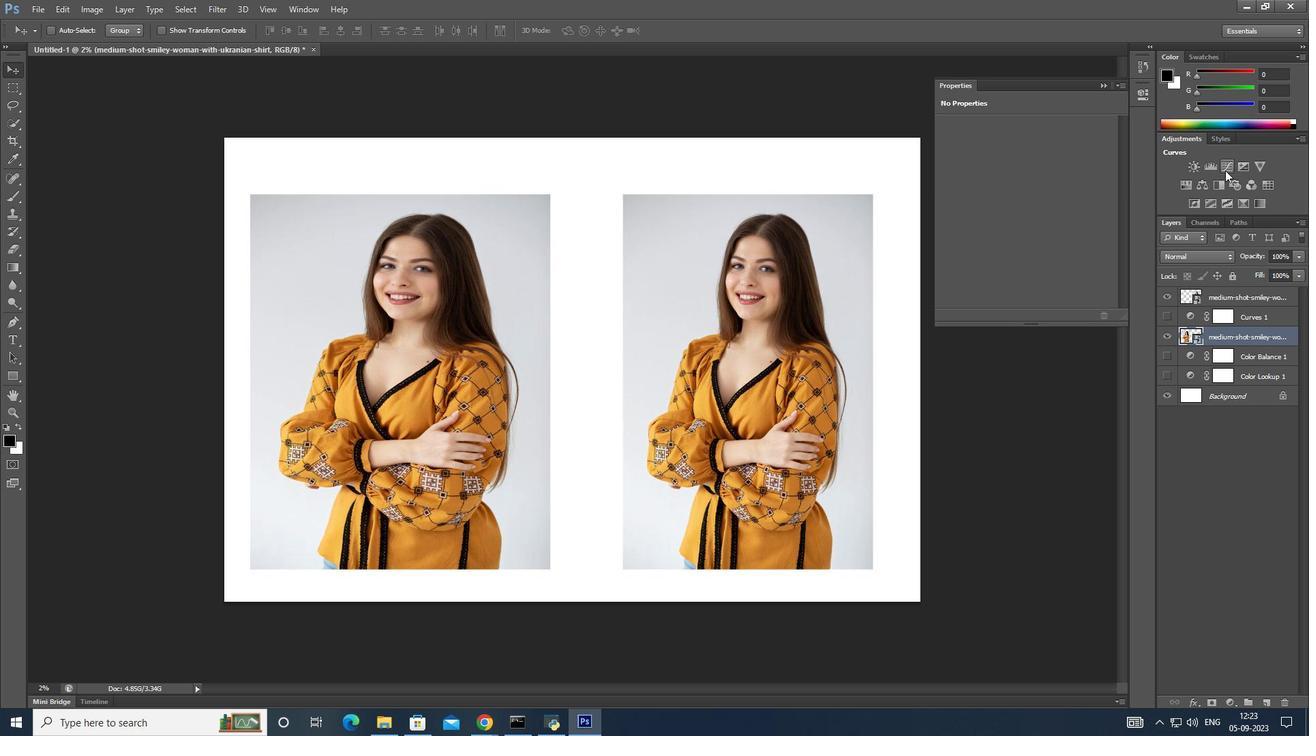 
Action: Mouse pressed left at (1225, 170)
Screenshot: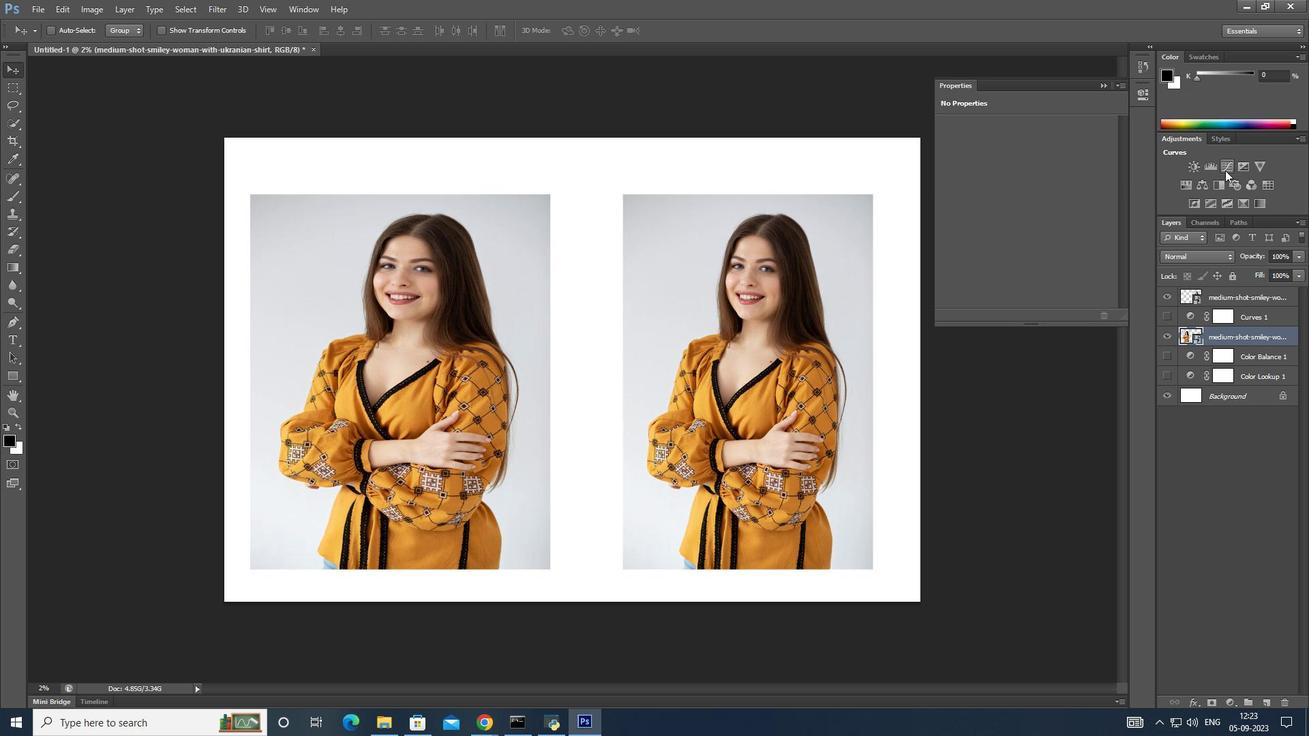 
Action: Mouse moved to (1008, 256)
Screenshot: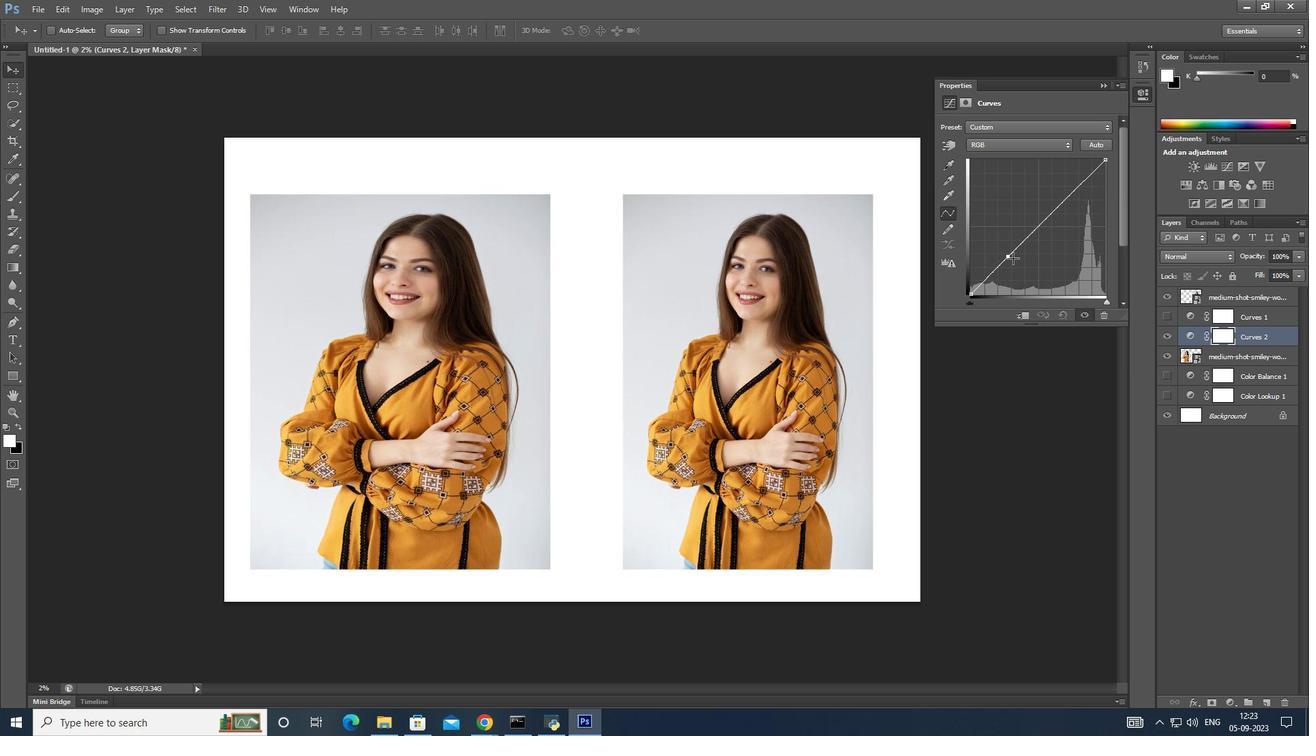 
Action: Mouse pressed left at (1008, 256)
Screenshot: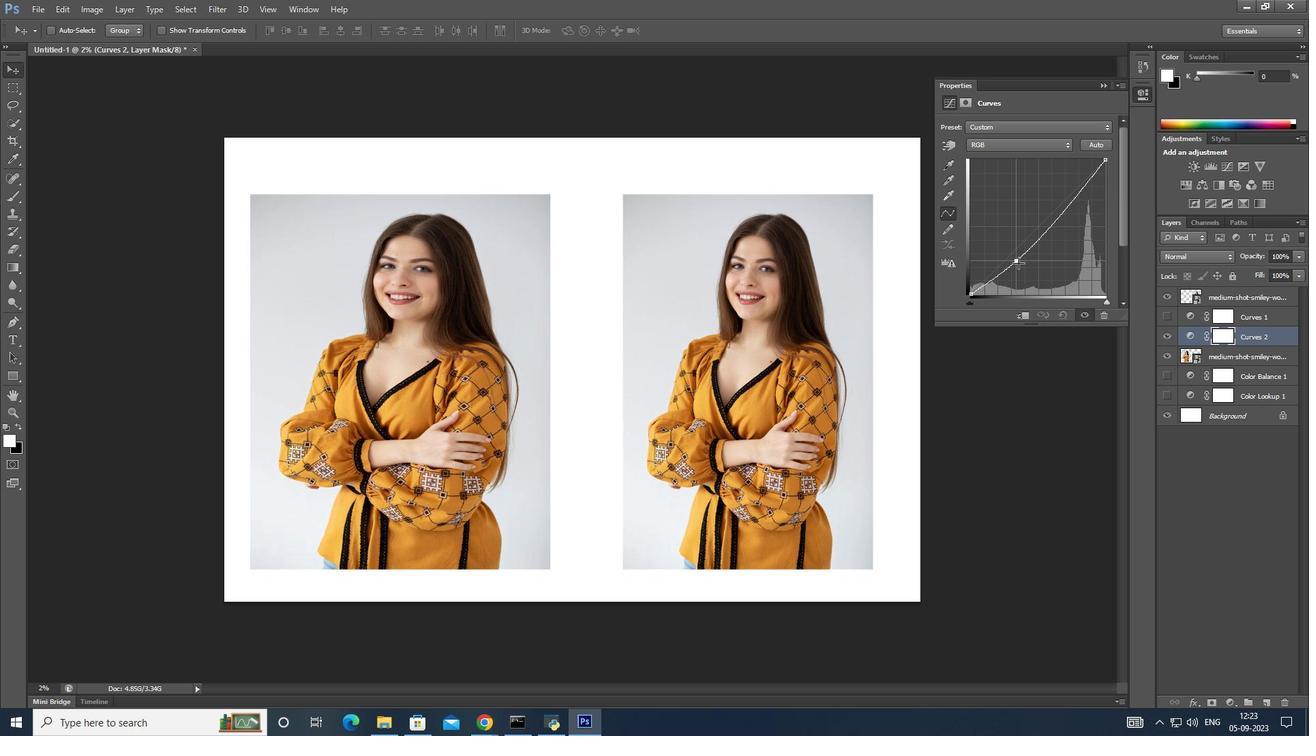
Action: Mouse moved to (1042, 237)
Screenshot: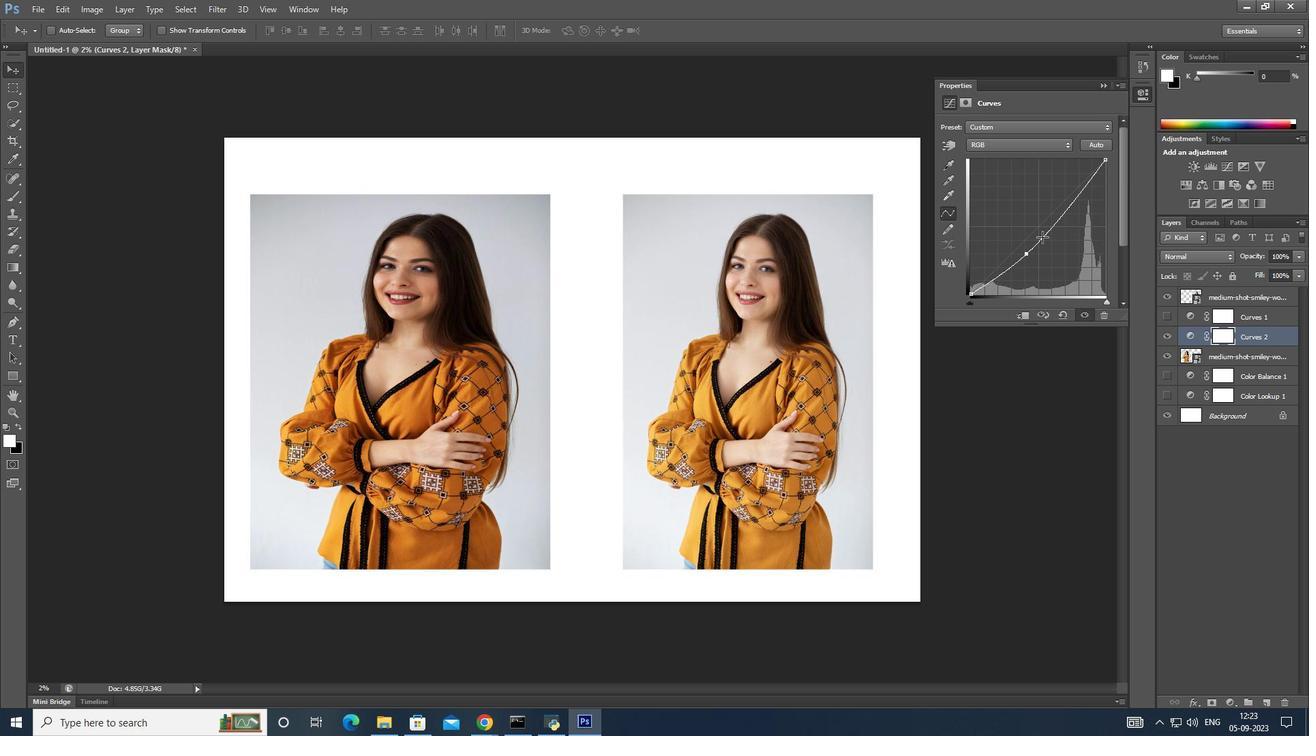 
Action: Mouse pressed left at (1042, 237)
Screenshot: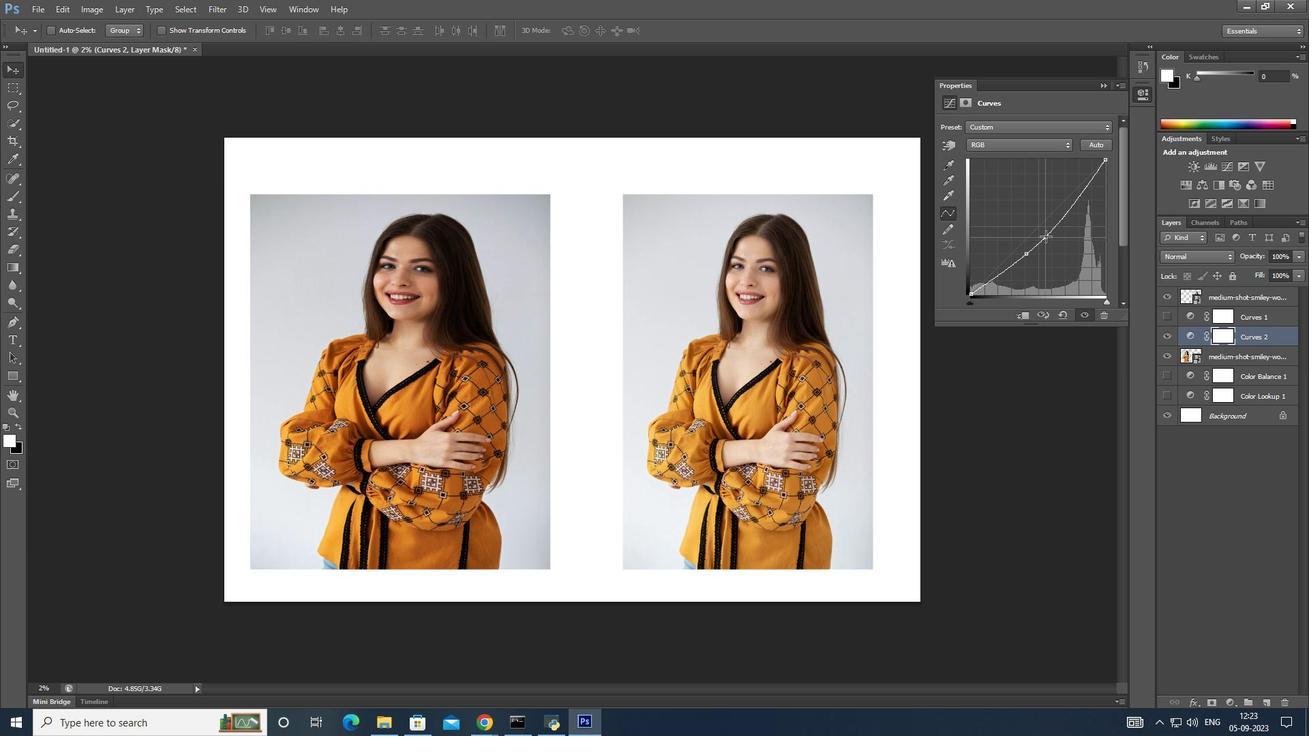
Action: Mouse moved to (1069, 195)
Screenshot: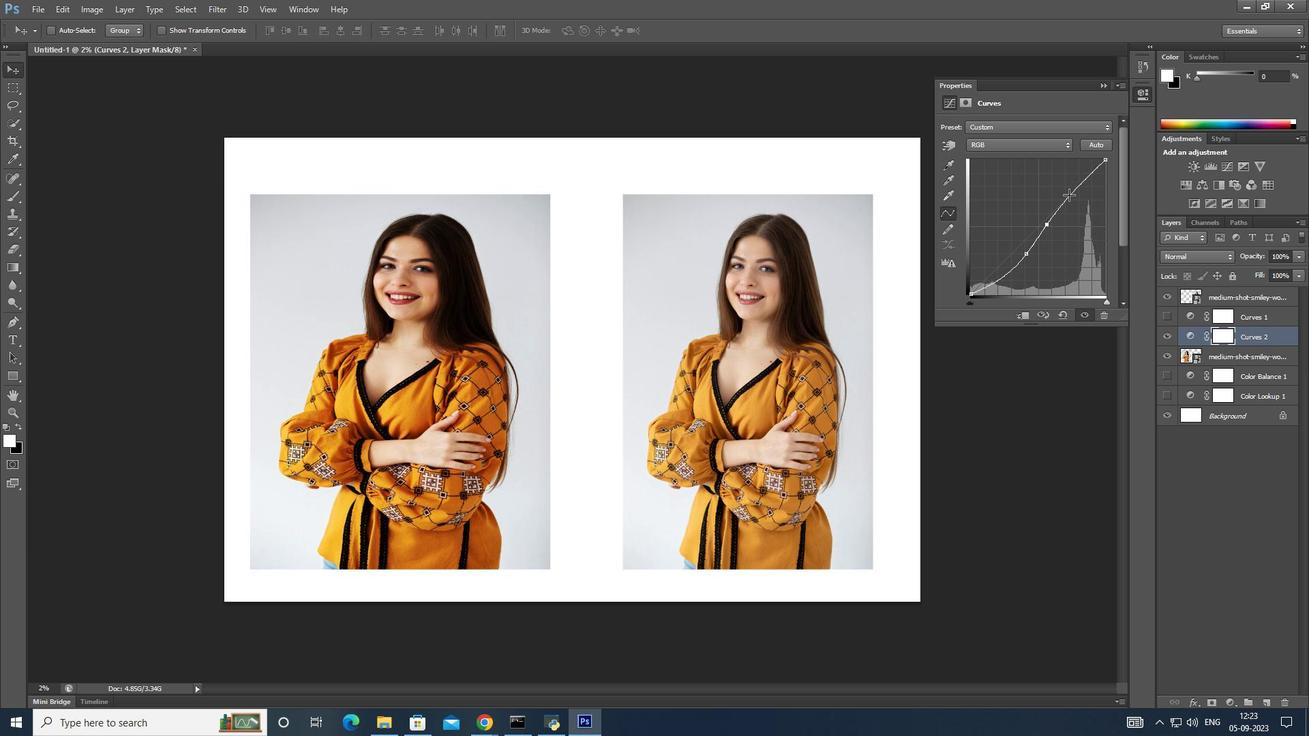 
Action: Mouse pressed left at (1069, 195)
Screenshot: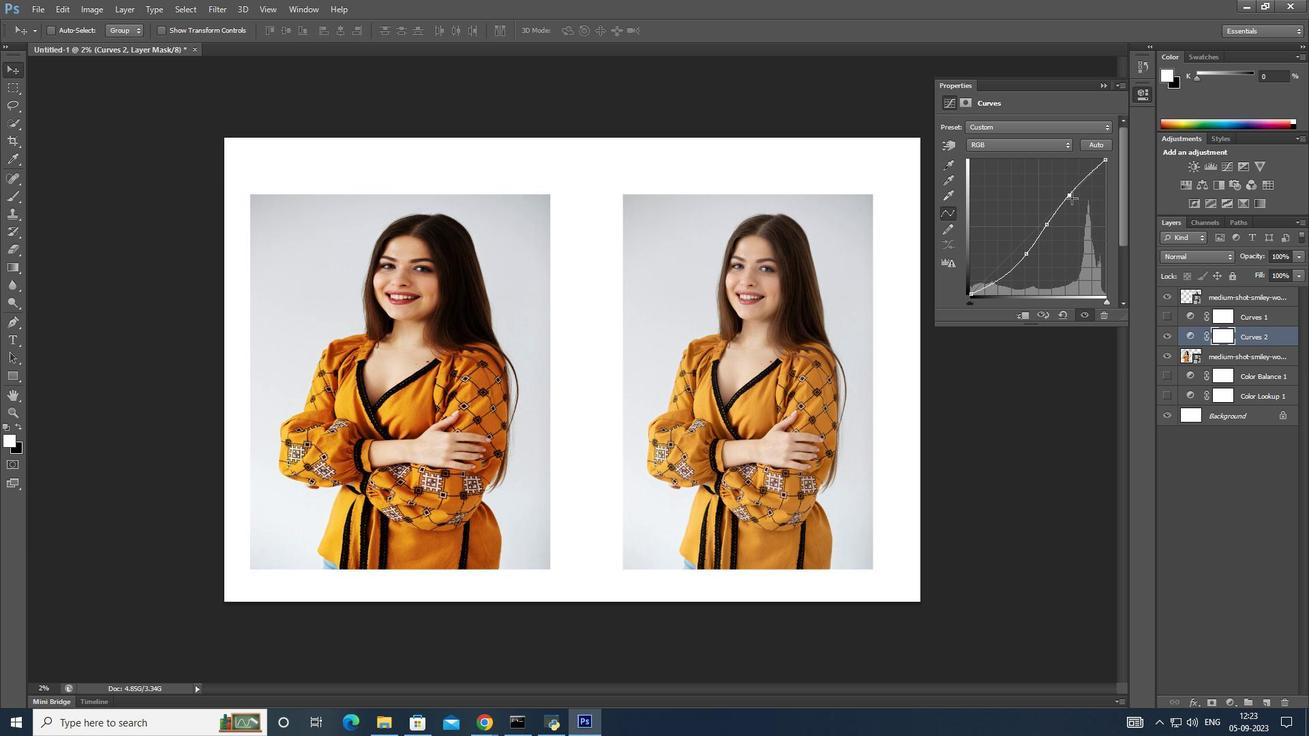 
Action: Mouse moved to (1094, 179)
Screenshot: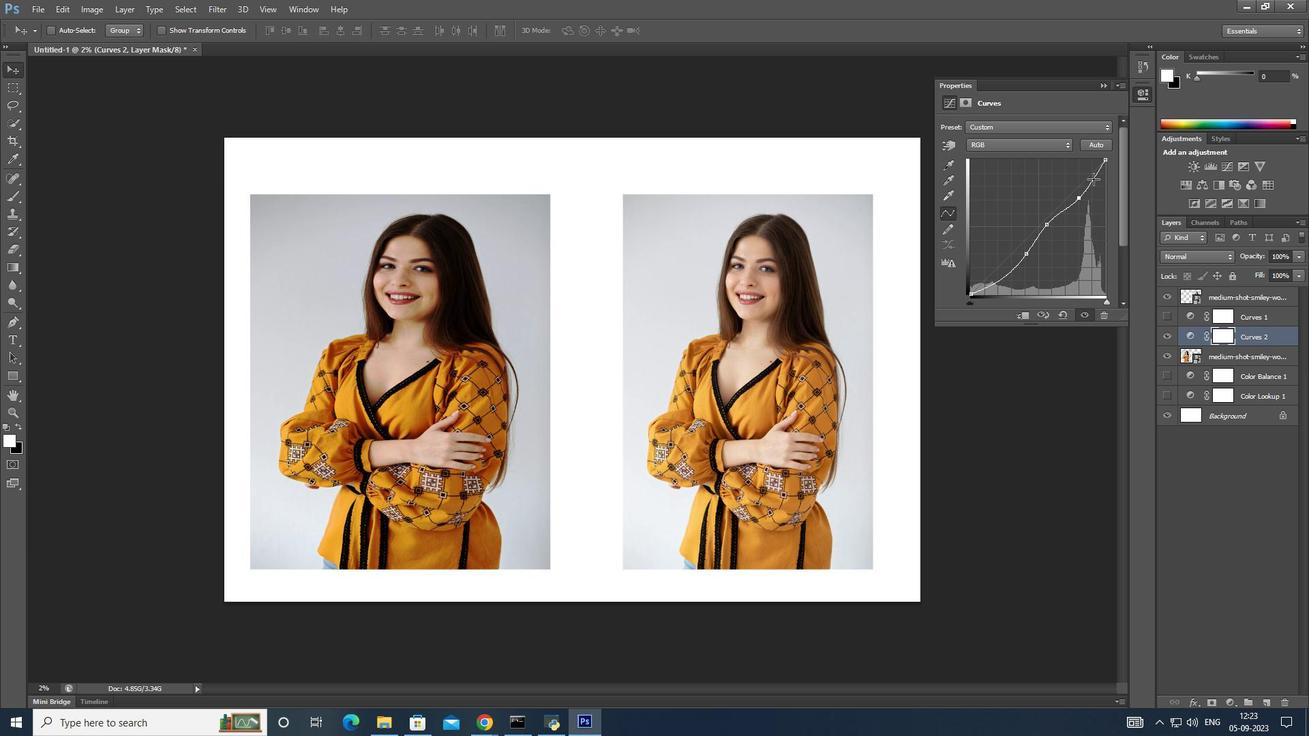 
Action: Mouse pressed left at (1094, 179)
Screenshot: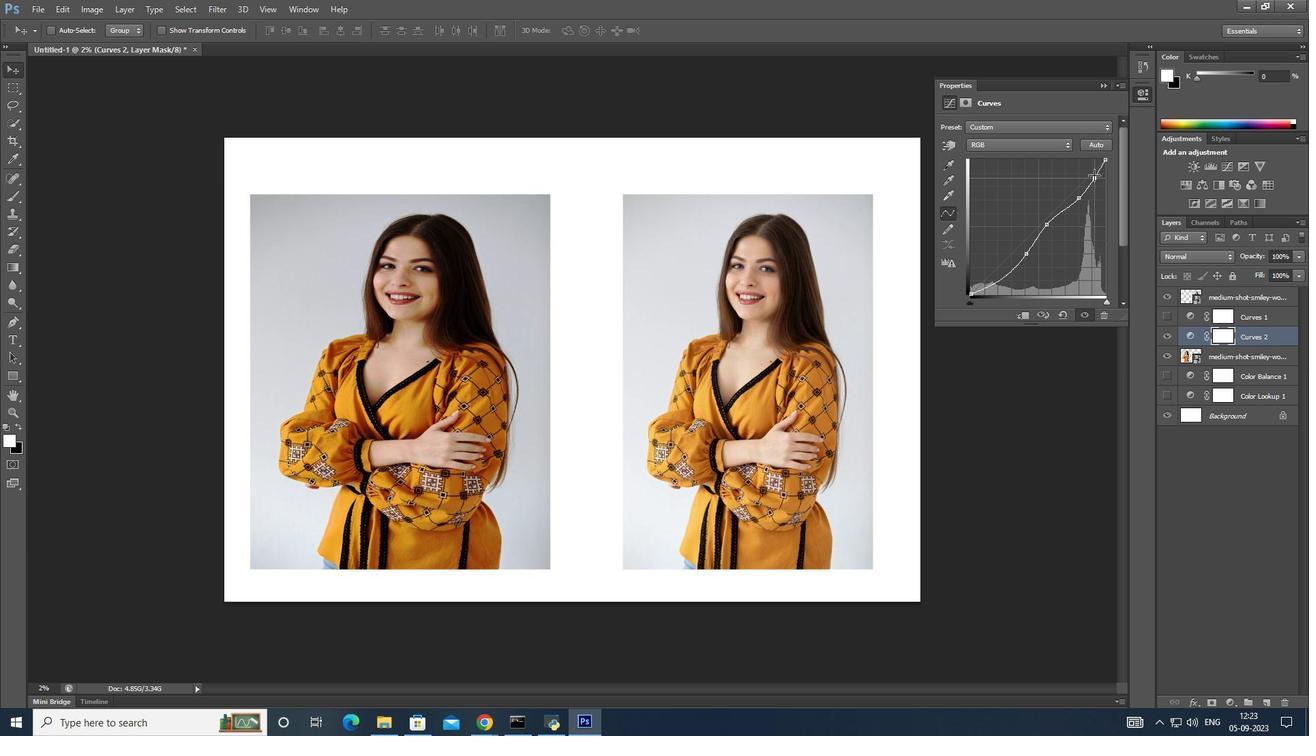 
Action: Mouse moved to (1012, 270)
Screenshot: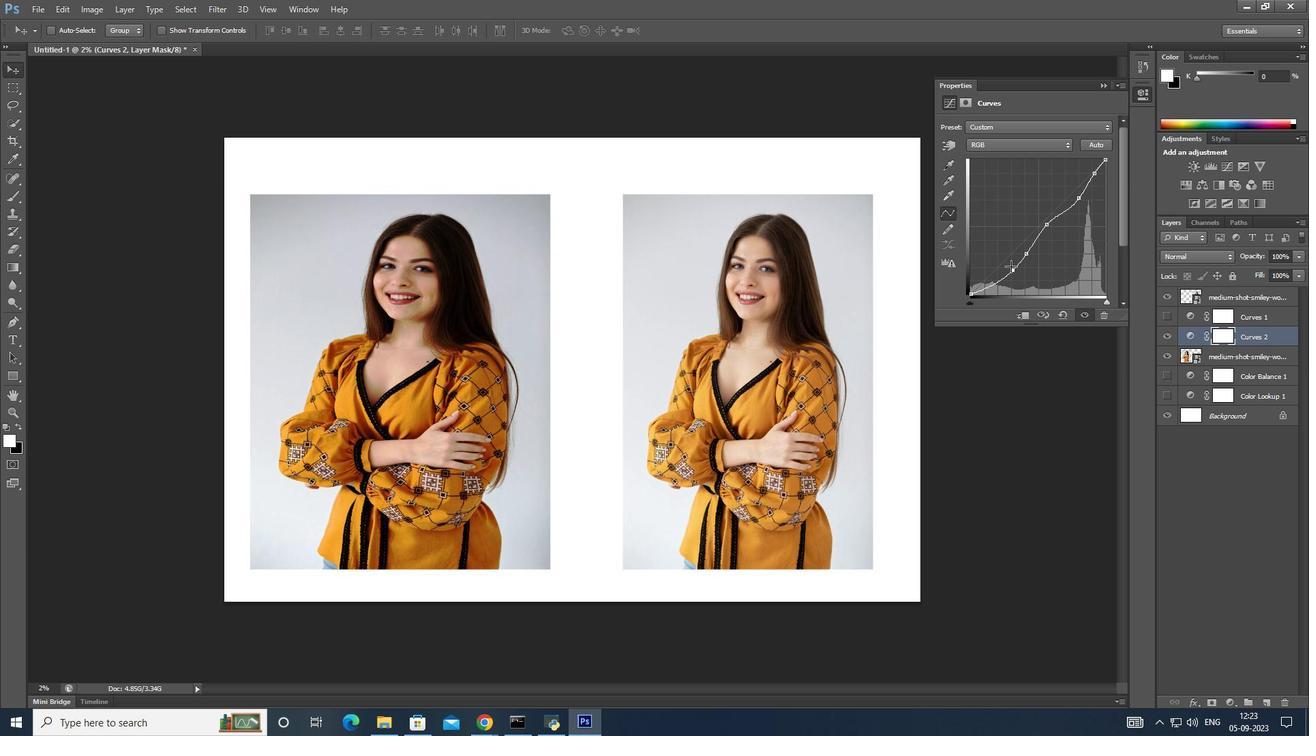 
Action: Mouse pressed left at (1012, 270)
Screenshot: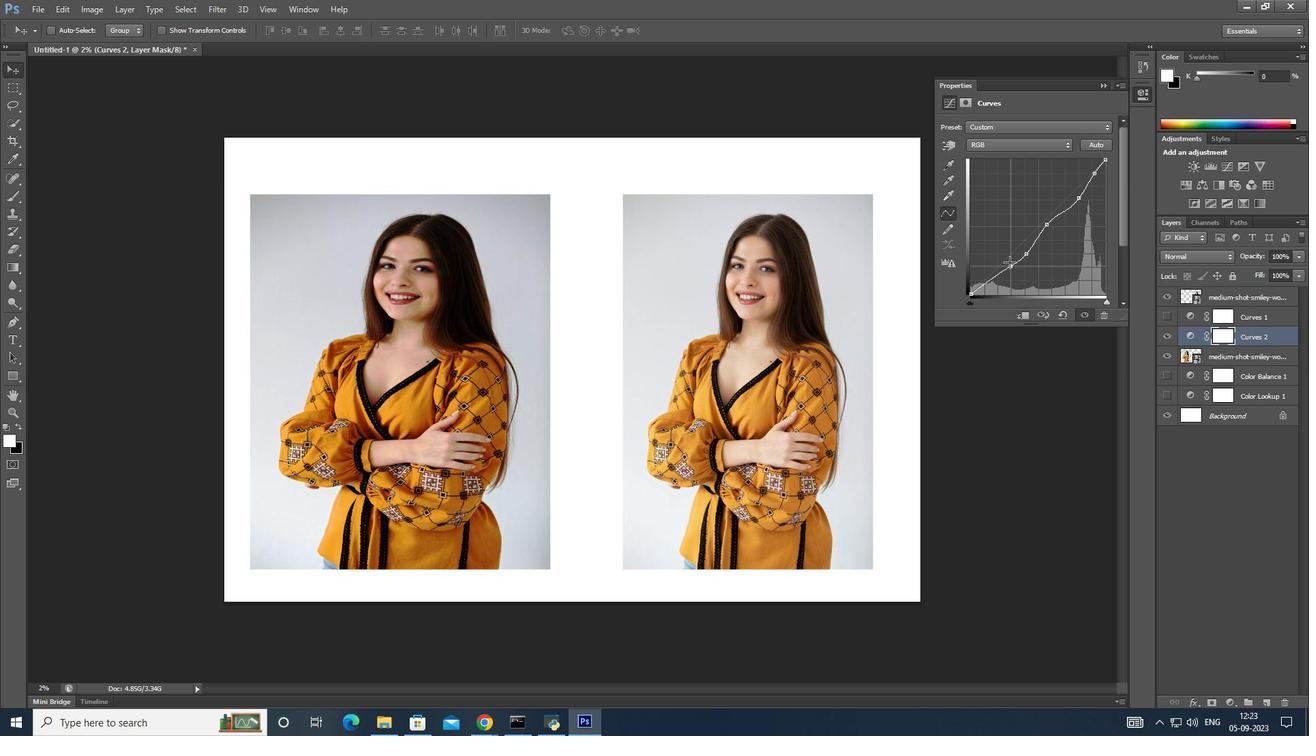 
Action: Mouse moved to (1100, 86)
Screenshot: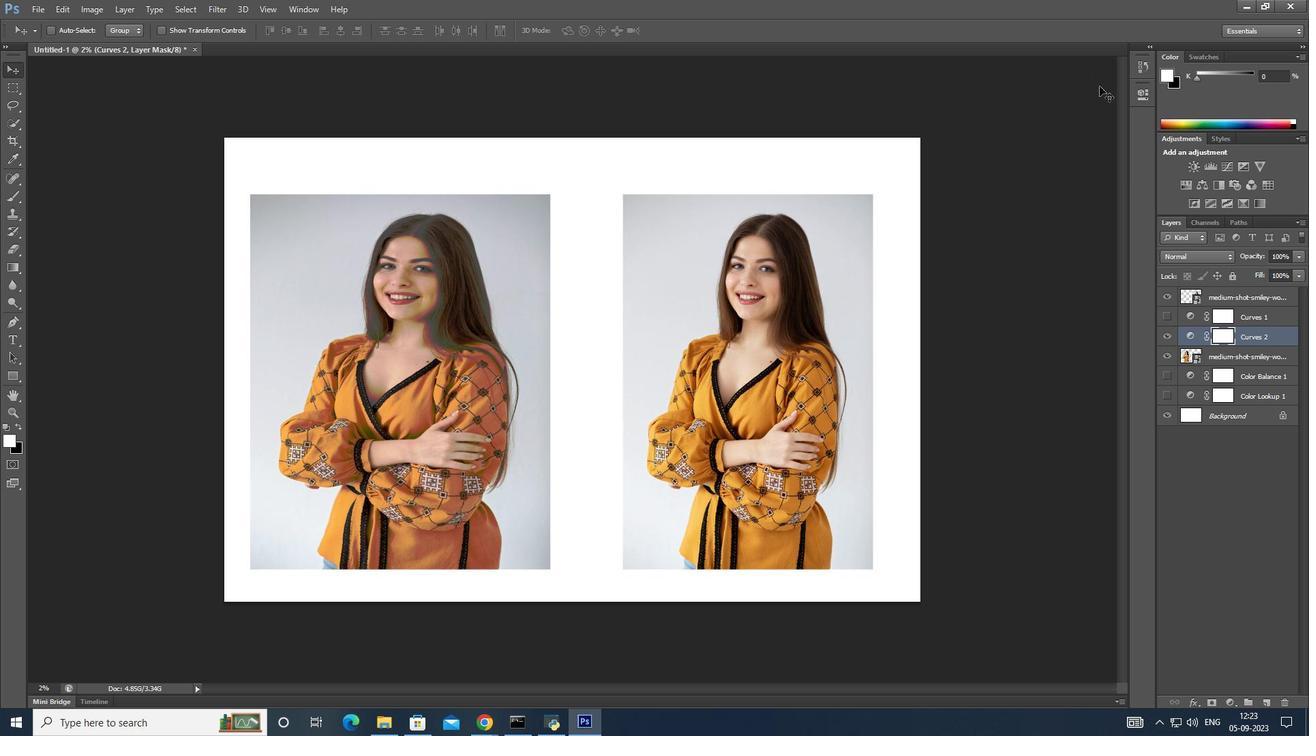 
Action: Mouse pressed left at (1100, 86)
Screenshot: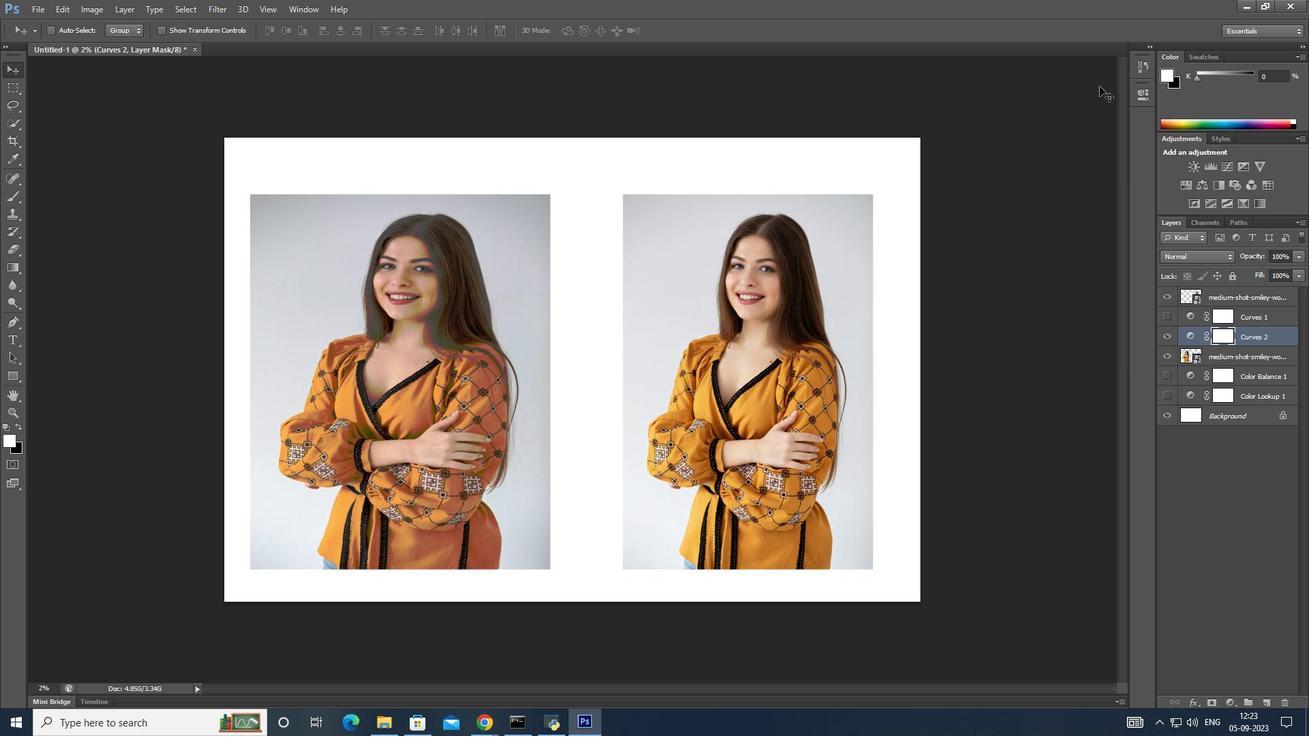 
Action: Mouse moved to (1242, 352)
Screenshot: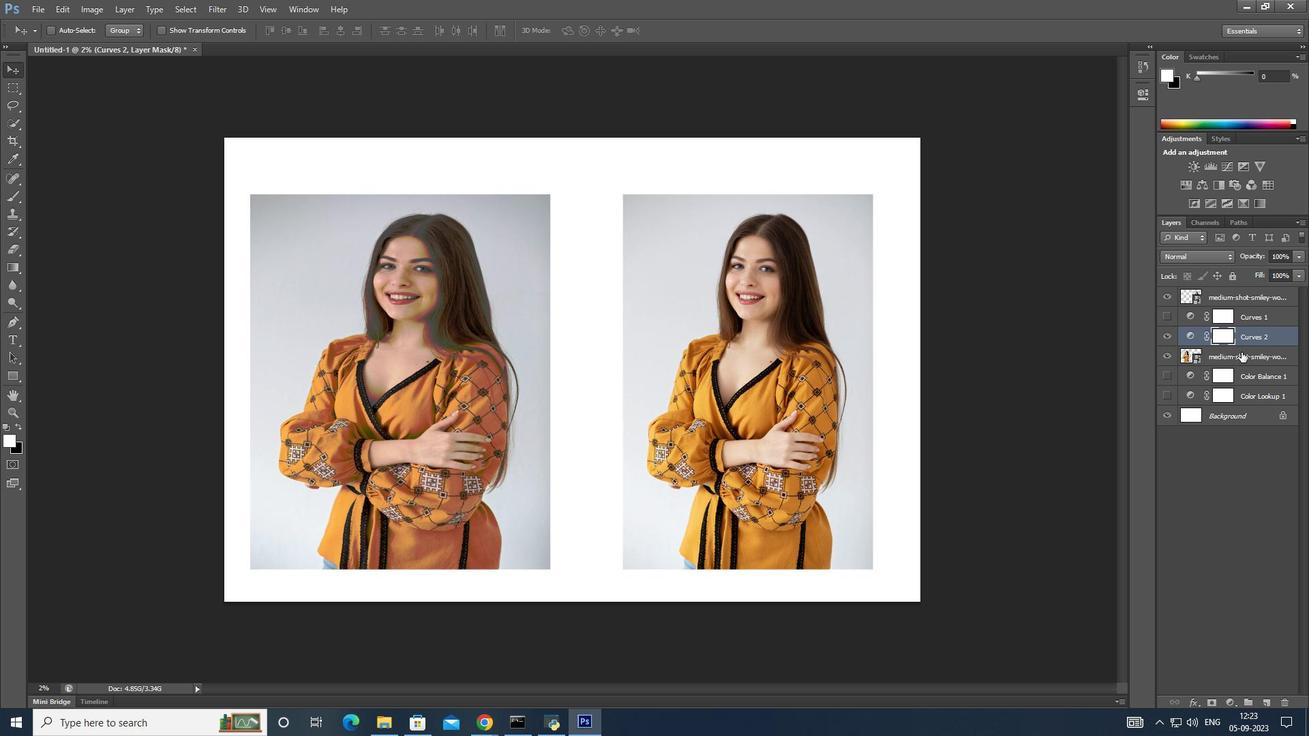 
Action: Mouse pressed left at (1242, 352)
Screenshot: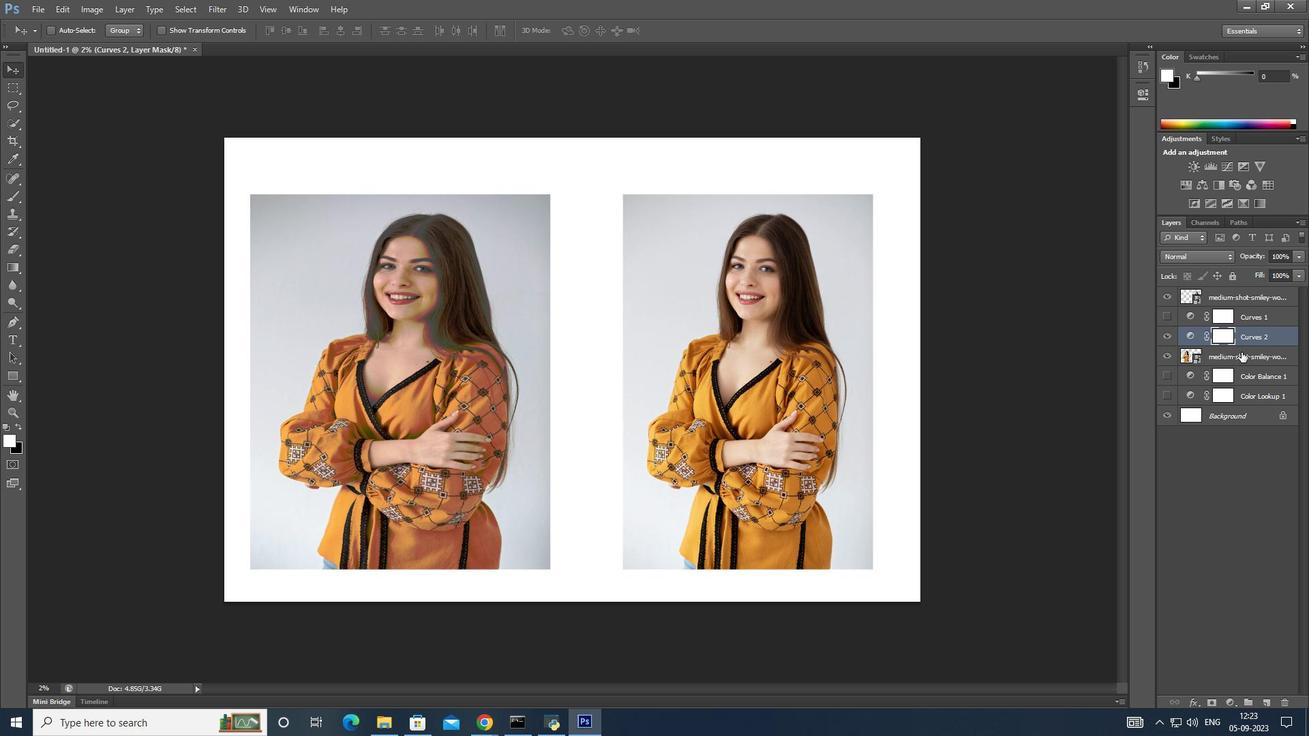 
Action: Mouse moved to (1240, 352)
Screenshot: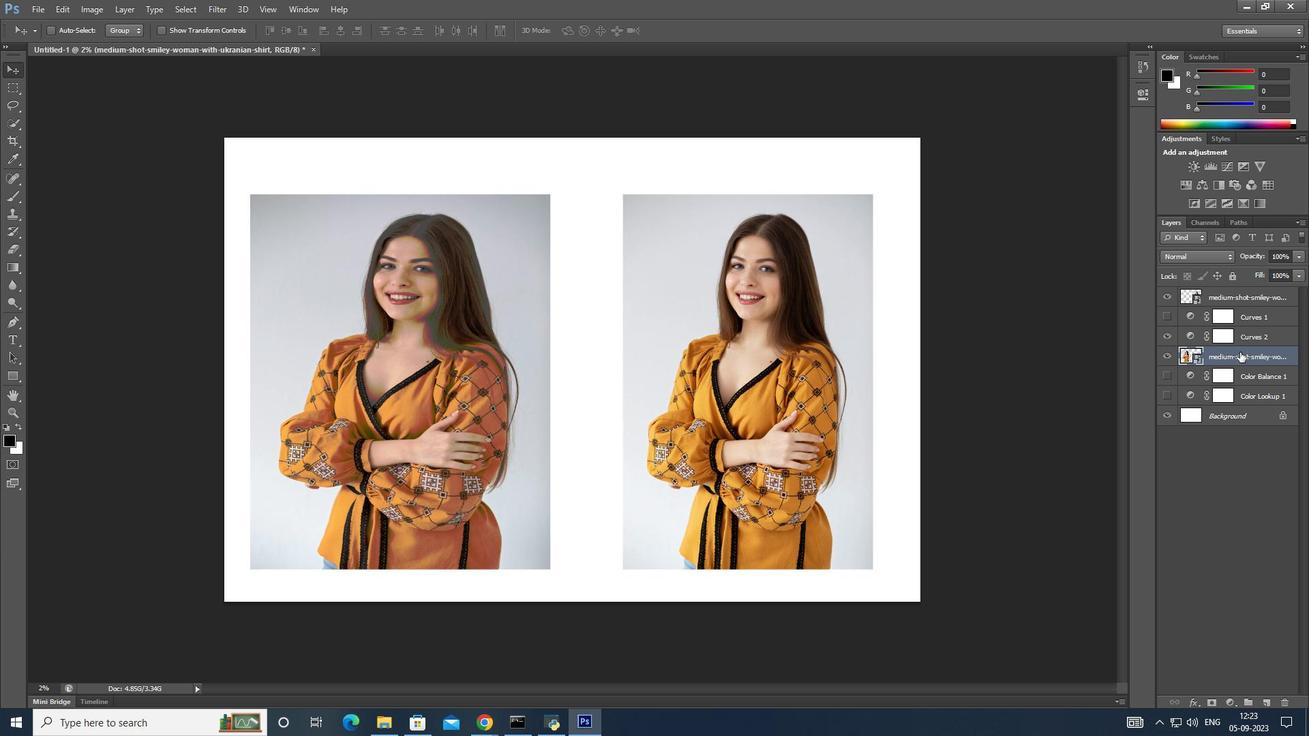 
Action: Key pressed <Key.shift><Key.shift><Key.shift><Key.shift><Key.shift><Key.shift><Key.shift><Key.shift><Key.shift><Key.shift><Key.shift><Key.shift><Key.shift><Key.shift><Key.shift><Key.shift><Key.shift><Key.shift><Key.shift><Key.shift><Key.shift><Key.shift><Key.shift><Key.shift><Key.shift><Key.shift><Key.shift><Key.shift><Key.shift><Key.shift><Key.shift><Key.shift><Key.shift><Key.shift><Key.shift><Key.shift>
Screenshot: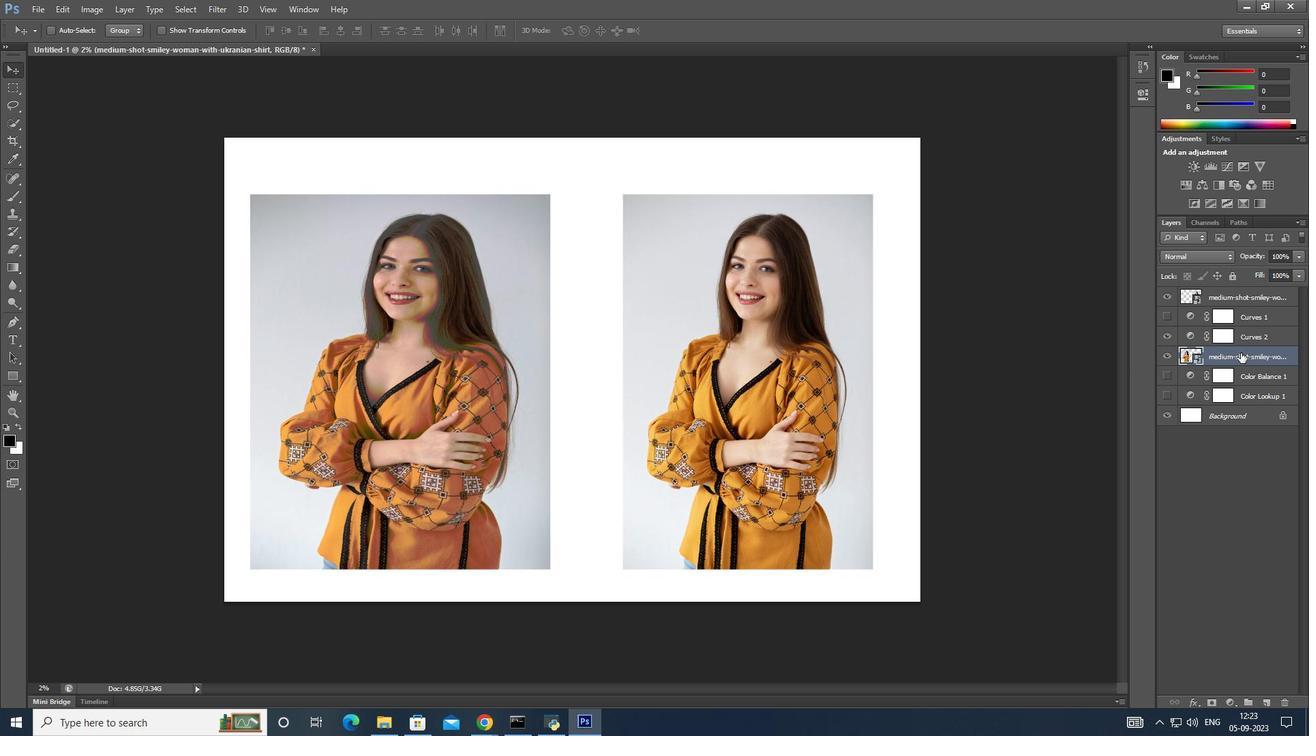 
Action: Mouse moved to (1241, 352)
Screenshot: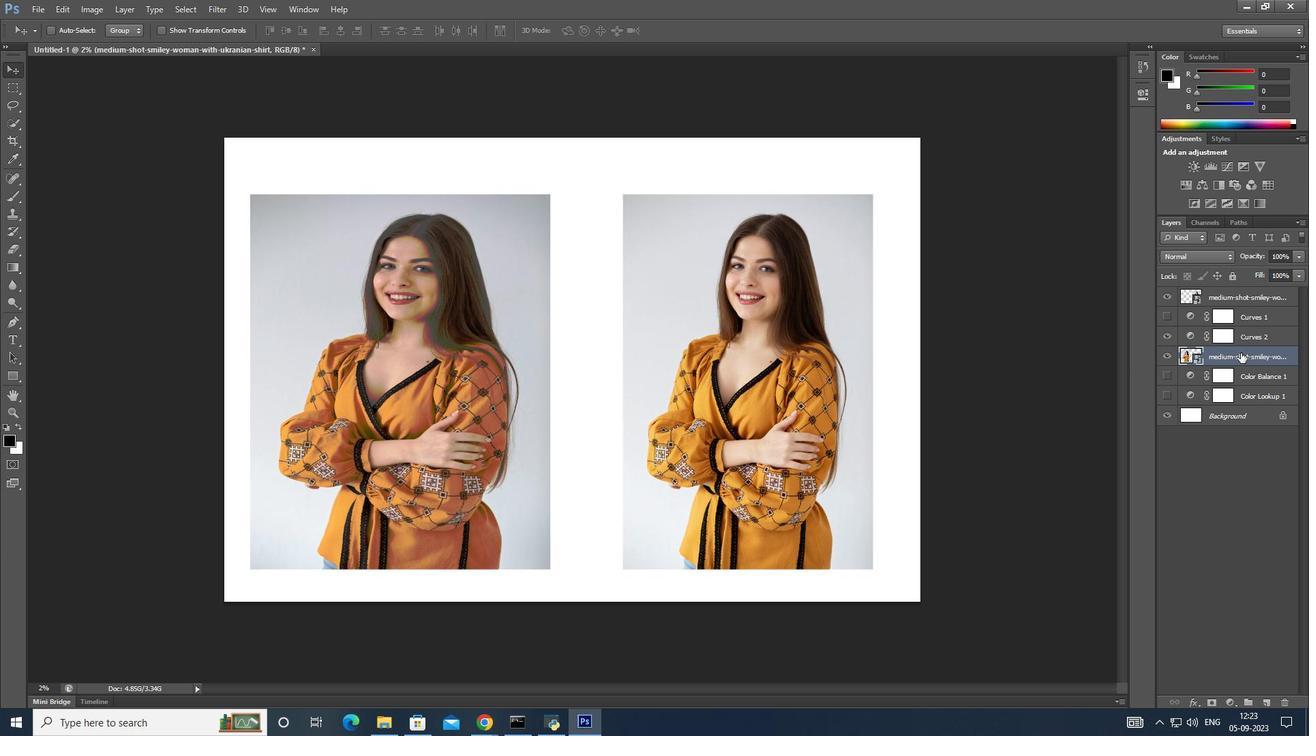 
Action: Key pressed <Key.shift><Key.shift>
Screenshot: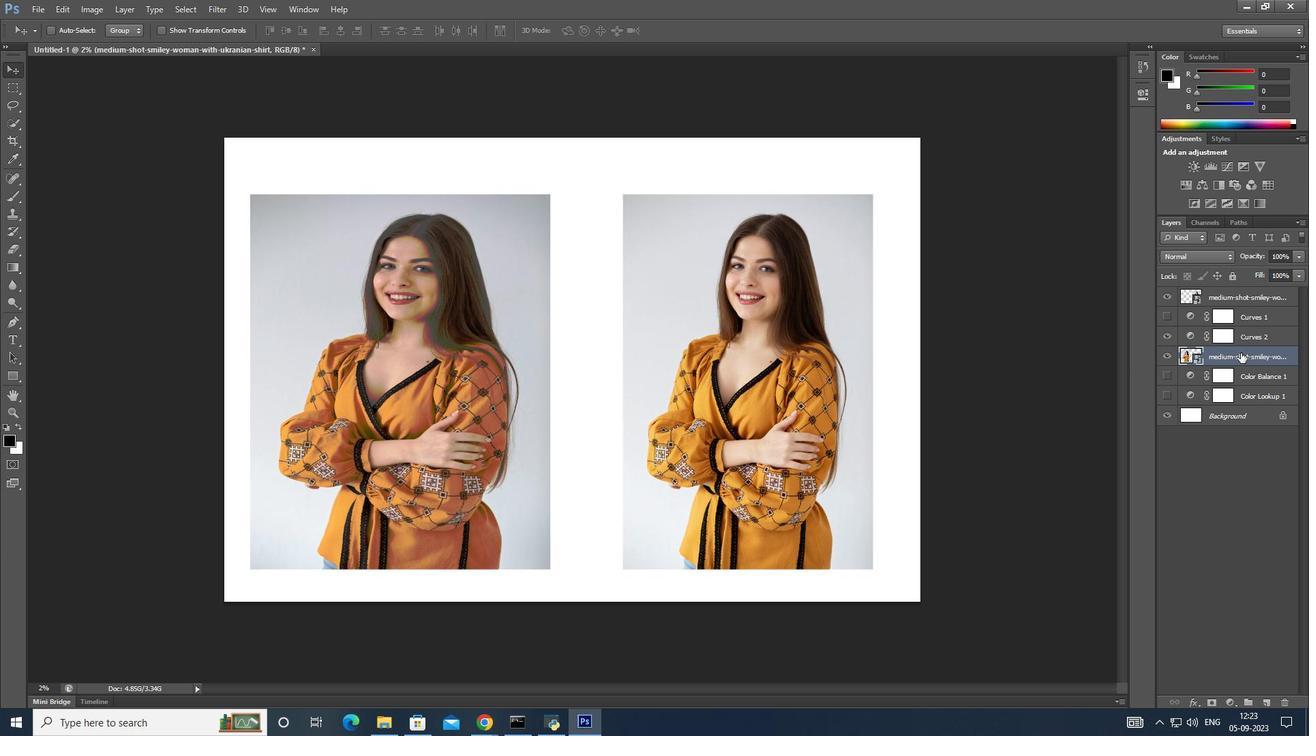 
Action: Mouse moved to (1241, 353)
Screenshot: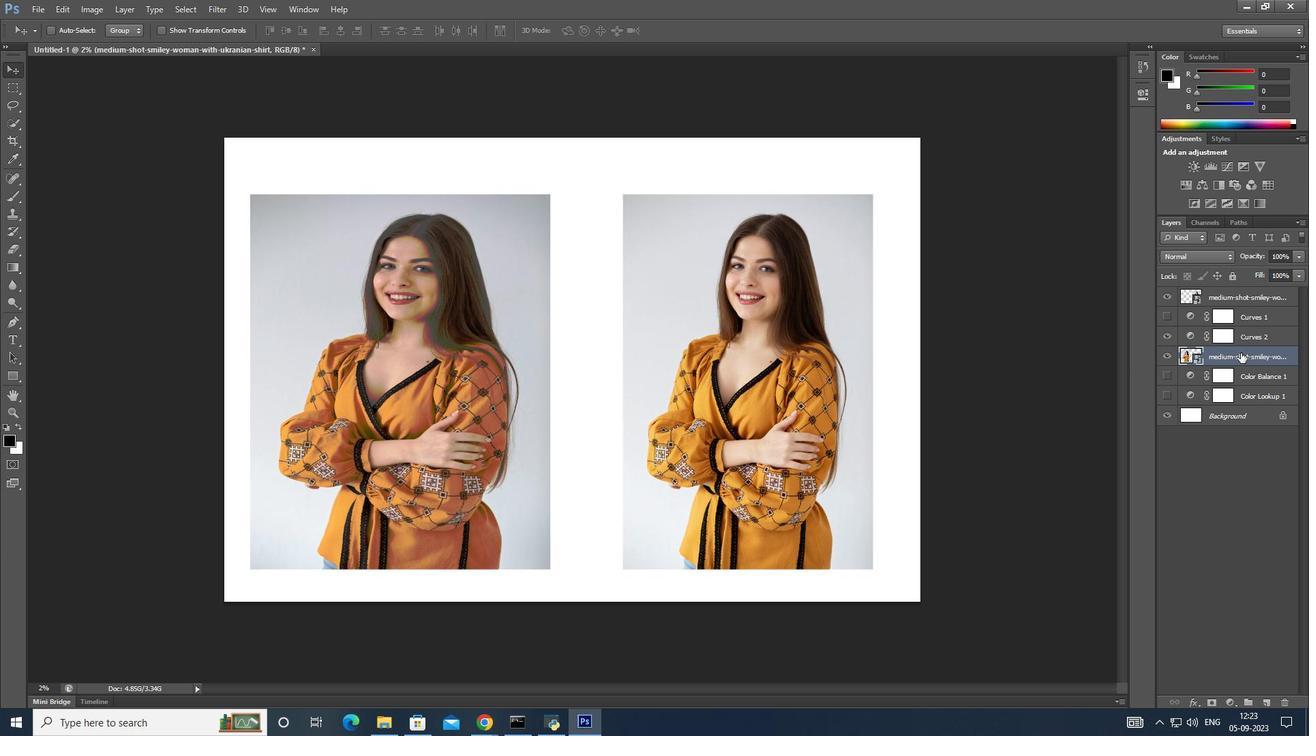 
Action: Key pressed <Key.shift><Key.shift><Key.shift><Key.shift><Key.shift><Key.shift><Key.shift>
Screenshot: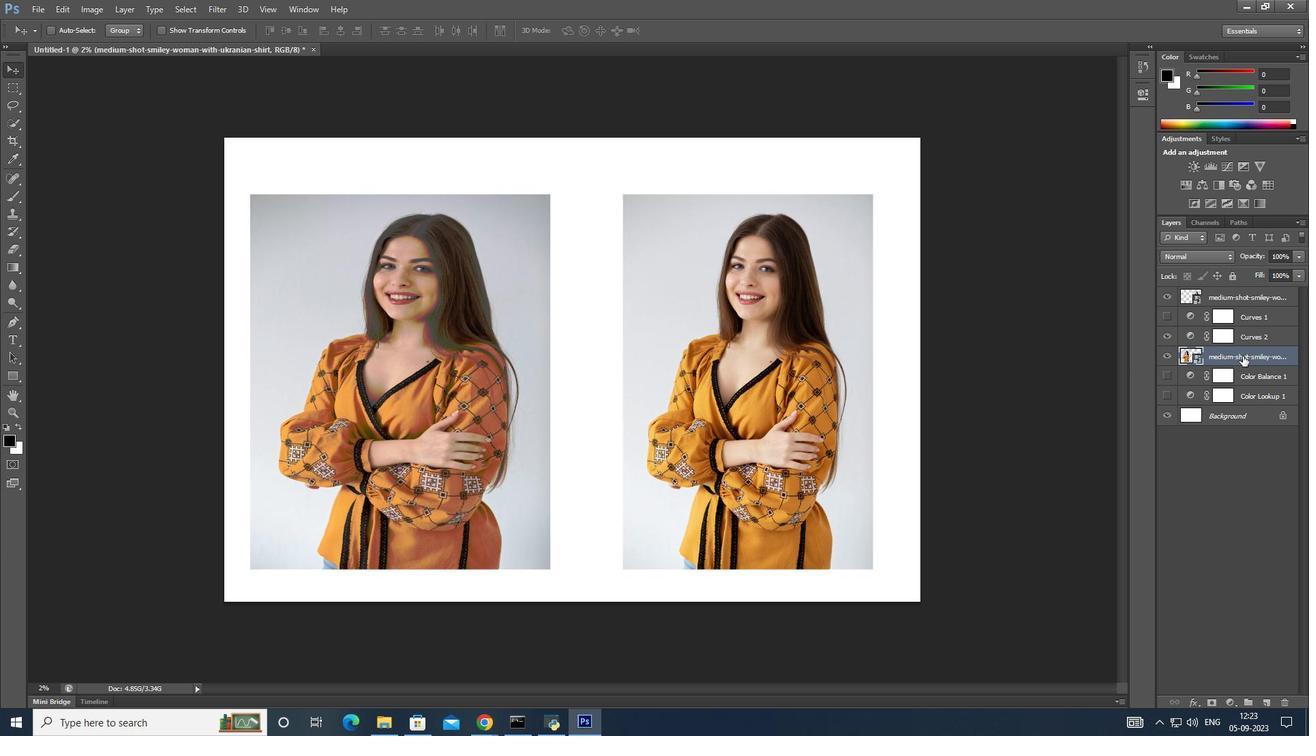 
Action: Mouse moved to (1241, 354)
Screenshot: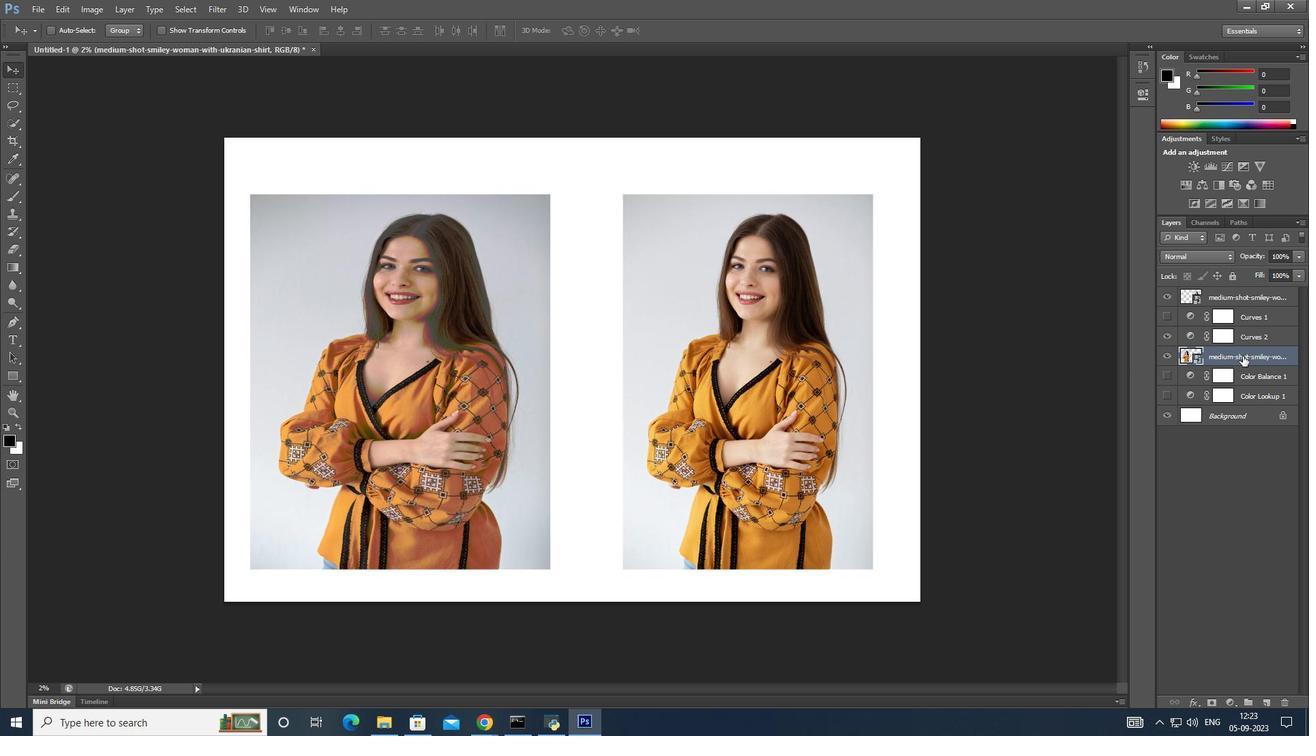 
Action: Key pressed <Key.shift>
Screenshot: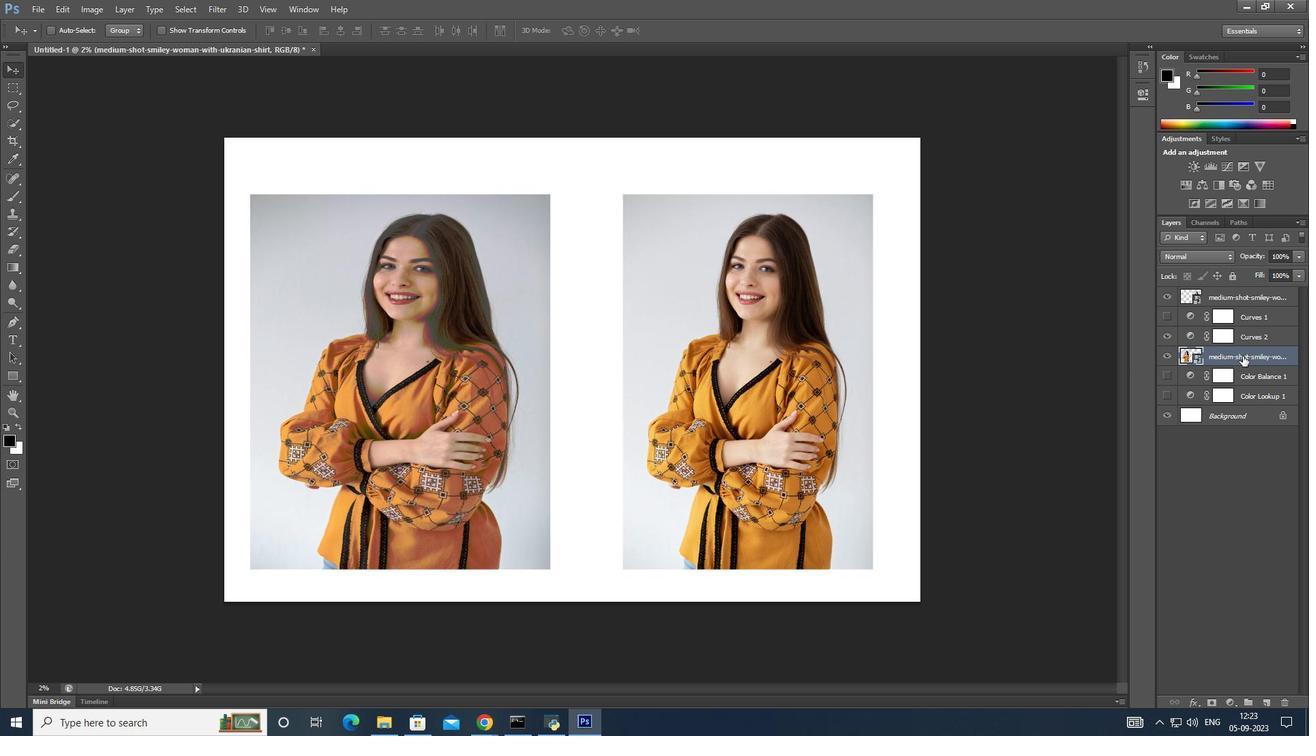 
Action: Mouse moved to (1242, 356)
Screenshot: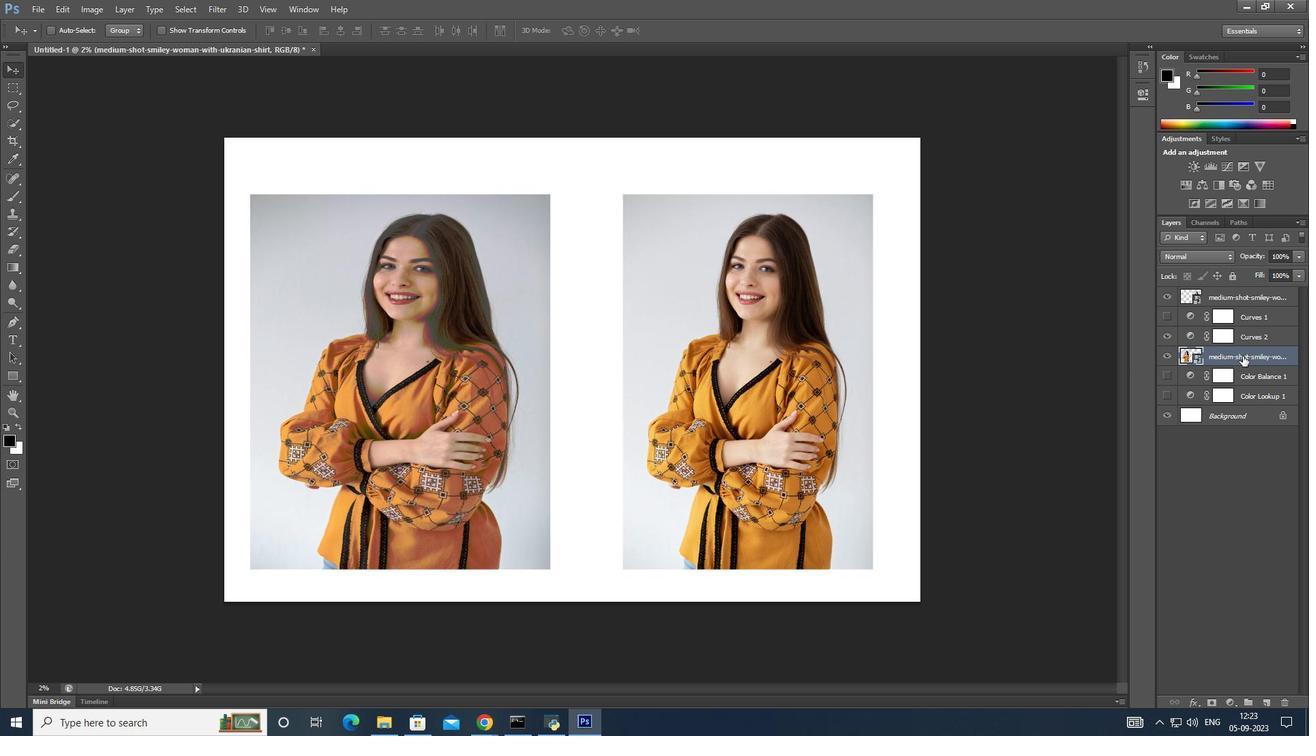 
Action: Key pressed <Key.shift>
Screenshot: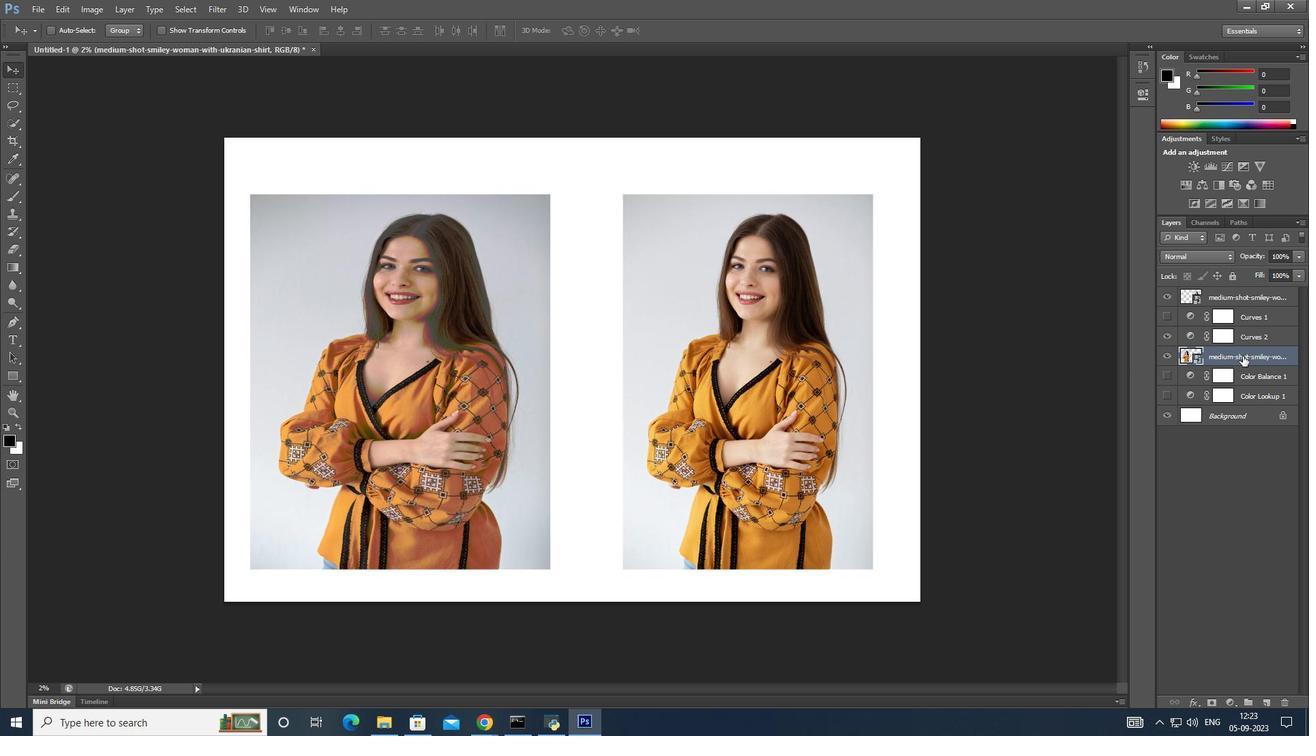
Action: Mouse moved to (1242, 356)
Screenshot: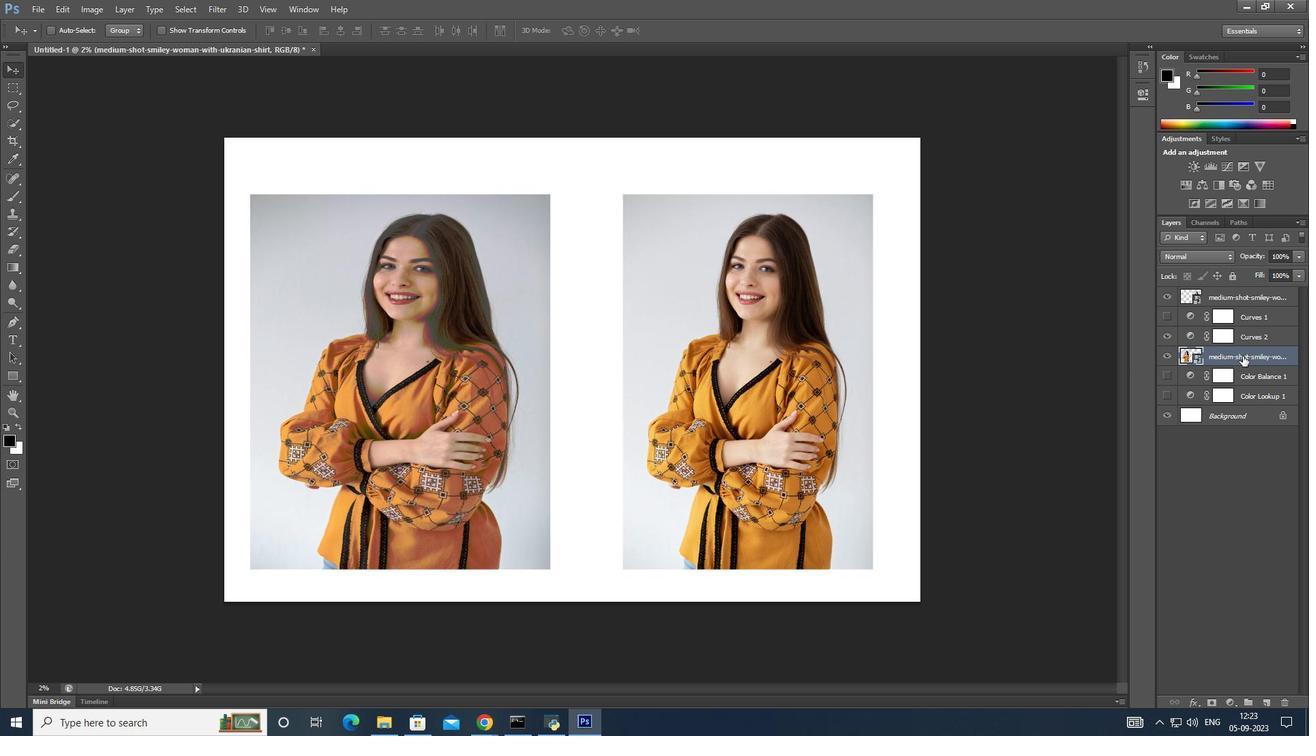 
Action: Key pressed <Key.shift>
Screenshot: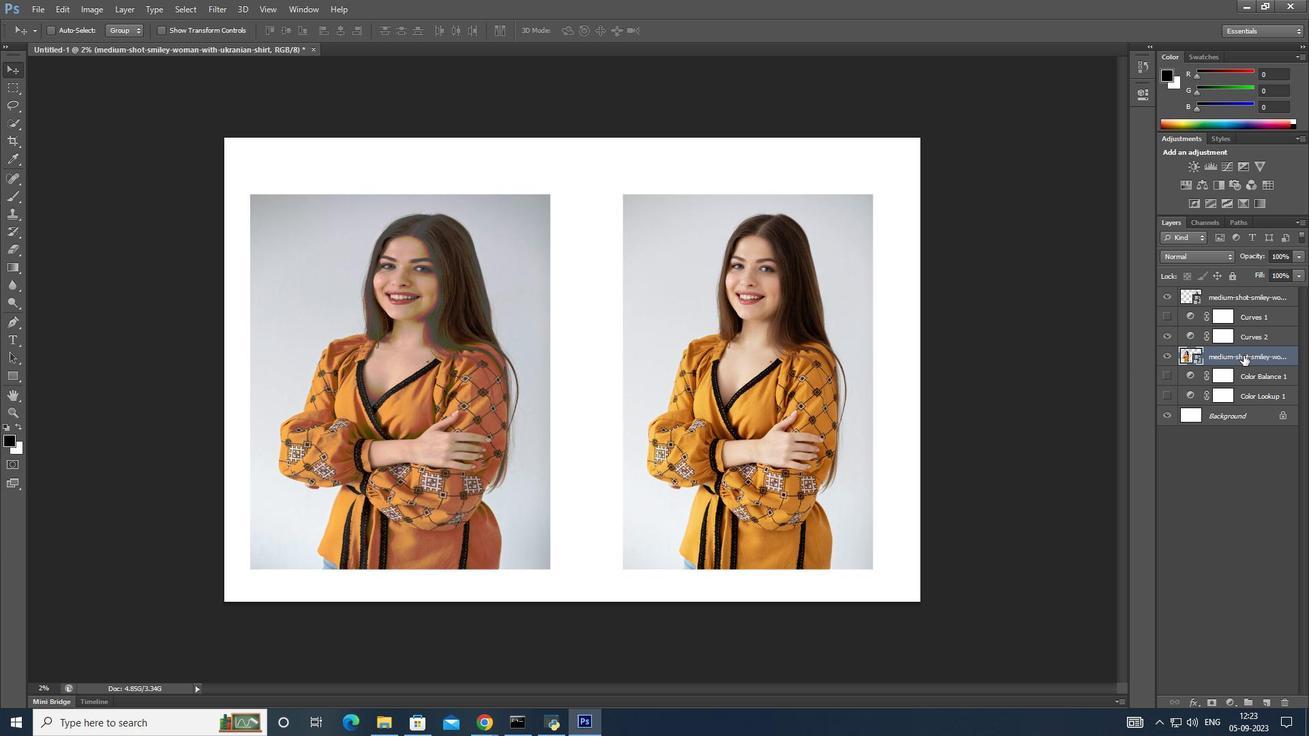 
Action: Mouse moved to (1243, 356)
Screenshot: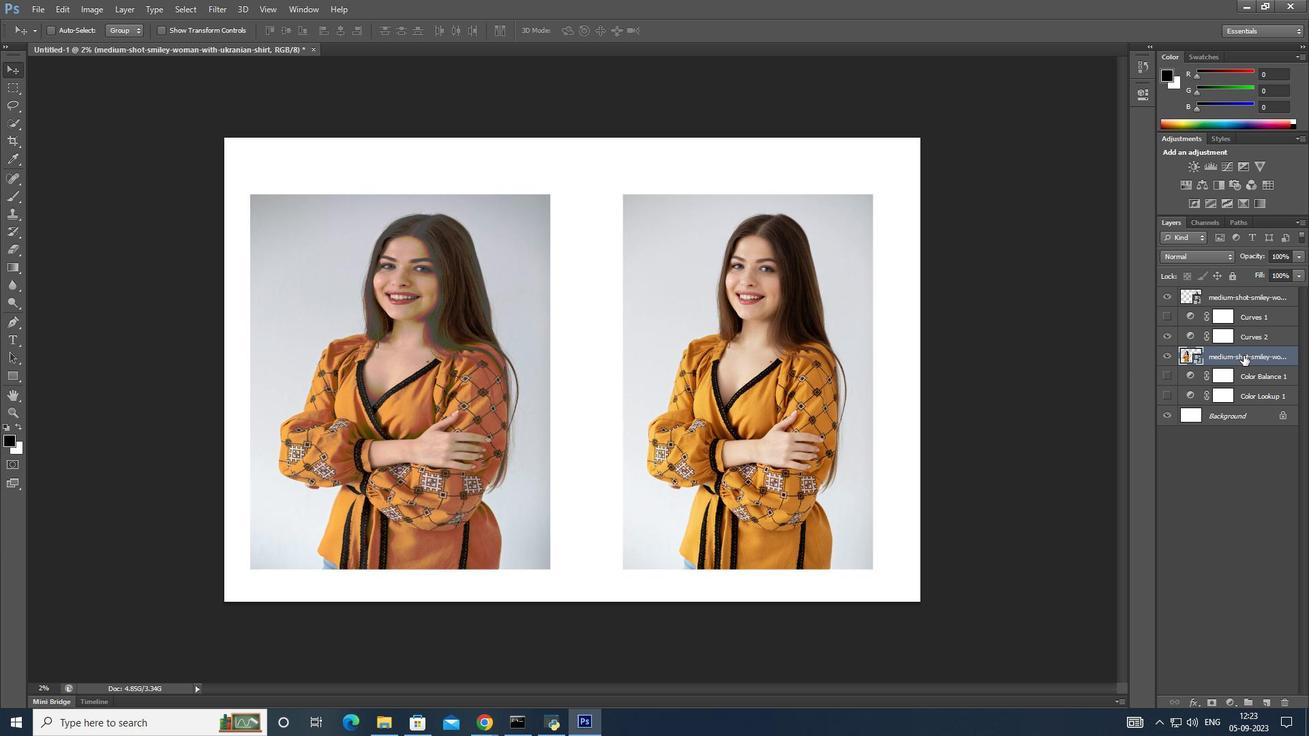 
Action: Key pressed <Key.shift><Key.shift><Key.shift><Key.shift><Key.shift>
Screenshot: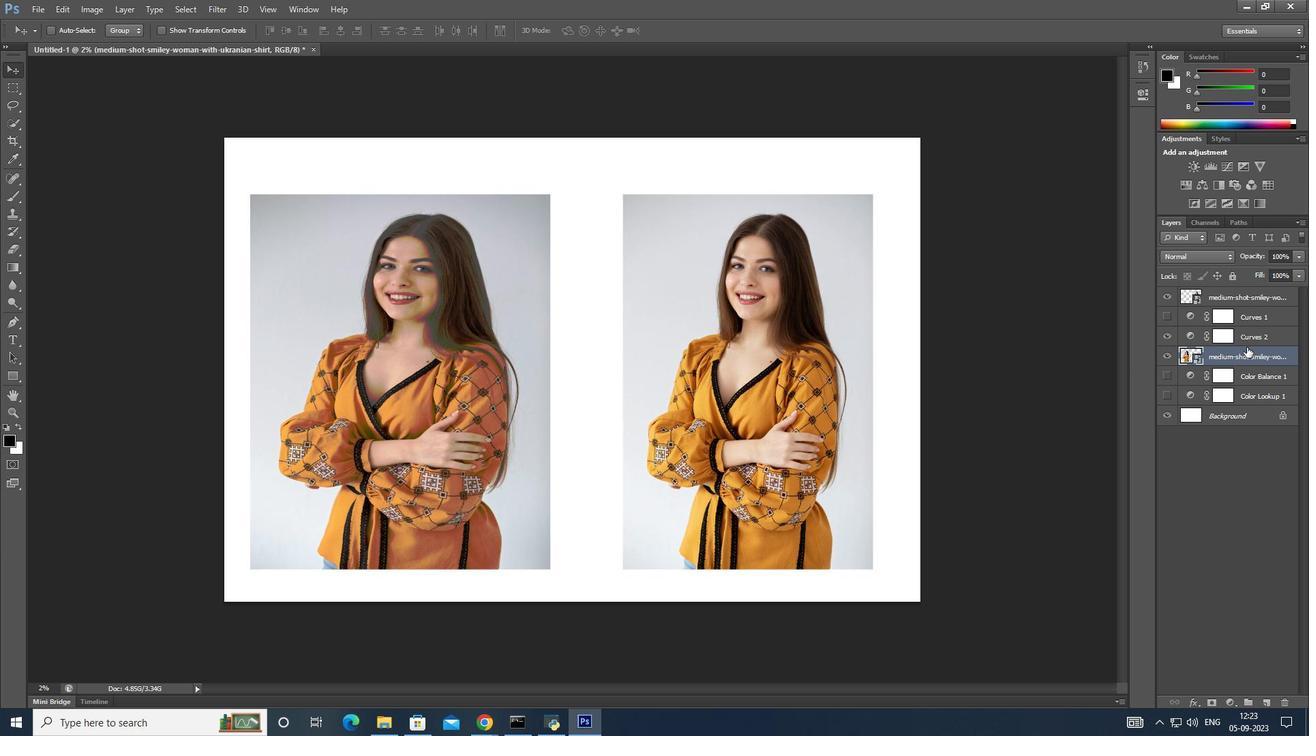 
Action: Mouse moved to (1243, 356)
Screenshot: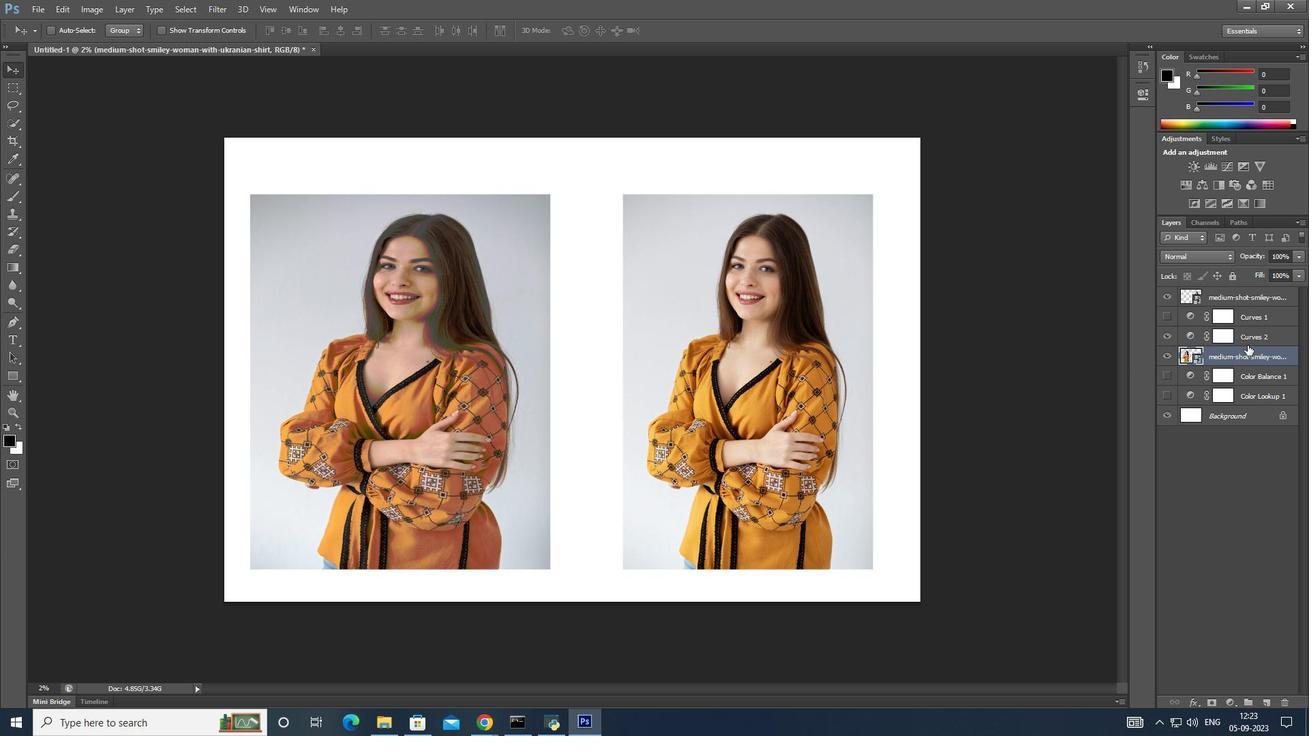 
Action: Key pressed <Key.shift>
Screenshot: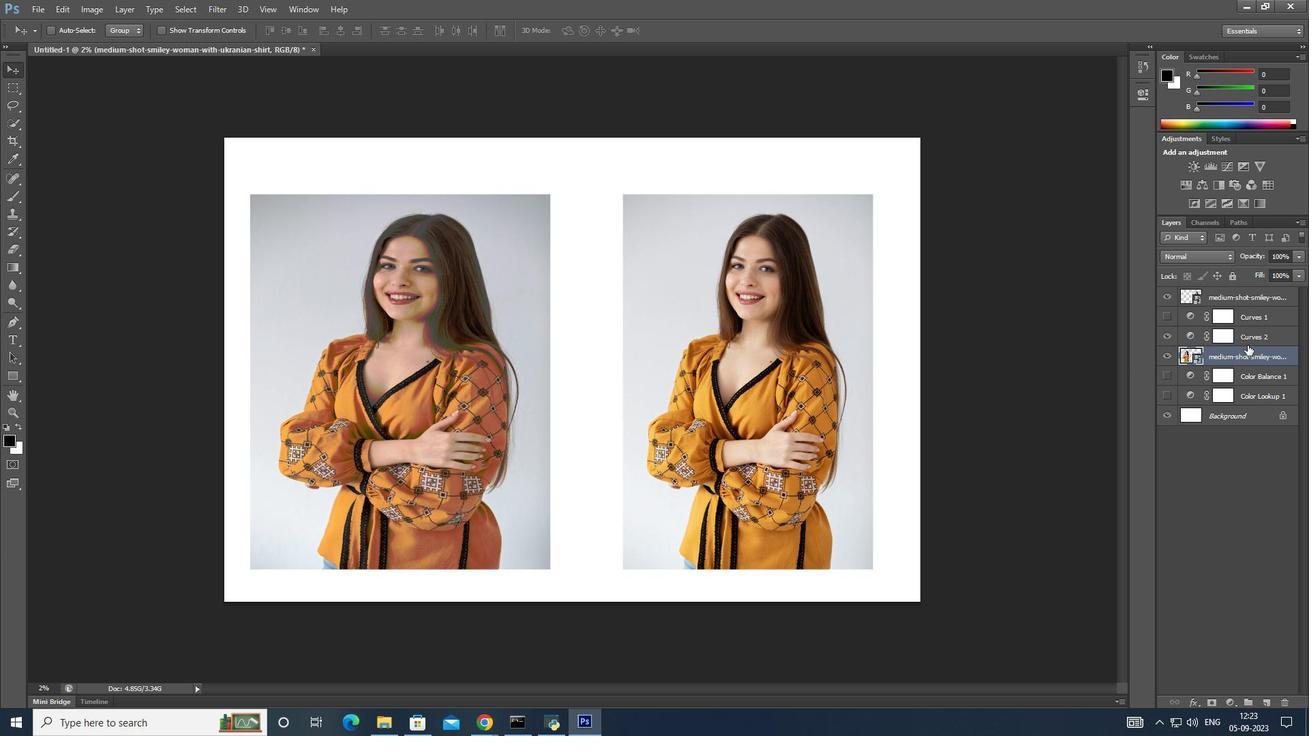 
Action: Mouse moved to (1244, 354)
Screenshot: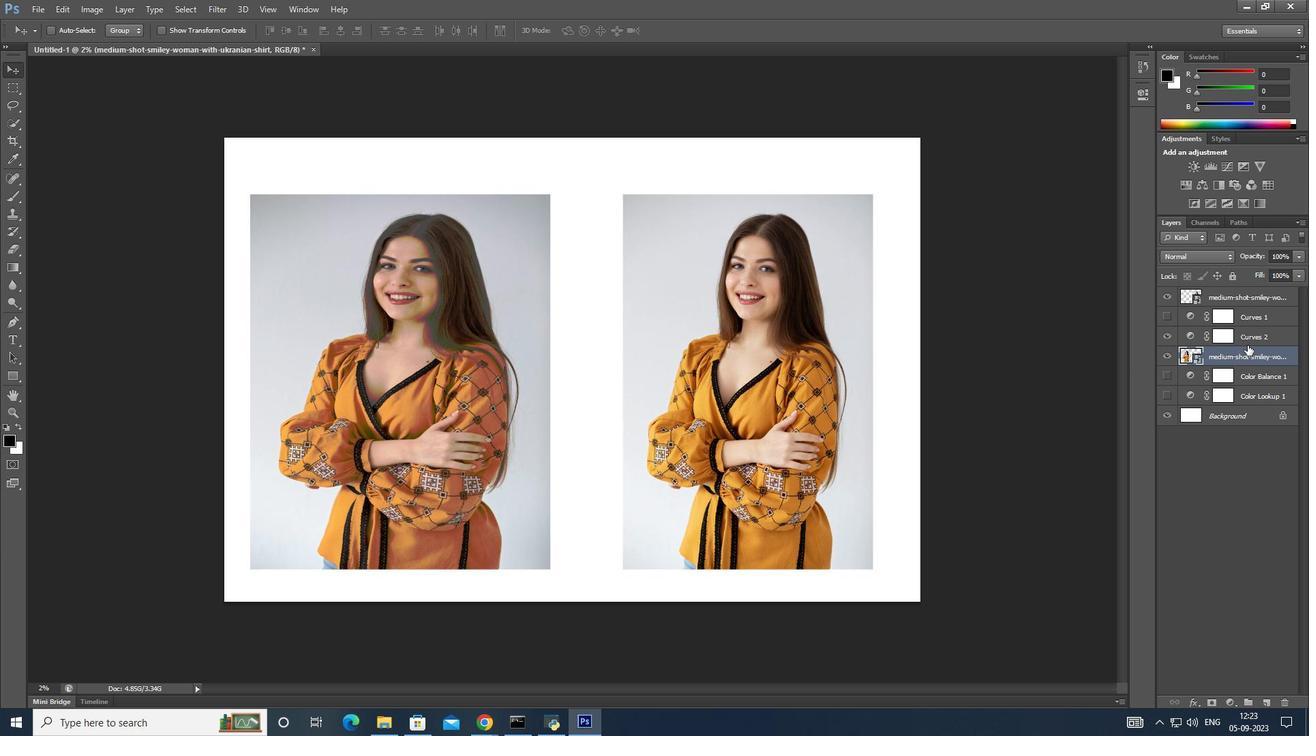 
Action: Key pressed <Key.shift>
Screenshot: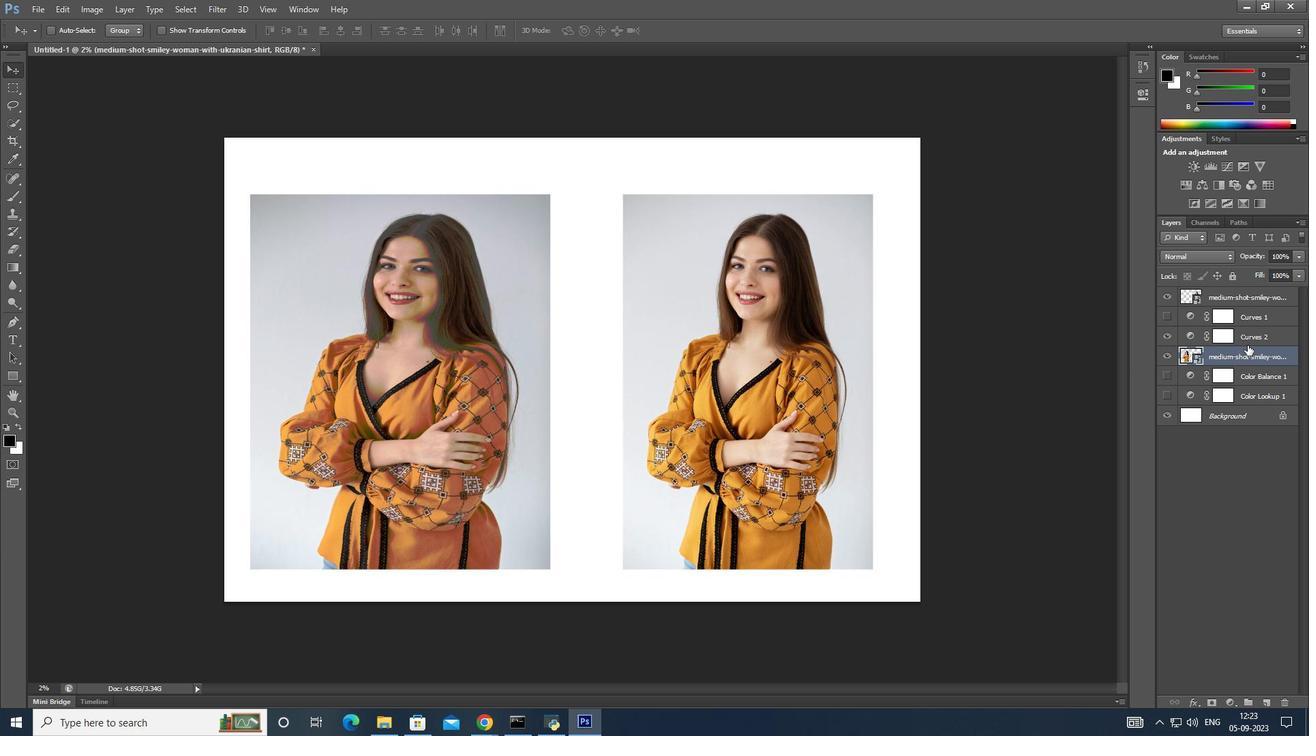 
Action: Mouse moved to (1245, 354)
Screenshot: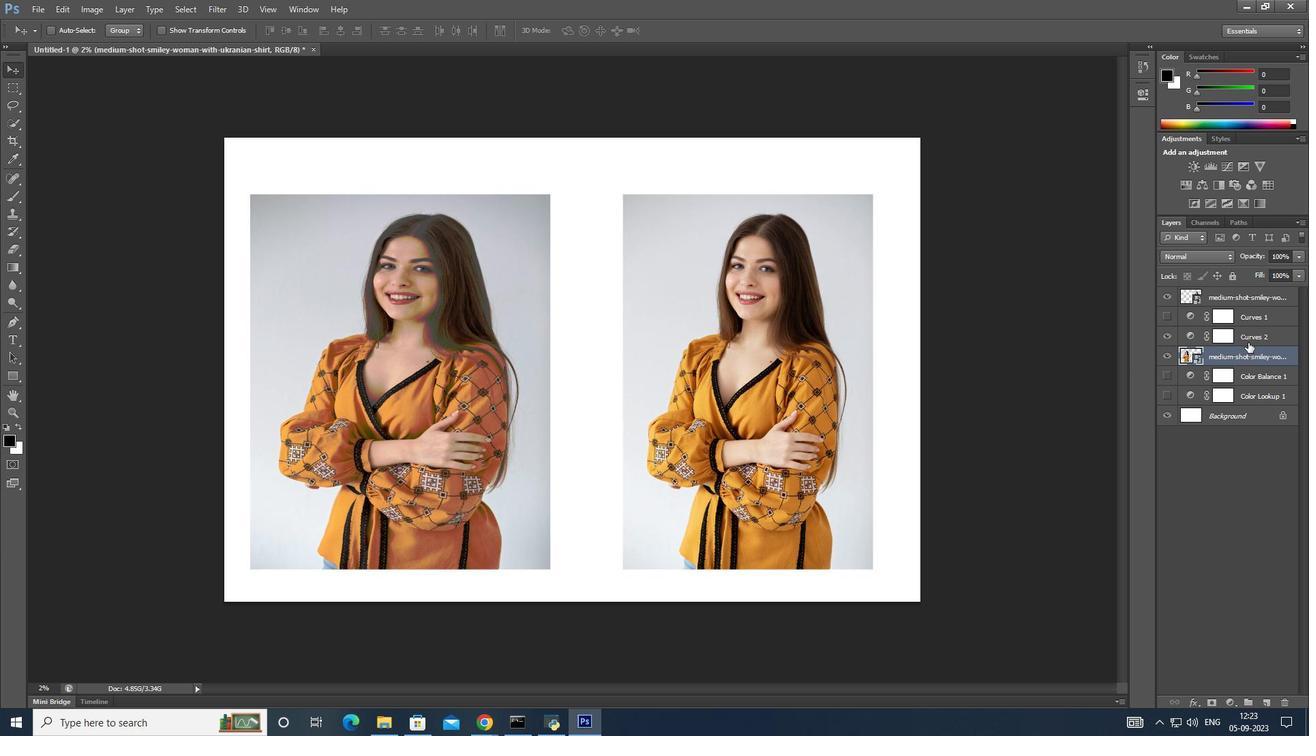 
Action: Key pressed <Key.shift>
Screenshot: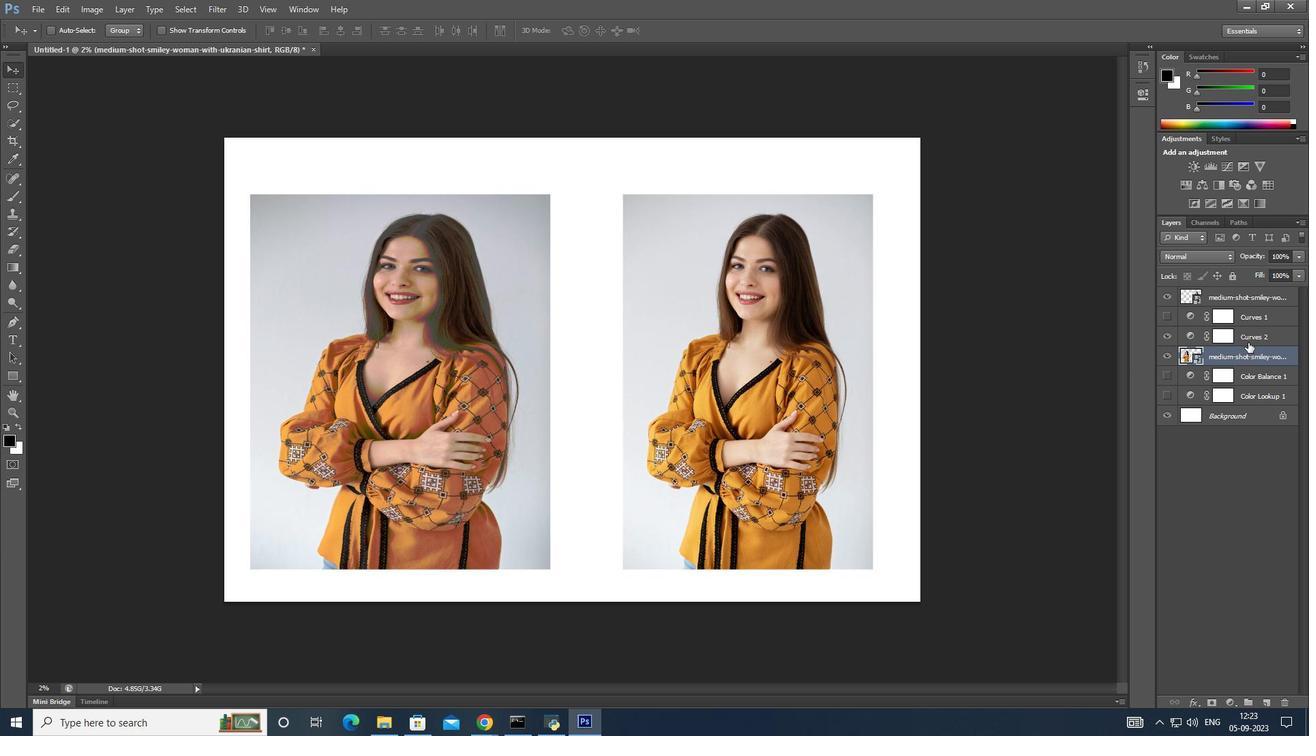 
Action: Mouse moved to (1245, 353)
Screenshot: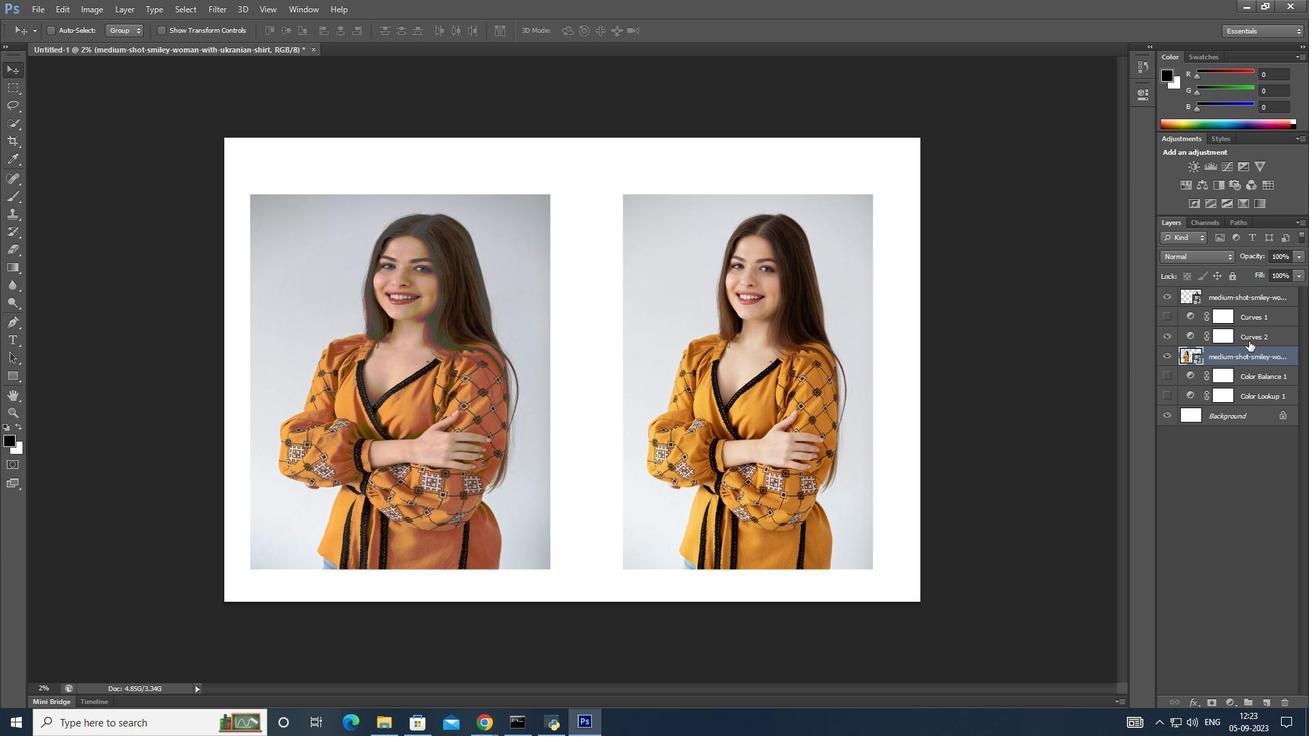 
Action: Key pressed <Key.shift>
Screenshot: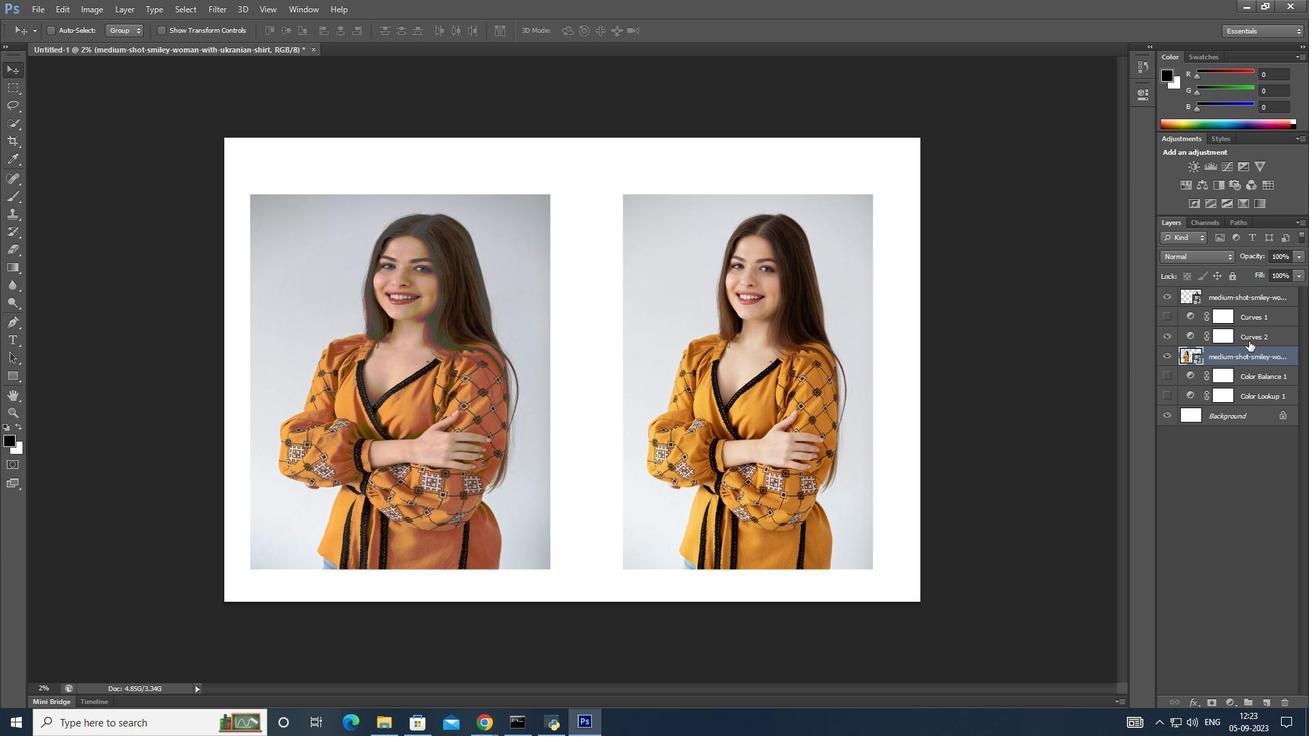 
Action: Mouse moved to (1246, 350)
Screenshot: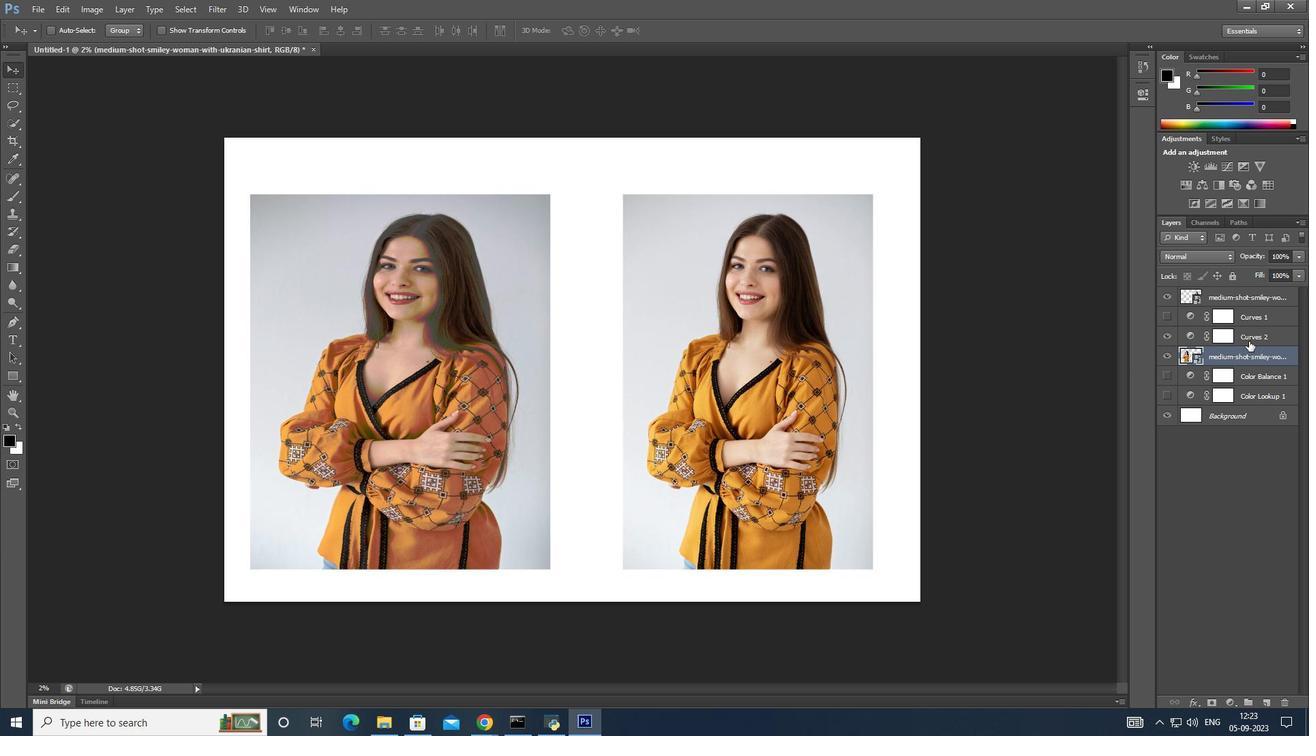 
Action: Key pressed <Key.shift>
Screenshot: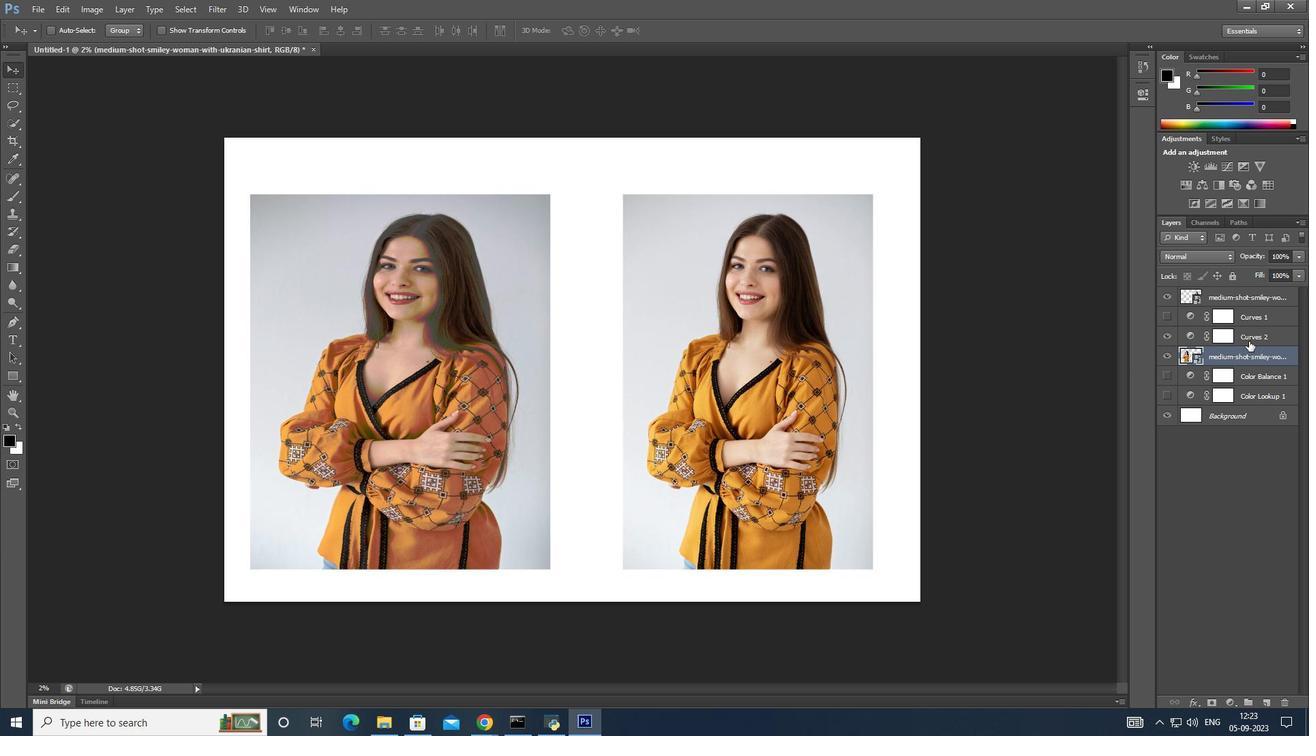 
Action: Mouse moved to (1246, 348)
Screenshot: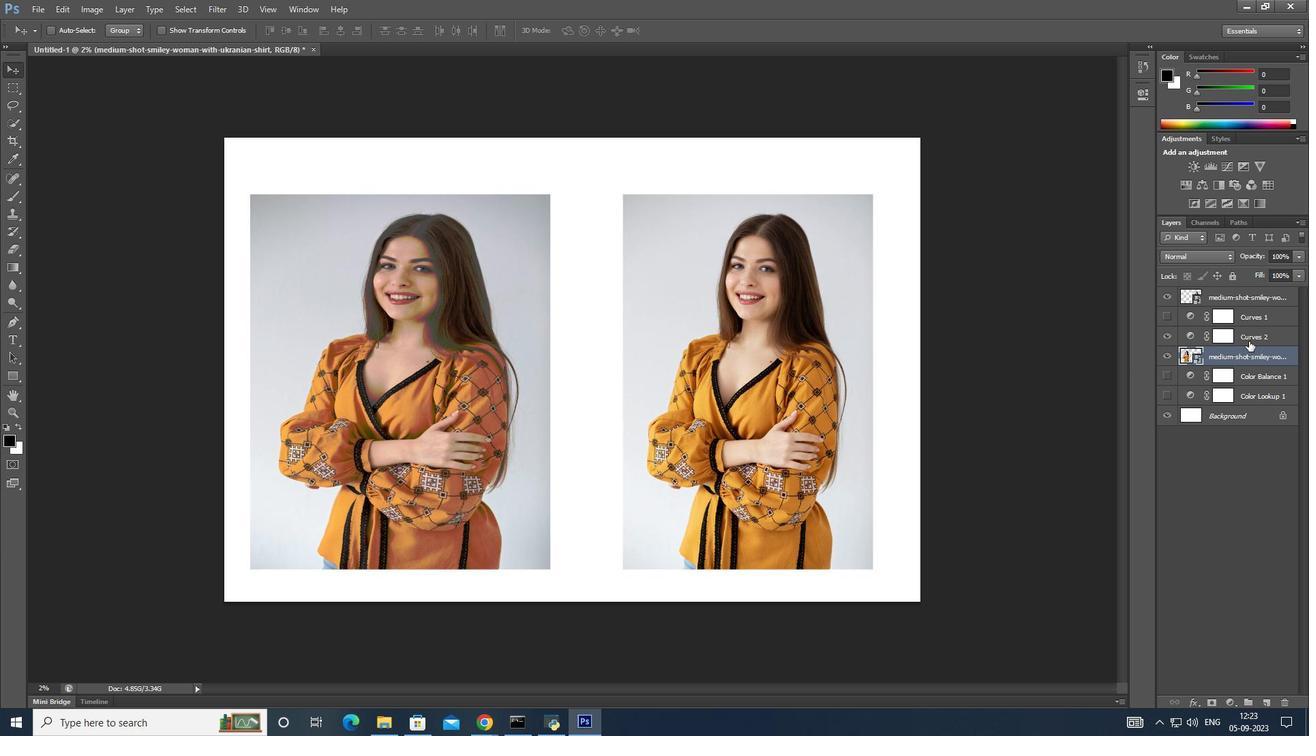 
Action: Key pressed <Key.shift>
Screenshot: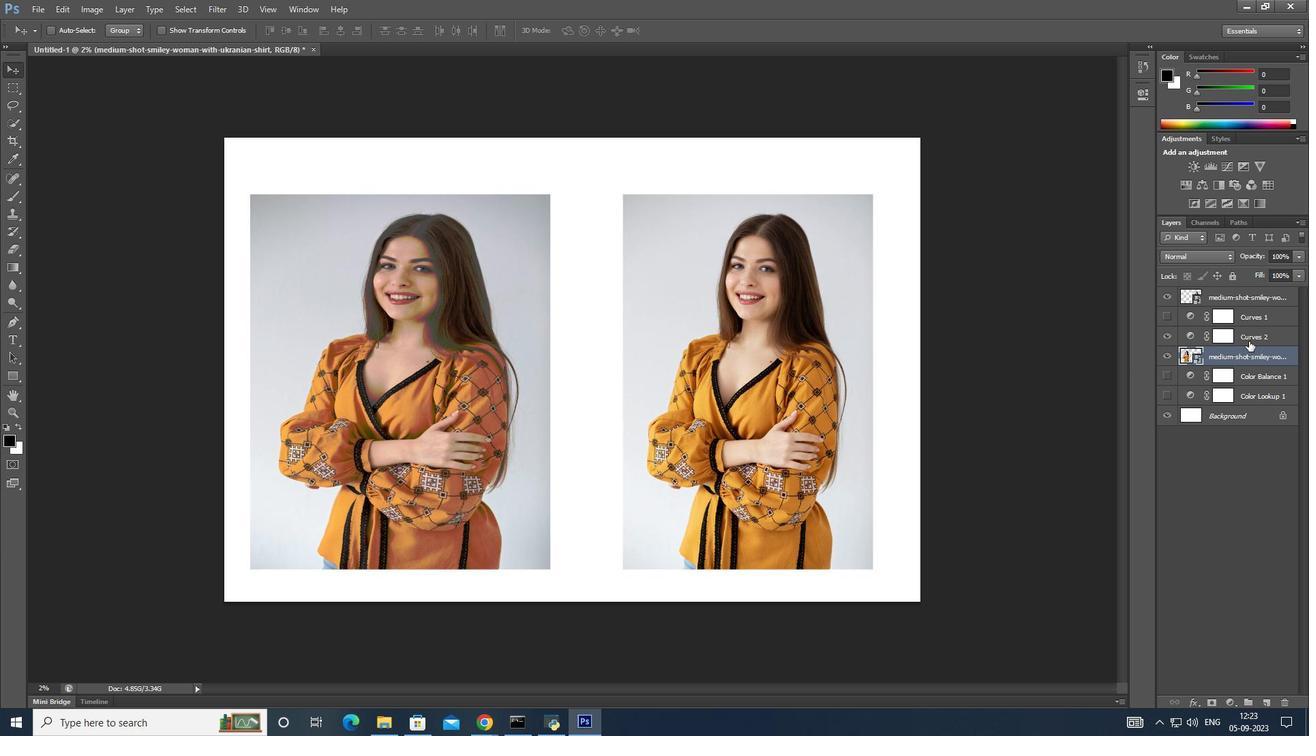 
Action: Mouse moved to (1247, 347)
Screenshot: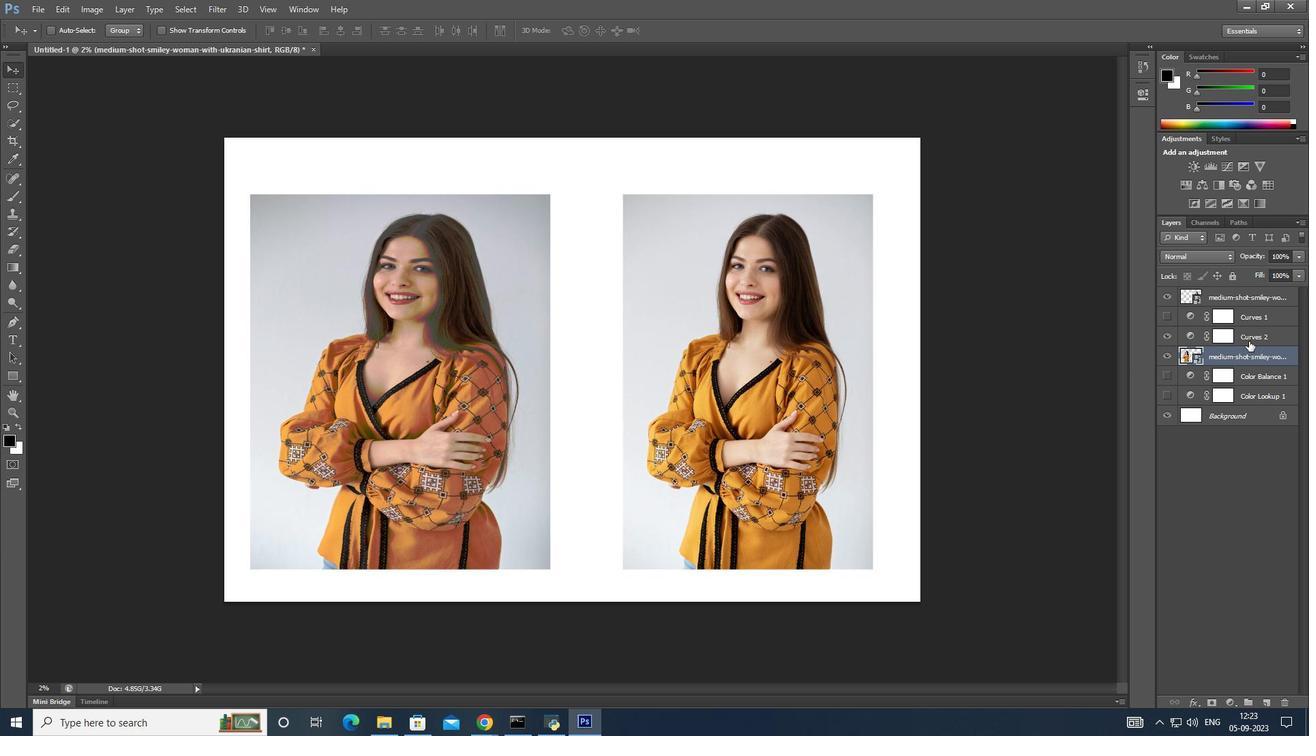 
Action: Key pressed <Key.shift>
Screenshot: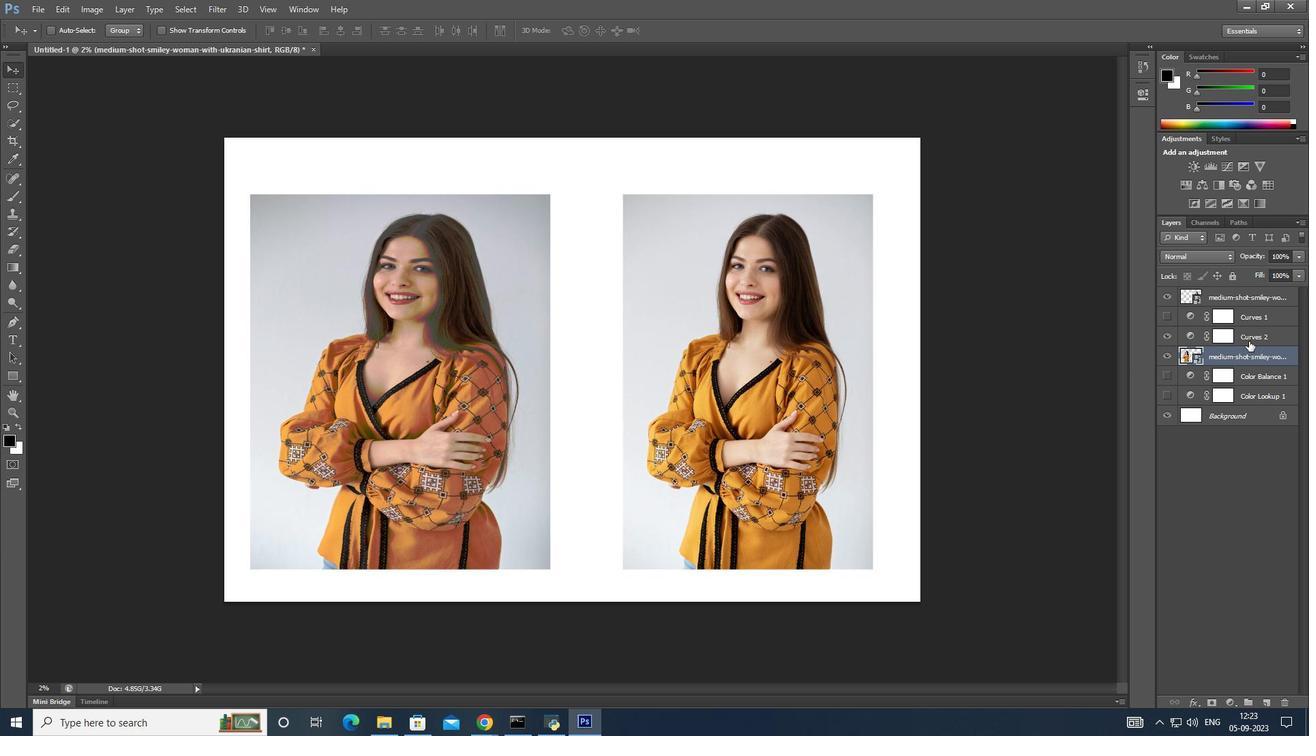 
Action: Mouse moved to (1248, 345)
Screenshot: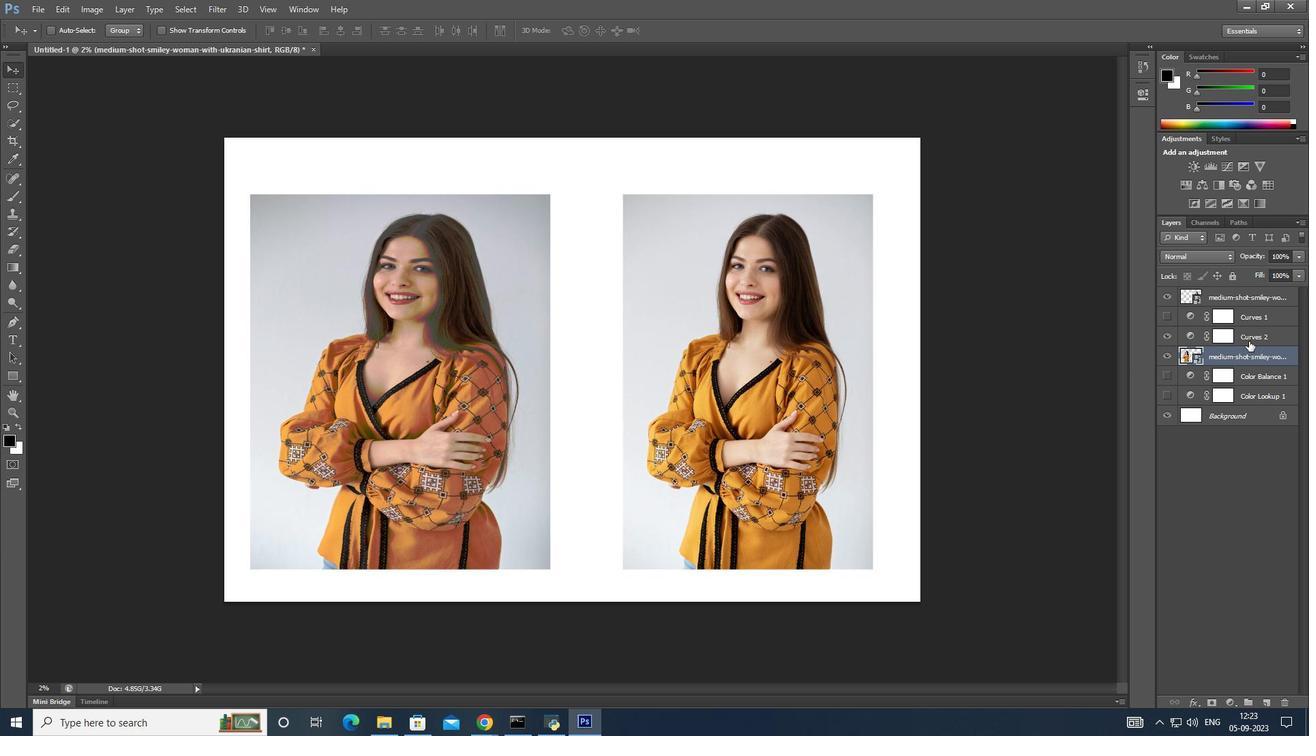 
Action: Key pressed <Key.shift>
Screenshot: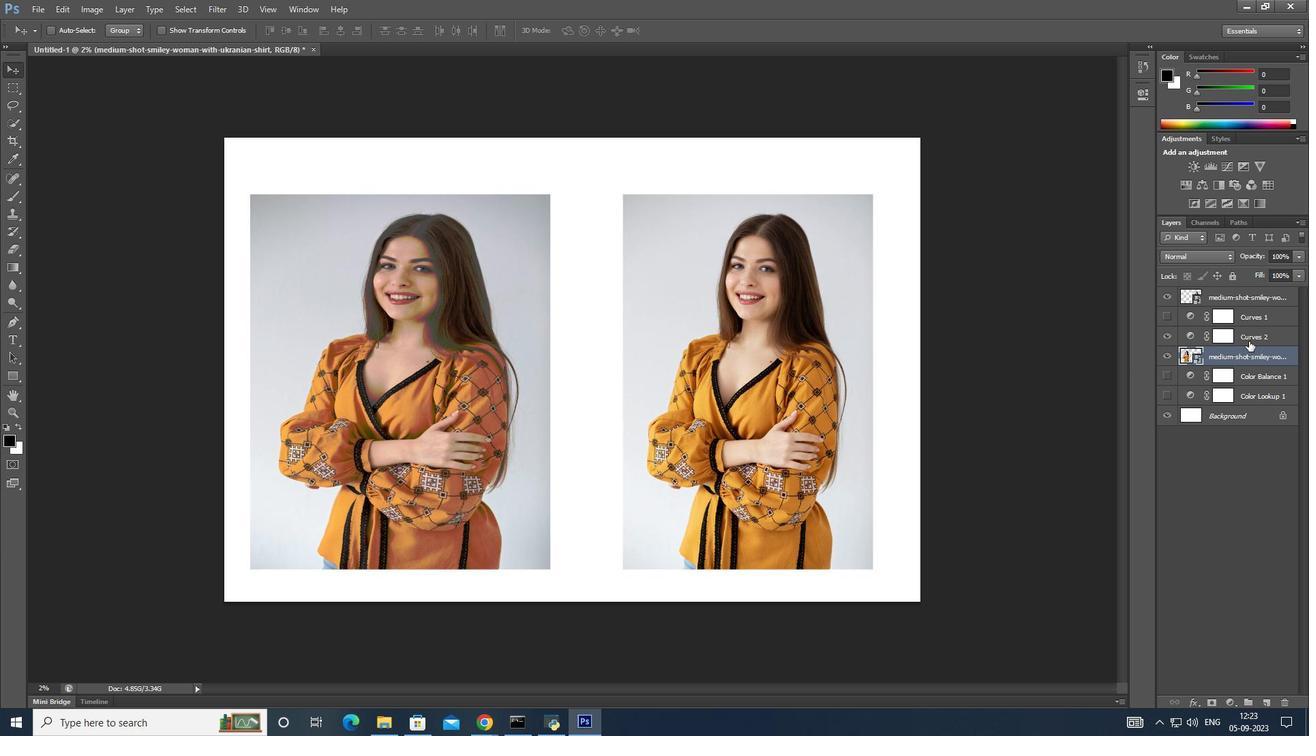 
Action: Mouse moved to (1248, 343)
Screenshot: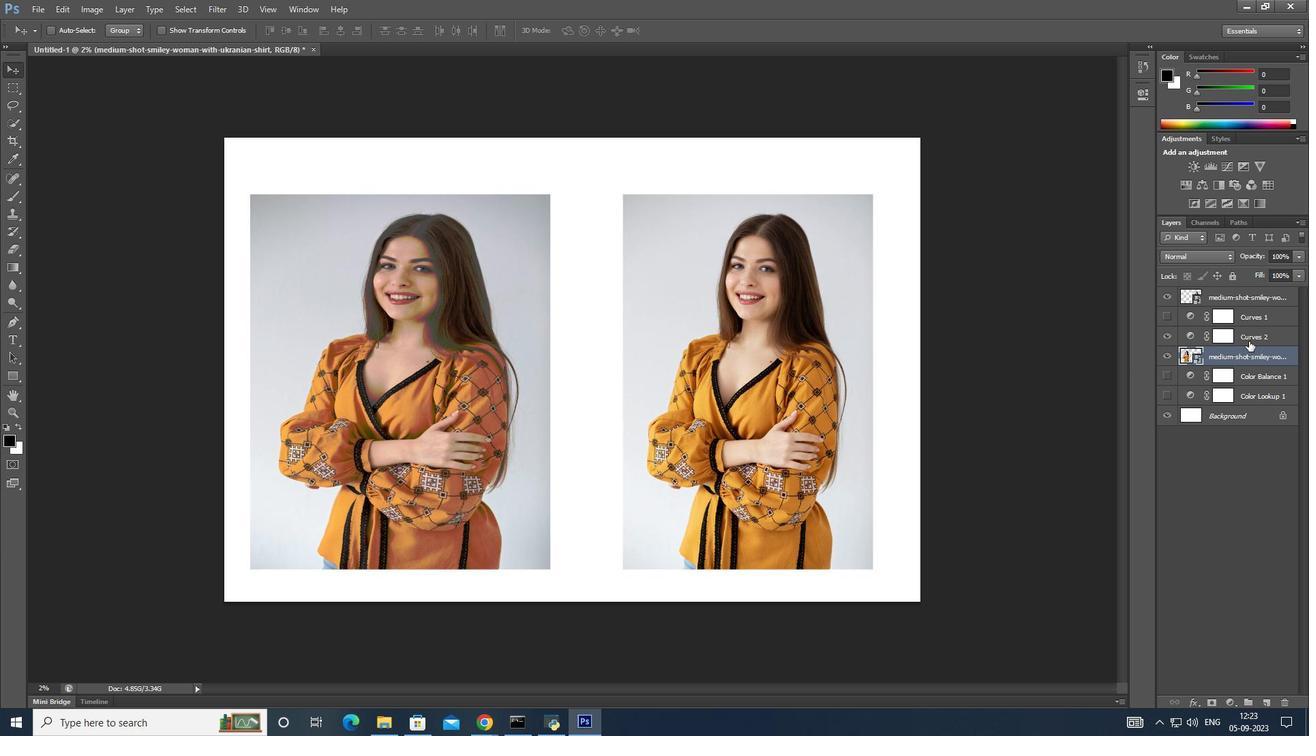 
Action: Key pressed <Key.shift>
Screenshot: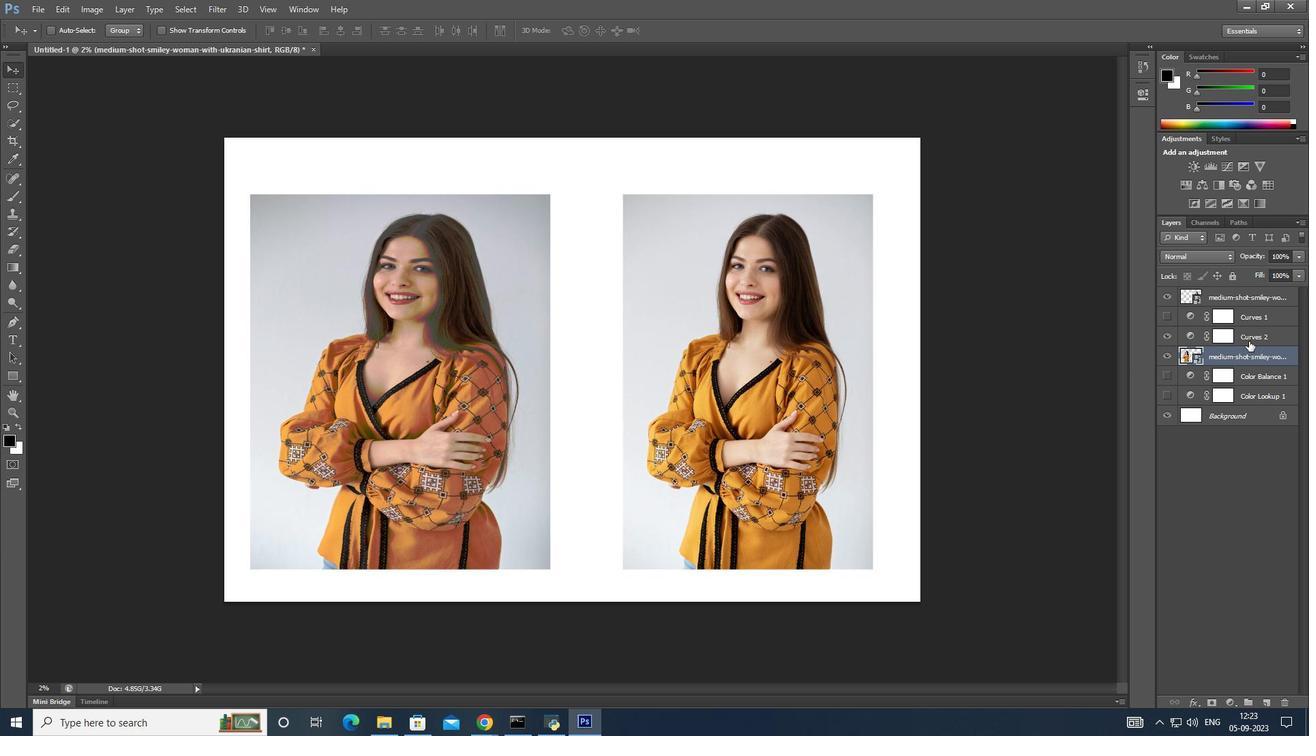 
Action: Mouse moved to (1249, 341)
Screenshot: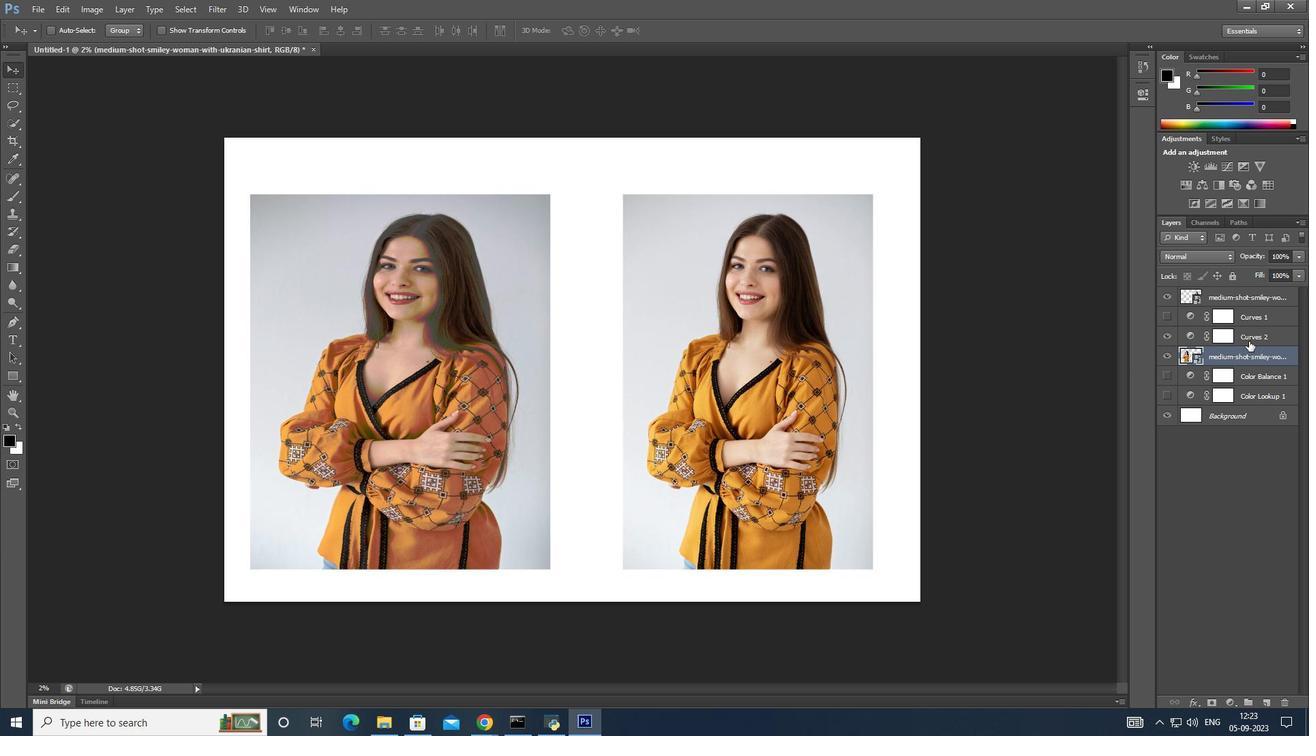 
Action: Key pressed <Key.shift><Key.shift><Key.shift>
Screenshot: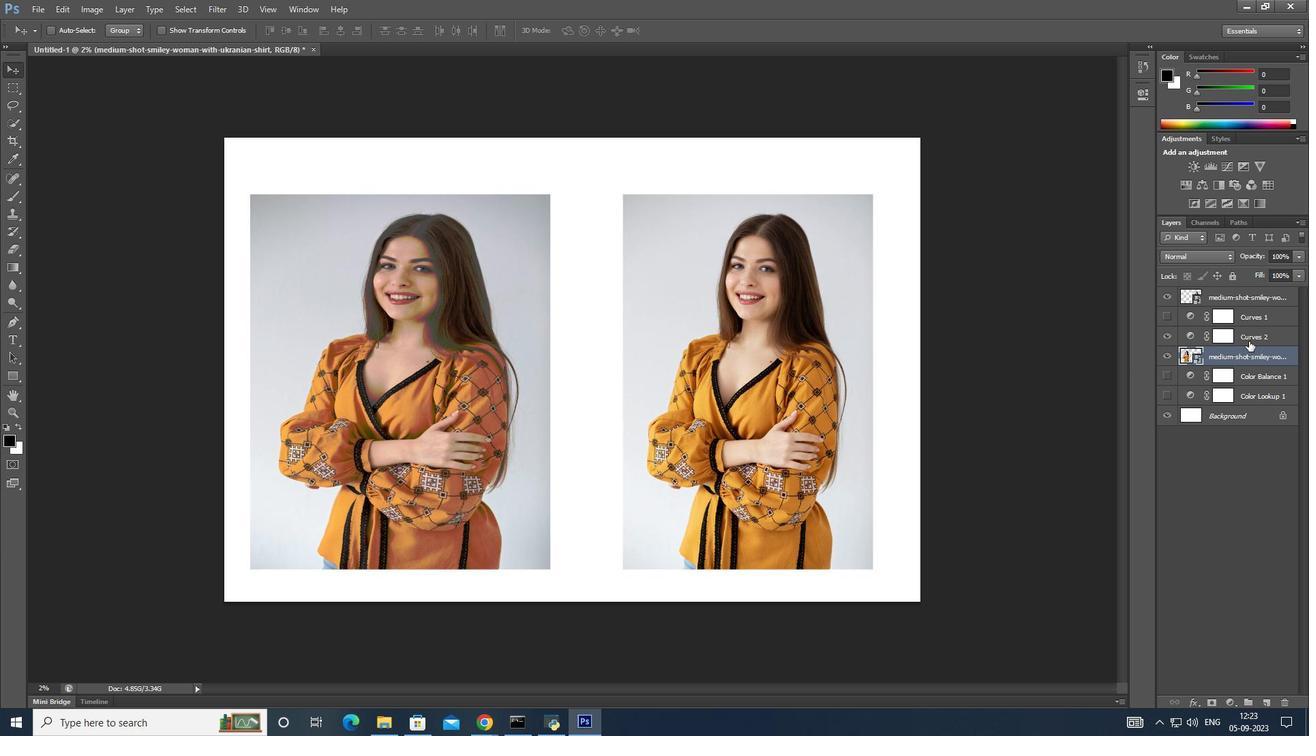 
Action: Mouse moved to (1249, 341)
Screenshot: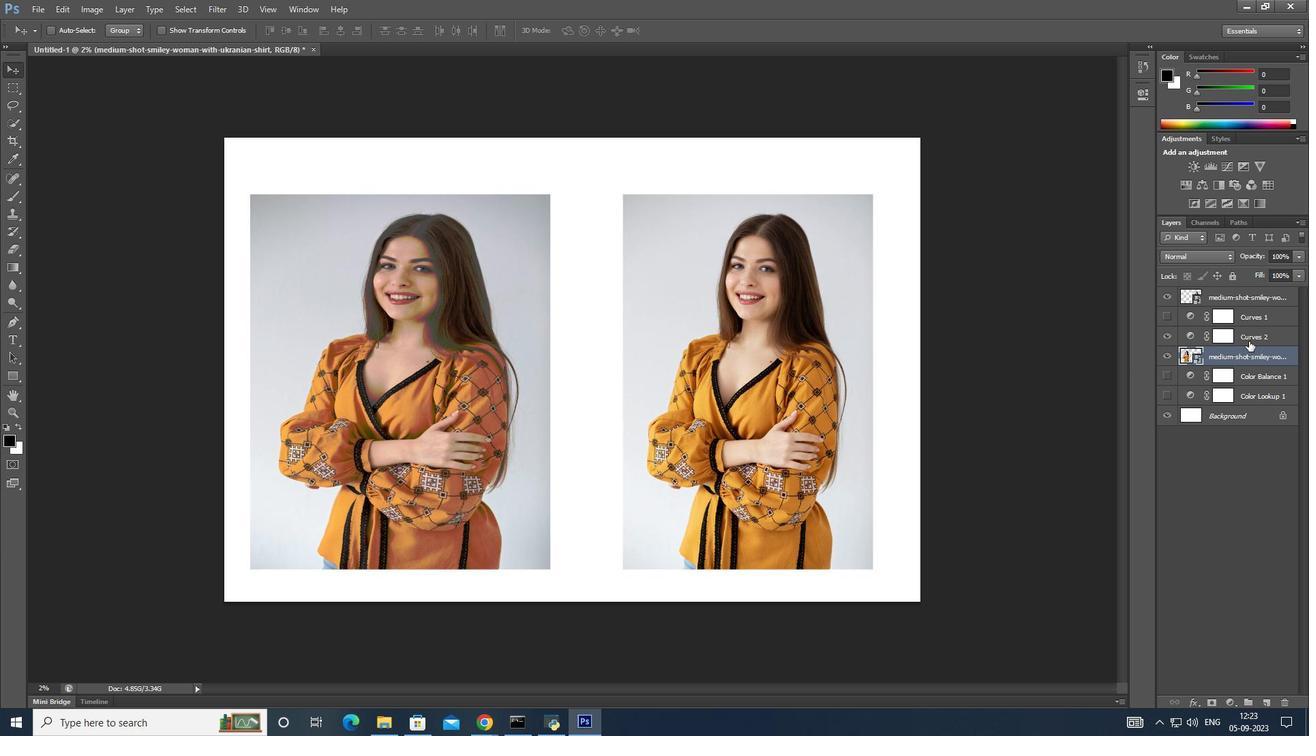 
Action: Key pressed <Key.shift><Key.shift><Key.shift><Key.shift><Key.shift><Key.shift><Key.shift><Key.shift><Key.shift><Key.shift><Key.shift><Key.shift><Key.shift><Key.shift><Key.shift><Key.shift><Key.shift><Key.shift><Key.shift><Key.shift><Key.shift><Key.shift>
Screenshot: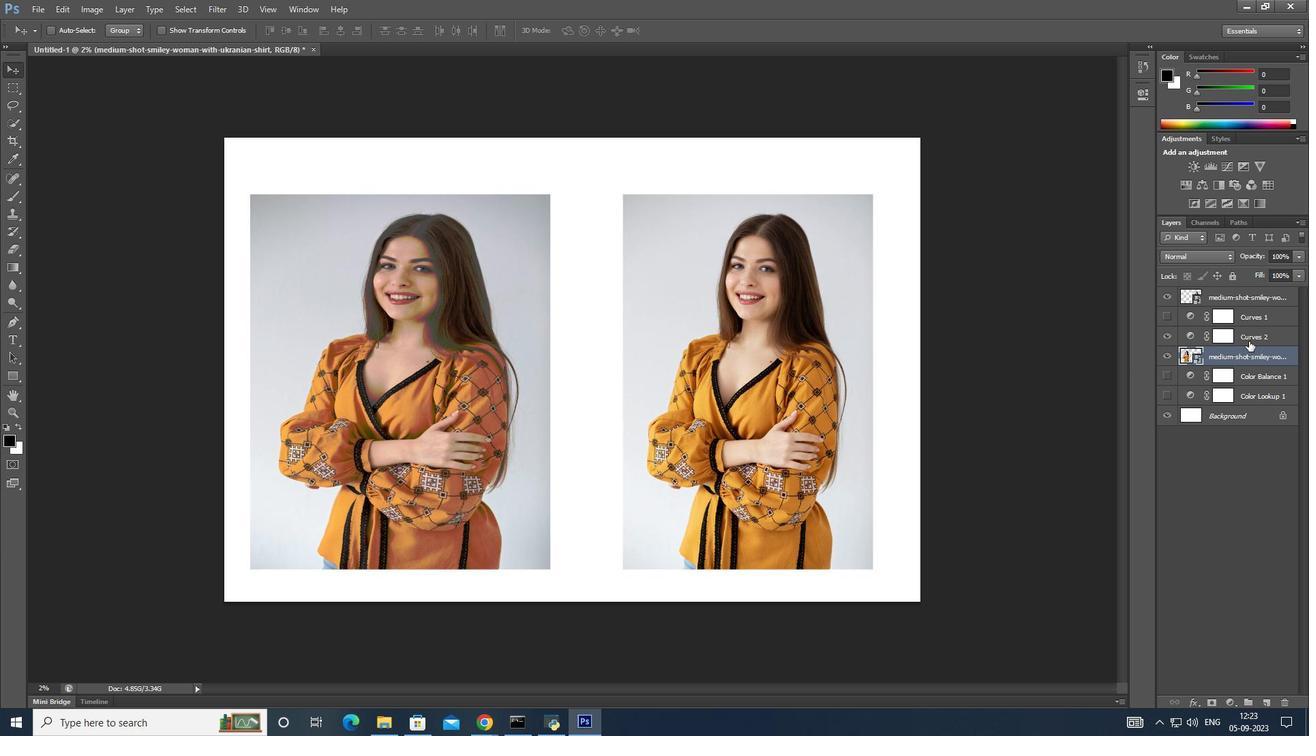 
Action: Mouse pressed left at (1249, 341)
Screenshot: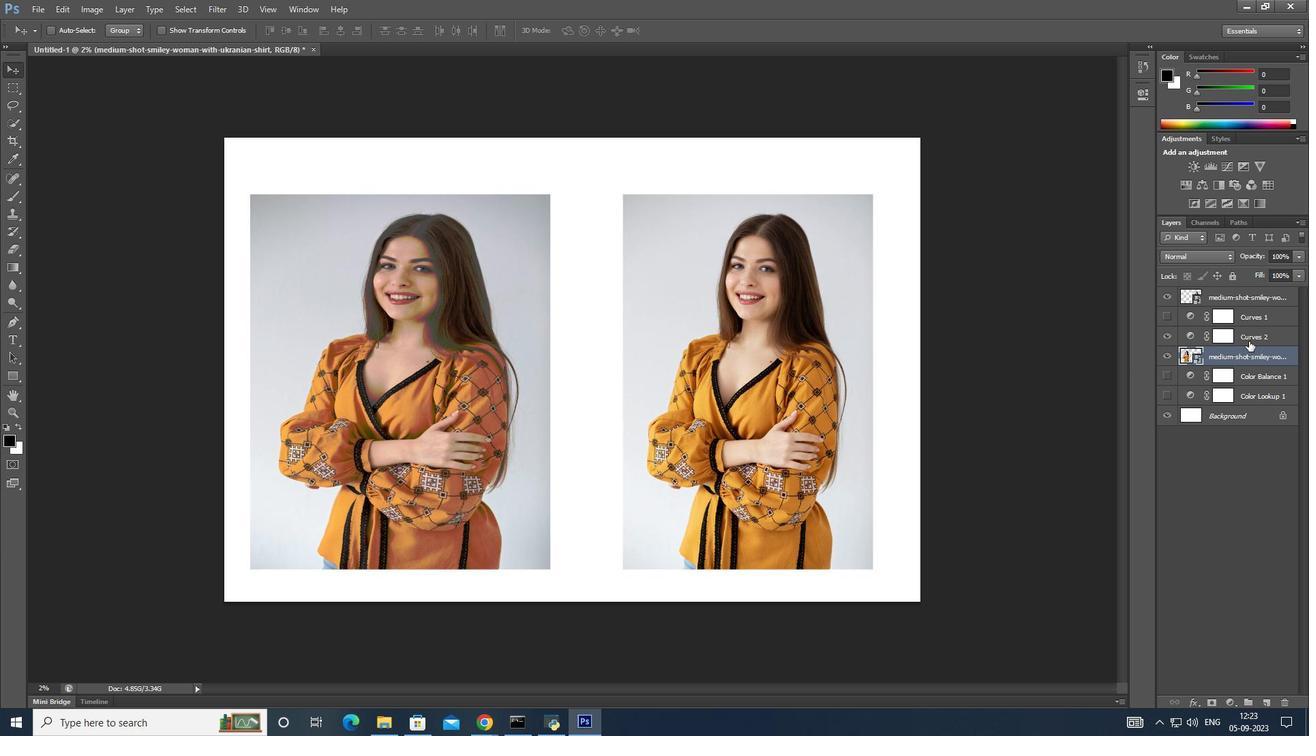 
Action: Key pressed <Key.shift>
Screenshot: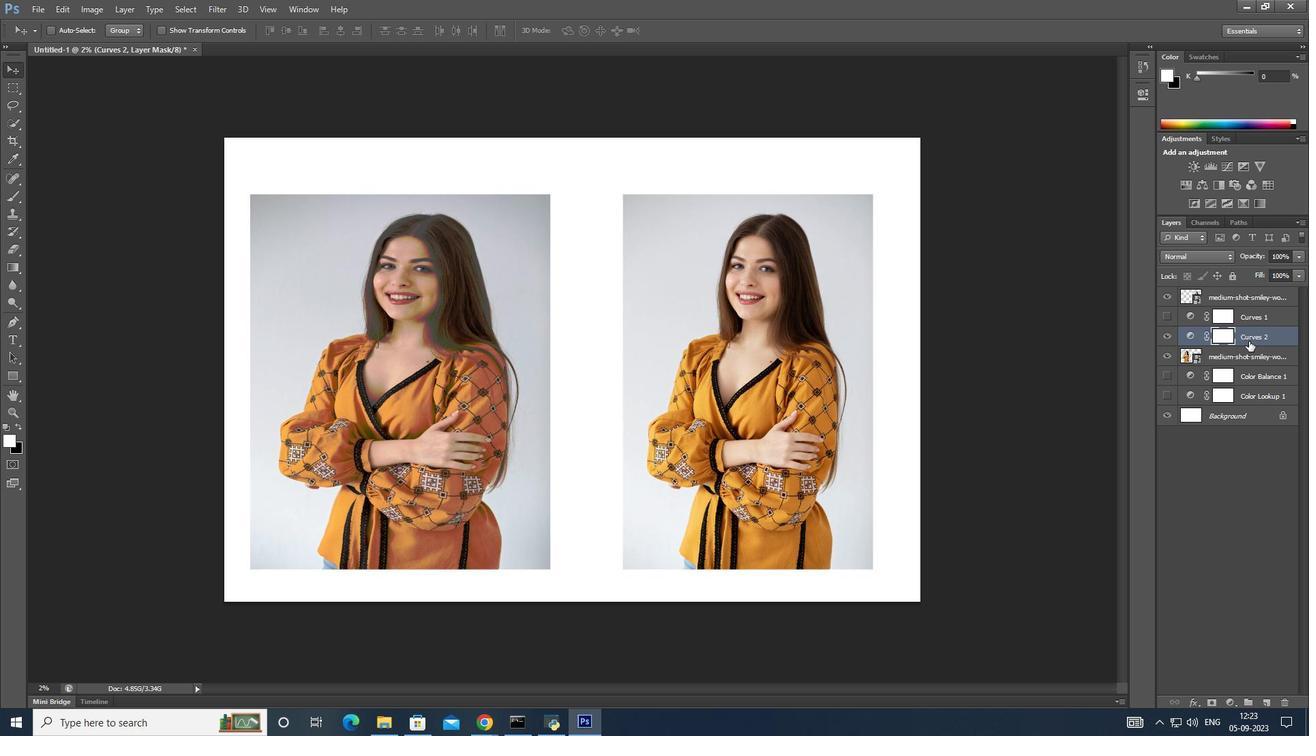 
Action: Mouse moved to (1250, 341)
Screenshot: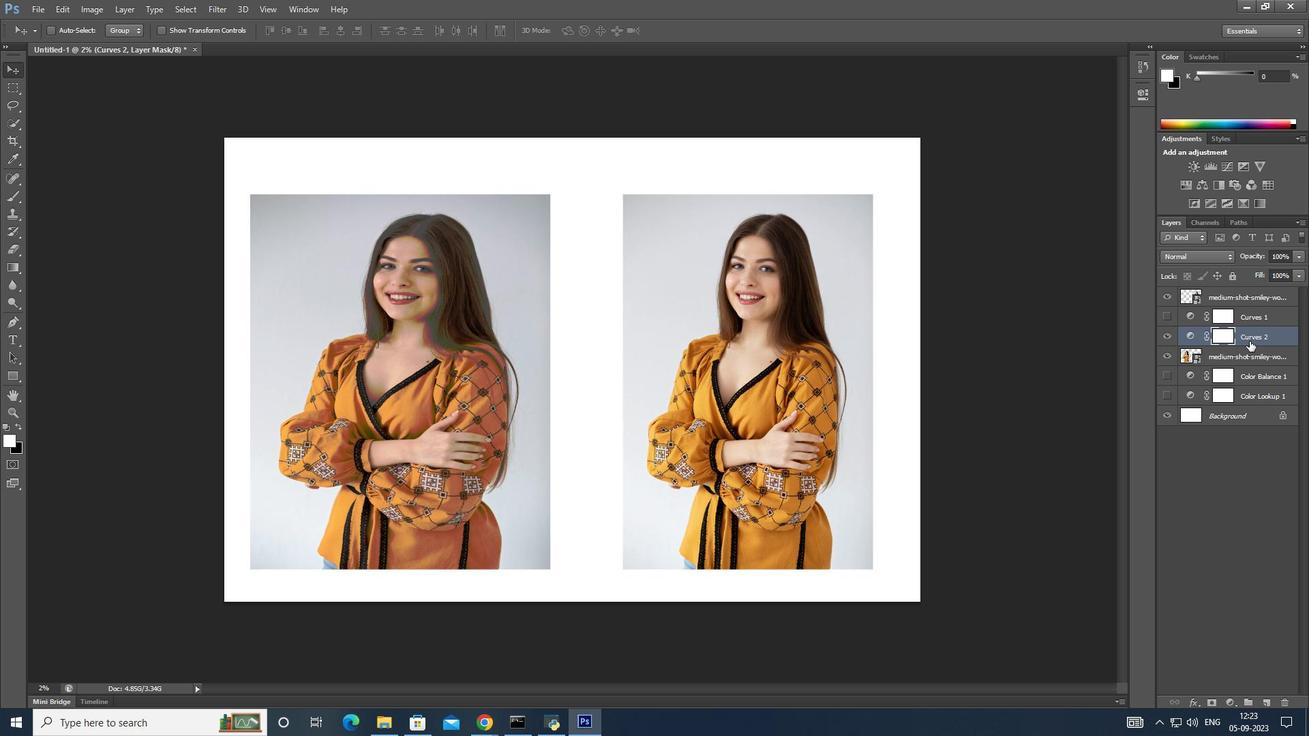 
Action: Key pressed <Key.shift><Key.shift><Key.shift>
Screenshot: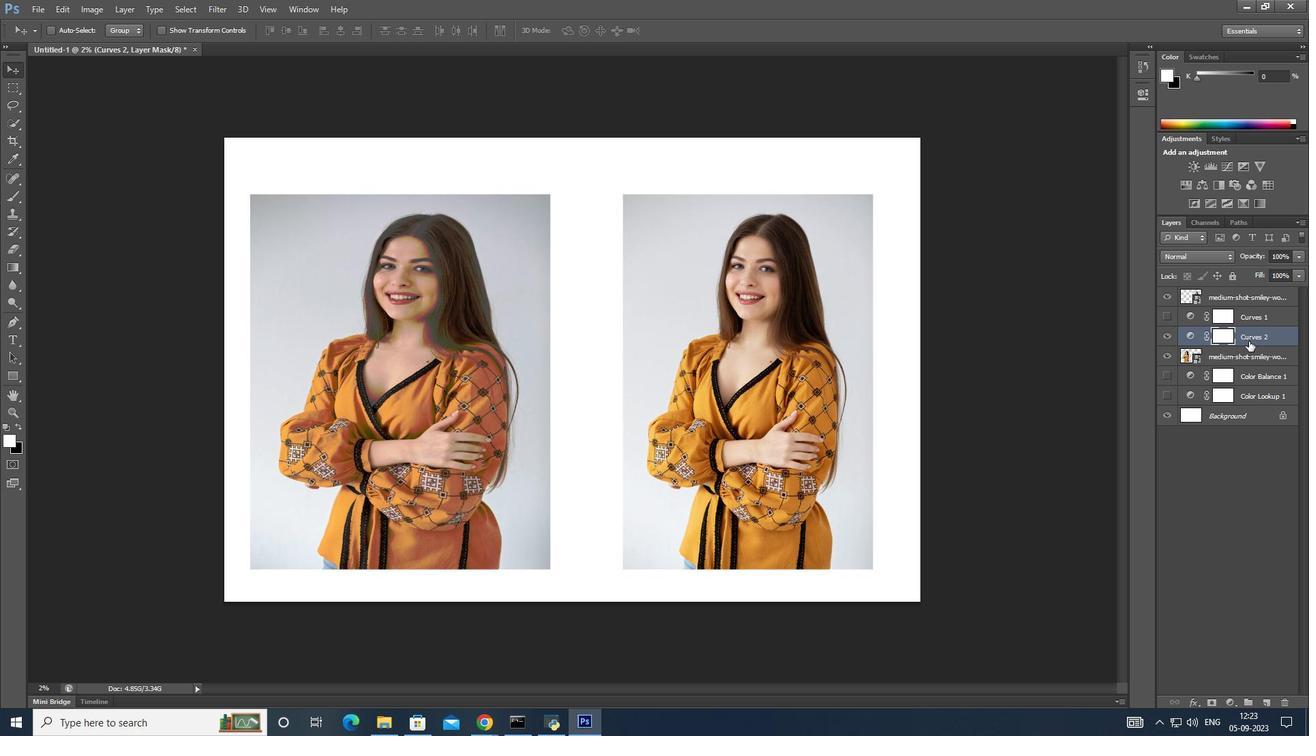 
Action: Mouse moved to (1250, 341)
Screenshot: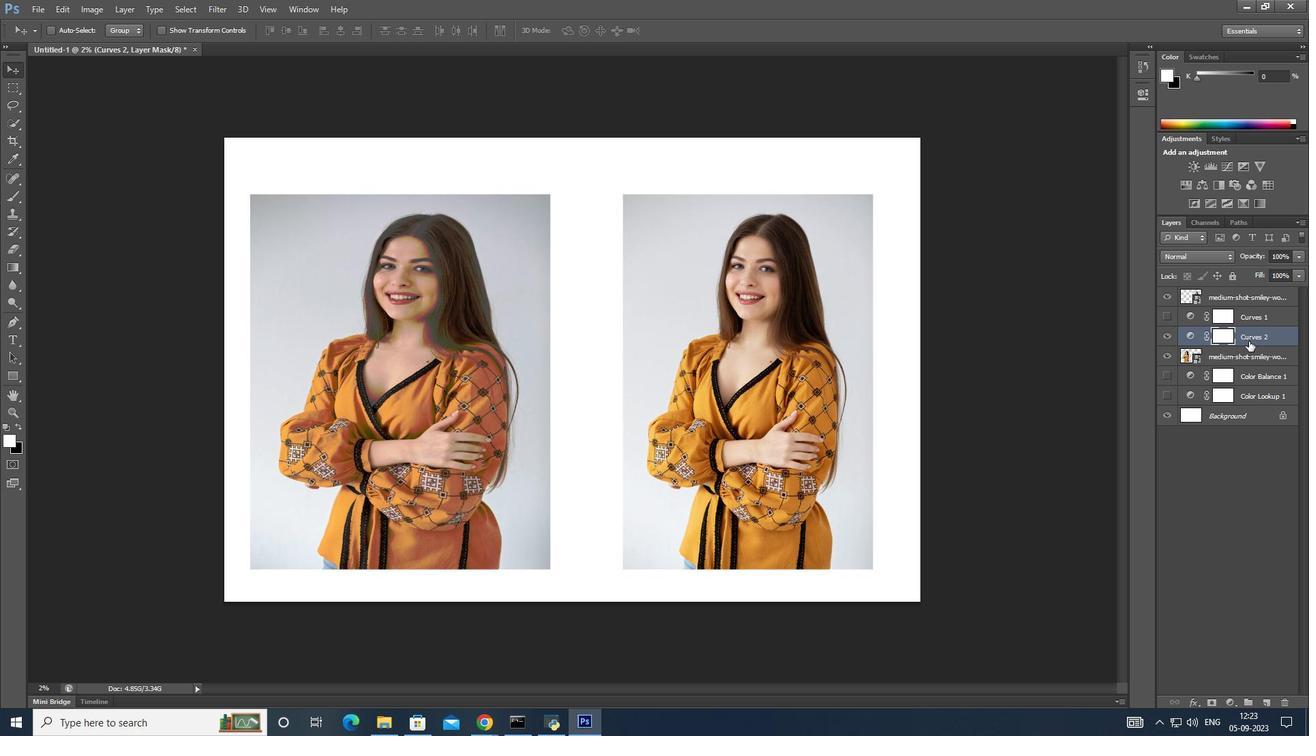 
Action: Key pressed <Key.shift>
Screenshot: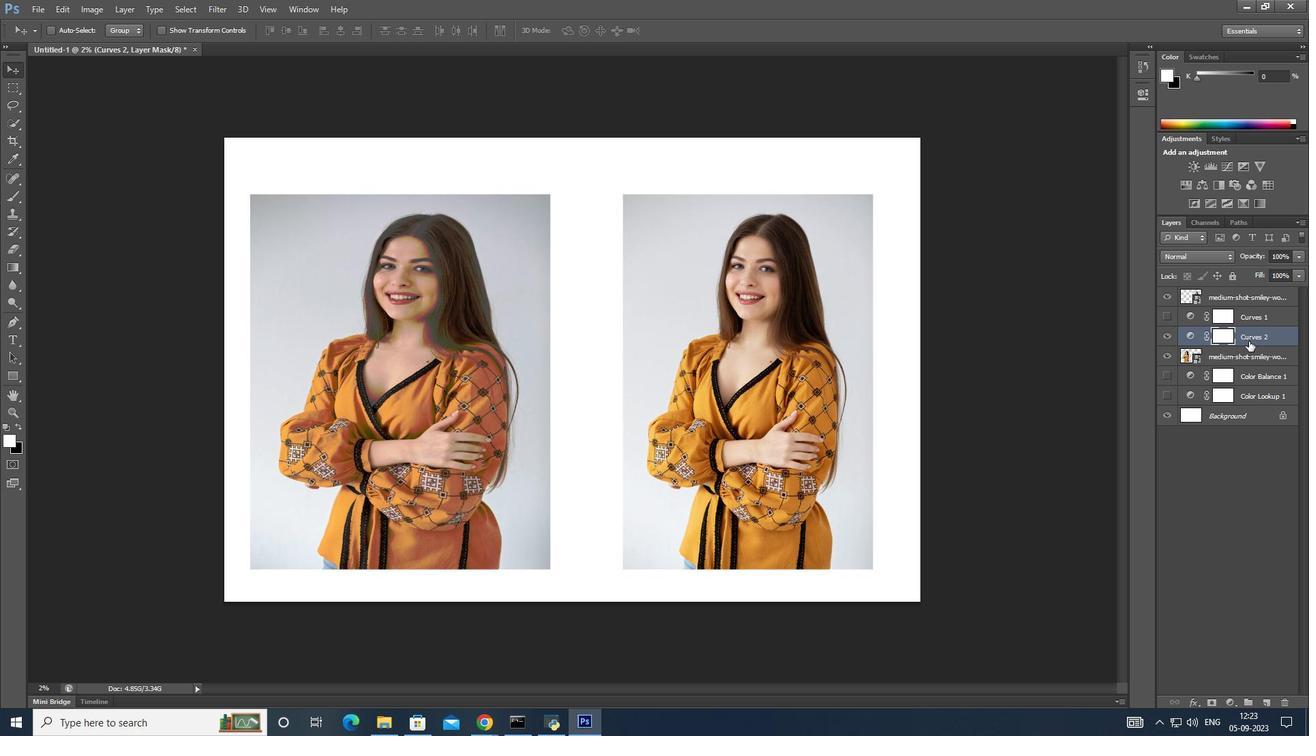 
Action: Mouse moved to (1249, 341)
Screenshot: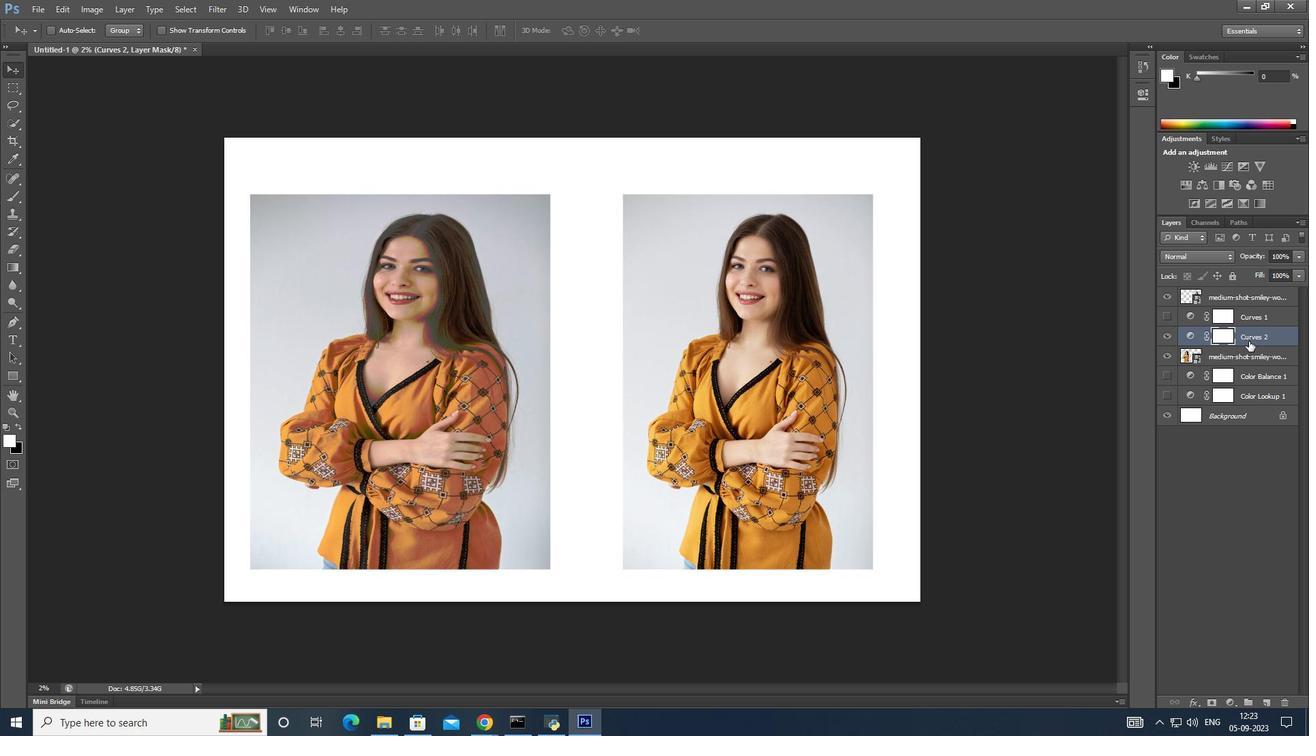 
Action: Key pressed <Key.shift><Key.shift><Key.shift><Key.shift><Key.shift><Key.shift><Key.shift><Key.shift><Key.shift><Key.shift><Key.shift><Key.shift><Key.shift><Key.shift><Key.shift><Key.shift><Key.shift><Key.shift>
Screenshot: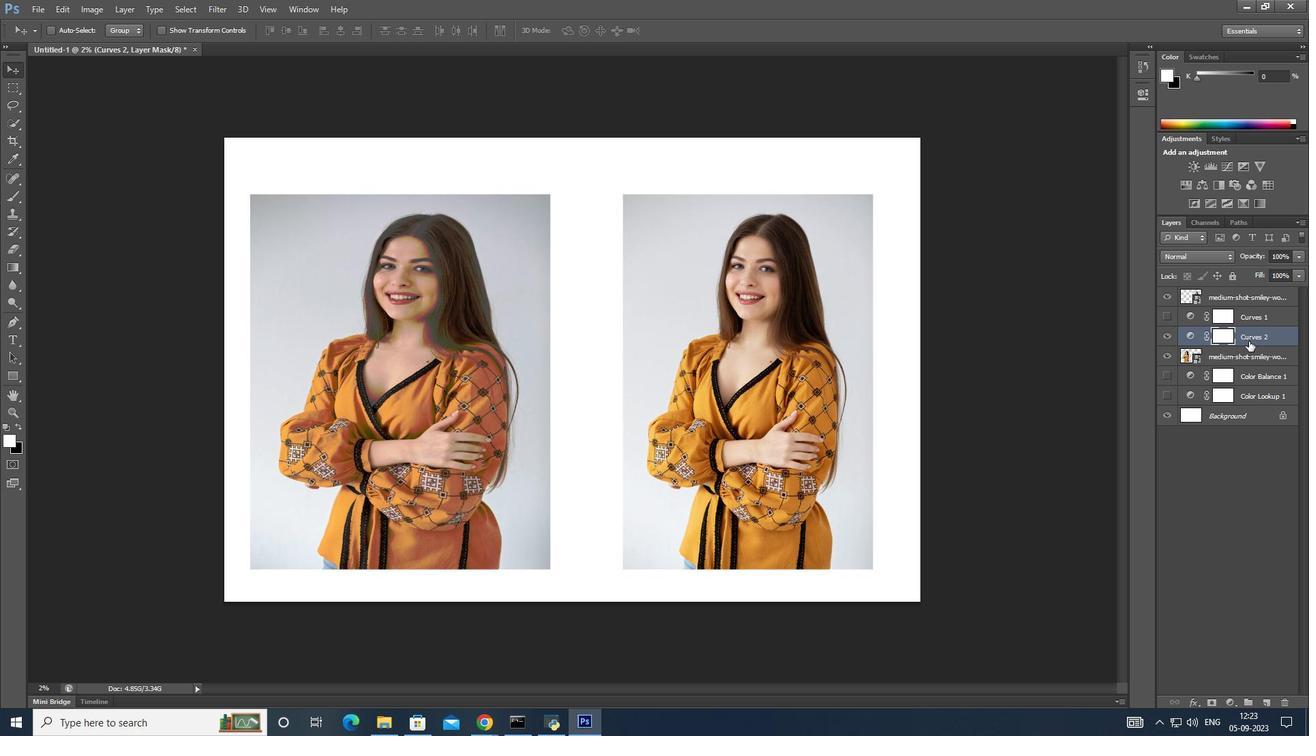 
Action: Mouse moved to (1249, 341)
Screenshot: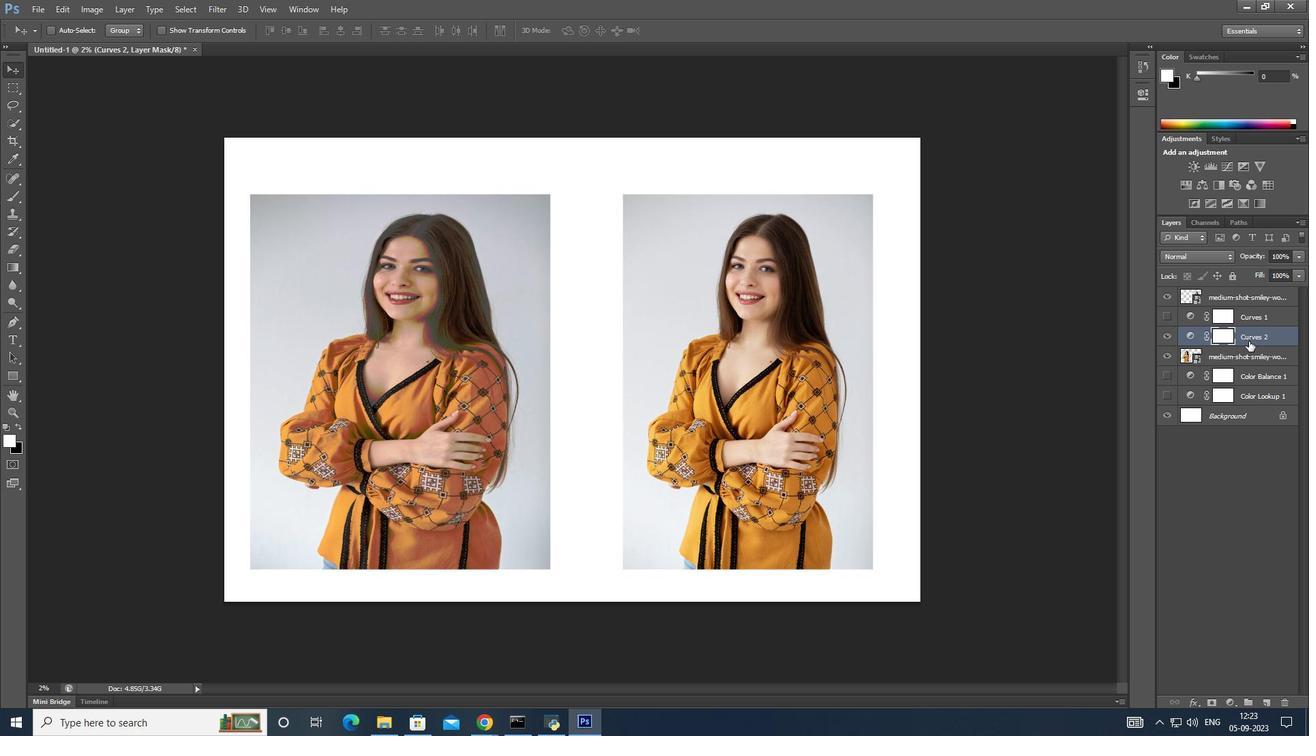 
Action: Key pressed <Key.shift><Key.shift><Key.shift><Key.shift><Key.shift><Key.shift><Key.shift><Key.shift><Key.shift><Key.shift><Key.shift><Key.shift>ctrl+J<'\n'><'\n'><'\n'>
Screenshot: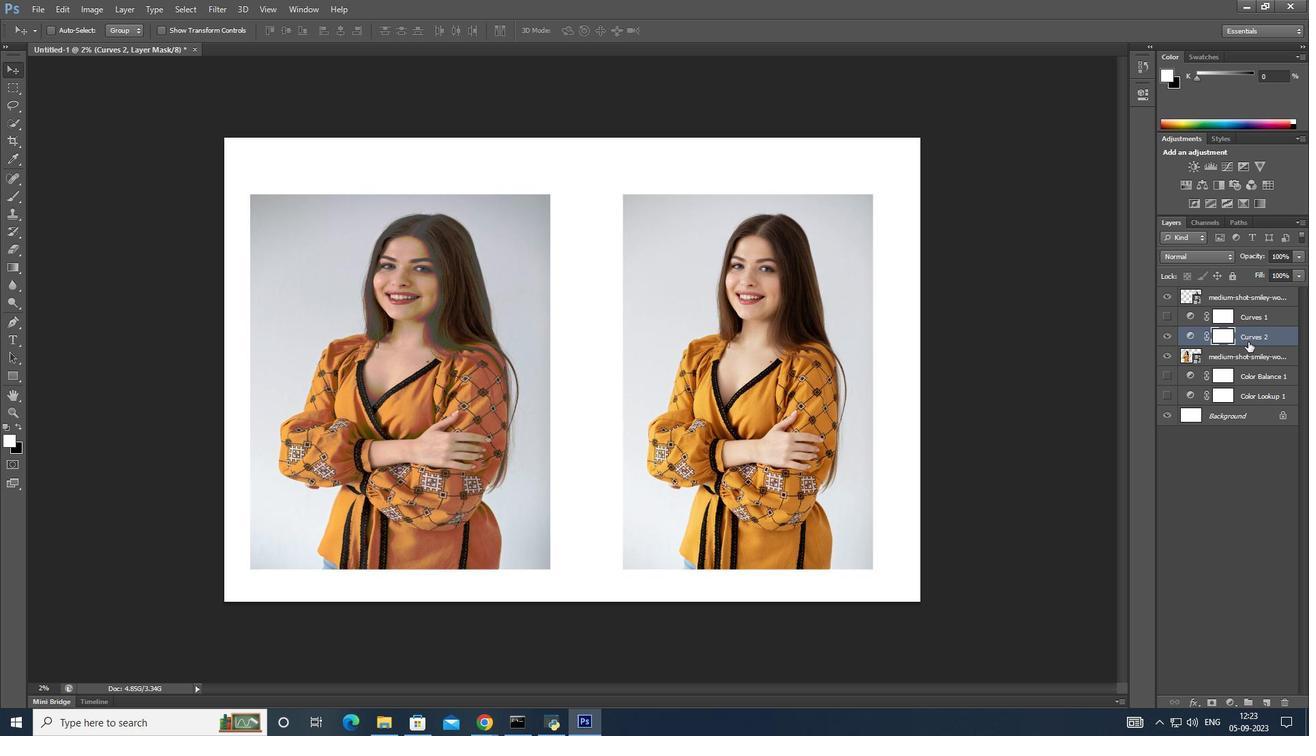 
Action: Mouse moved to (1248, 342)
Screenshot: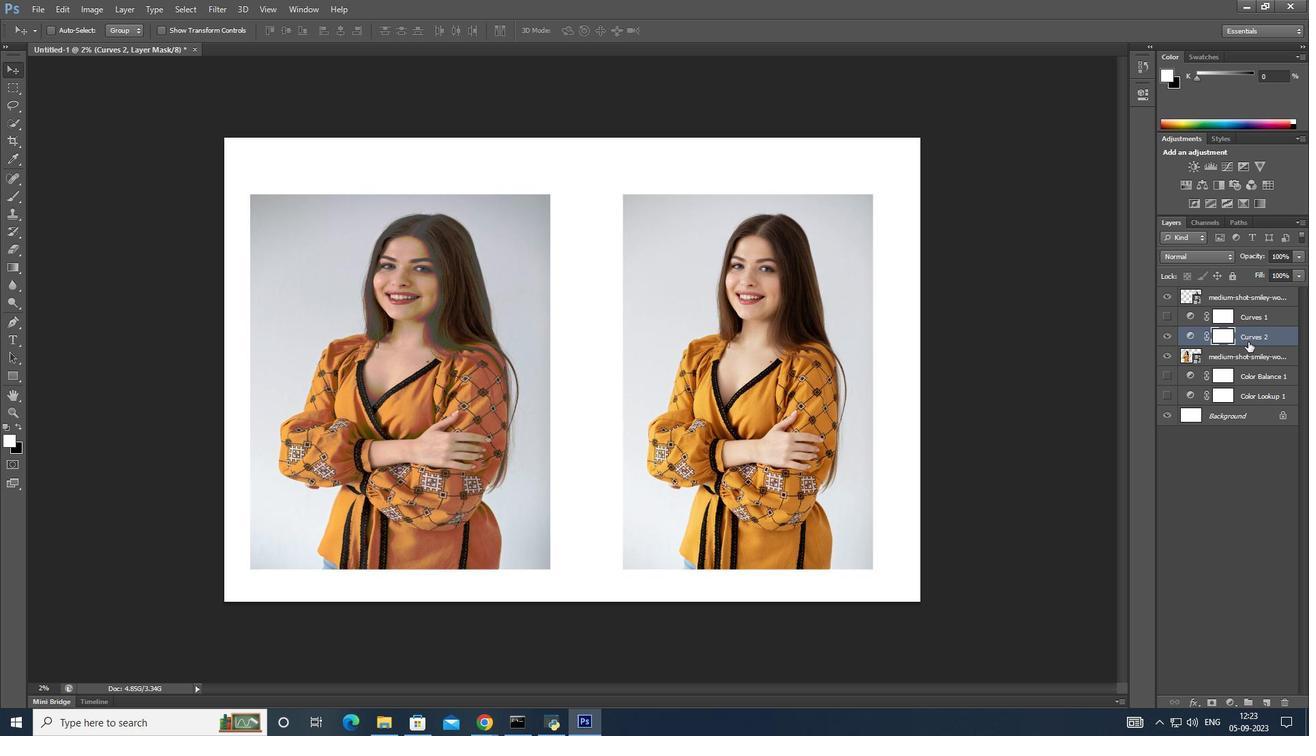 
Action: Key pressed <'\n'>
Screenshot: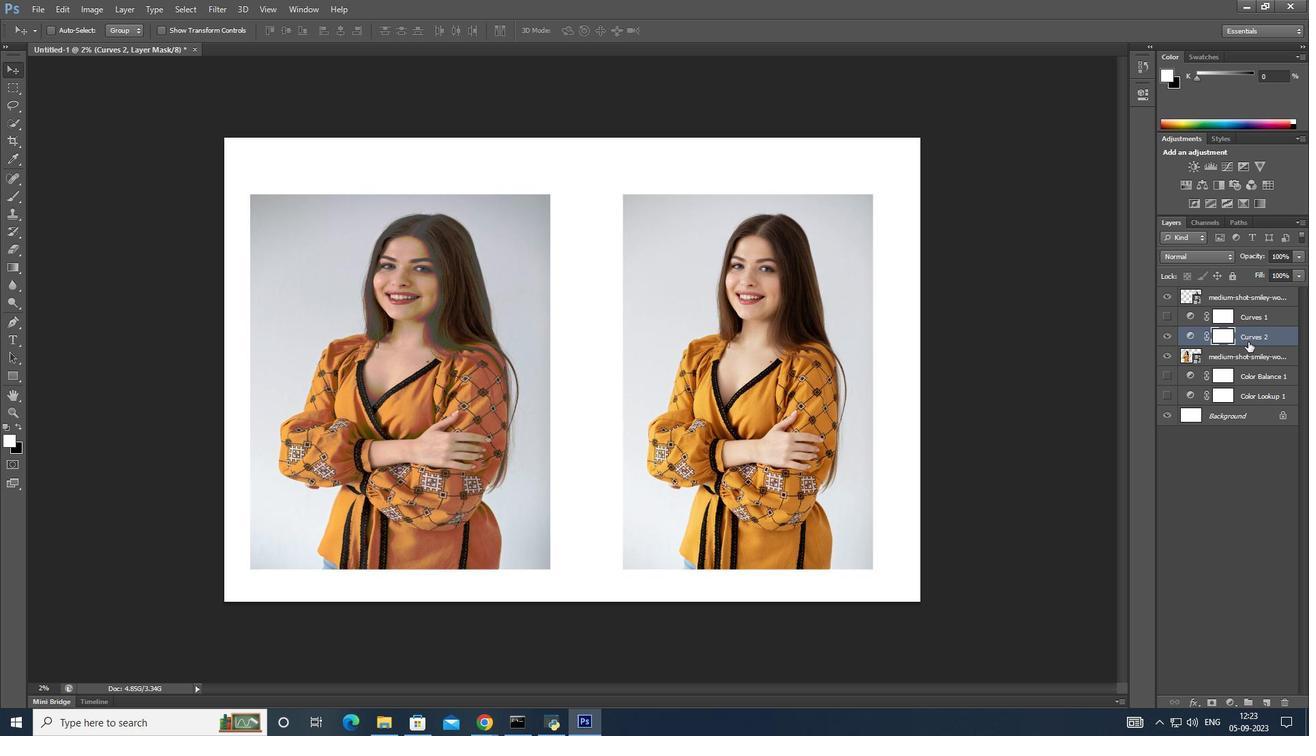 
Action: Mouse moved to (1257, 333)
Screenshot: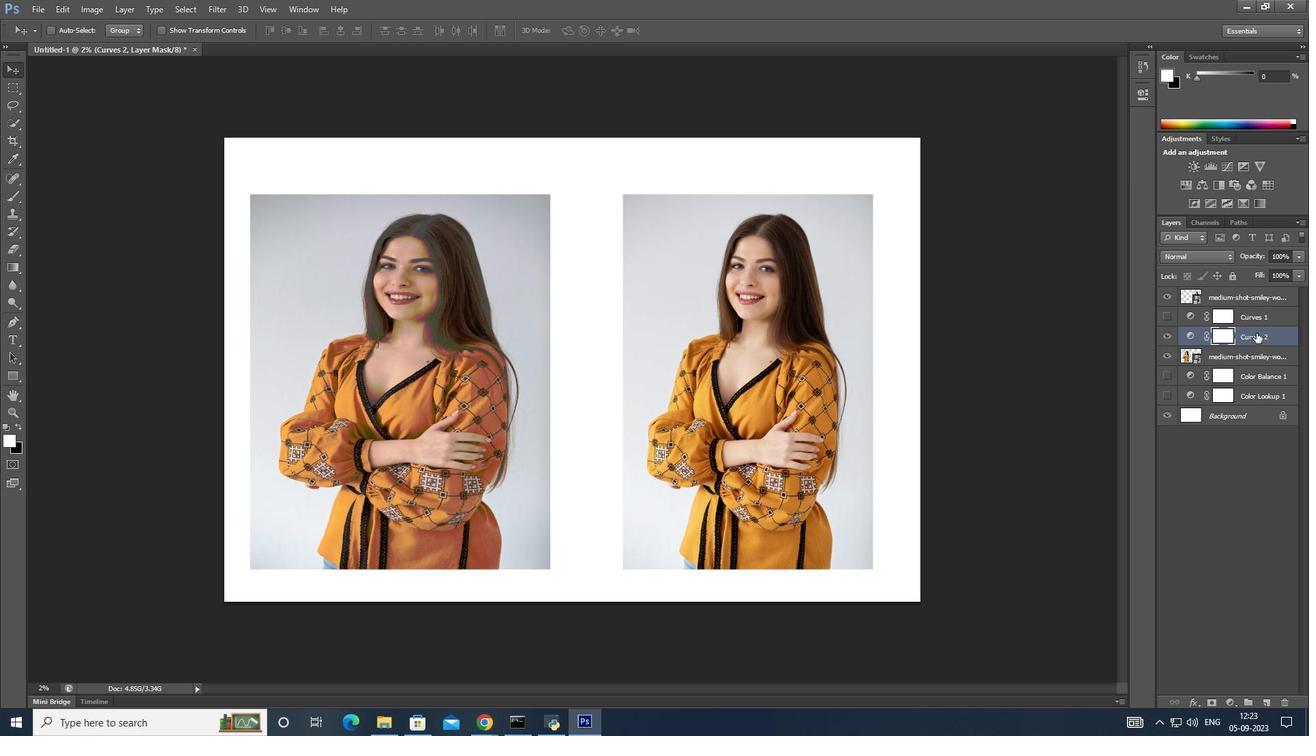 
Action: Mouse pressed left at (1257, 333)
Screenshot: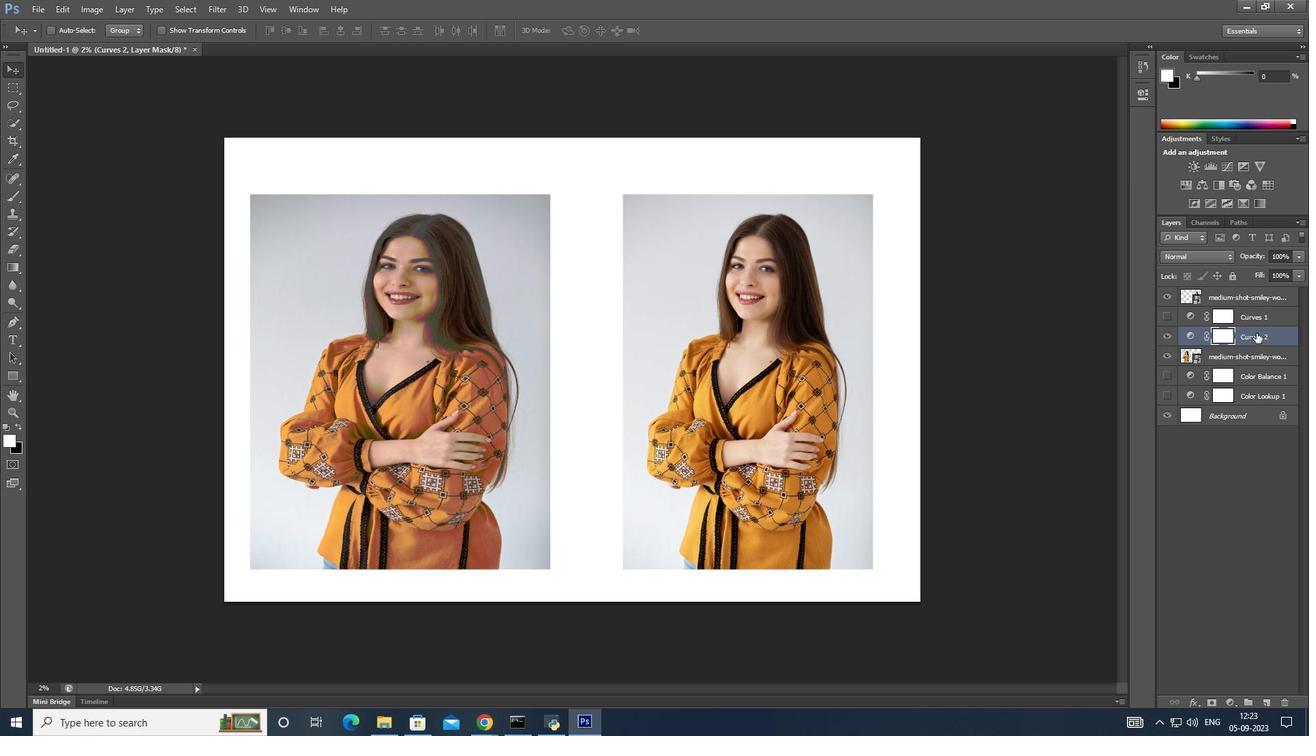 
Action: Mouse moved to (1267, 334)
Screenshot: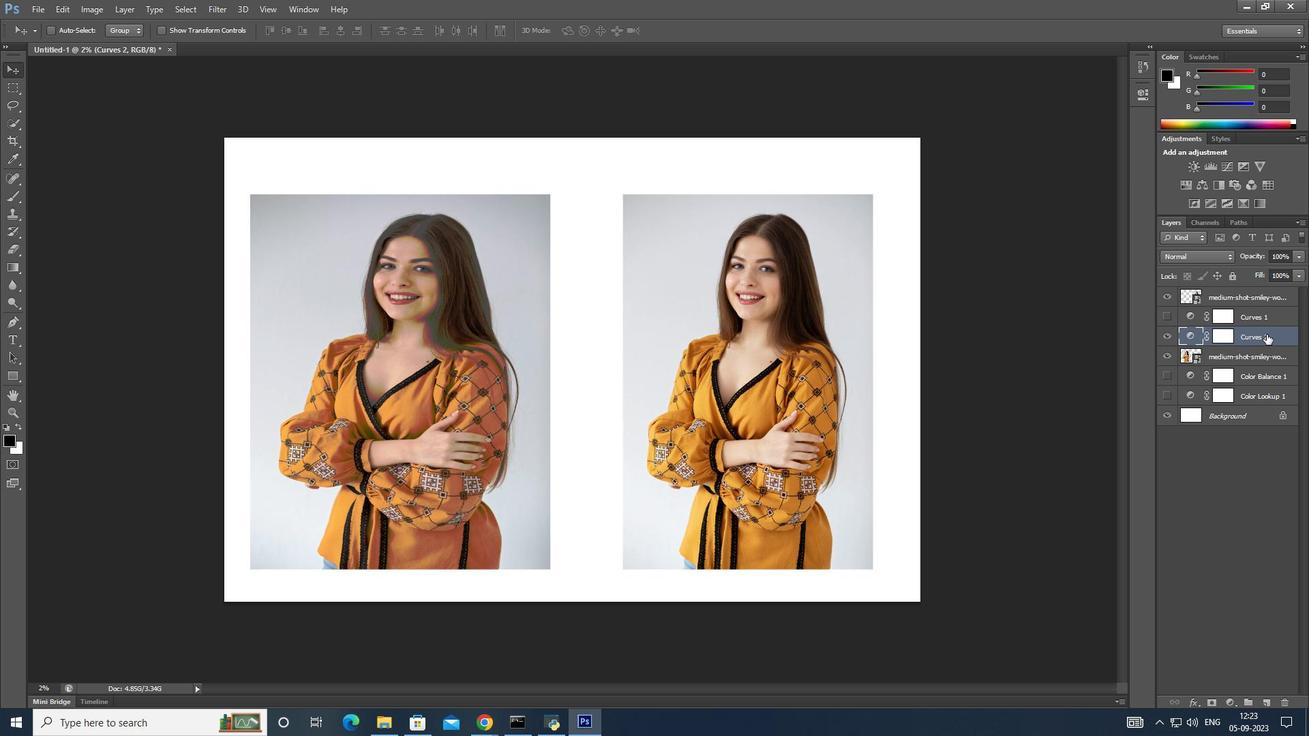 
Action: Mouse pressed left at (1267, 334)
Screenshot: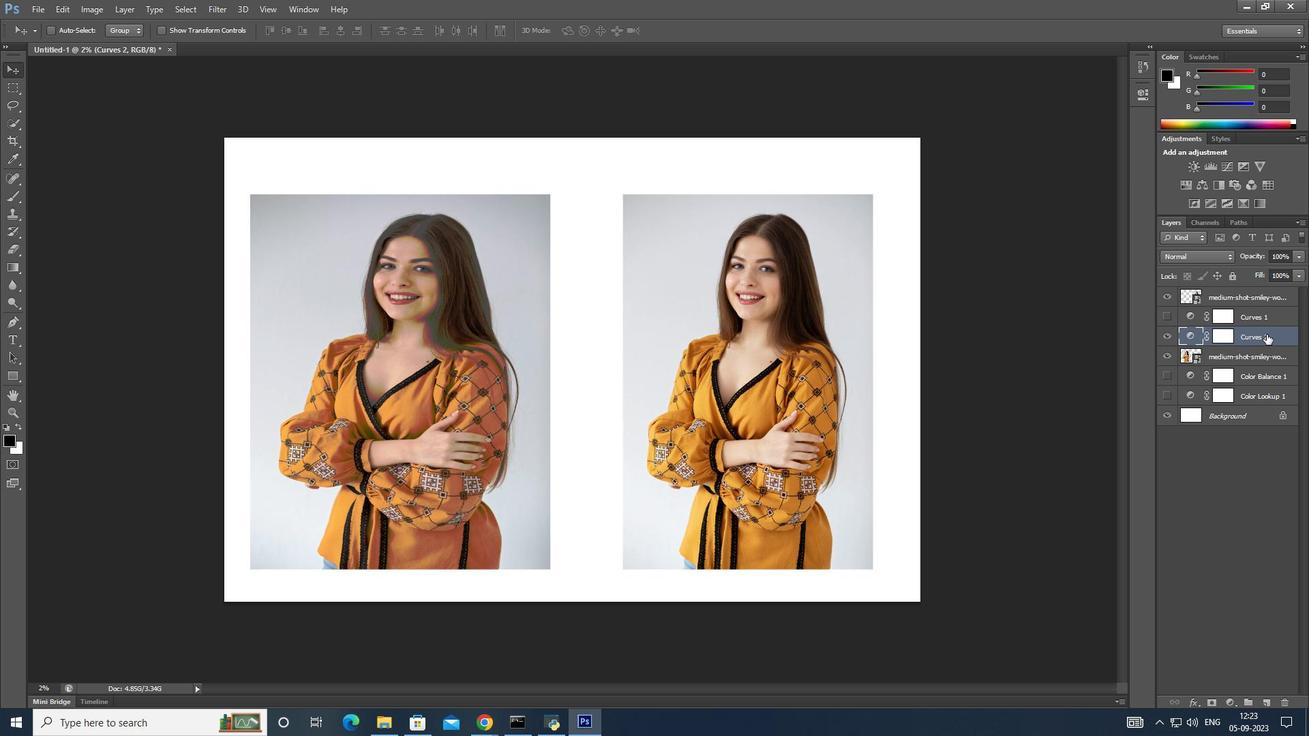 
Action: Mouse moved to (1279, 334)
Screenshot: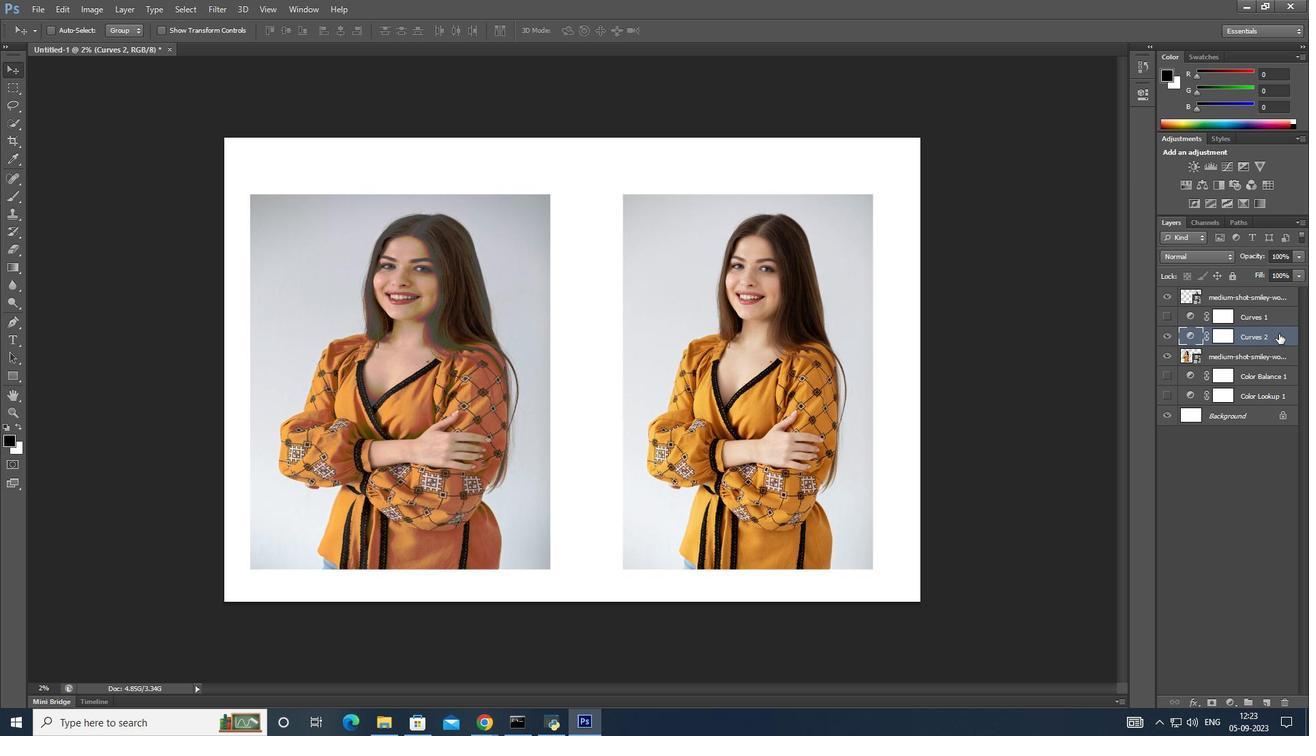 
Action: Mouse pressed left at (1279, 334)
Screenshot: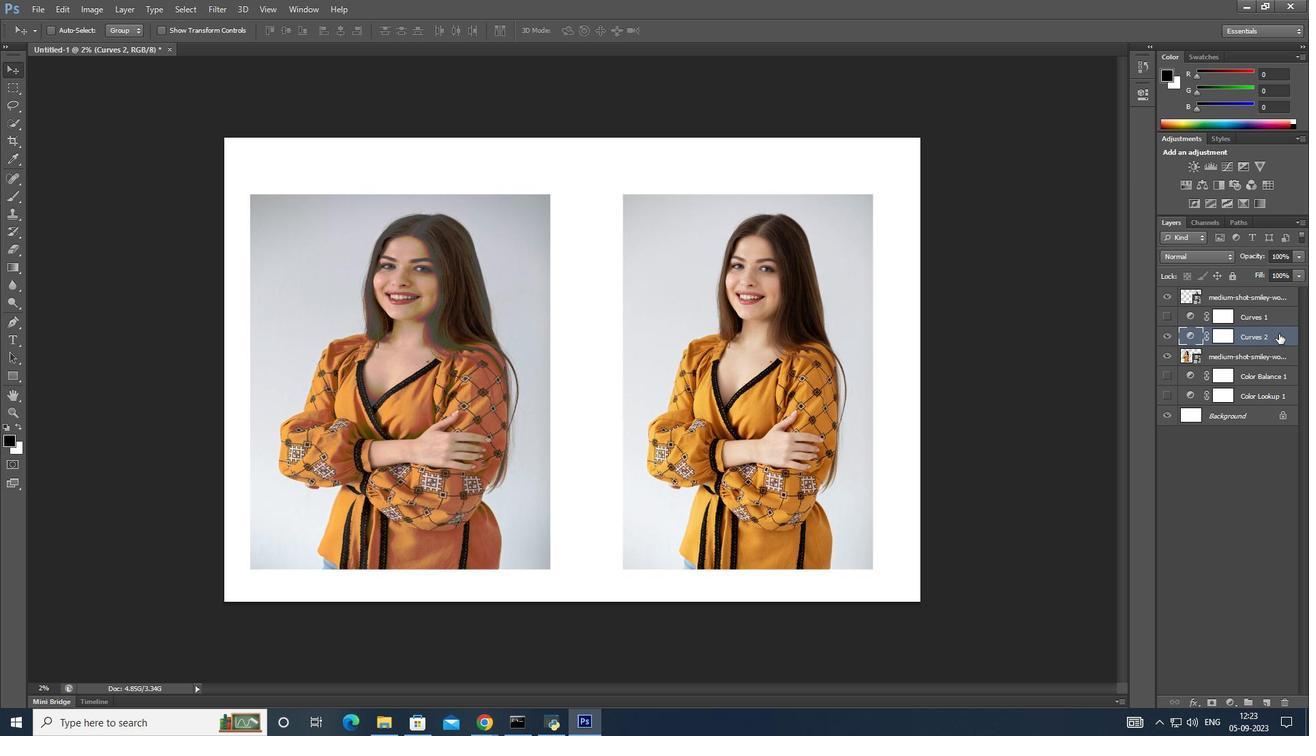 
Action: Mouse moved to (1276, 332)
Screenshot: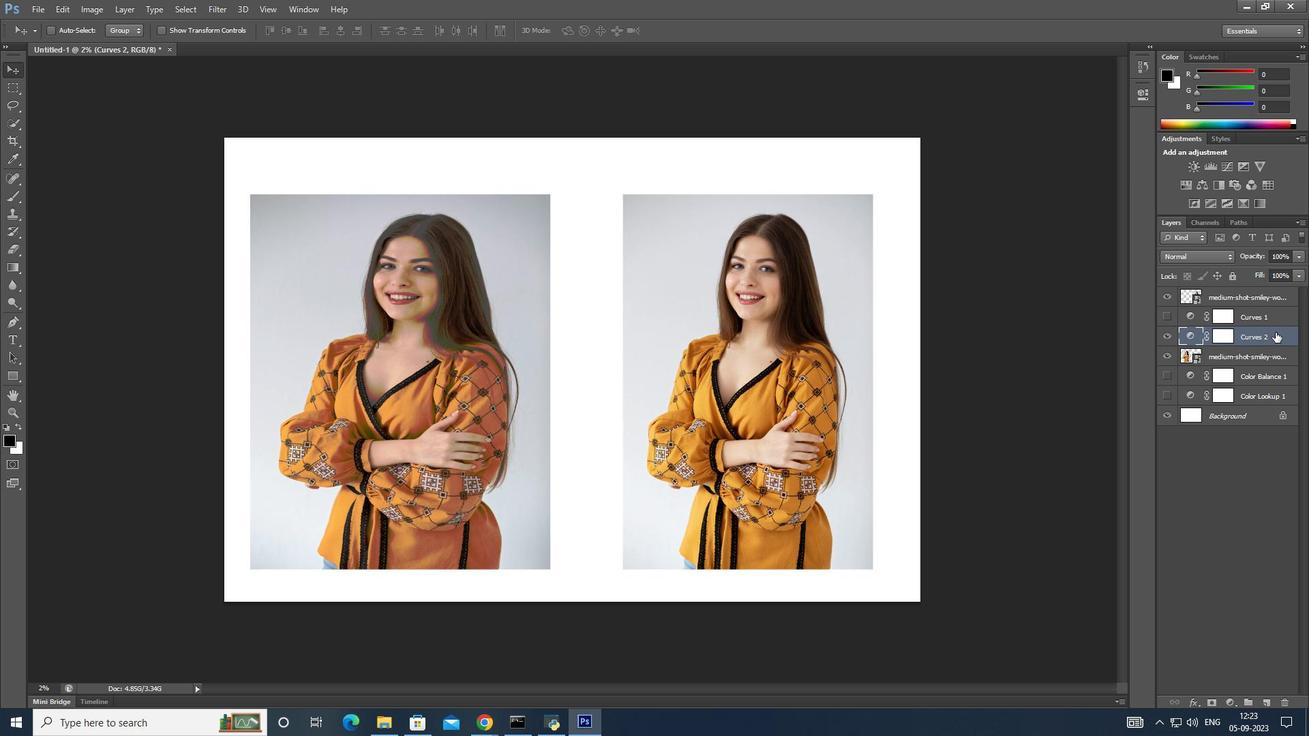 
Action: Mouse pressed left at (1276, 332)
Screenshot: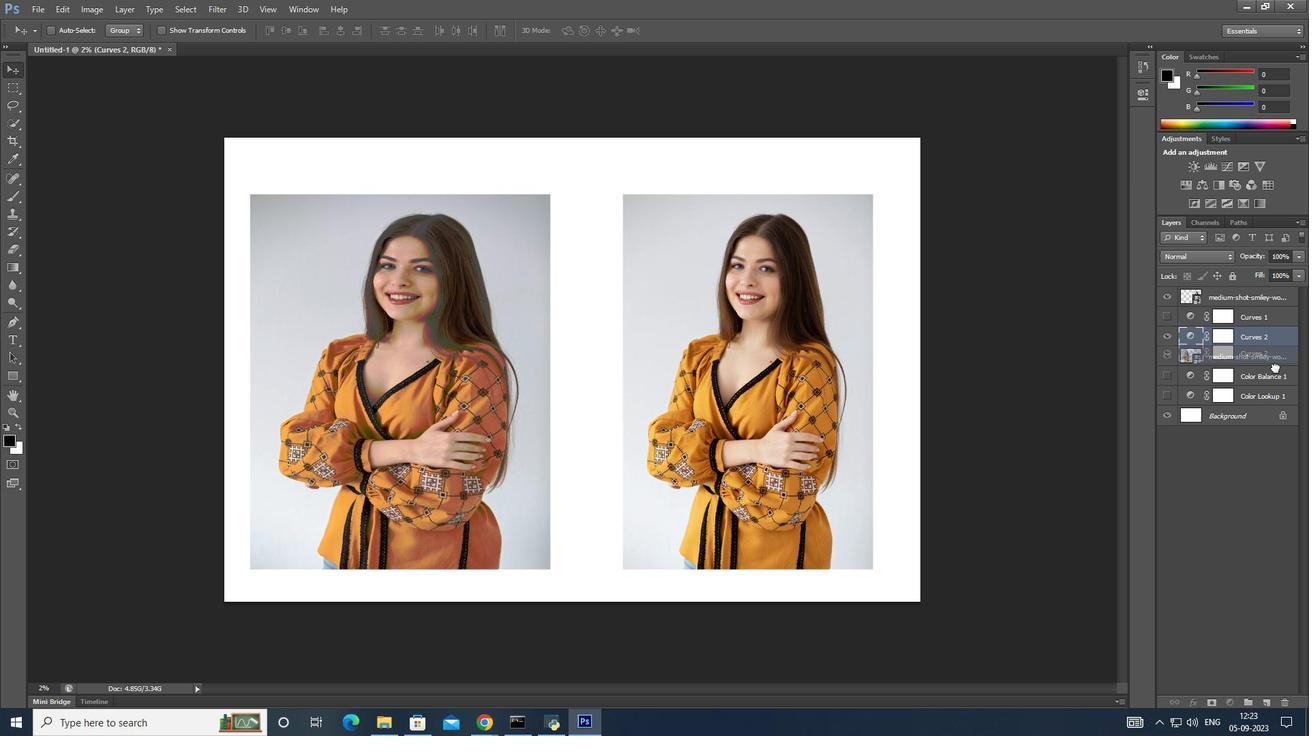 
Action: Mouse moved to (1263, 353)
Screenshot: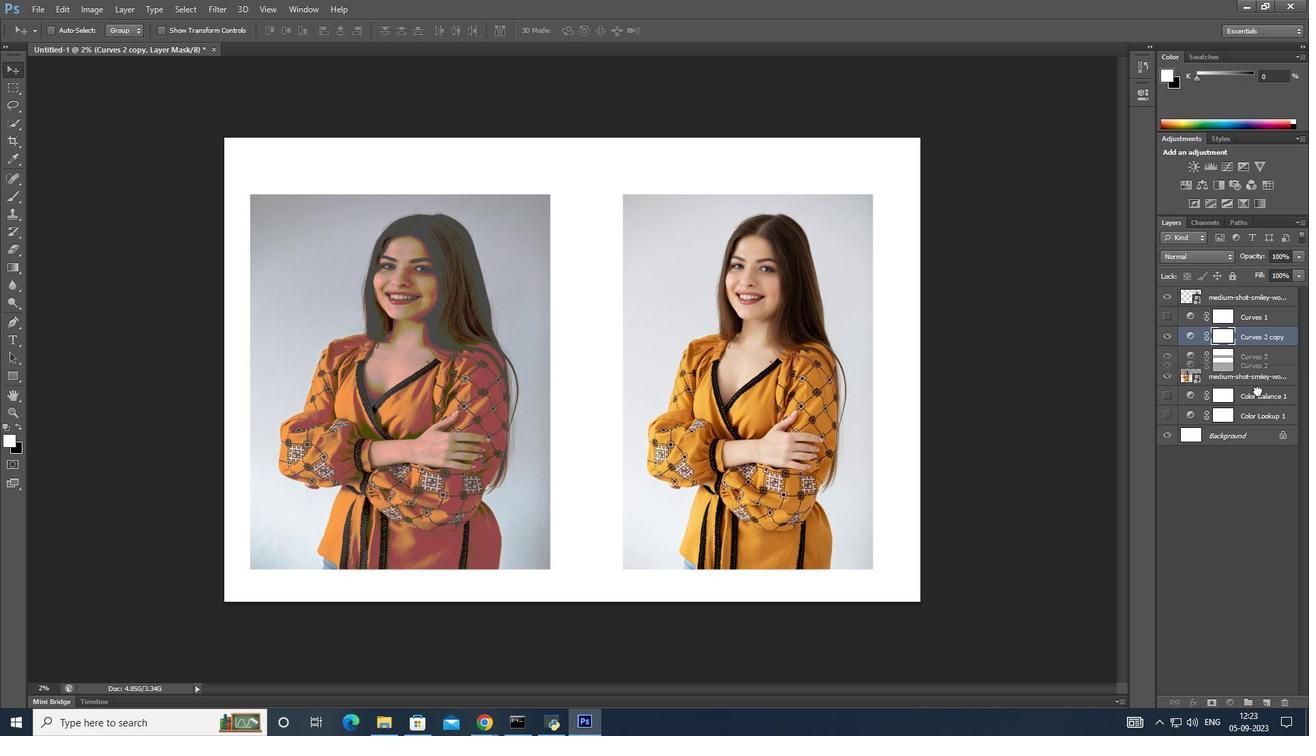 
Action: Mouse pressed left at (1263, 353)
Screenshot: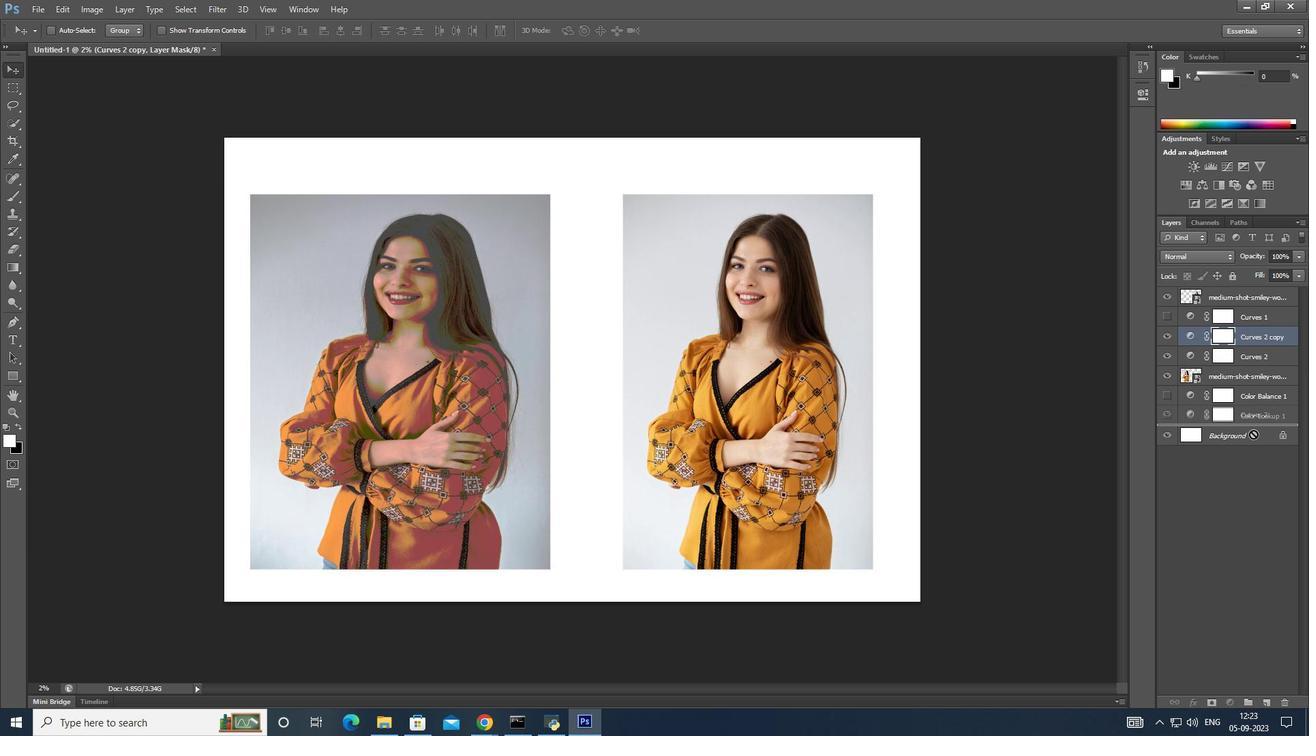 
Action: Mouse moved to (1235, 398)
Screenshot: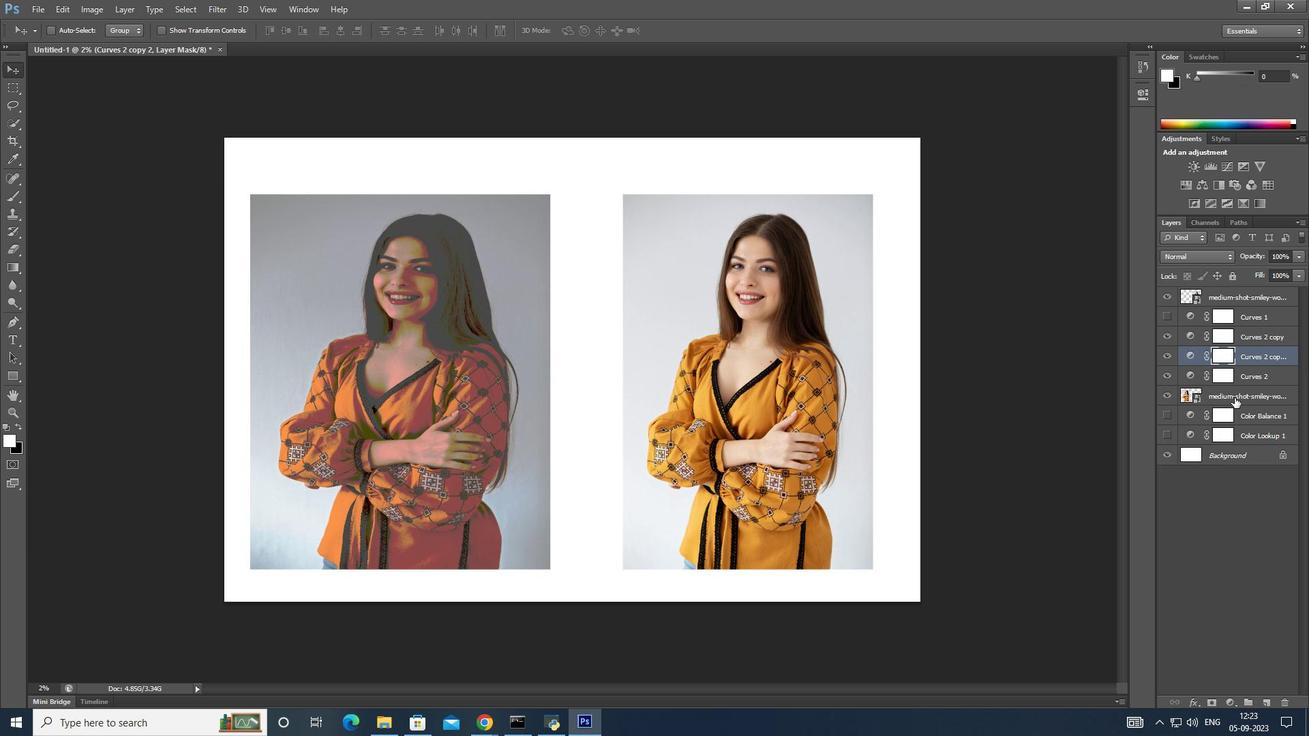 
Action: Mouse pressed left at (1235, 398)
Screenshot: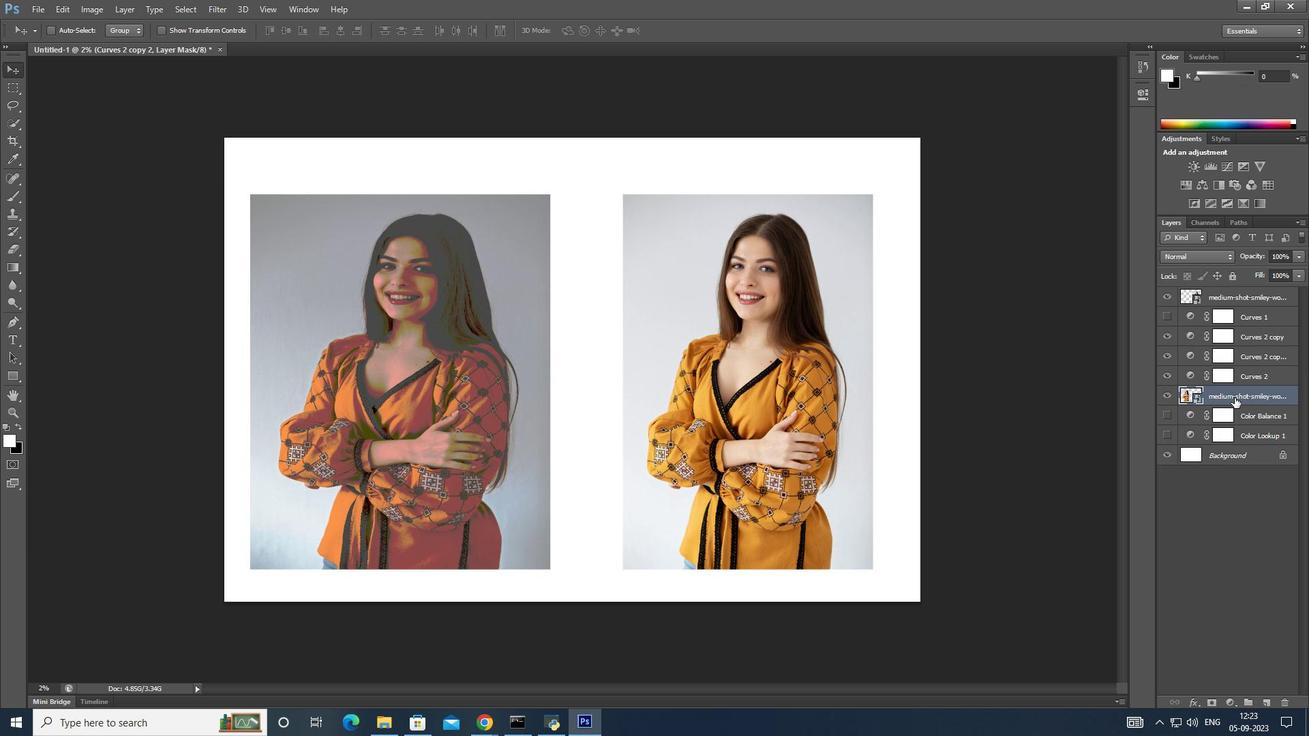 
Action: Mouse pressed right at (1235, 398)
Screenshot: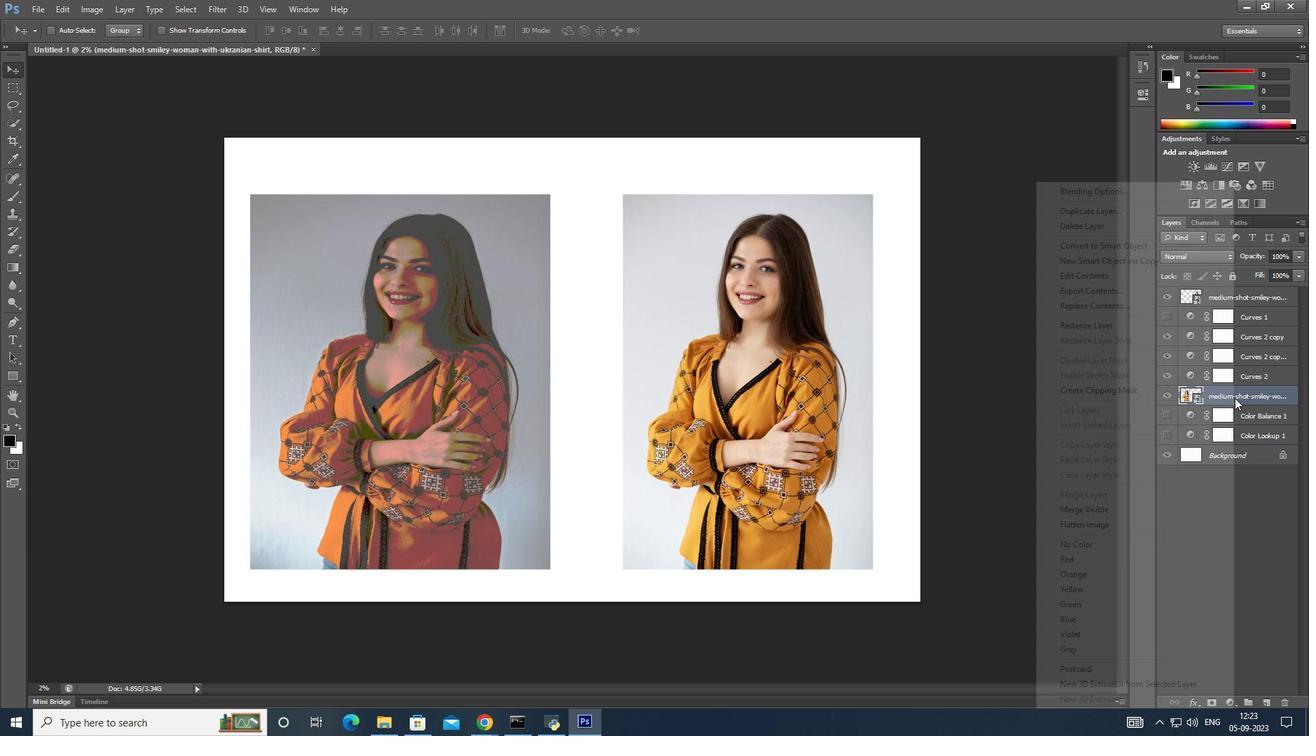
Action: Mouse moved to (1120, 181)
Screenshot: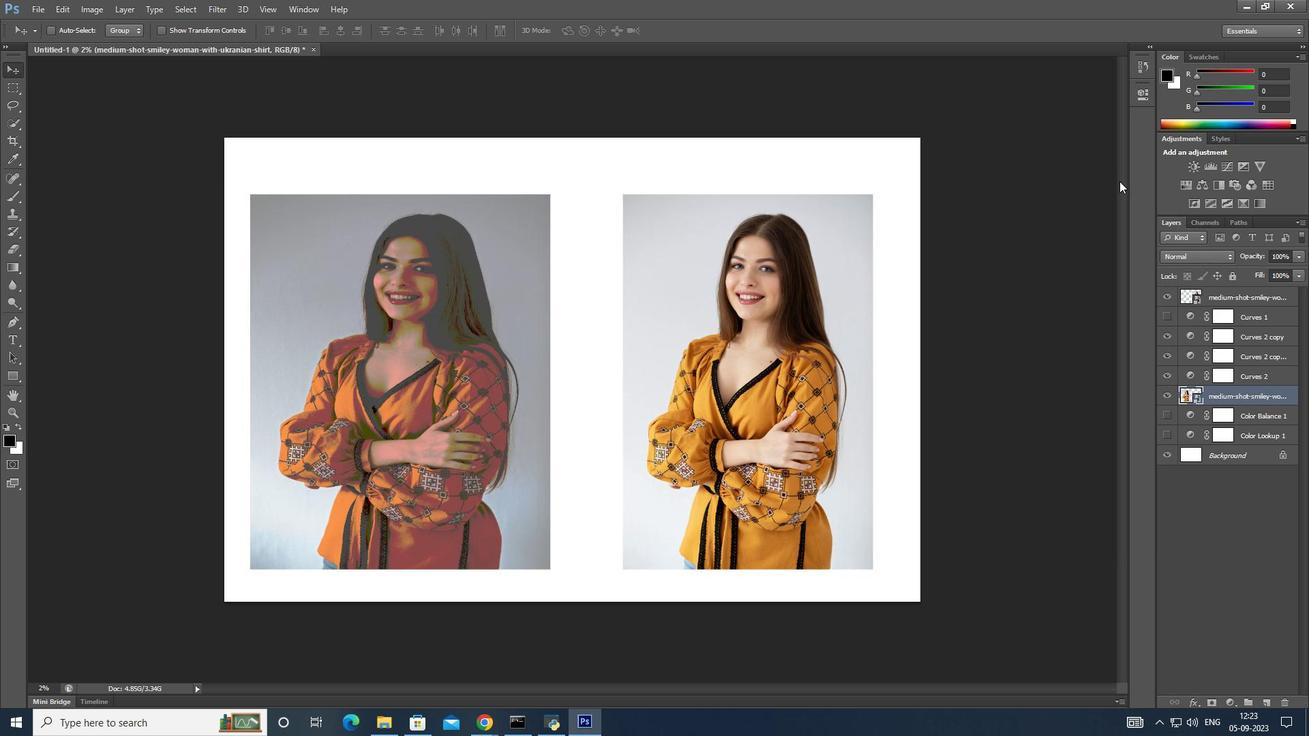 
Action: Mouse pressed left at (1120, 181)
Screenshot: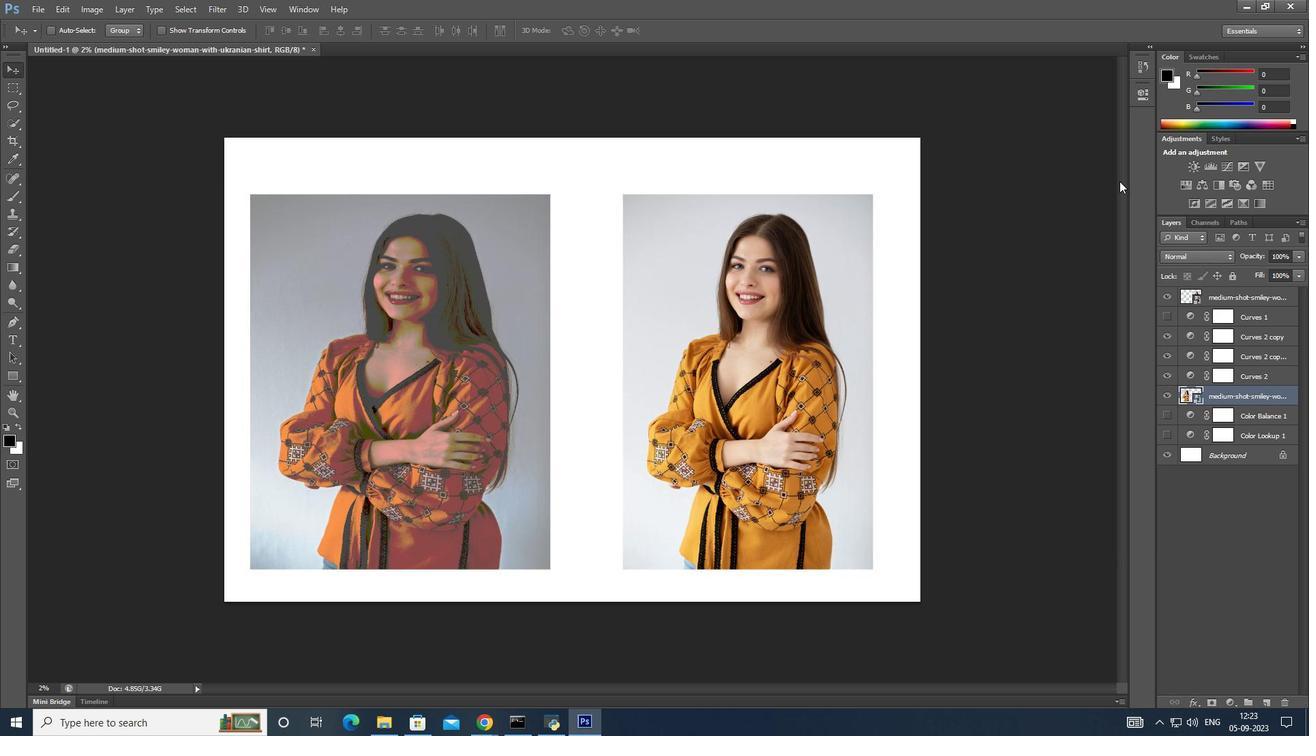 
Action: Mouse moved to (1258, 397)
Screenshot: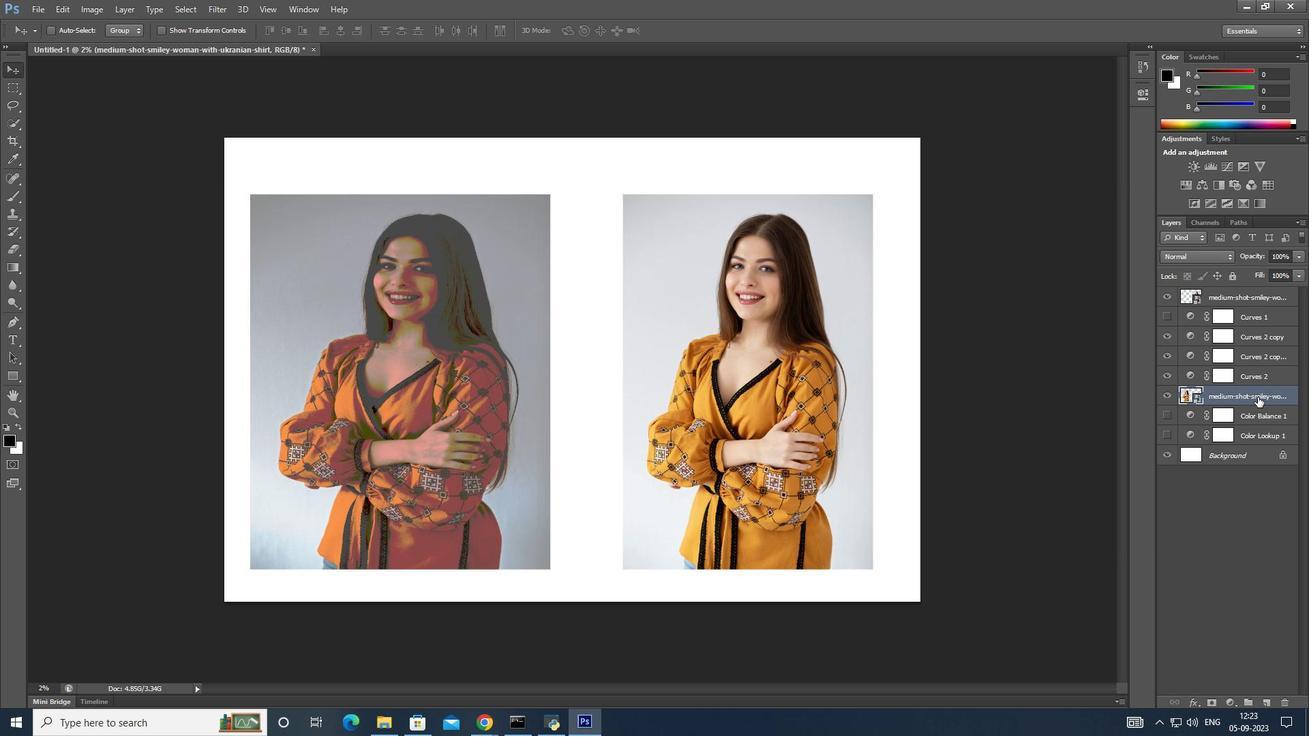 
Action: Mouse pressed left at (1258, 397)
Screenshot: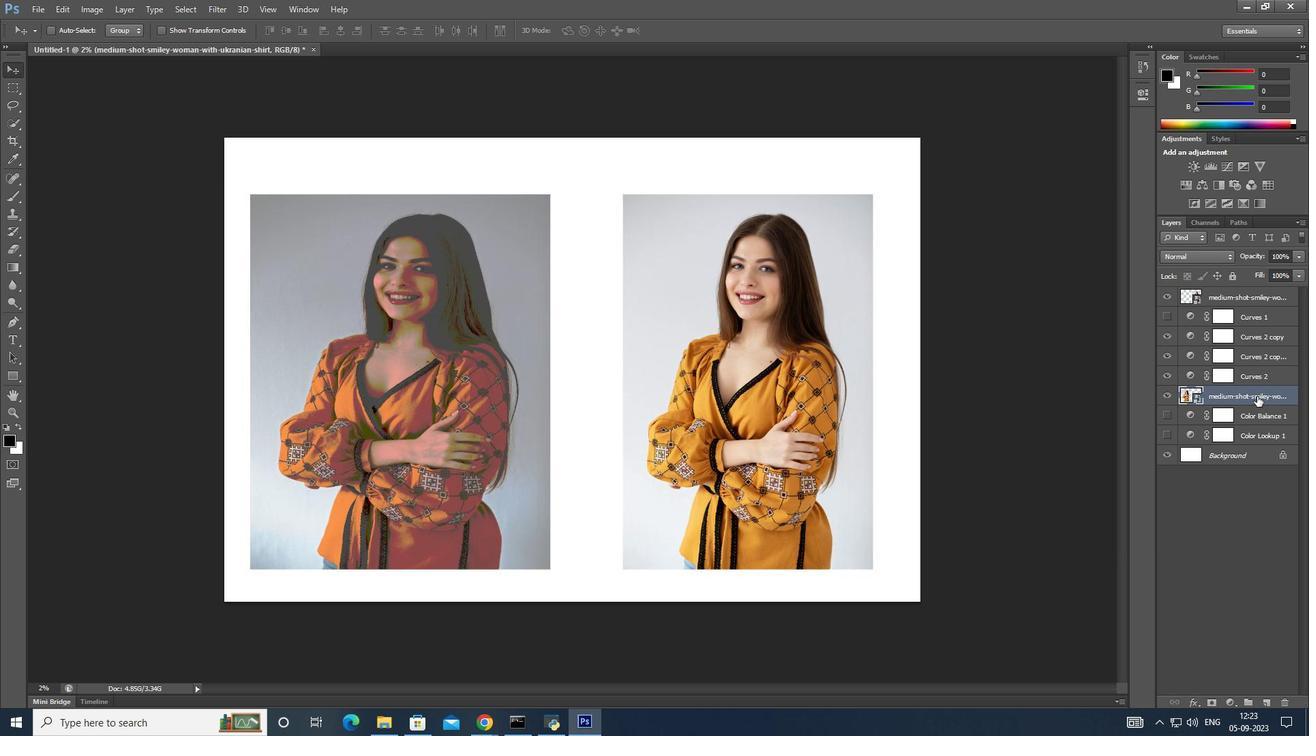 
Action: Mouse moved to (1257, 397)
Screenshot: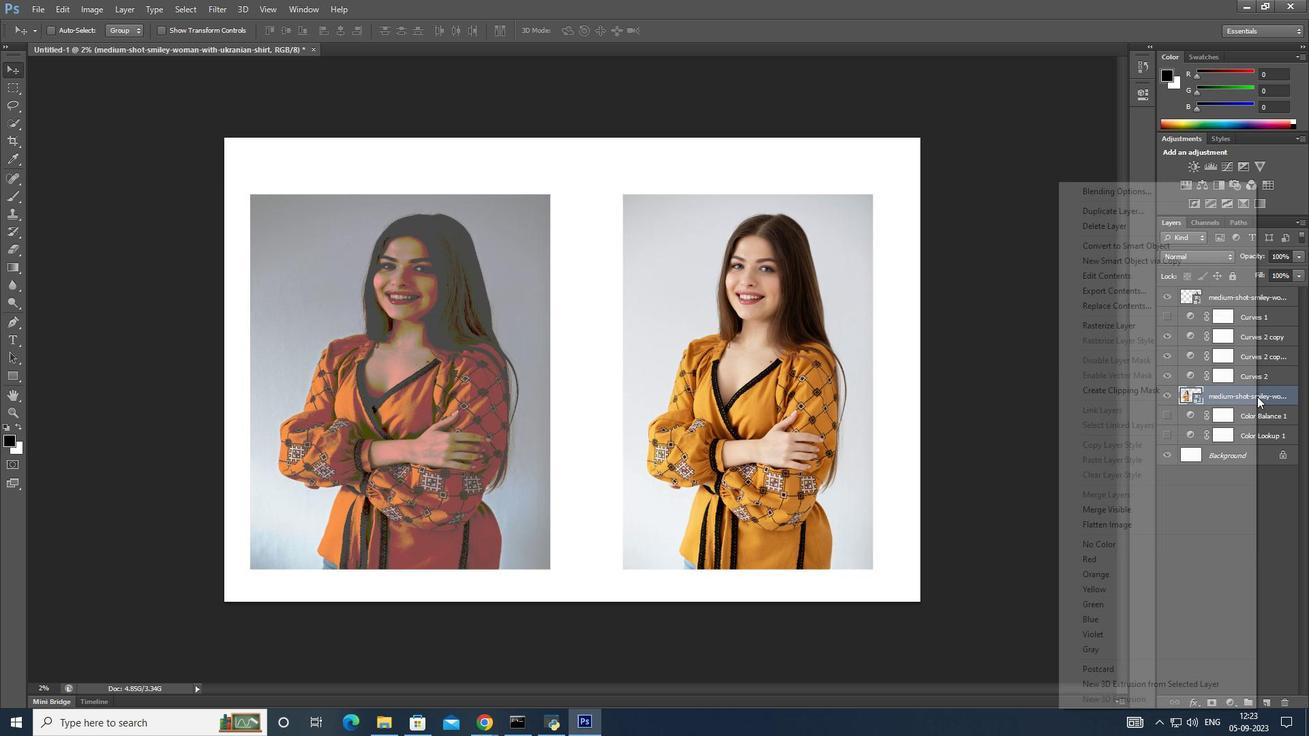 
Action: Mouse pressed right at (1257, 397)
Screenshot: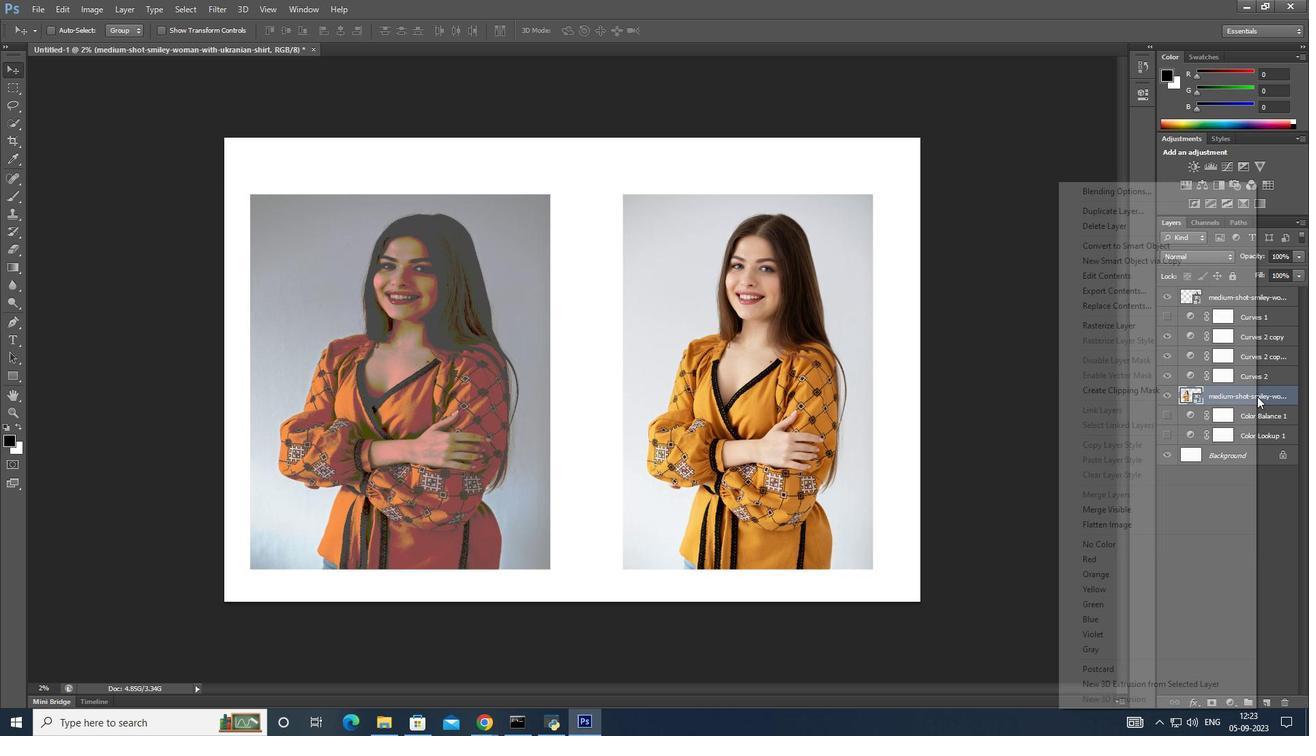
Action: Mouse moved to (1124, 190)
Screenshot: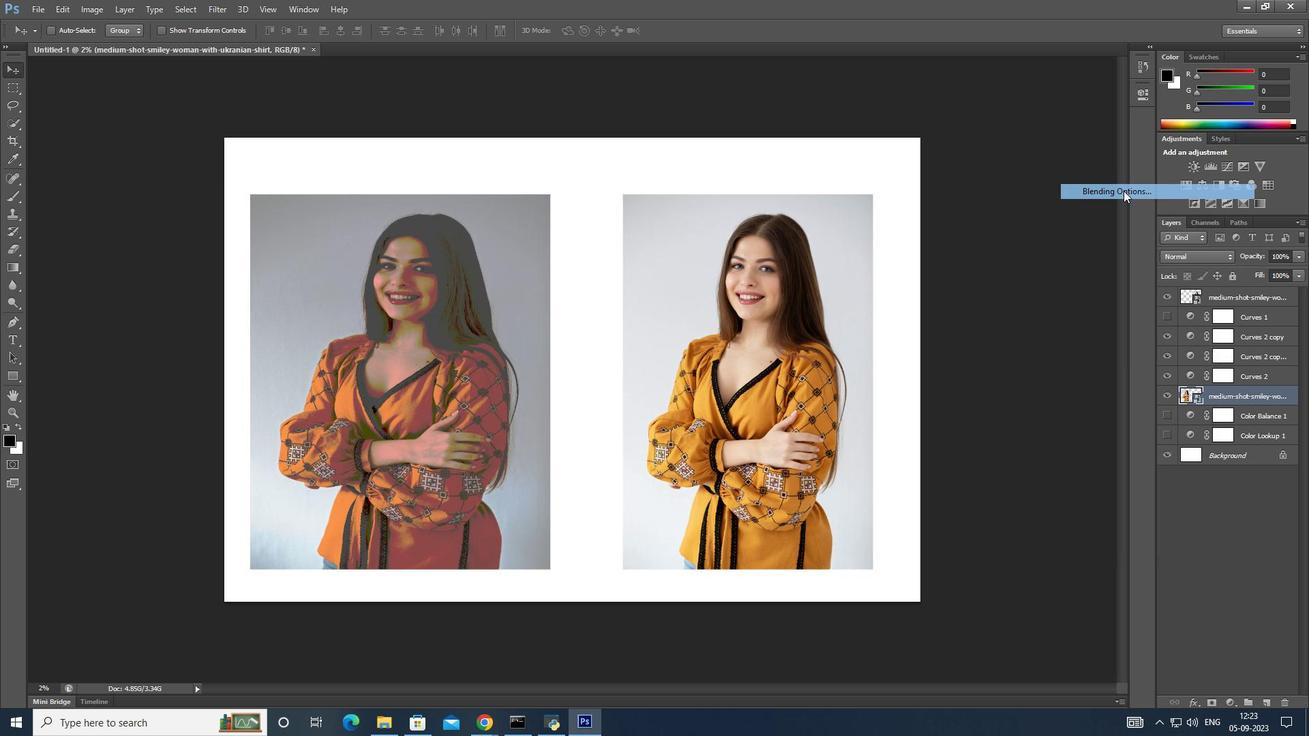 
Action: Mouse pressed left at (1124, 190)
Screenshot: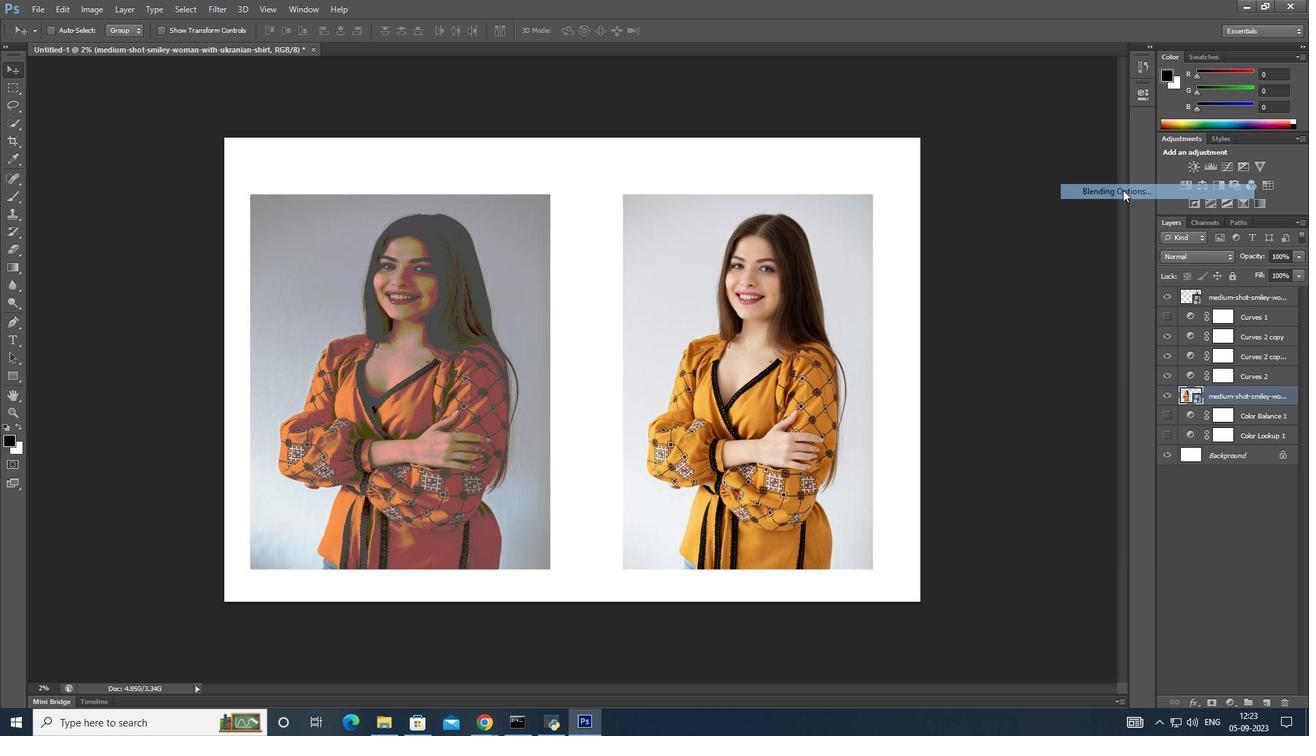 
Action: Mouse moved to (839, 193)
Screenshot: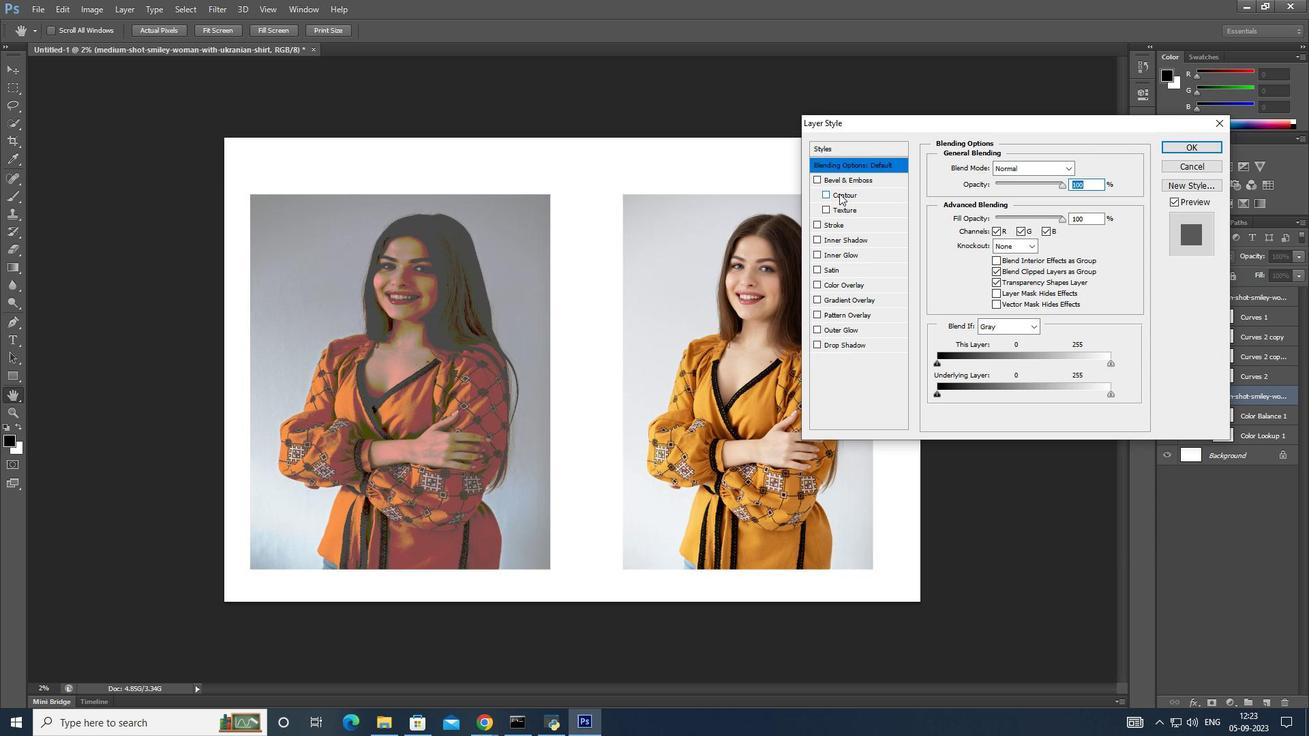 
Action: Mouse pressed left at (839, 193)
Screenshot: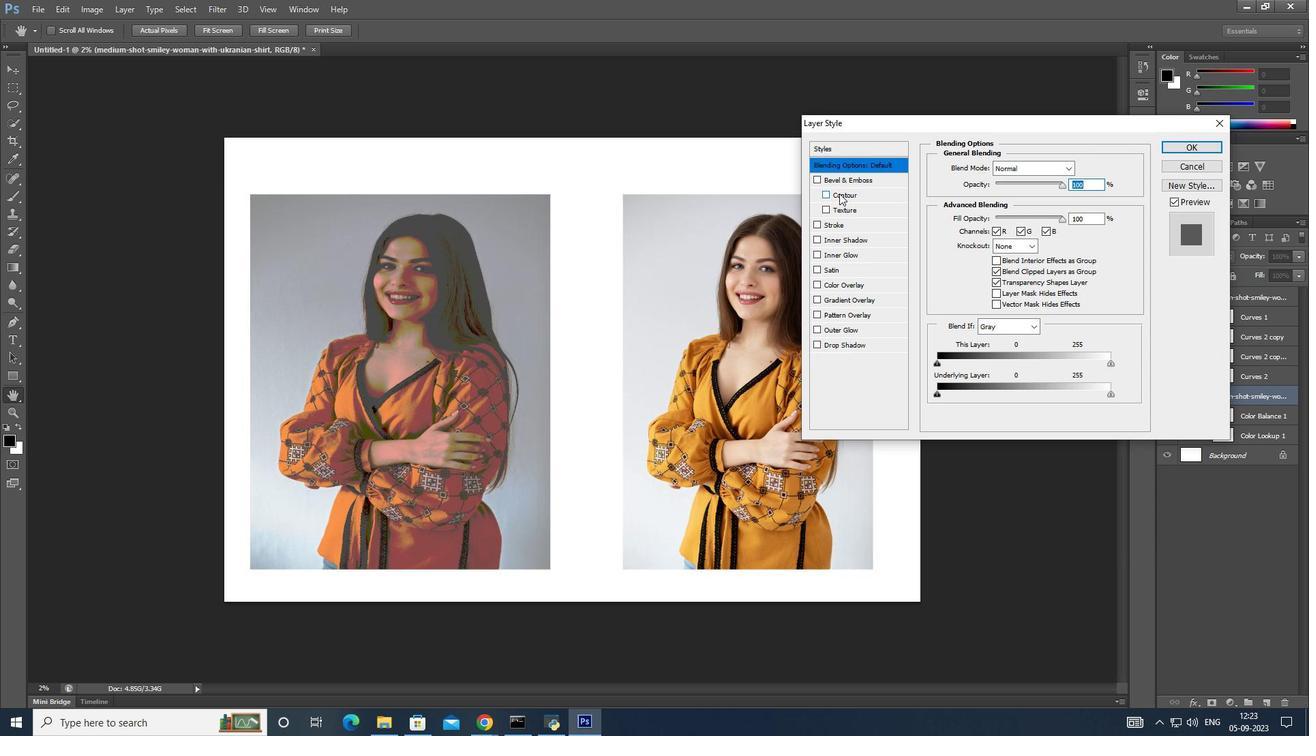 
Action: Mouse moved to (1002, 191)
Screenshot: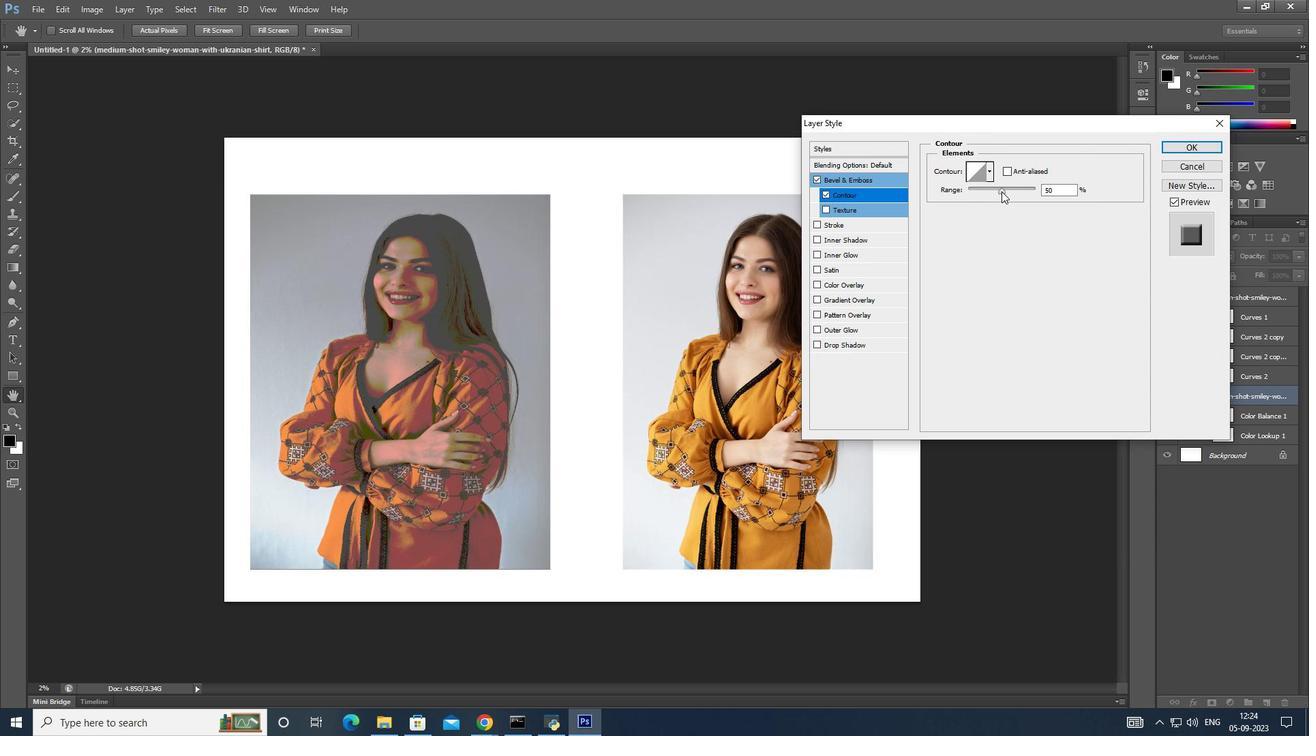 
Action: Mouse pressed left at (1002, 191)
Screenshot: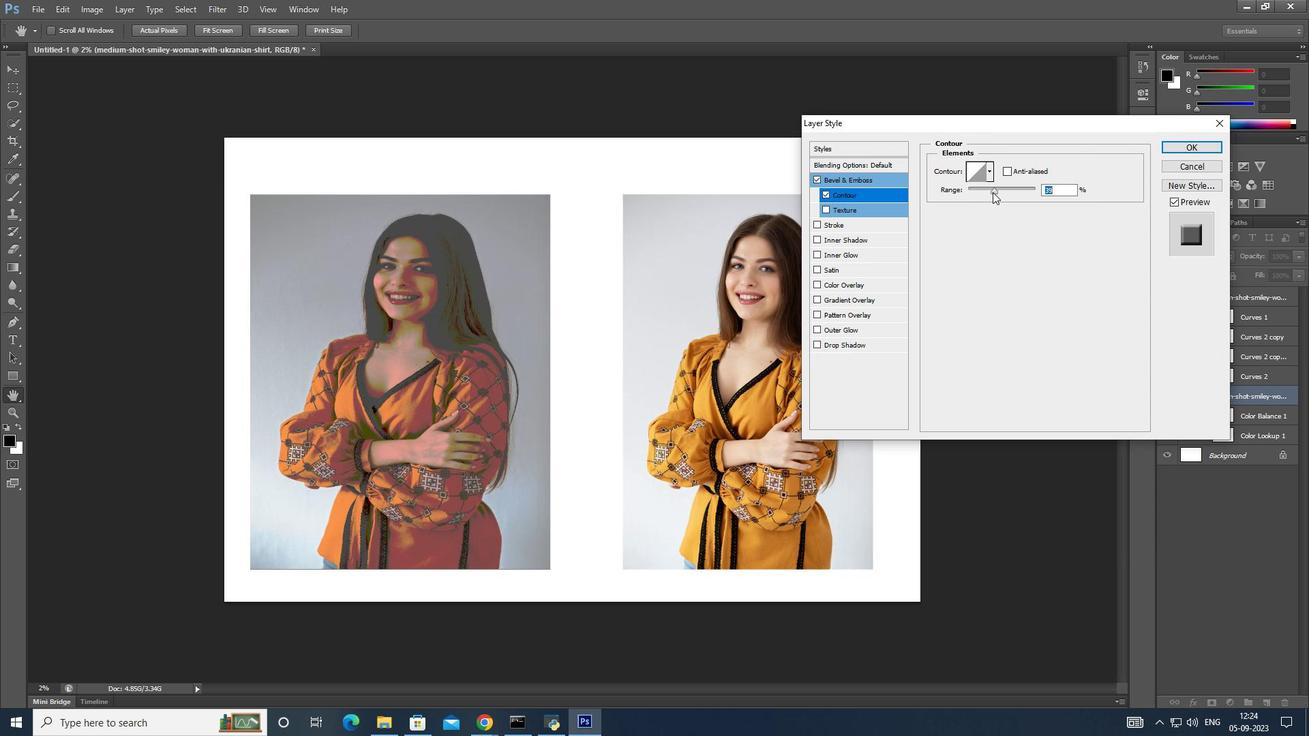 
Action: Mouse moved to (814, 329)
Screenshot: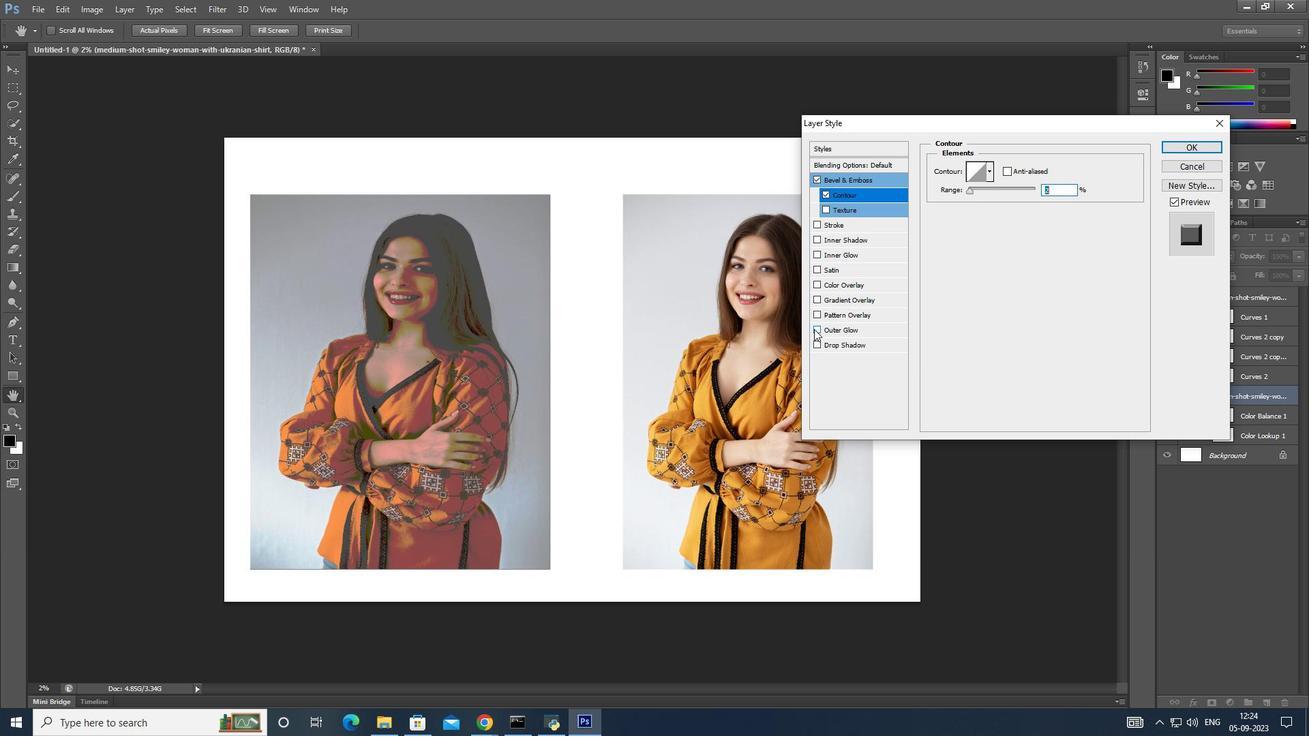 
Action: Mouse pressed left at (814, 329)
Screenshot: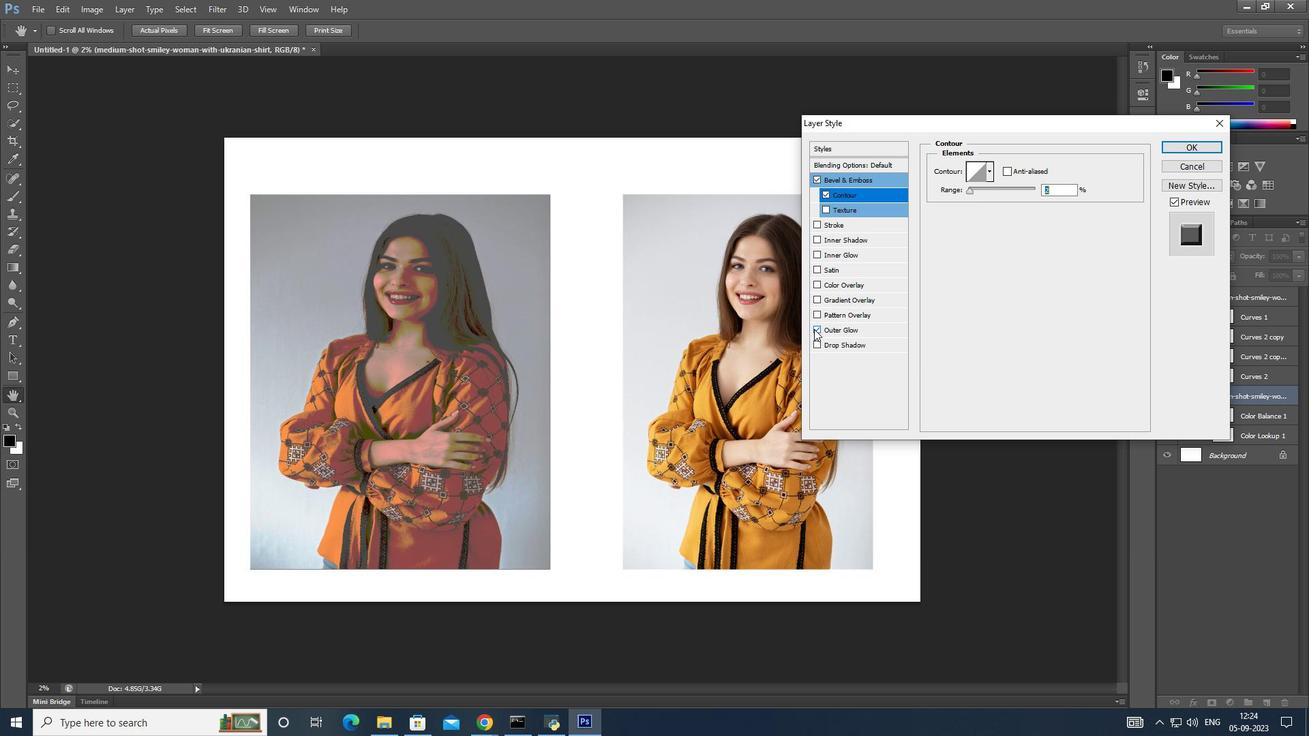 
Action: Mouse moved to (816, 297)
Screenshot: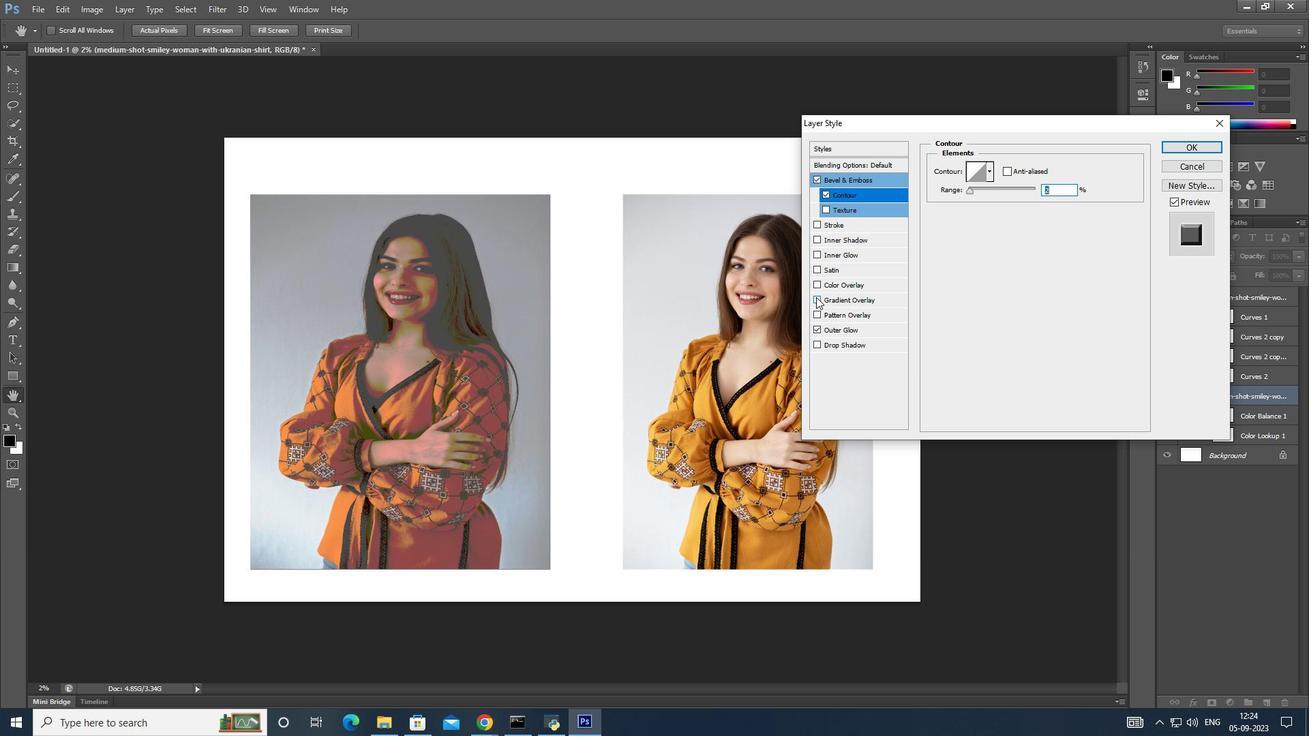 
Action: Mouse pressed left at (816, 297)
Screenshot: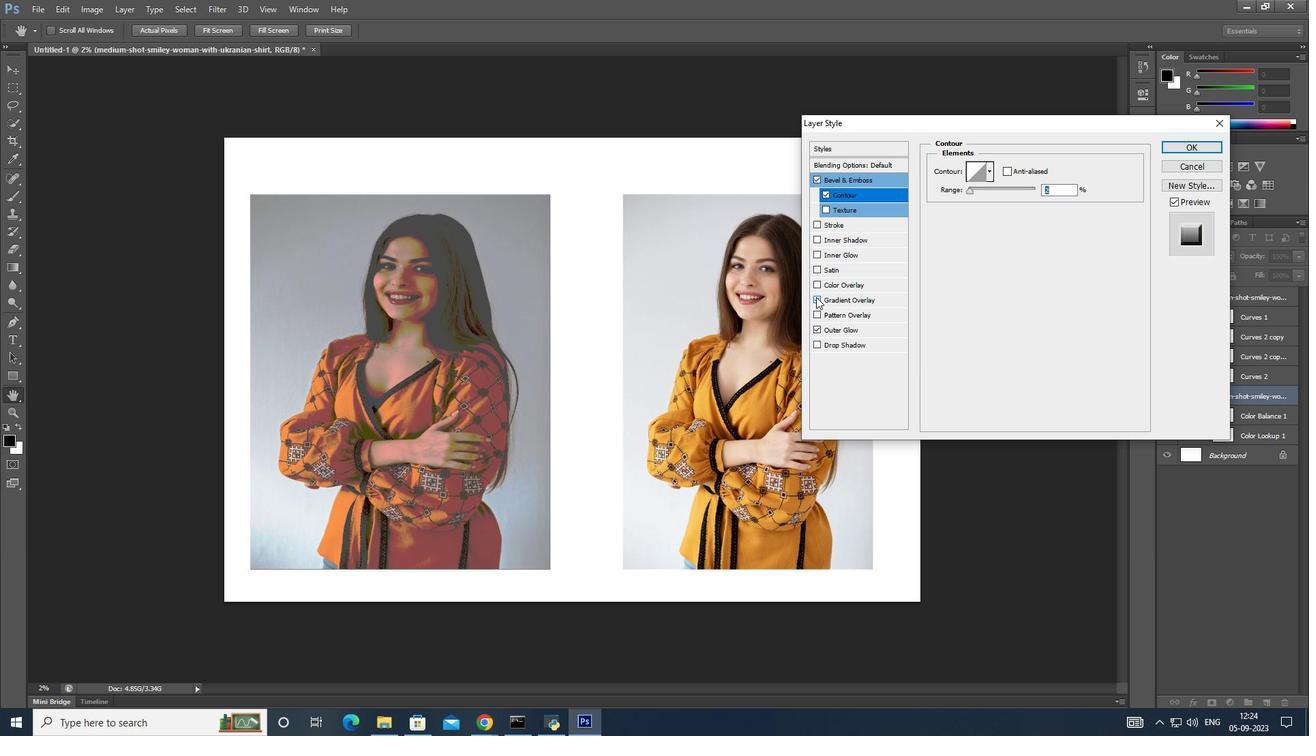 
Action: Mouse moved to (816, 300)
Screenshot: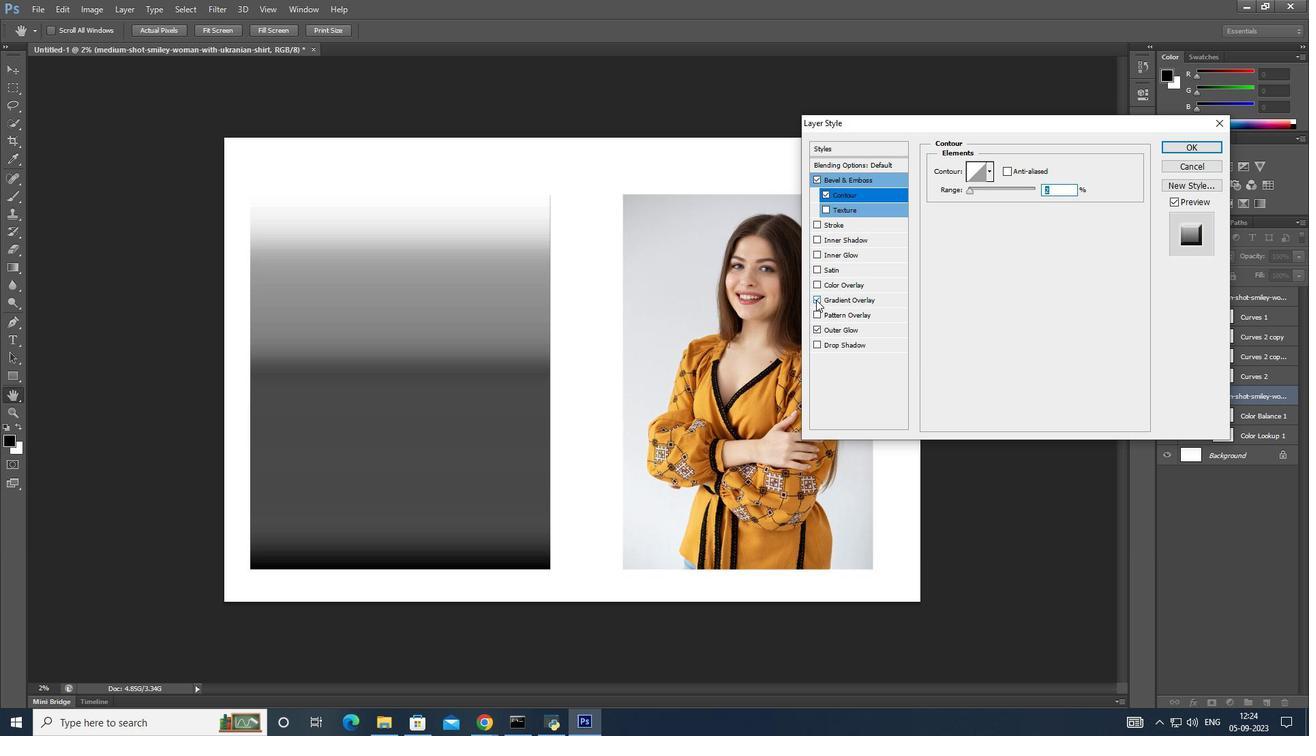 
Action: Mouse pressed left at (816, 300)
Screenshot: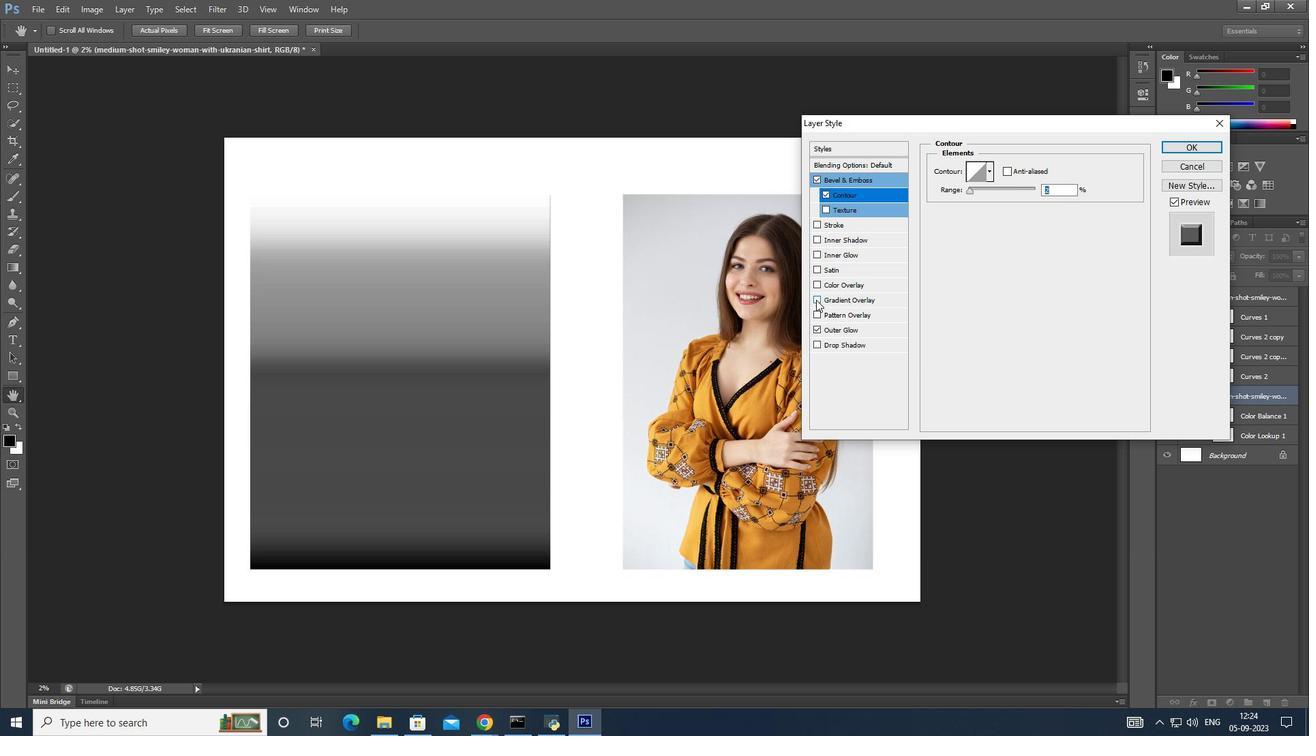 
Action: Mouse moved to (1178, 145)
Screenshot: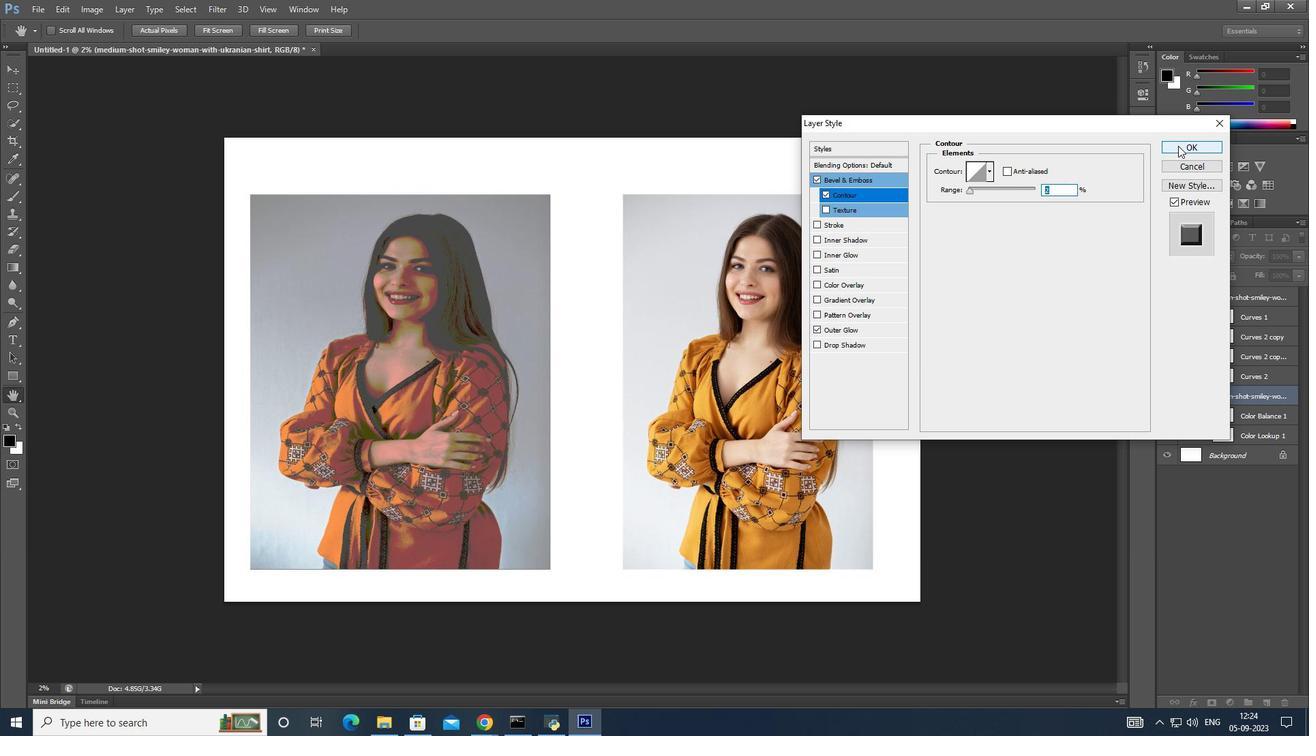 
Action: Mouse pressed left at (1178, 145)
Screenshot: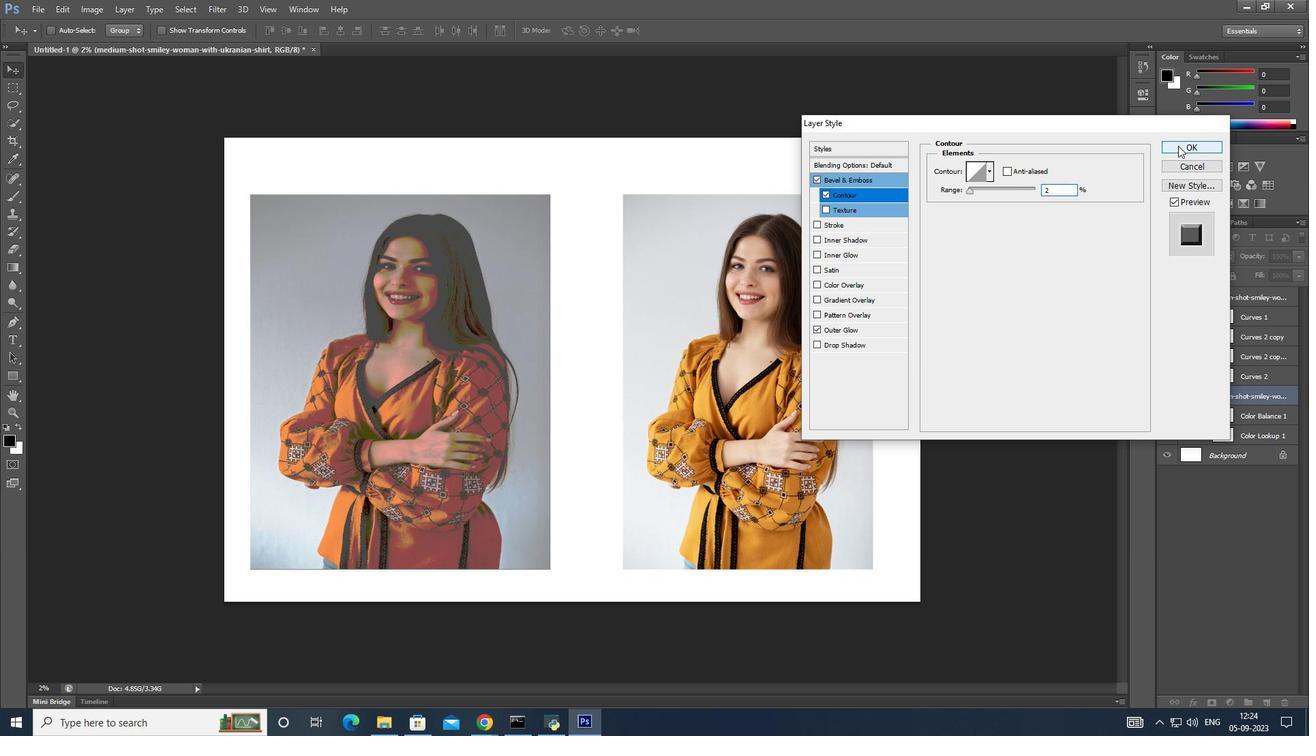 
Action: Mouse moved to (1230, 603)
Screenshot: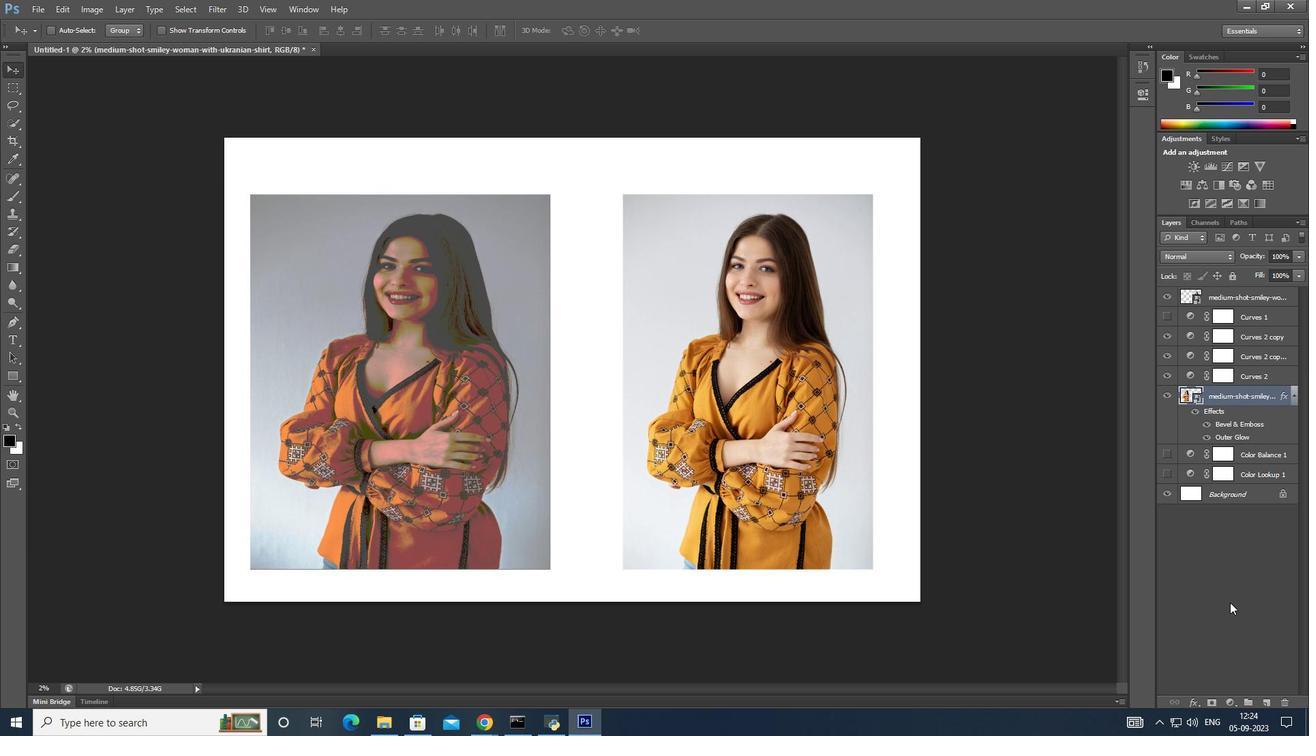 
Action: Mouse pressed left at (1230, 603)
Screenshot: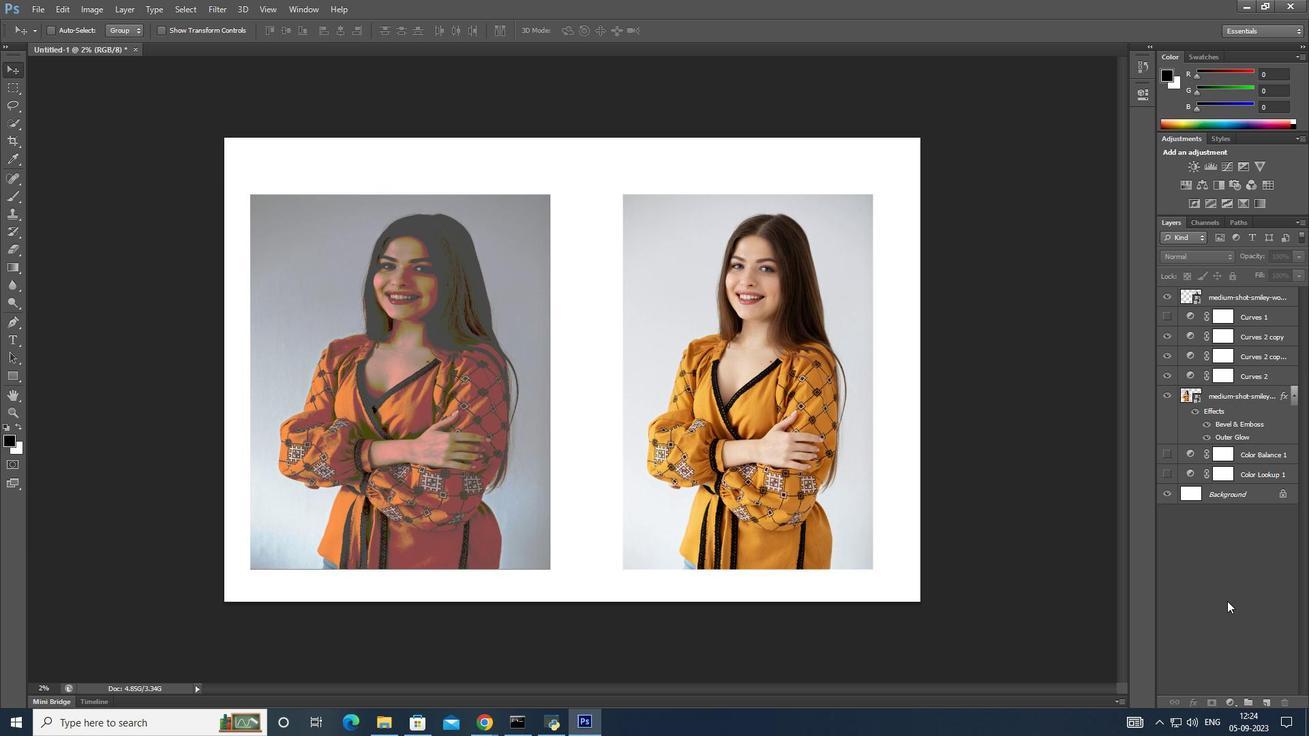 
Action: Mouse moved to (484, 401)
Screenshot: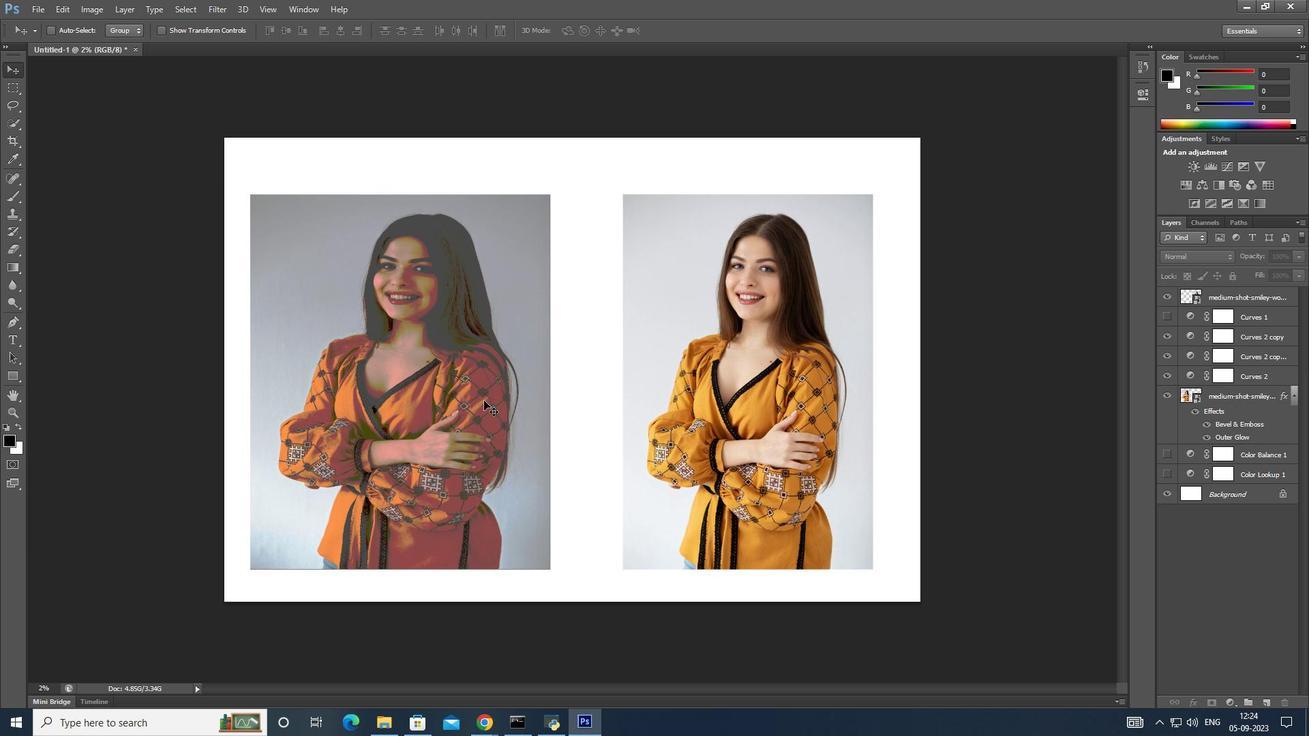 
Action: Mouse pressed left at (484, 401)
Screenshot: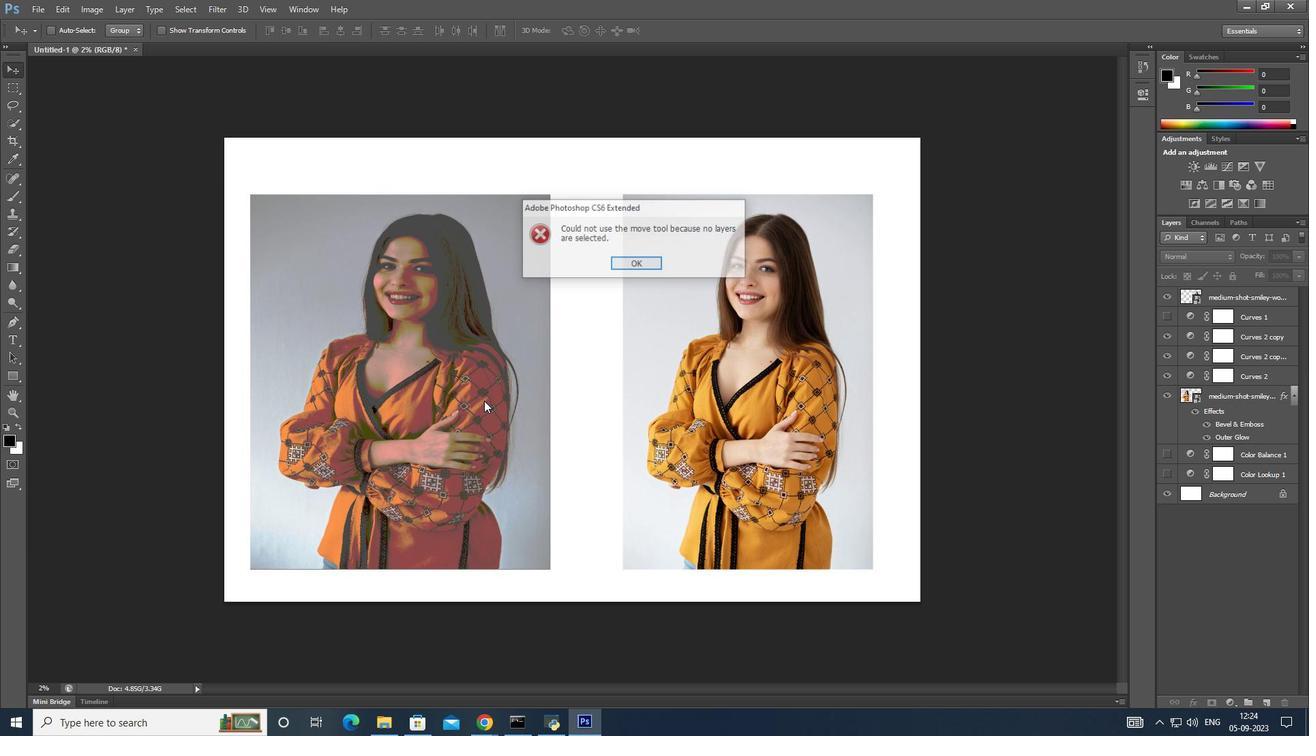 
Action: Mouse moved to (633, 263)
Screenshot: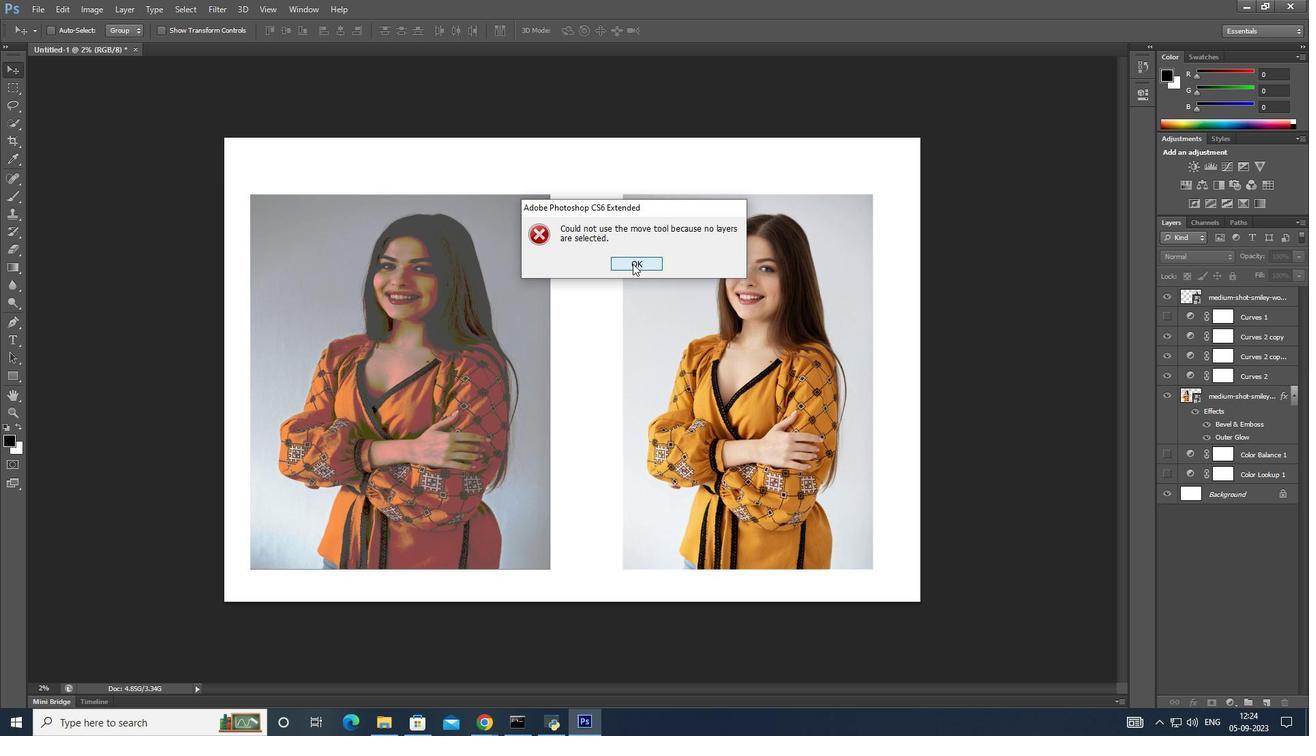 
Action: Mouse pressed left at (633, 263)
Screenshot: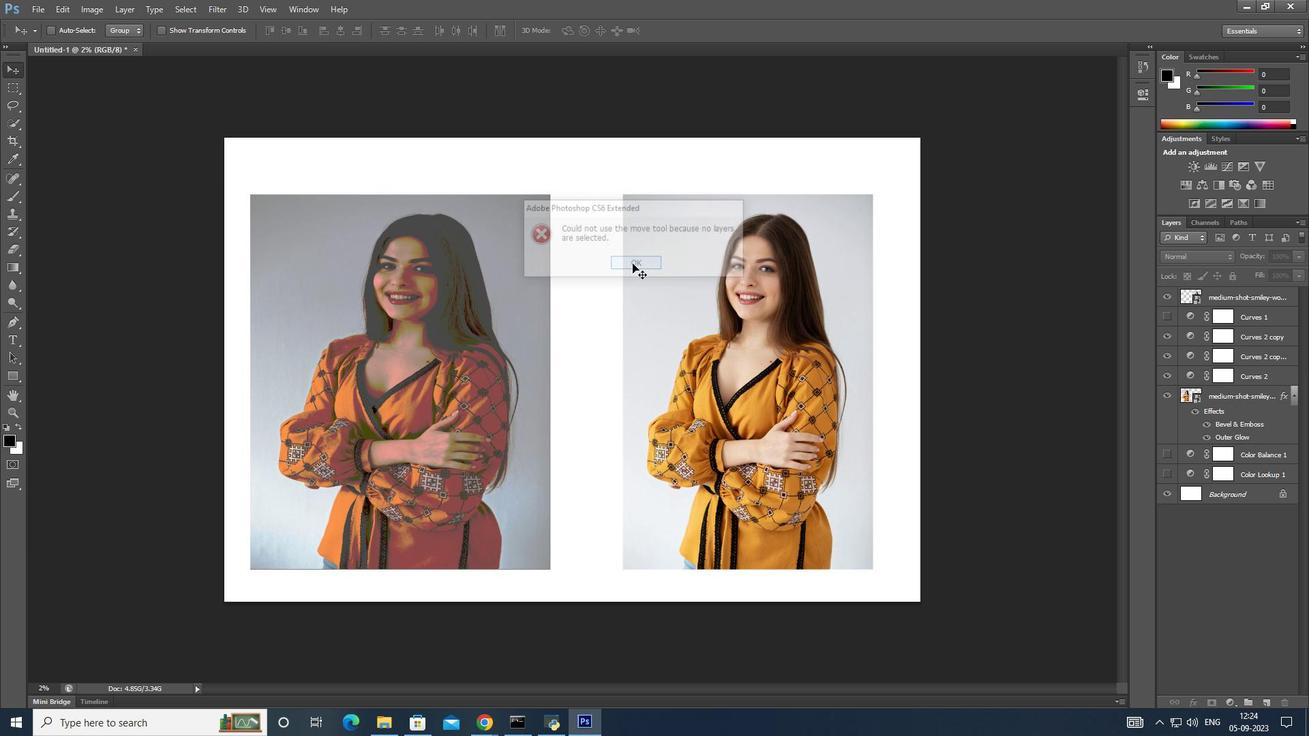 
Action: Mouse moved to (15, 338)
Screenshot: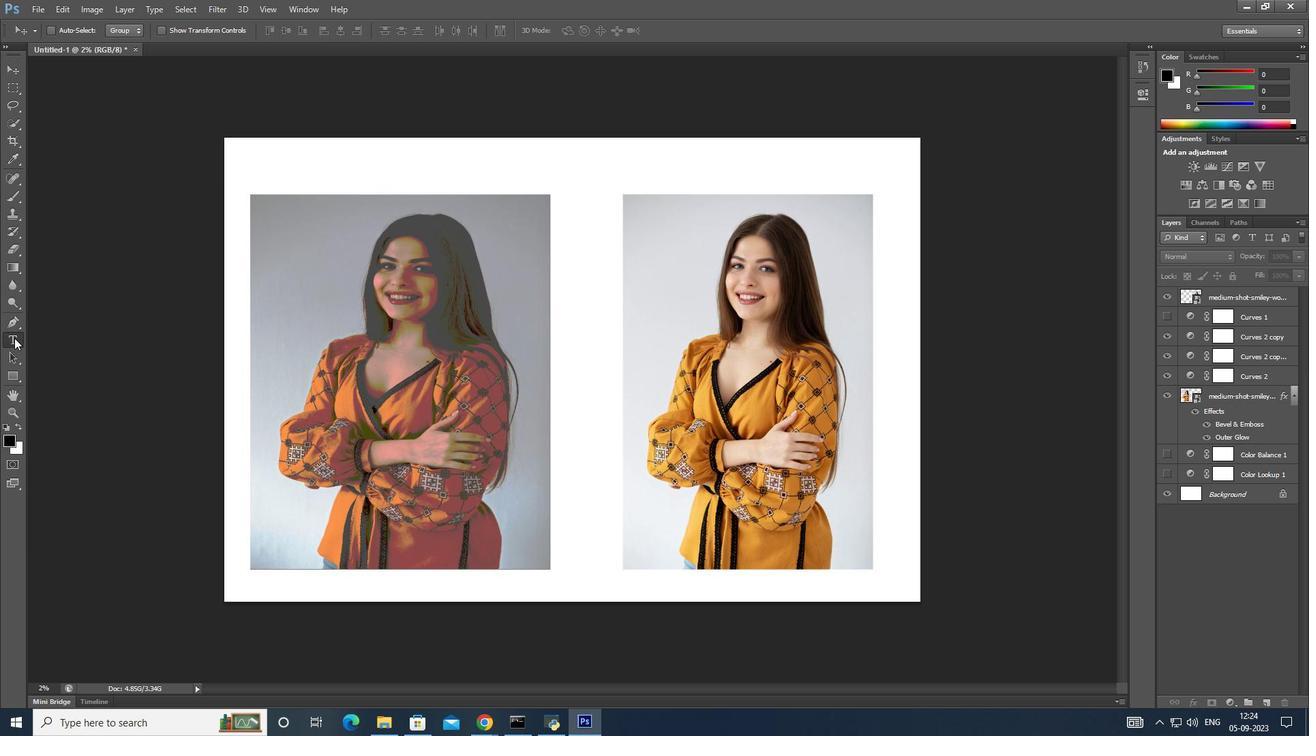 
Action: Mouse pressed left at (15, 338)
Screenshot: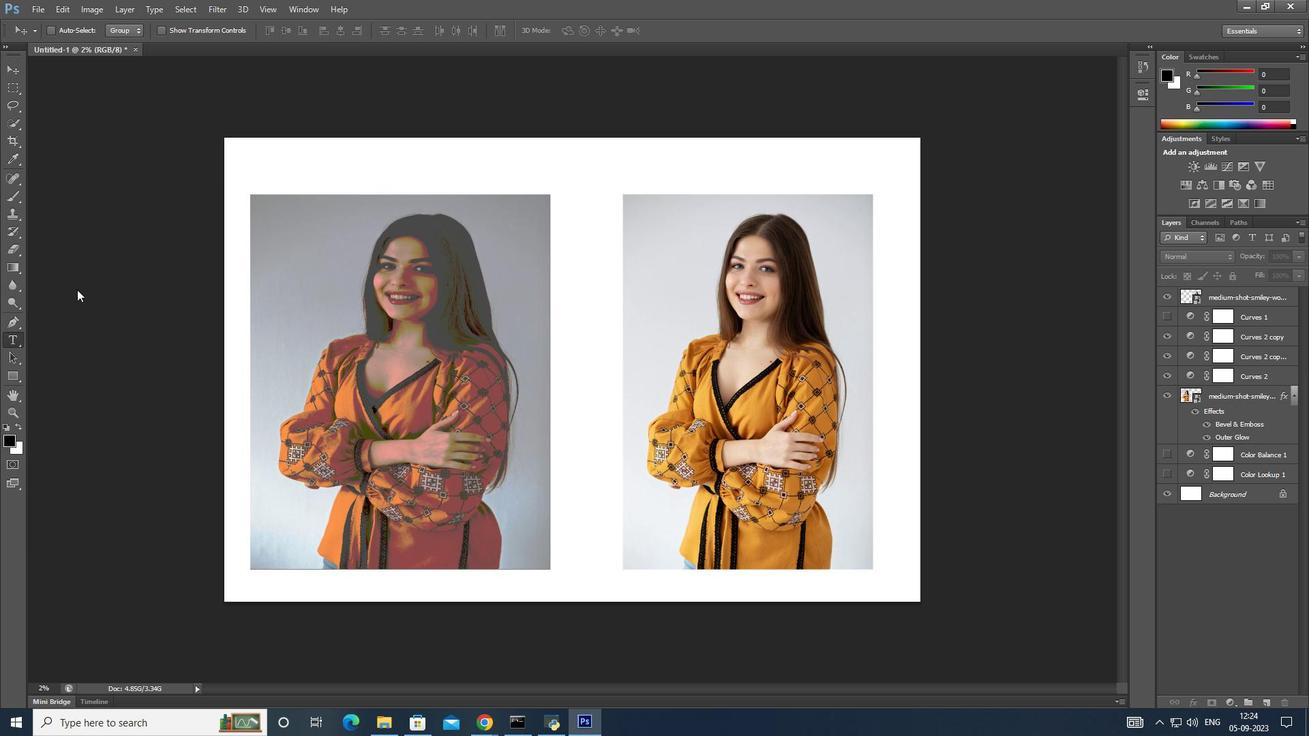 
Action: Mouse moved to (281, 148)
Screenshot: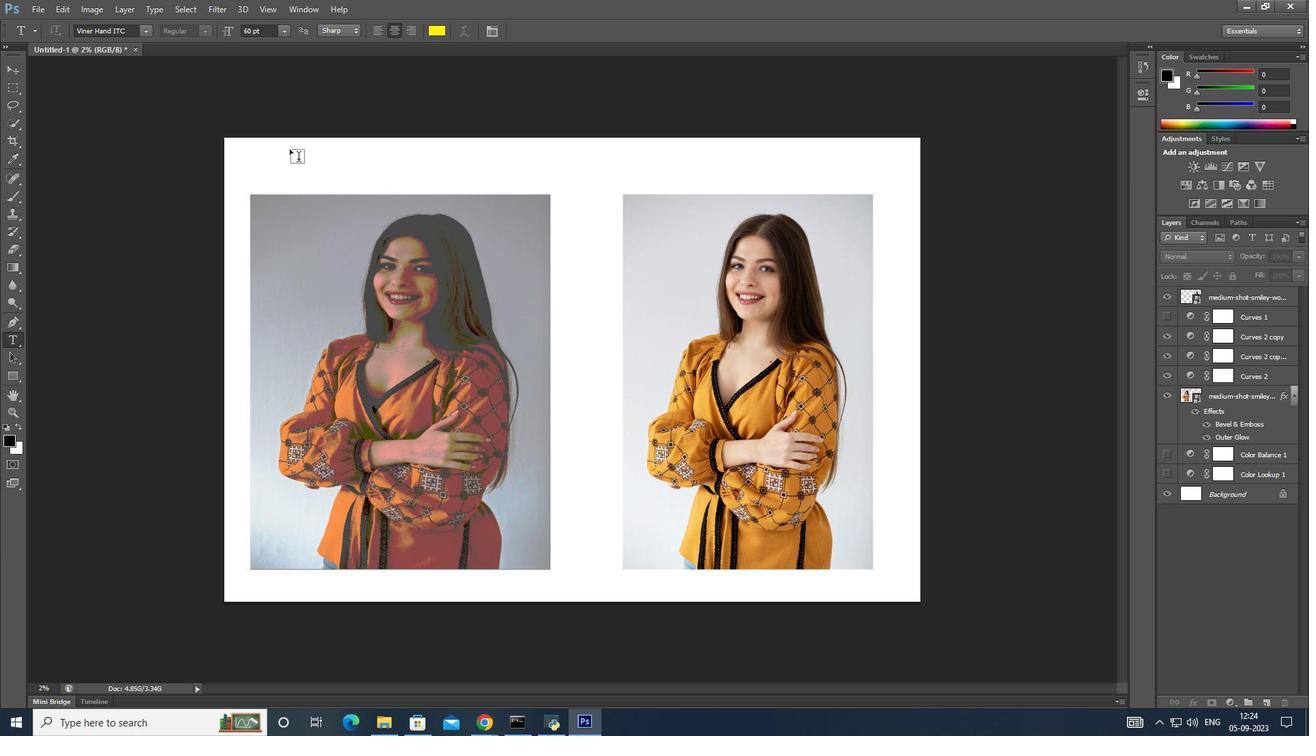 
Action: Mouse pressed left at (281, 148)
Screenshot: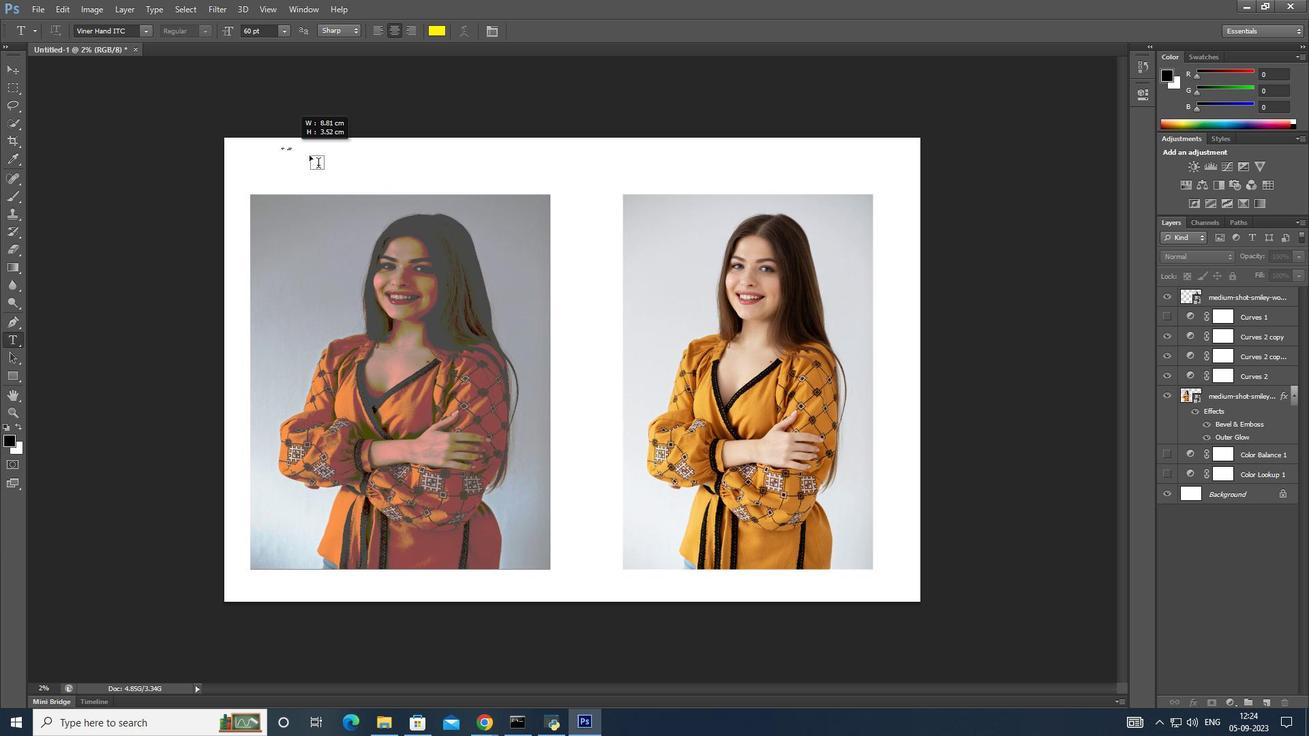 
Action: Mouse moved to (368, 164)
